 Task: Compare and review various electronic products on Amazon, focusing on features, prices, and customer reviews.
Action: Mouse moved to (259, 84)
Screenshot: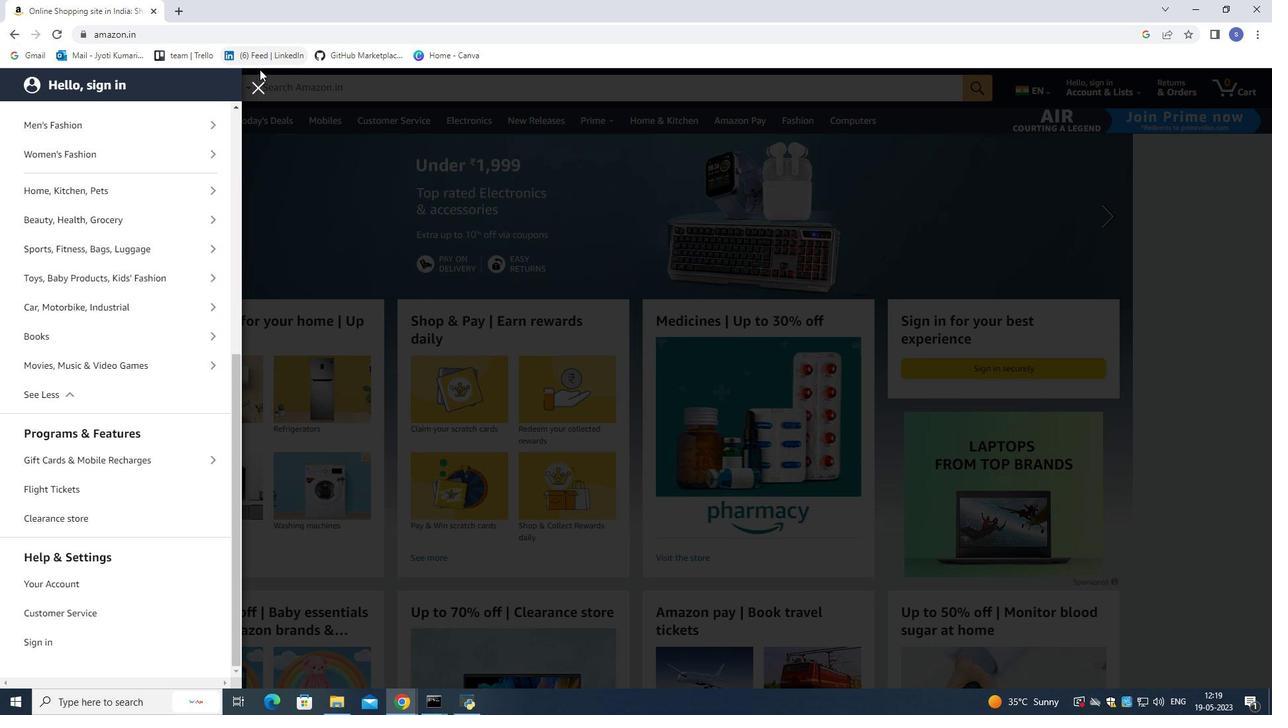 
Action: Mouse pressed left at (259, 84)
Screenshot: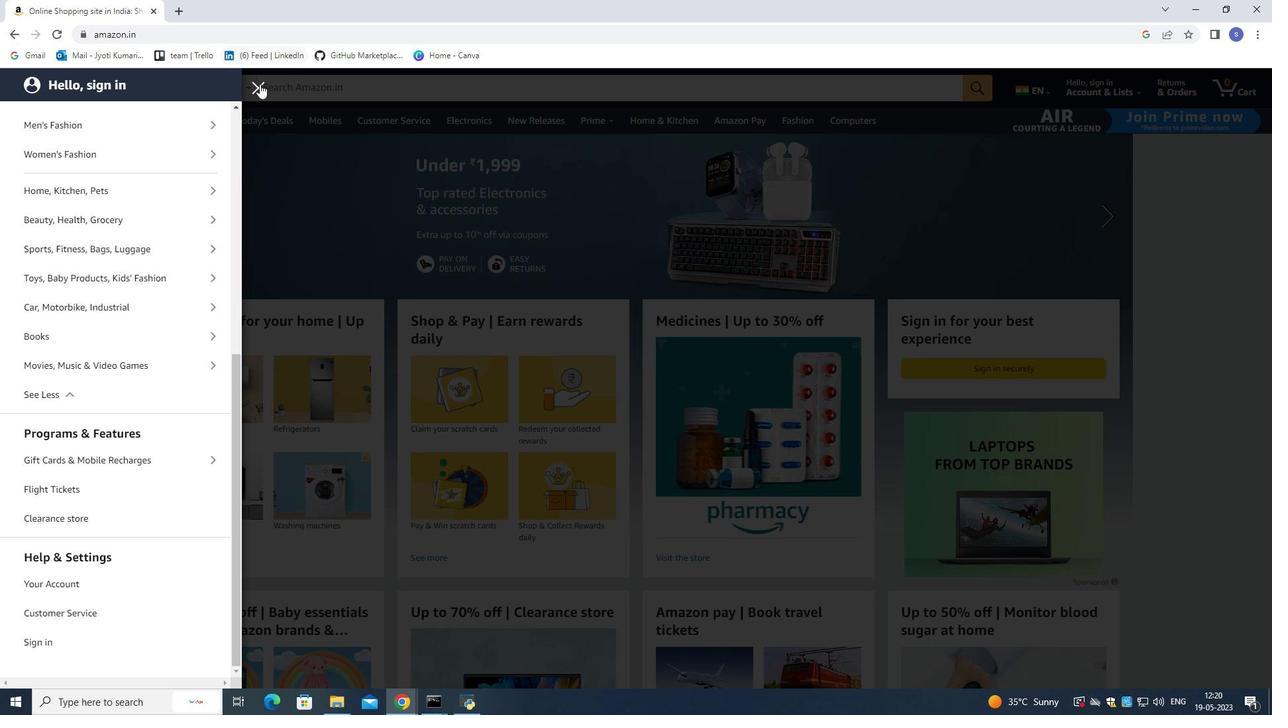 
Action: Mouse moved to (205, 141)
Screenshot: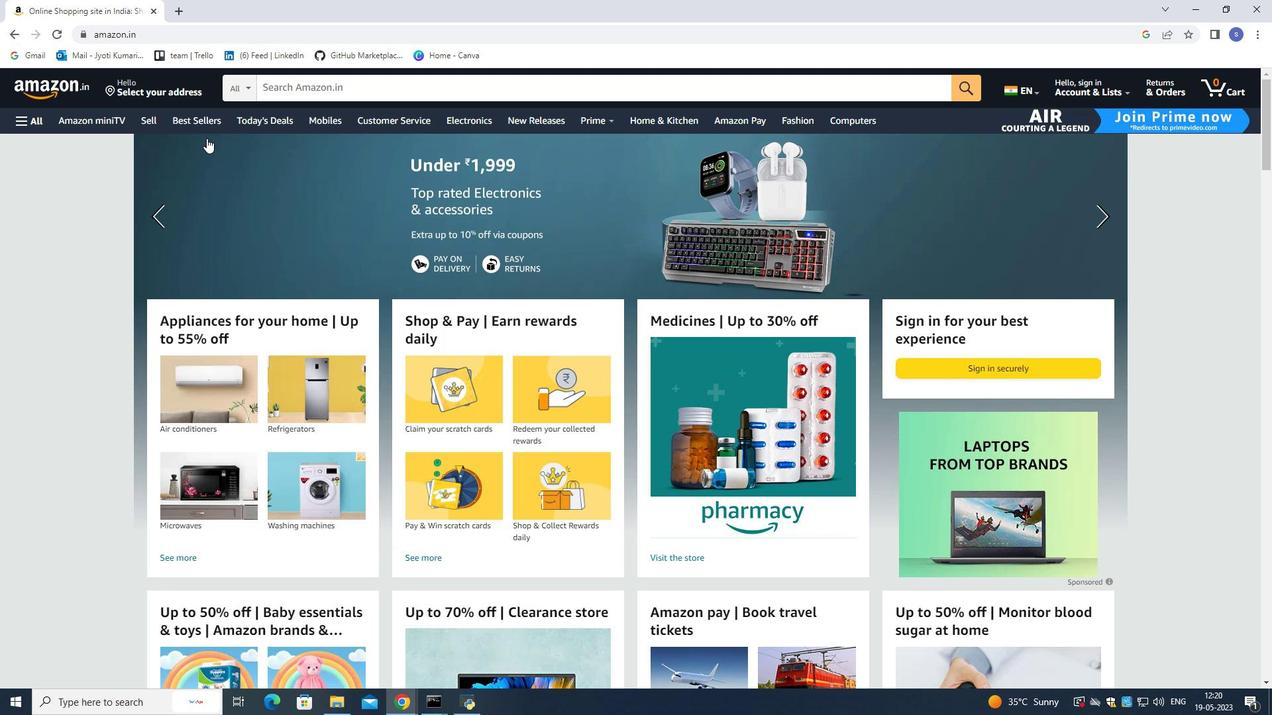 
Action: Mouse scrolled (205, 142) with delta (0, 0)
Screenshot: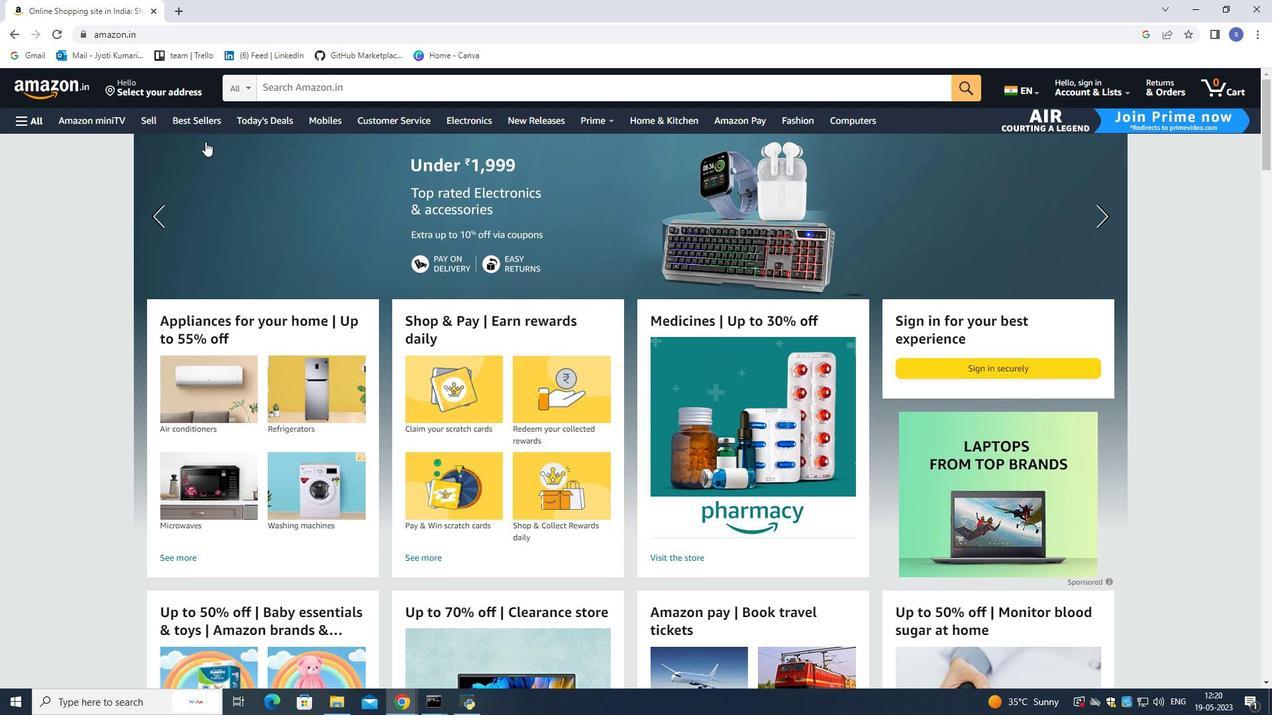 
Action: Mouse moved to (68, 59)
Screenshot: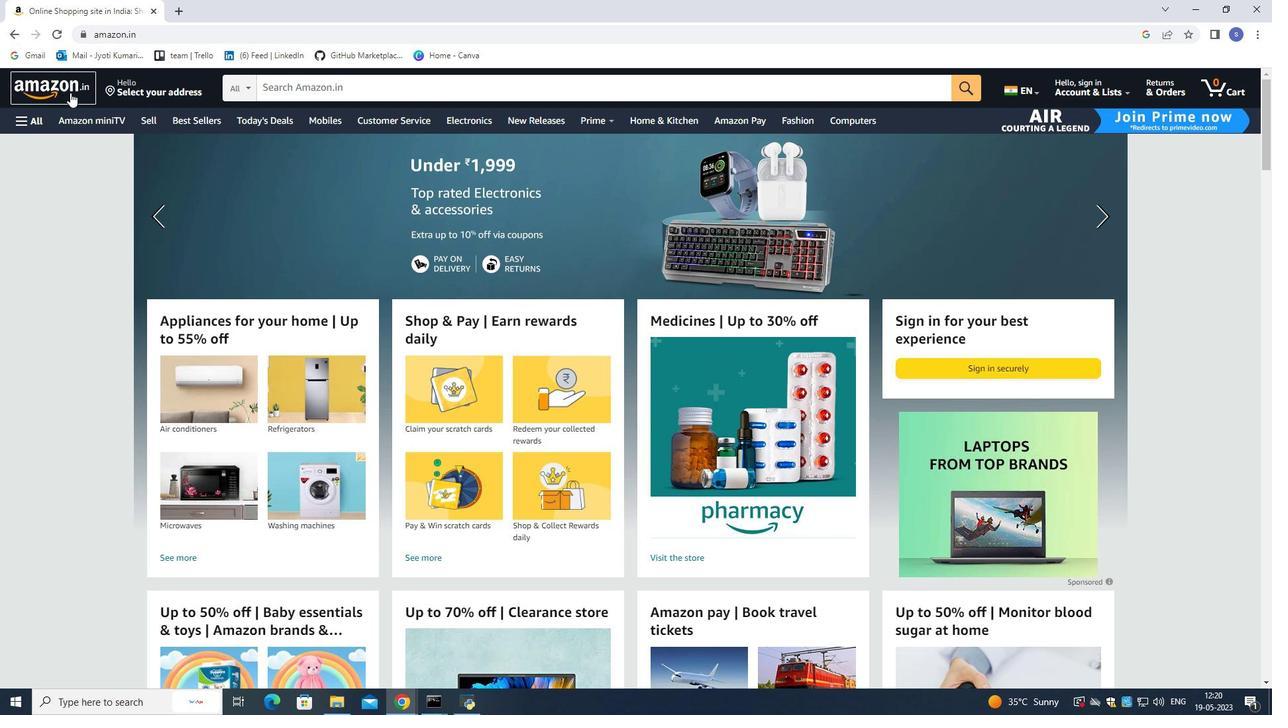 
Action: Mouse pressed left at (68, 59)
Screenshot: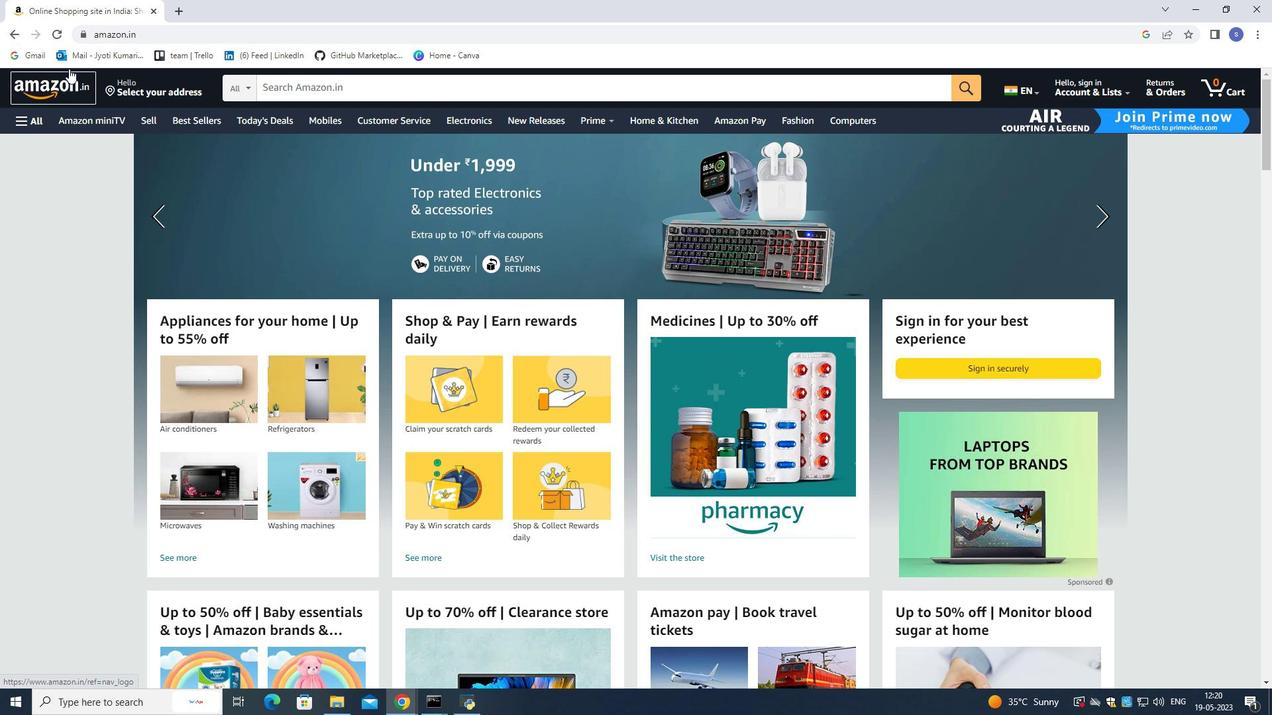 
Action: Mouse moved to (176, 8)
Screenshot: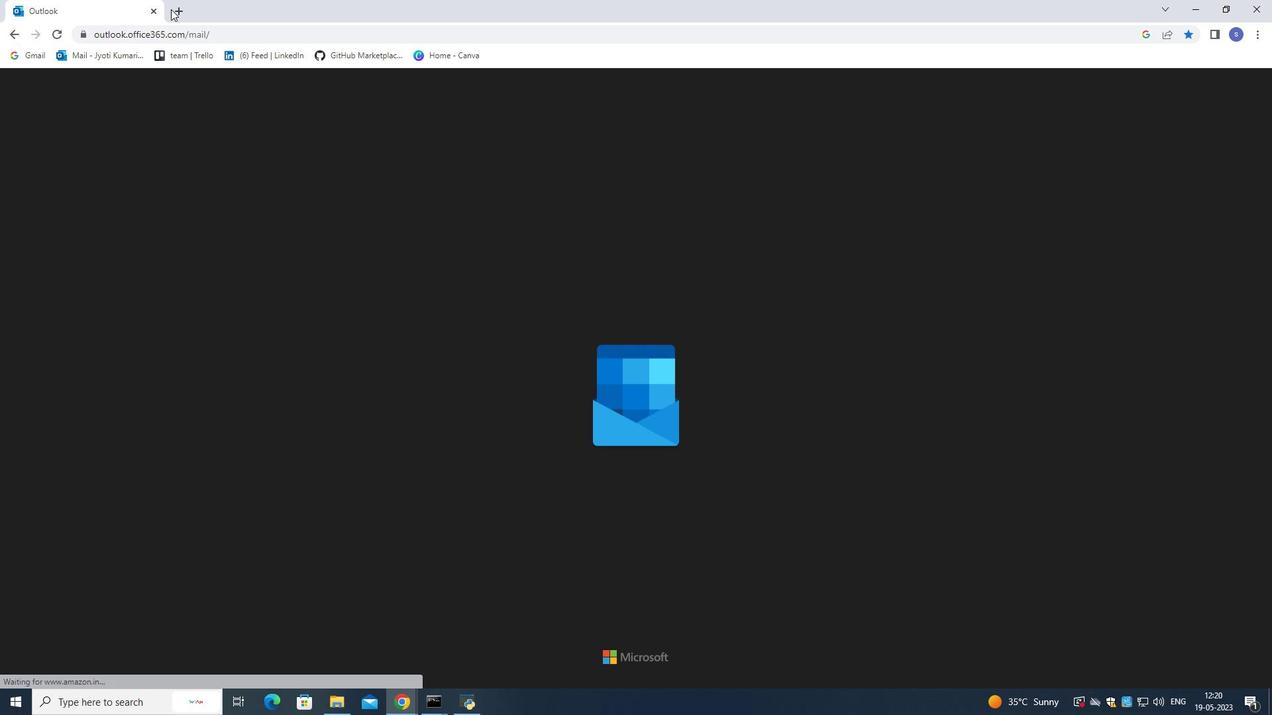
Action: Mouse pressed left at (176, 8)
Screenshot: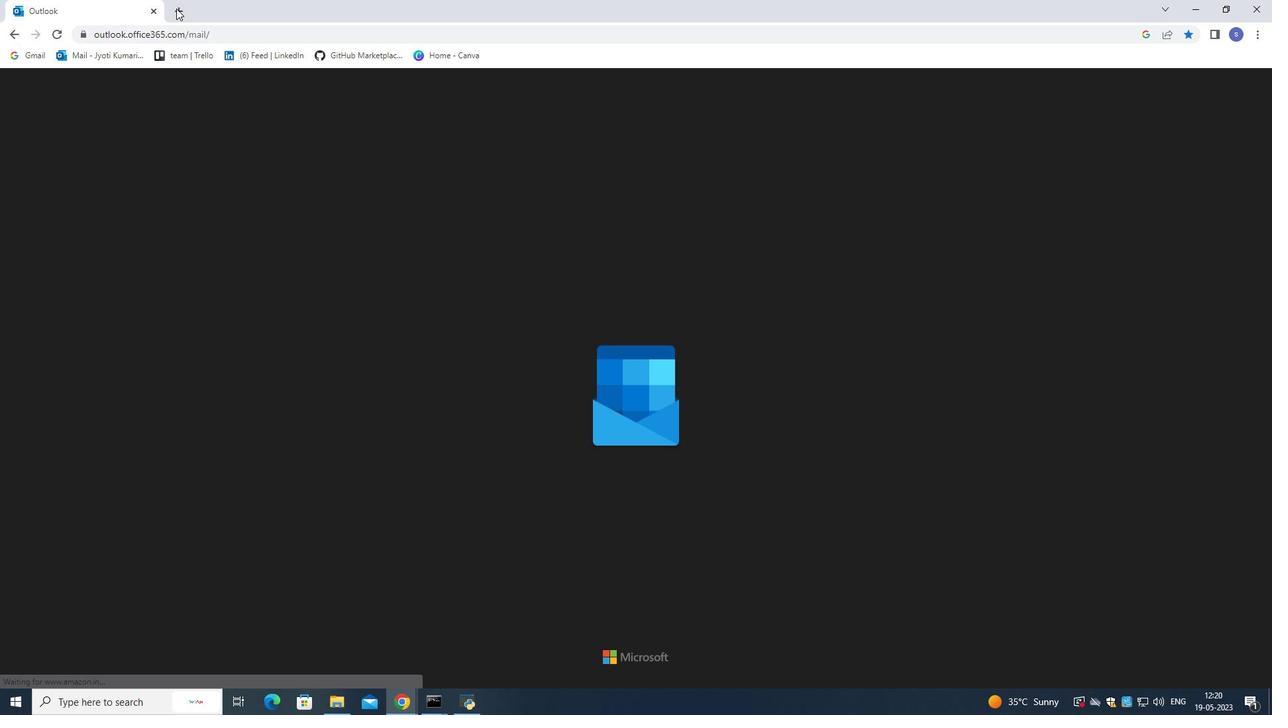 
Action: Mouse moved to (177, 16)
Screenshot: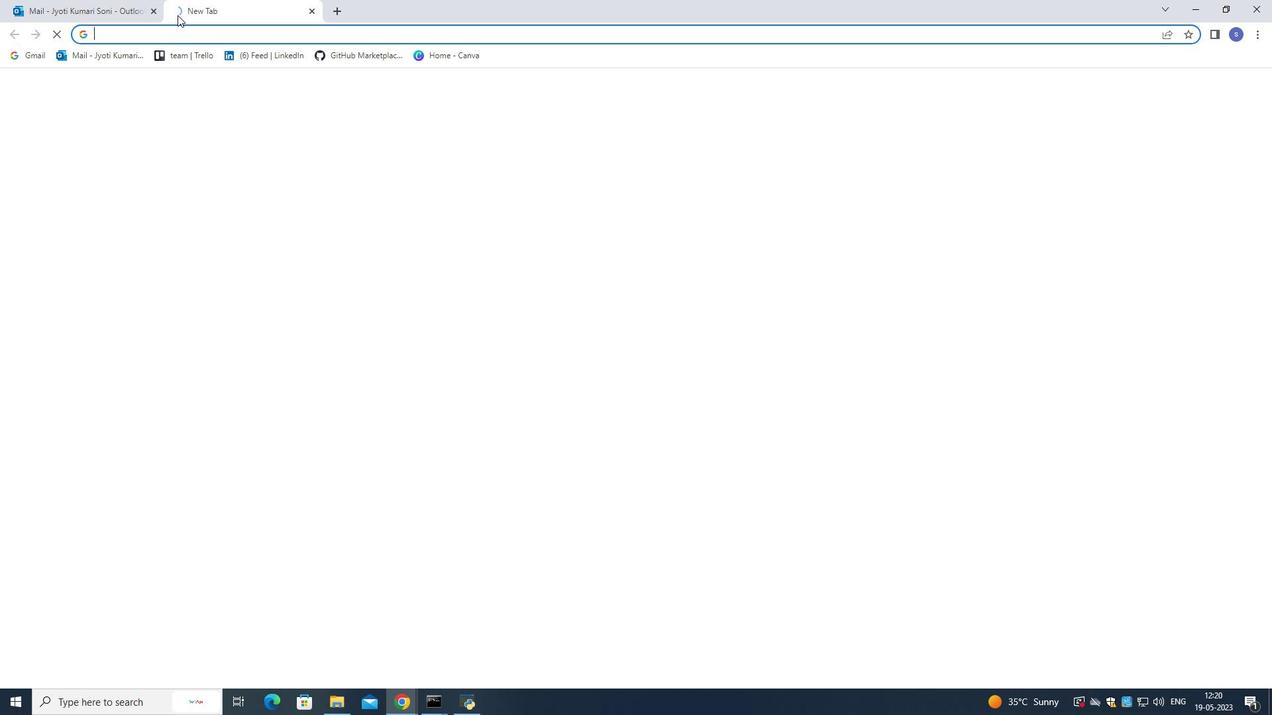 
Action: Key pressed amazon<Key.enter>
Screenshot: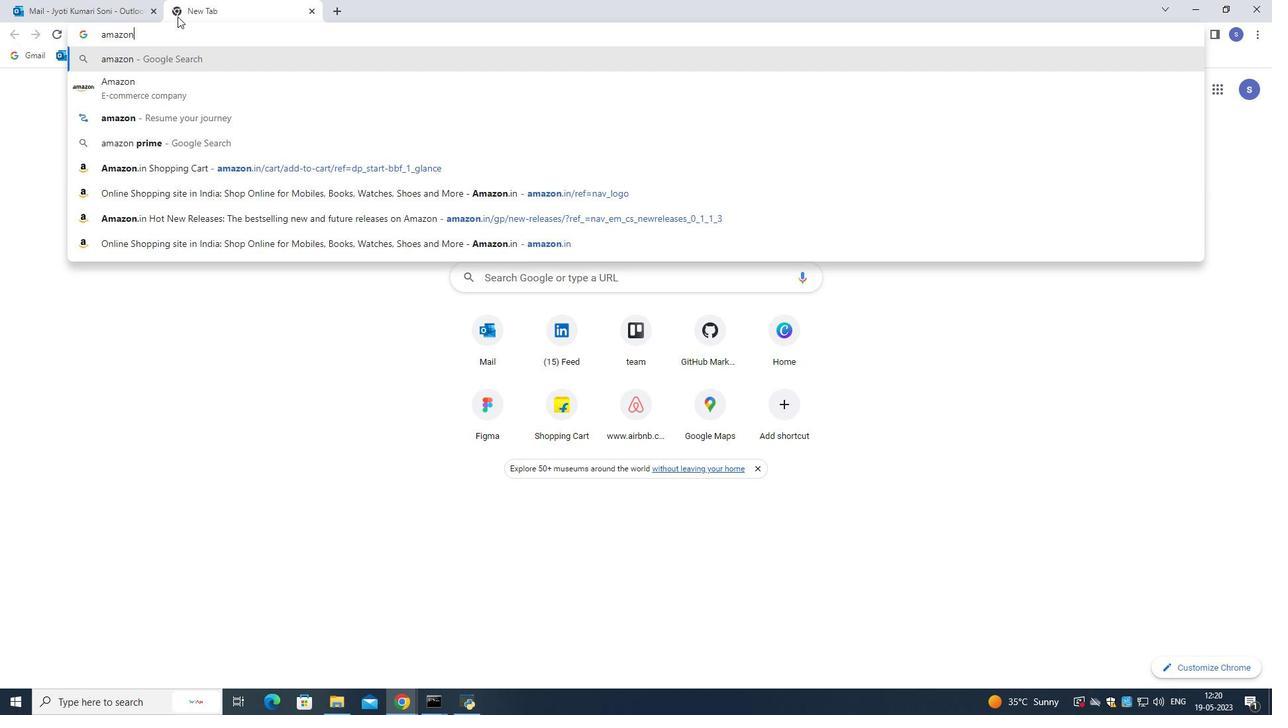 
Action: Mouse moved to (154, 7)
Screenshot: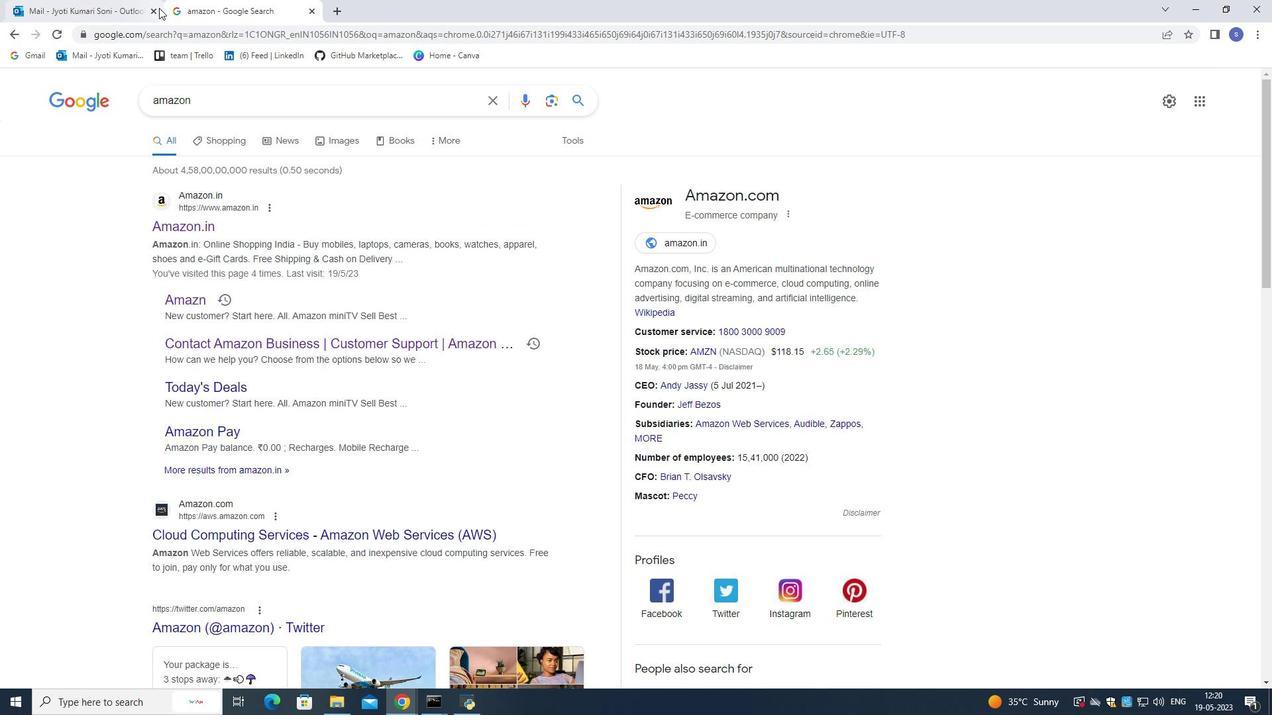 
Action: Mouse pressed left at (154, 7)
Screenshot: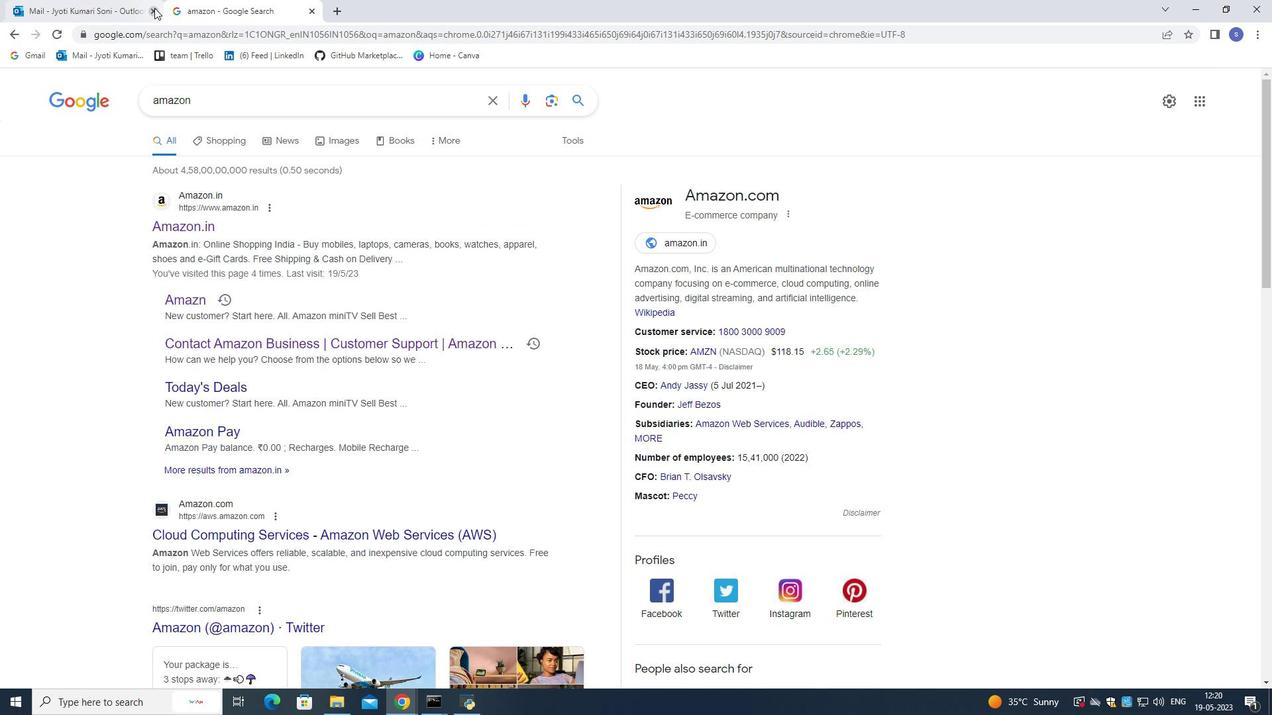 
Action: Mouse moved to (179, 224)
Screenshot: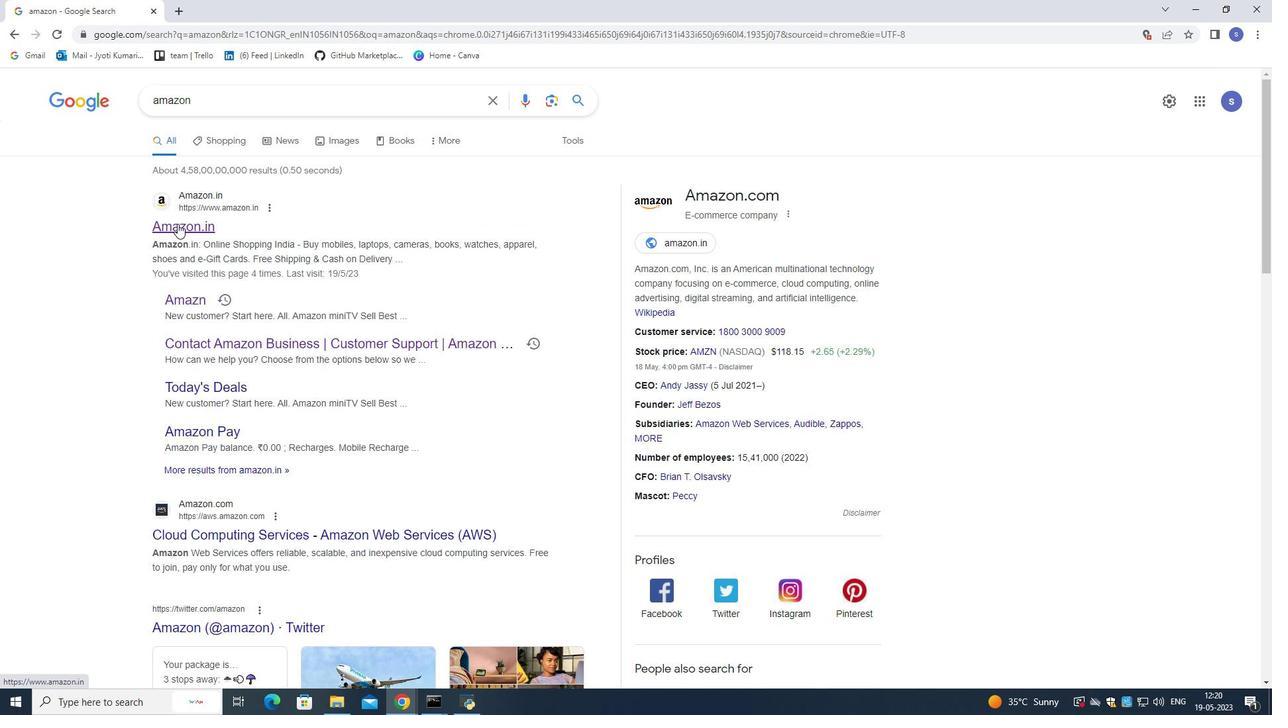 
Action: Mouse pressed left at (179, 224)
Screenshot: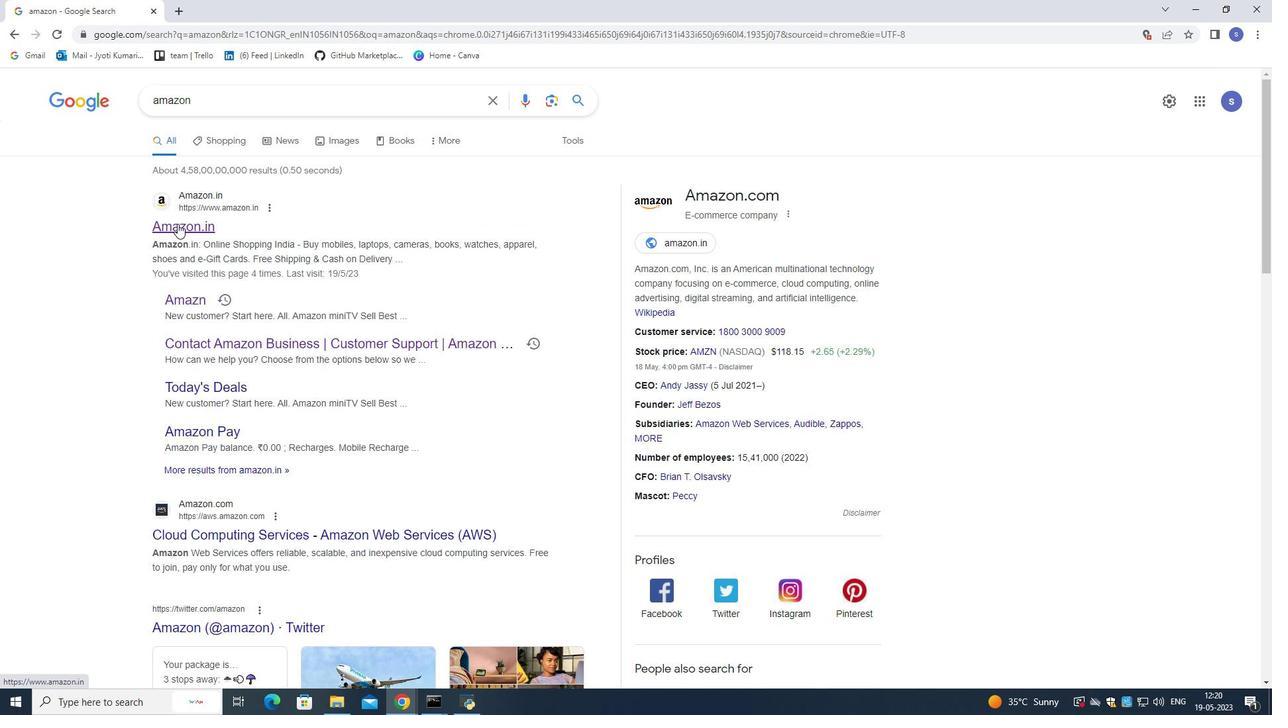 
Action: Mouse moved to (277, 332)
Screenshot: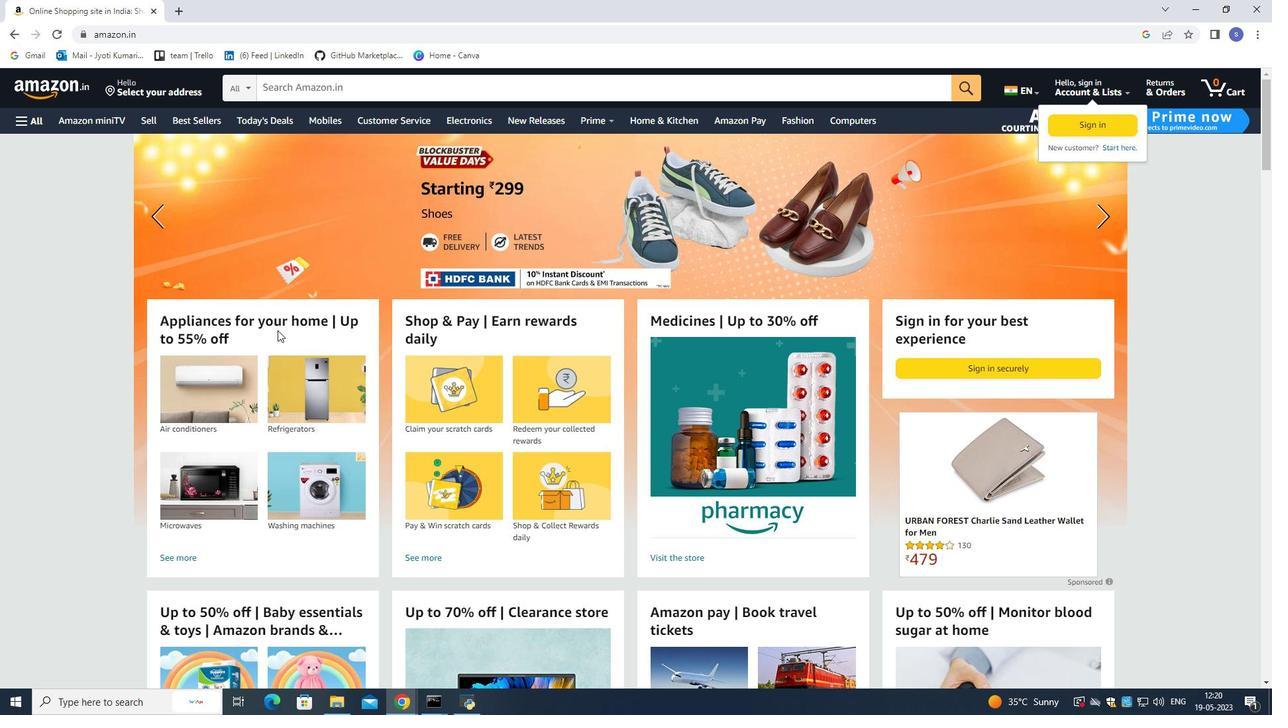 
Action: Mouse scrolled (277, 331) with delta (0, 0)
Screenshot: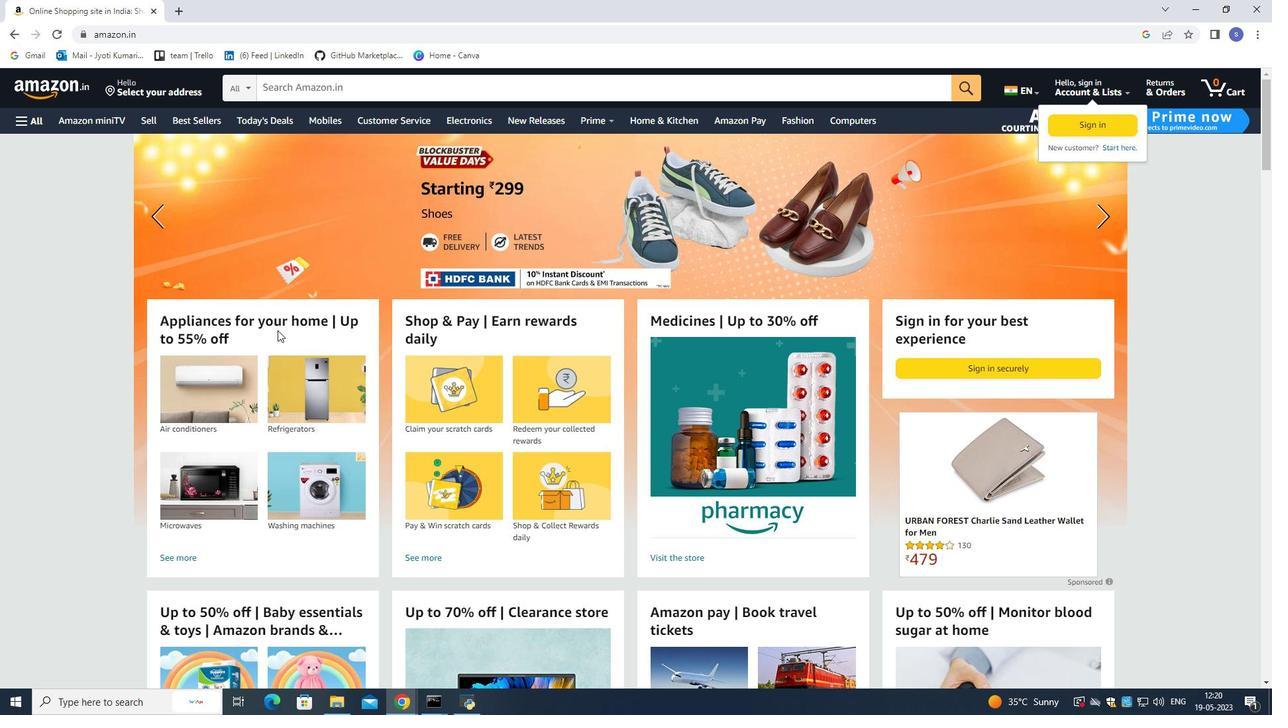 
Action: Mouse scrolled (277, 331) with delta (0, 0)
Screenshot: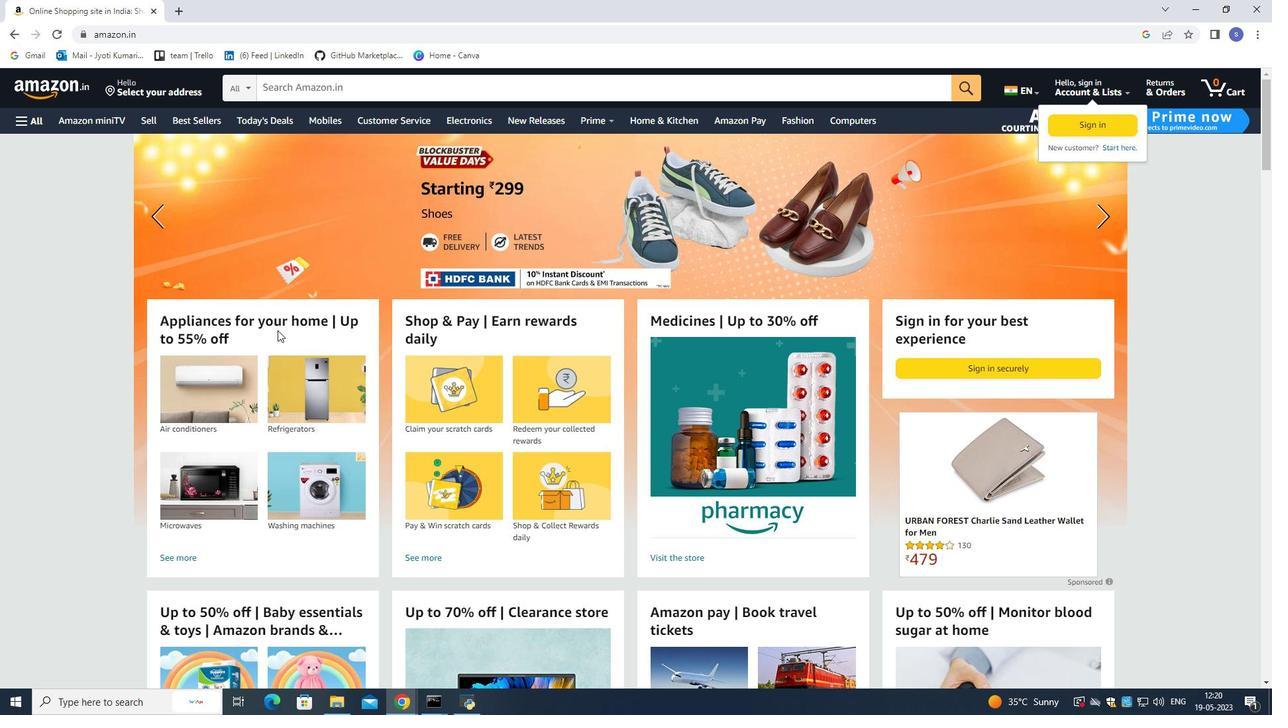 
Action: Mouse moved to (277, 332)
Screenshot: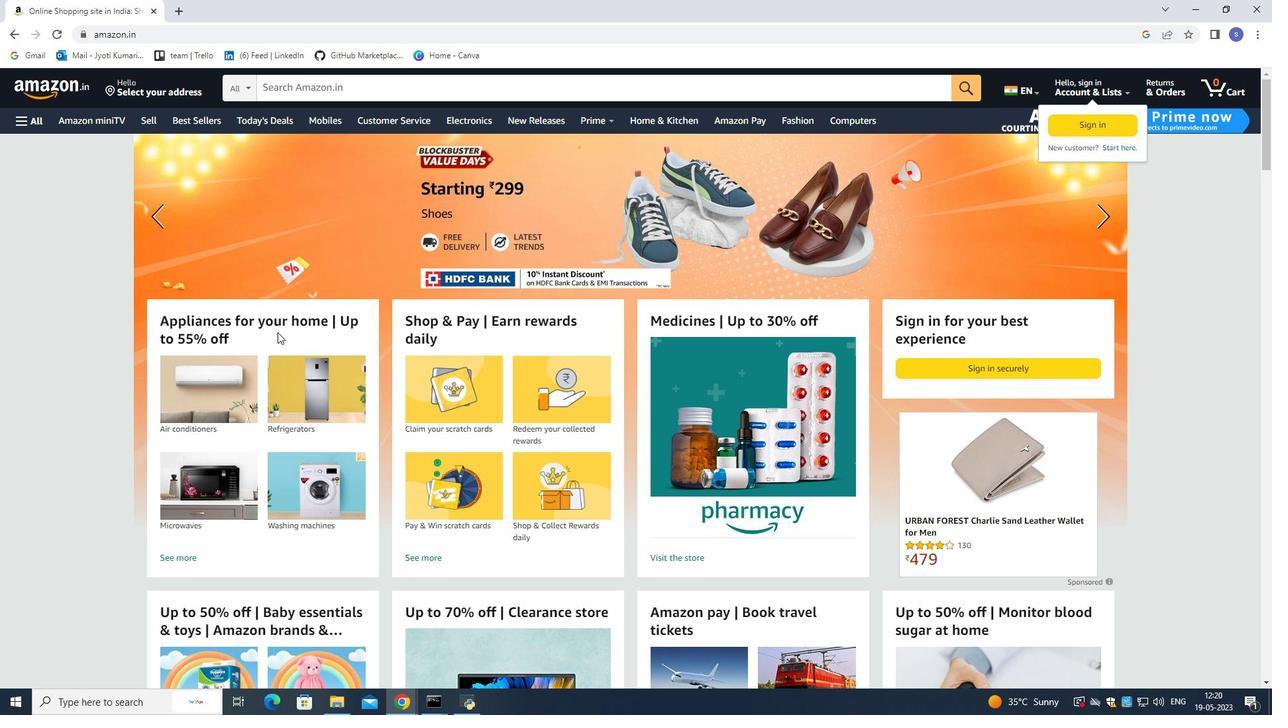 
Action: Mouse scrolled (277, 331) with delta (0, 0)
Screenshot: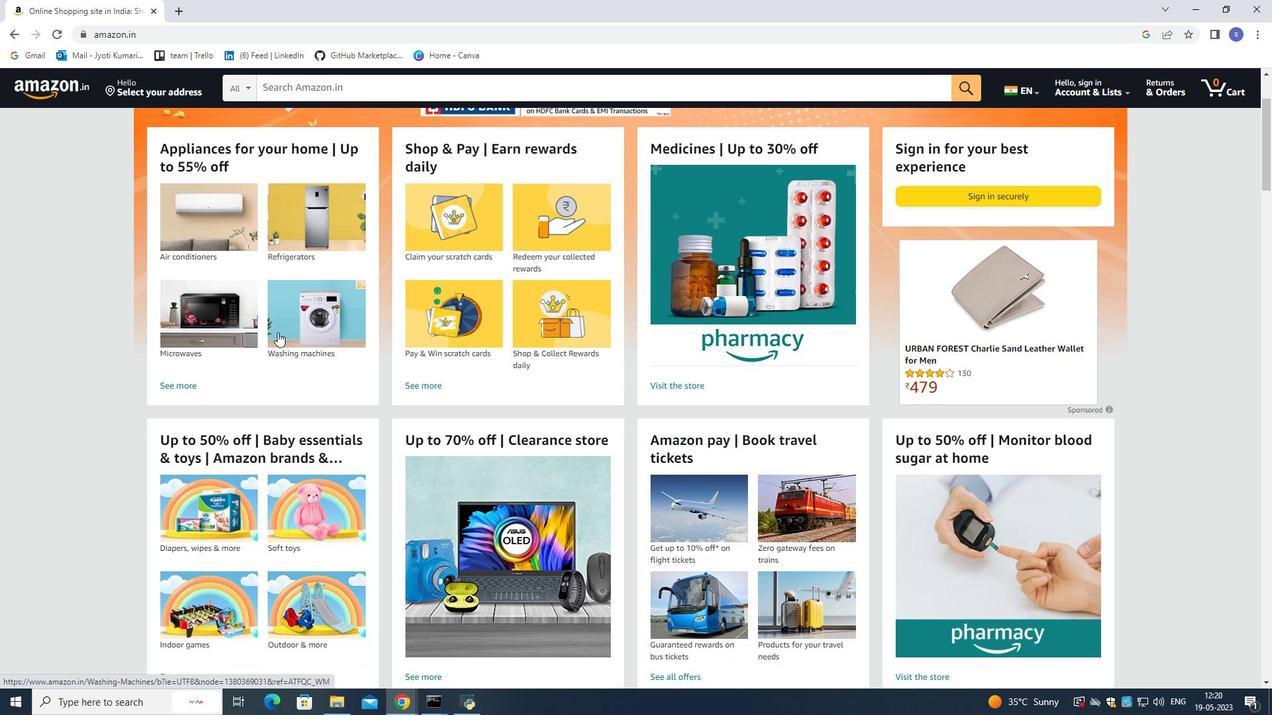 
Action: Mouse scrolled (277, 331) with delta (0, 0)
Screenshot: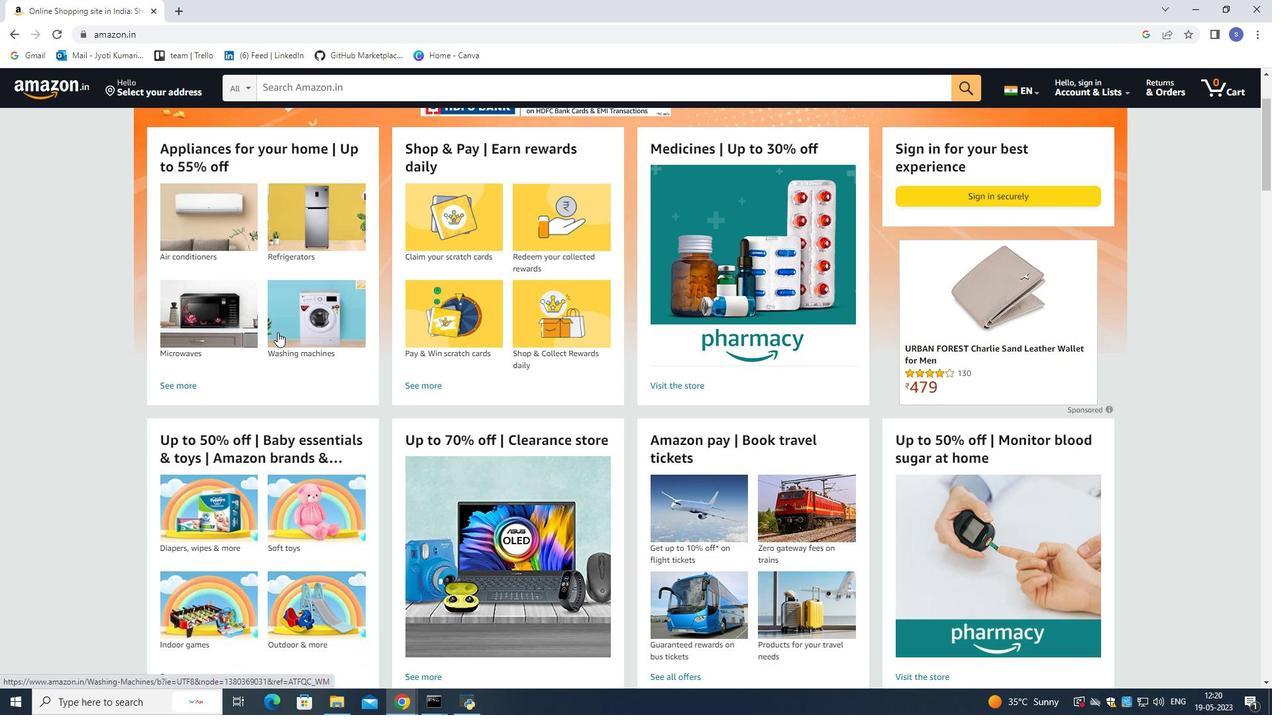 
Action: Mouse scrolled (277, 331) with delta (0, 0)
Screenshot: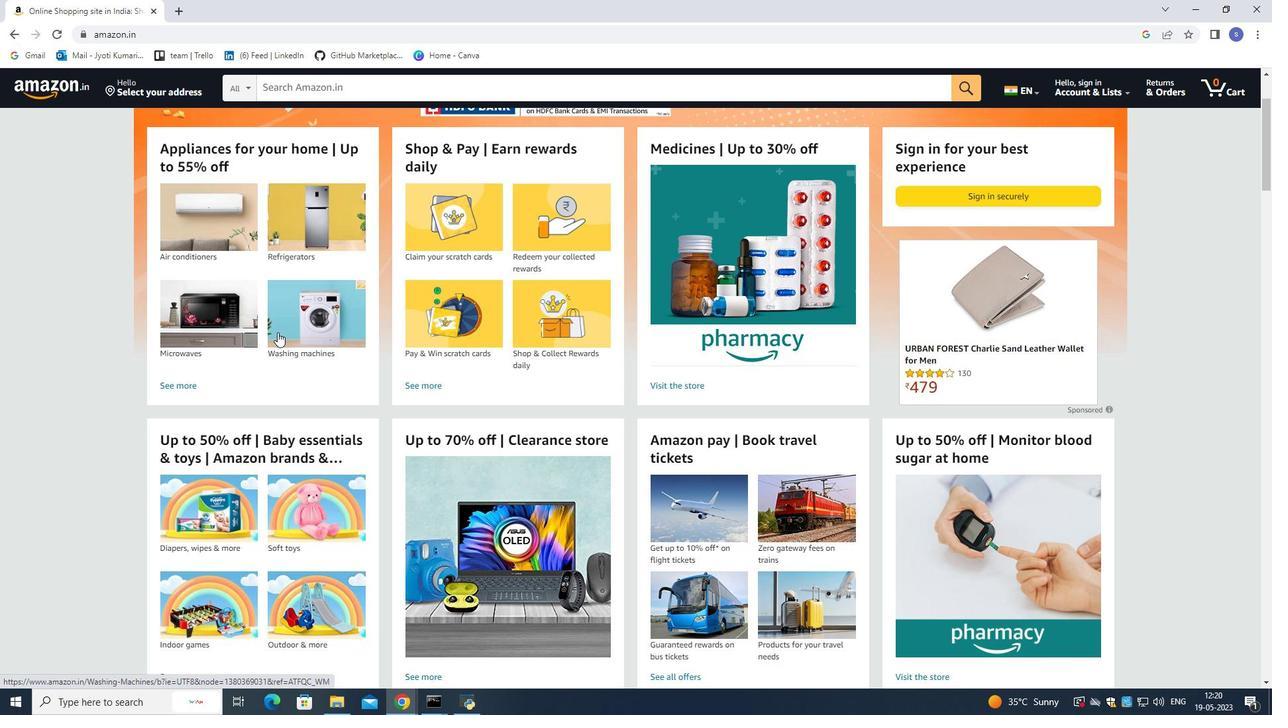 
Action: Mouse scrolled (277, 331) with delta (0, 0)
Screenshot: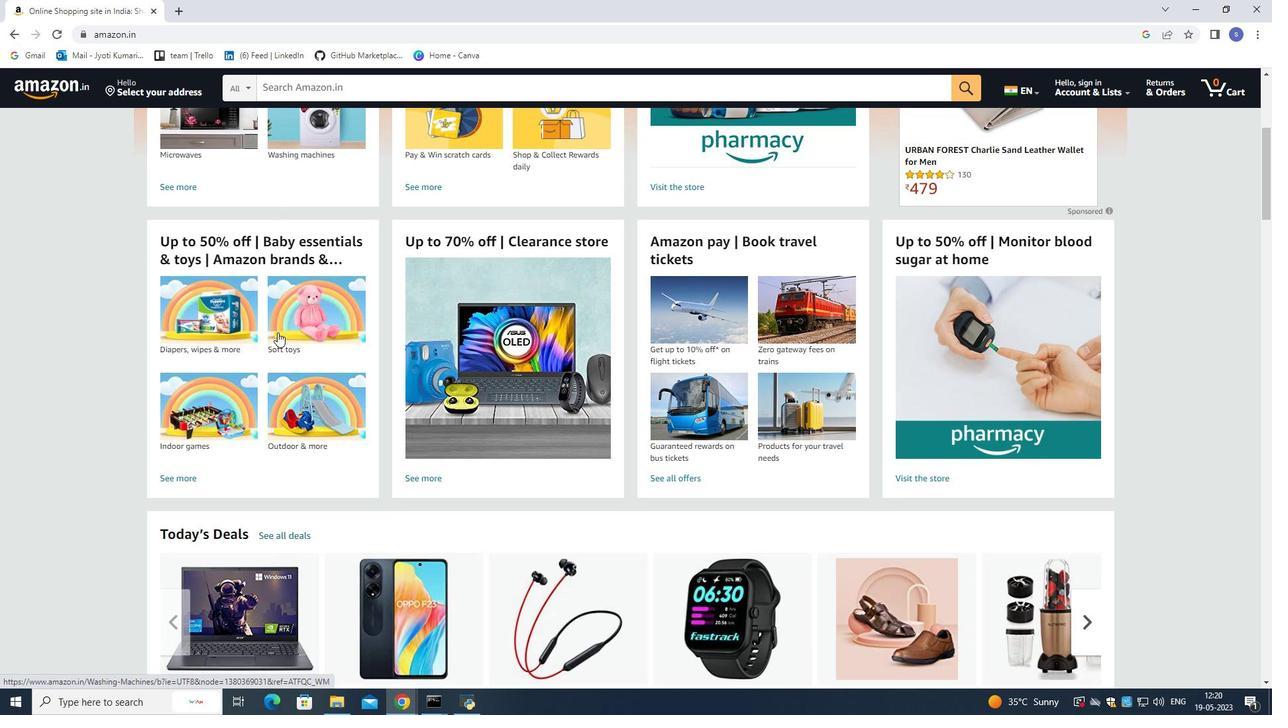 
Action: Mouse scrolled (277, 331) with delta (0, 0)
Screenshot: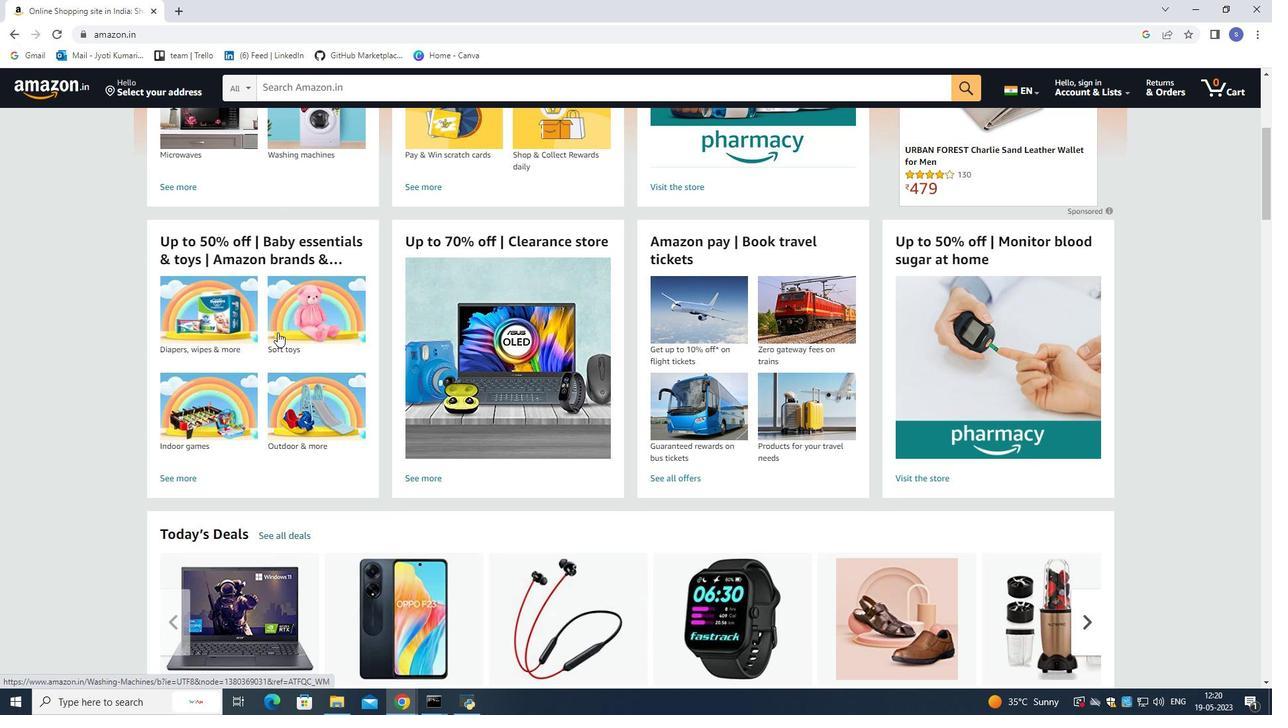 
Action: Mouse scrolled (277, 331) with delta (0, 0)
Screenshot: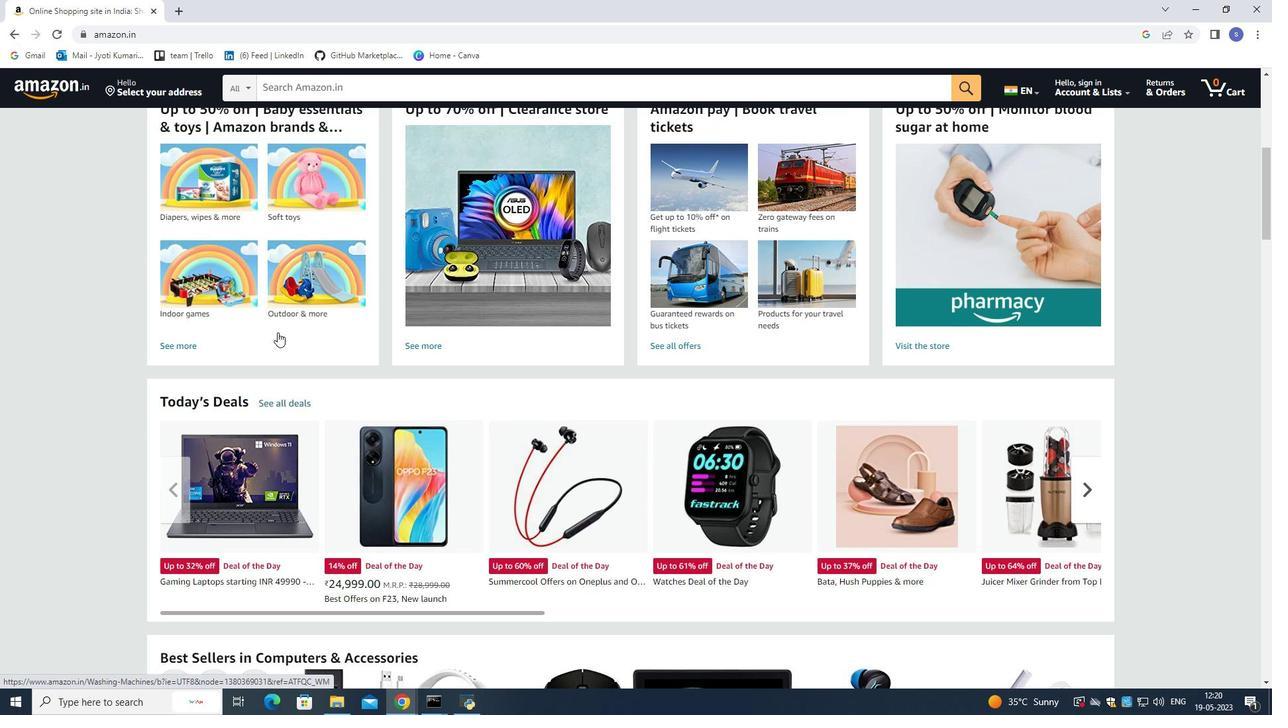 
Action: Mouse scrolled (277, 331) with delta (0, 0)
Screenshot: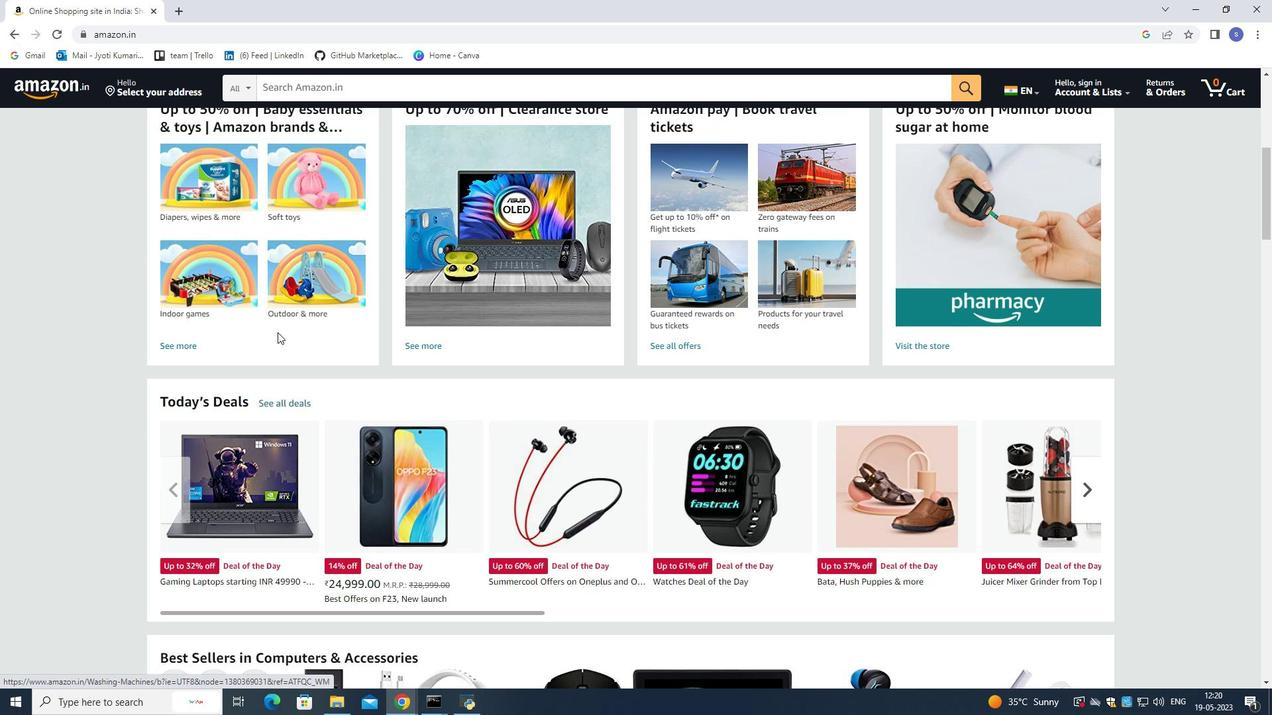 
Action: Mouse scrolled (277, 331) with delta (0, 0)
Screenshot: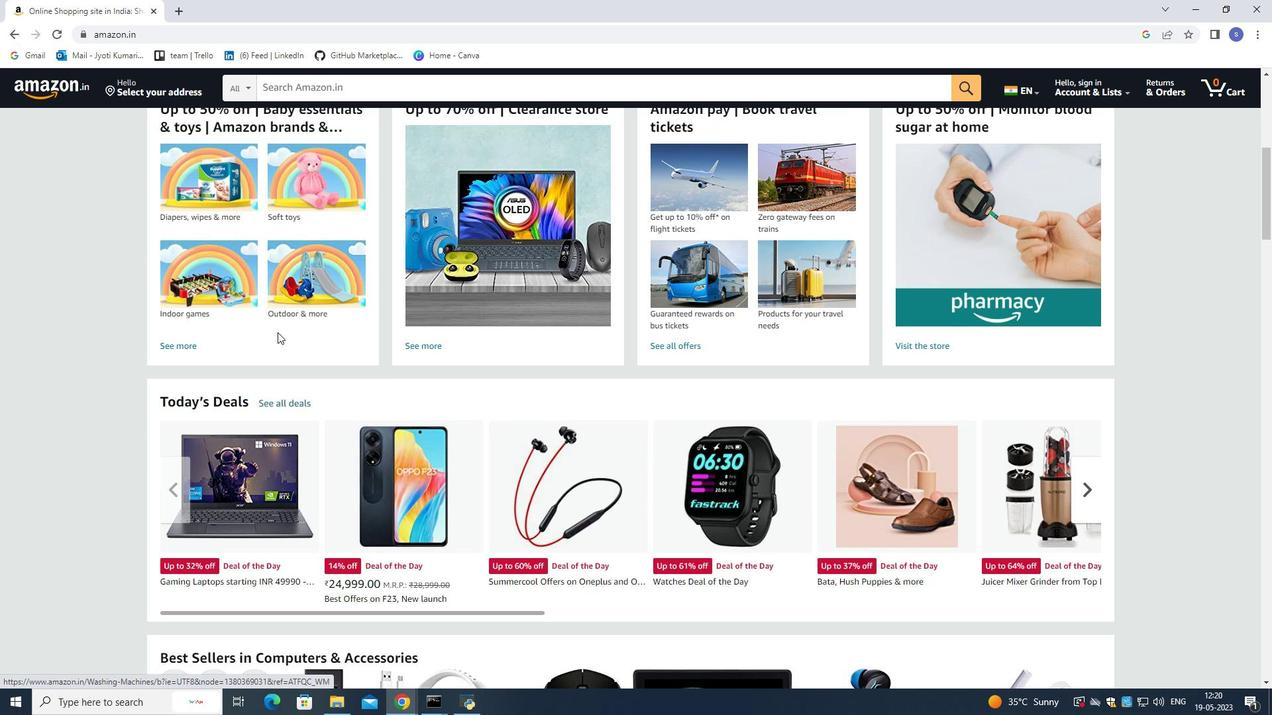 
Action: Mouse scrolled (277, 331) with delta (0, 0)
Screenshot: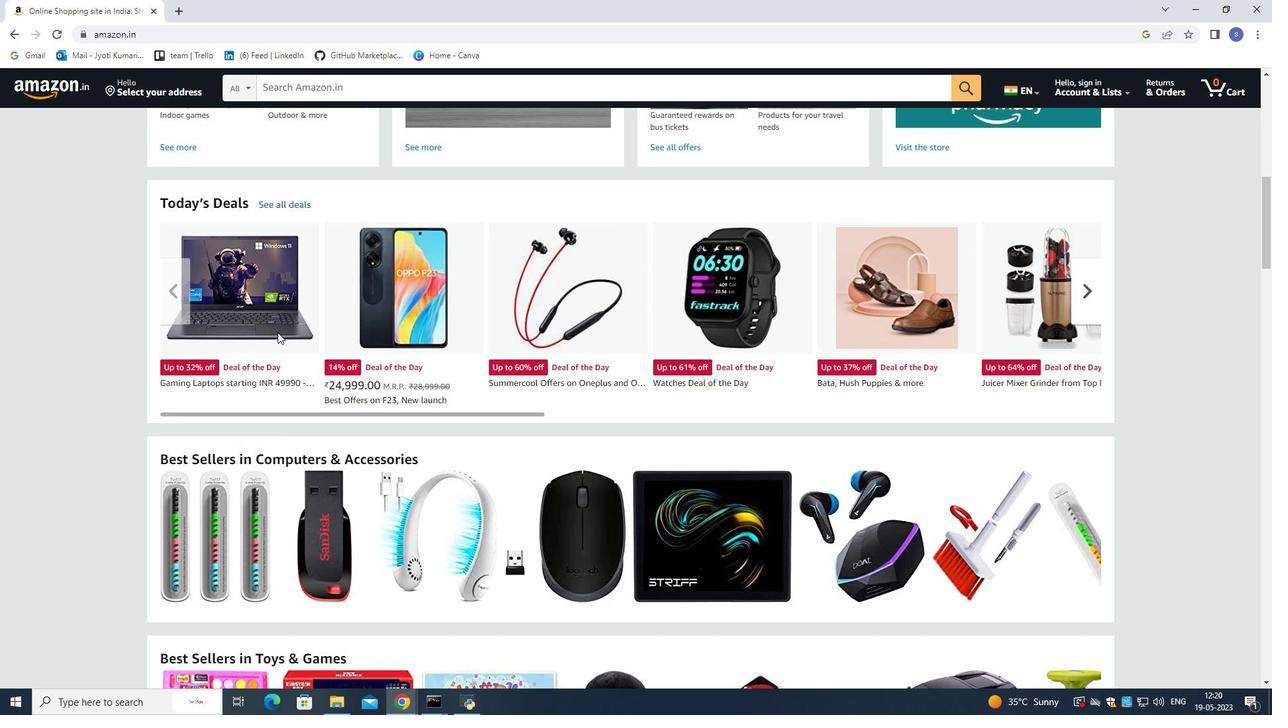 
Action: Mouse scrolled (277, 331) with delta (0, 0)
Screenshot: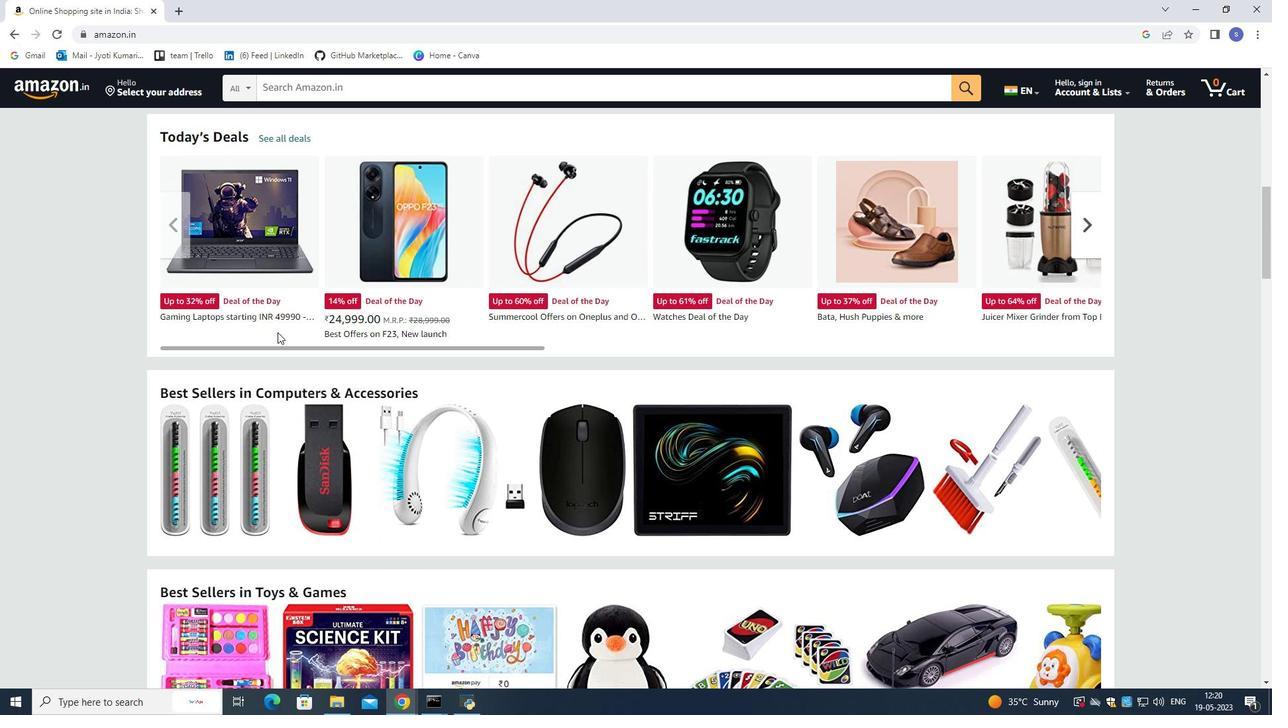 
Action: Mouse moved to (264, 339)
Screenshot: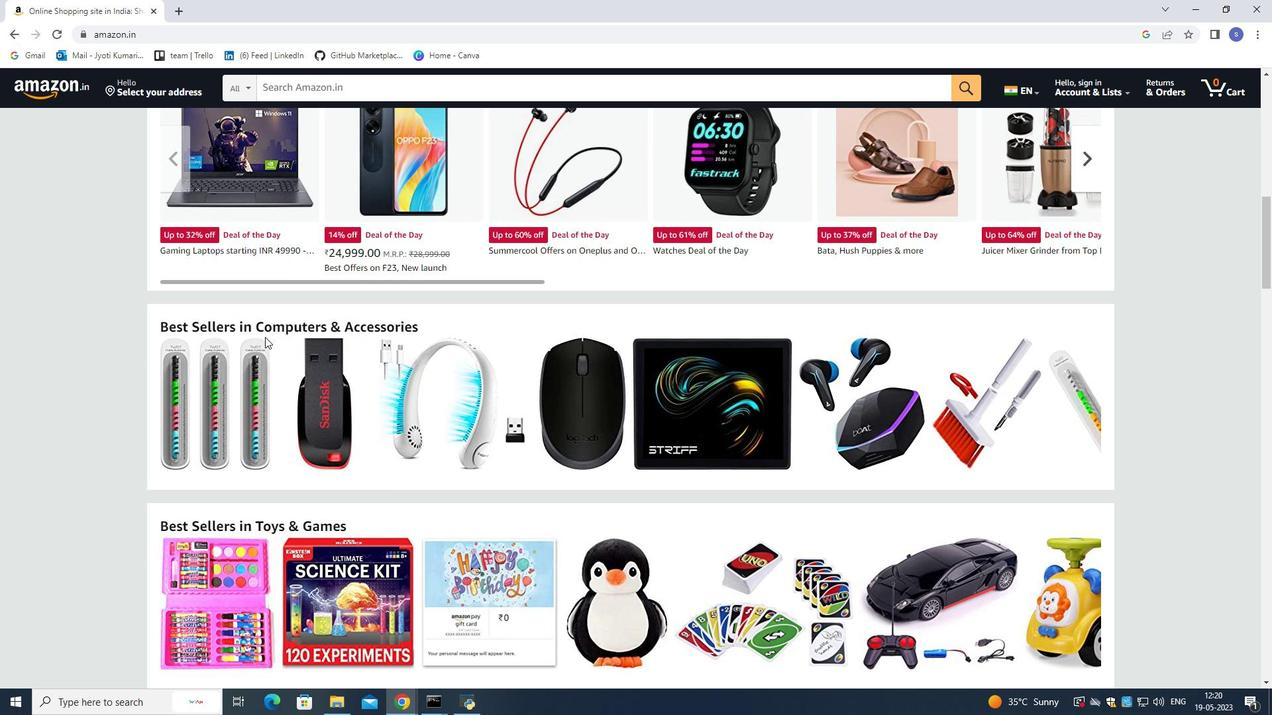 
Action: Mouse scrolled (264, 338) with delta (0, 0)
Screenshot: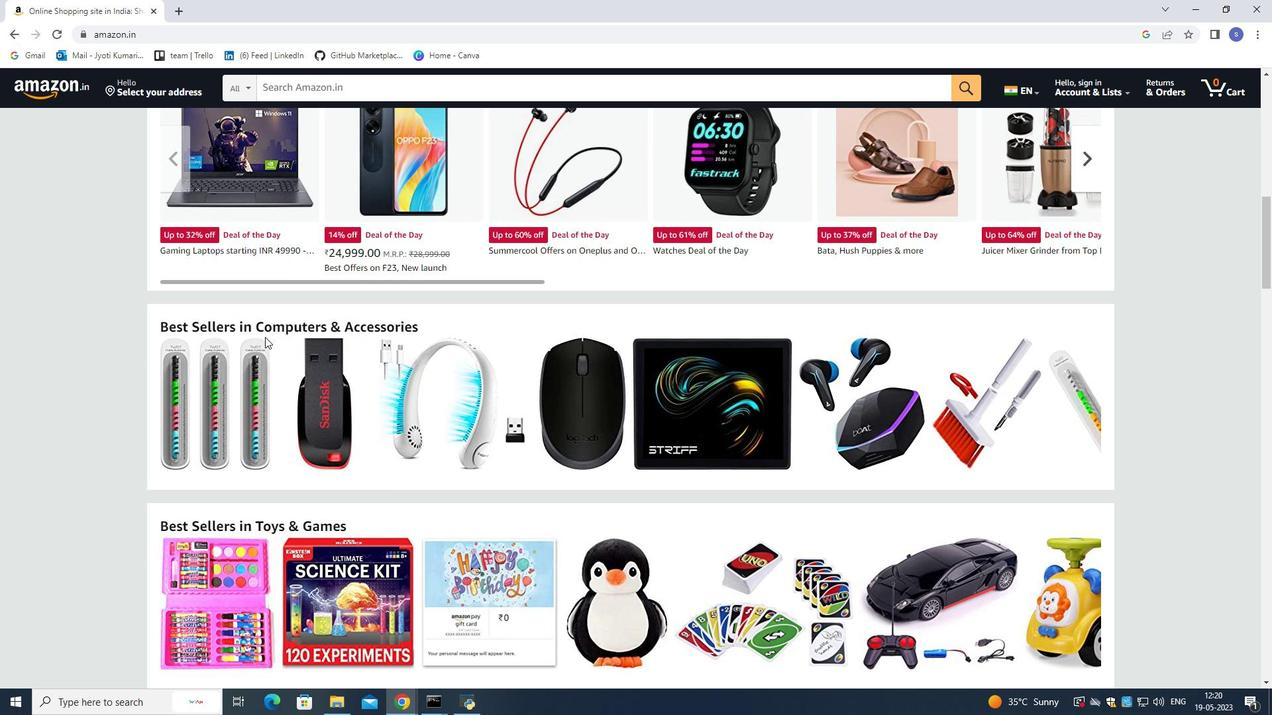 
Action: Mouse moved to (262, 341)
Screenshot: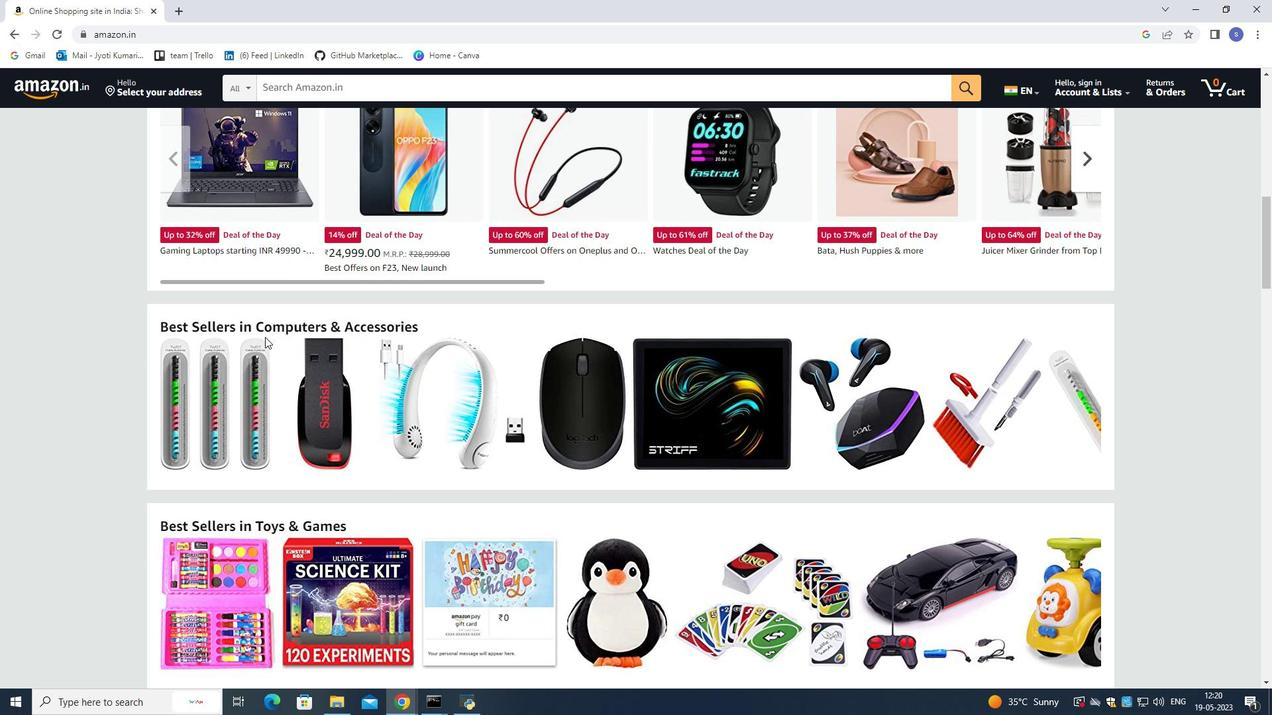 
Action: Mouse scrolled (262, 341) with delta (0, 0)
Screenshot: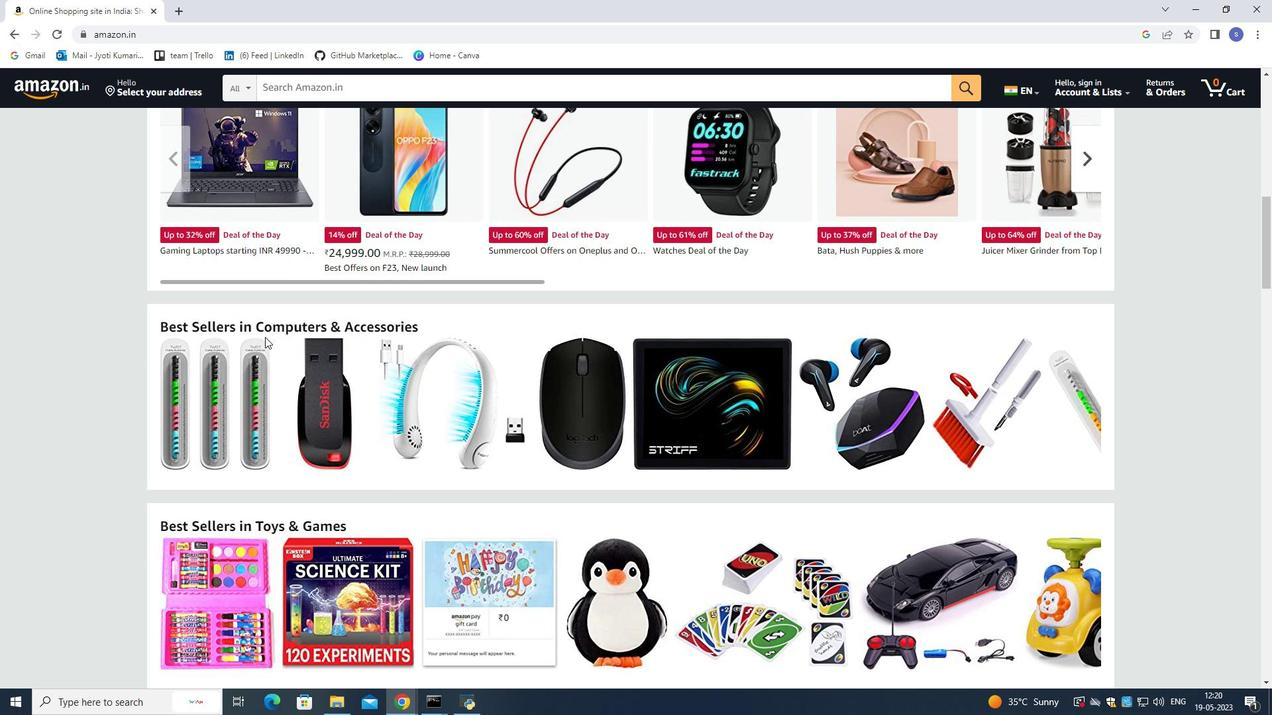 
Action: Mouse scrolled (262, 341) with delta (0, 0)
Screenshot: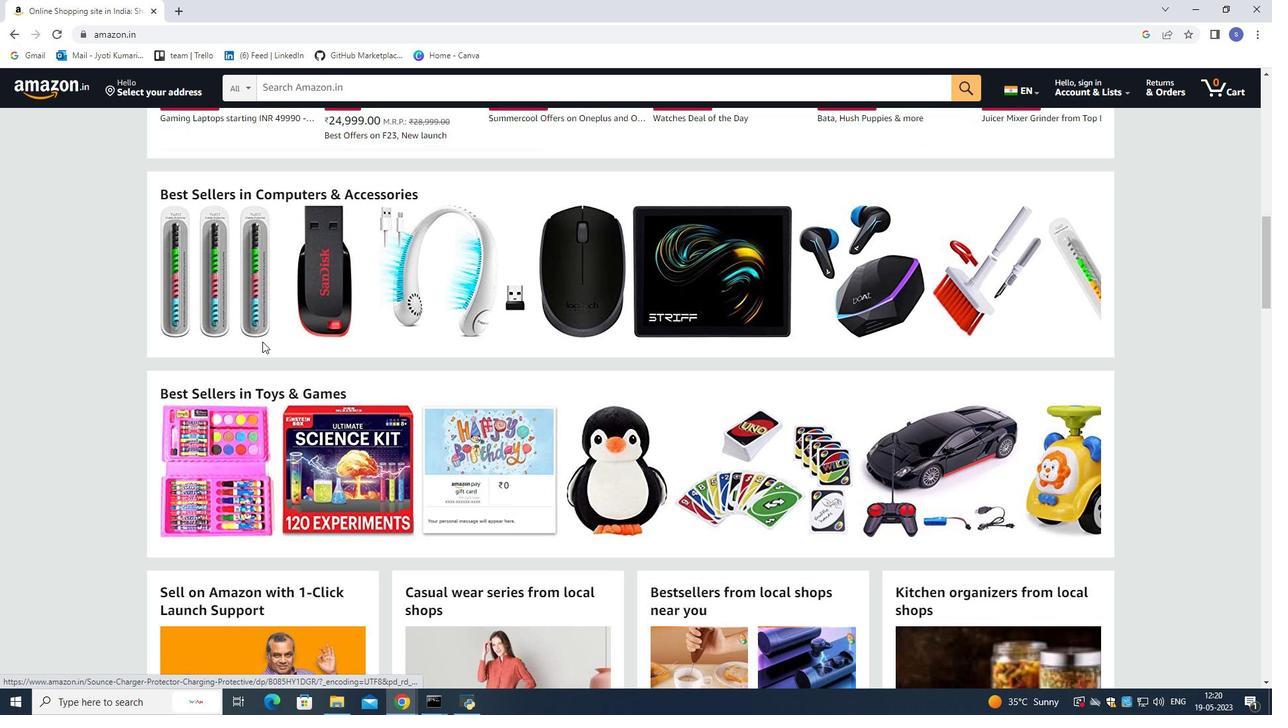 
Action: Mouse scrolled (262, 341) with delta (0, 0)
Screenshot: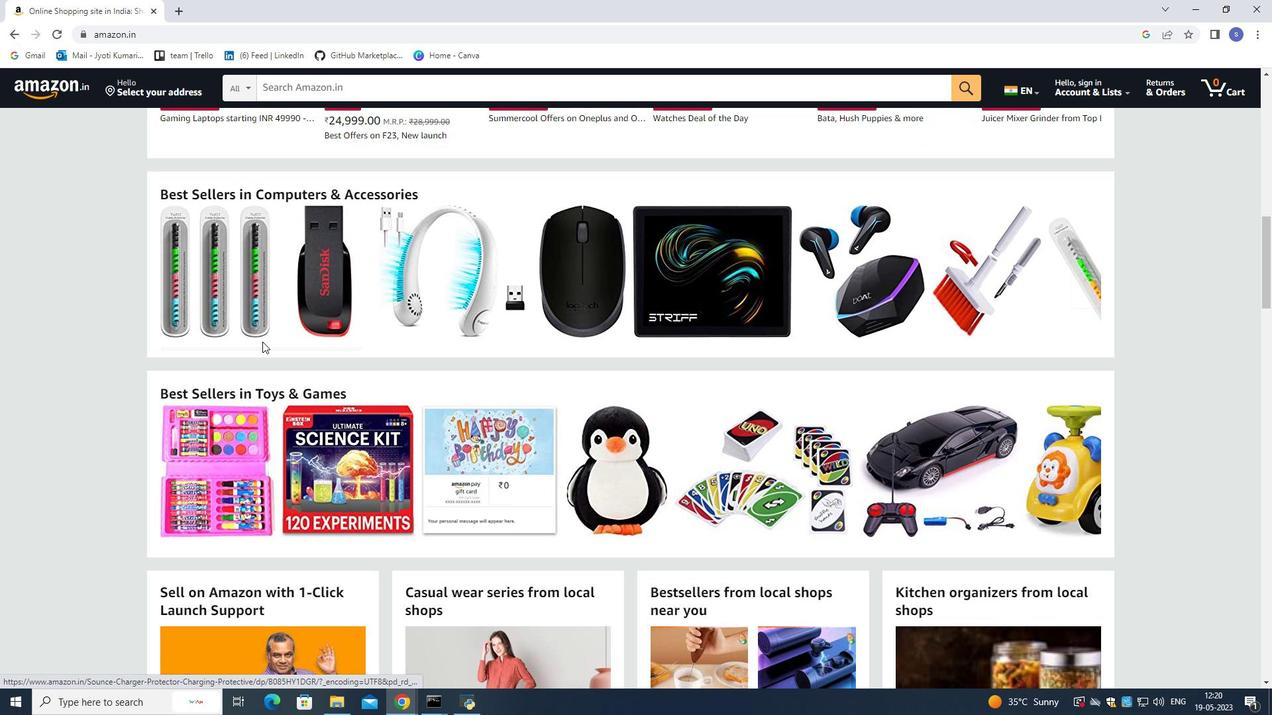 
Action: Mouse scrolled (262, 341) with delta (0, 0)
Screenshot: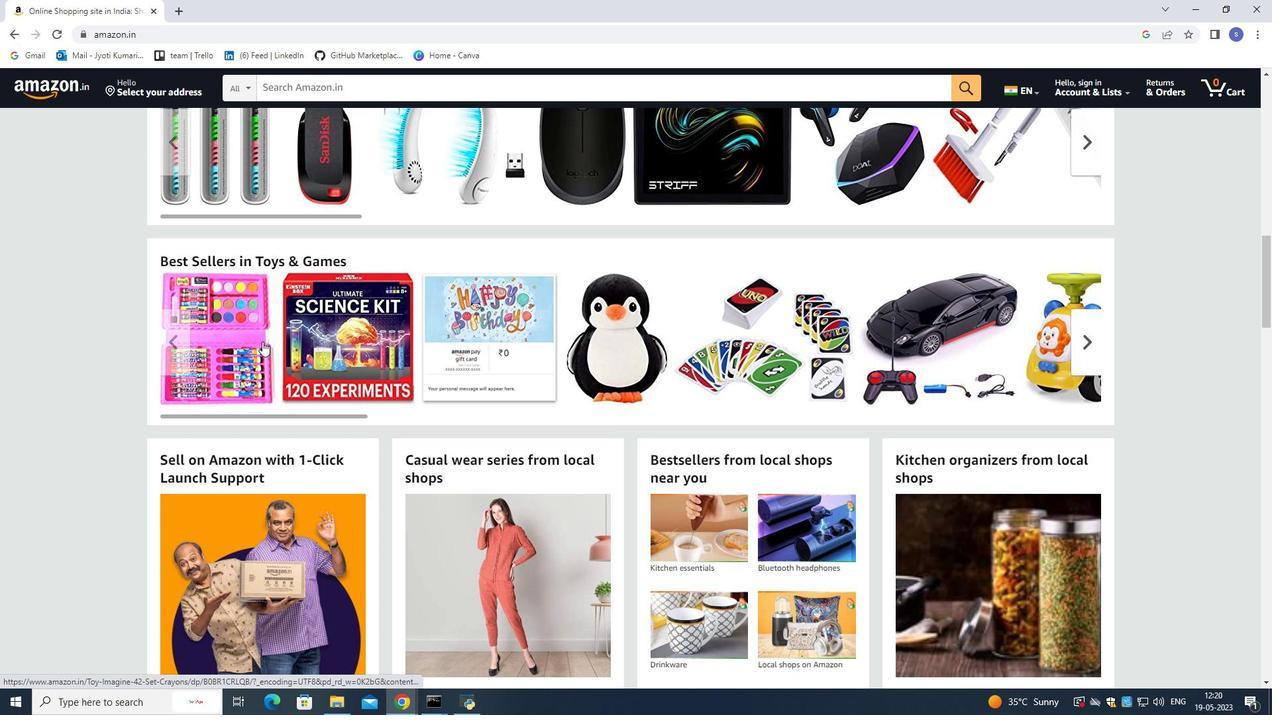 
Action: Mouse moved to (262, 343)
Screenshot: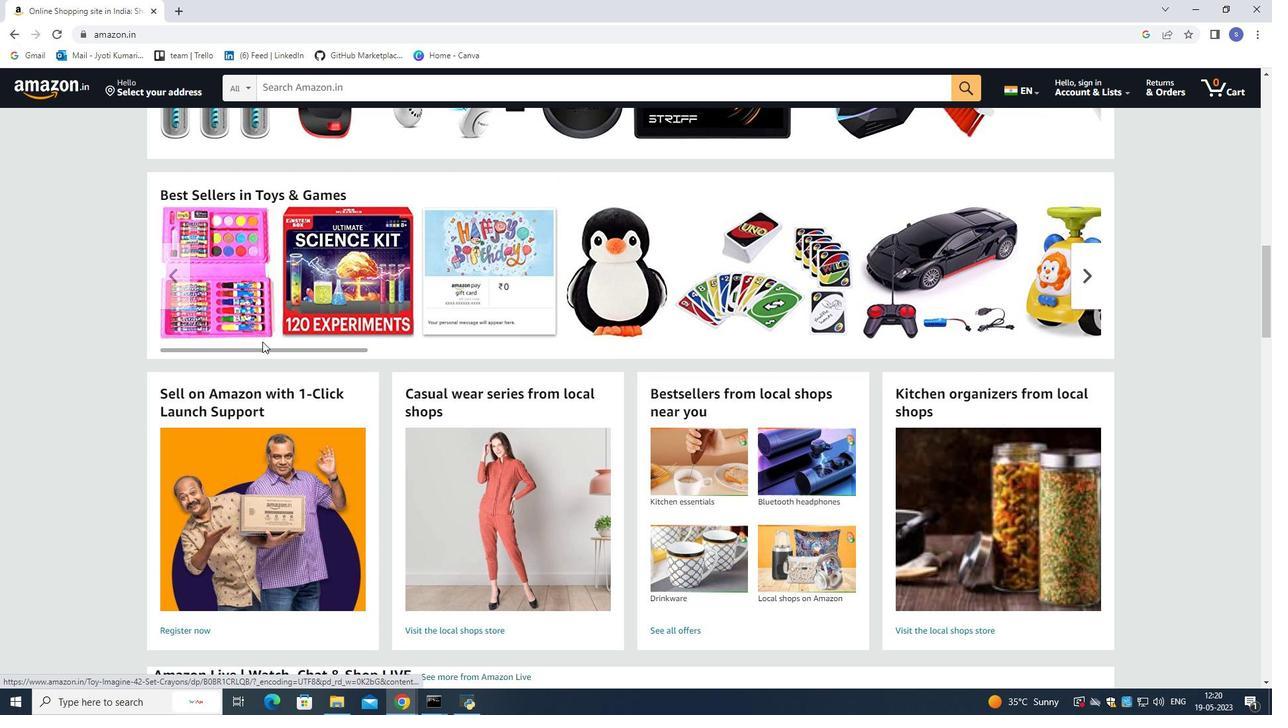 
Action: Mouse scrolled (262, 342) with delta (0, 0)
Screenshot: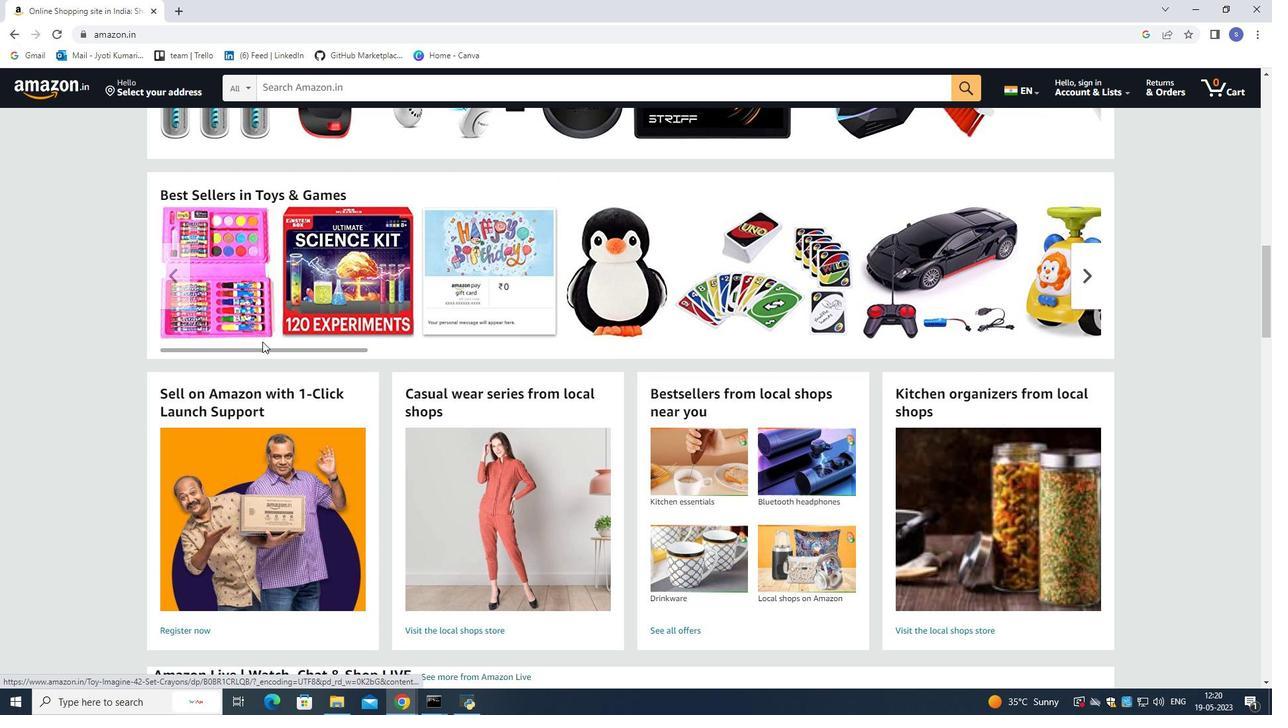 
Action: Mouse moved to (262, 345)
Screenshot: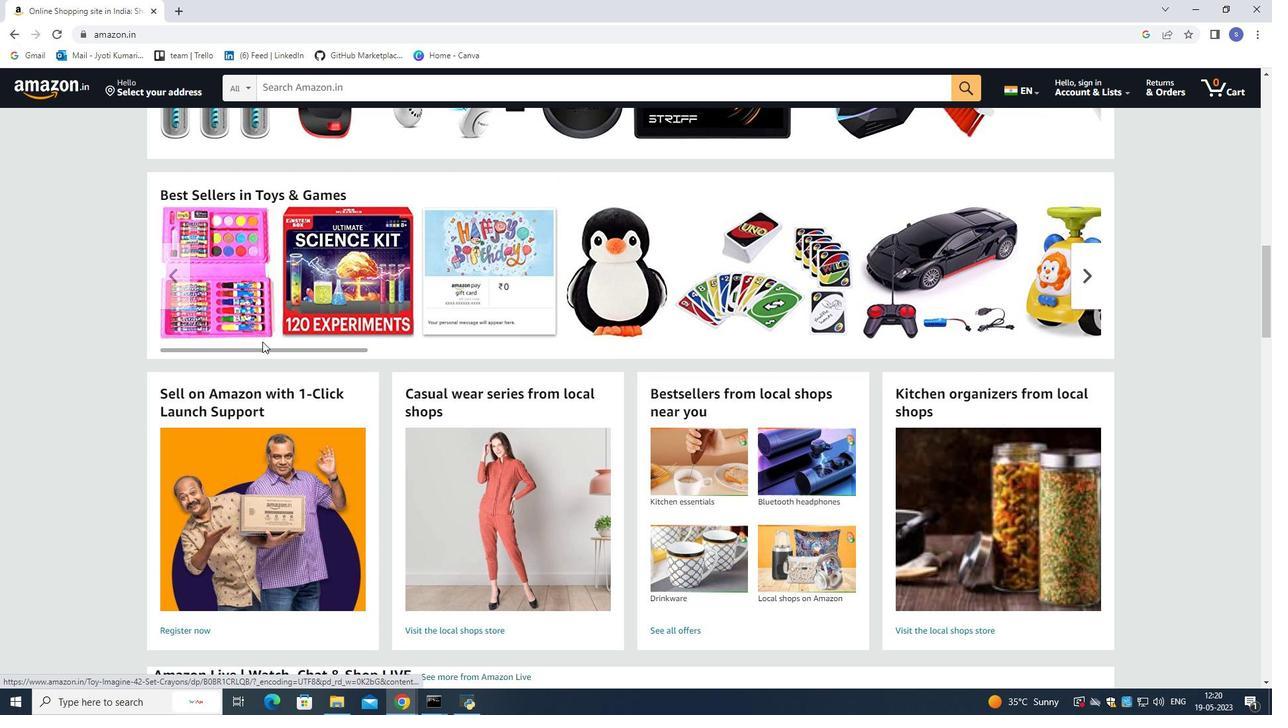 
Action: Mouse scrolled (262, 344) with delta (0, 0)
Screenshot: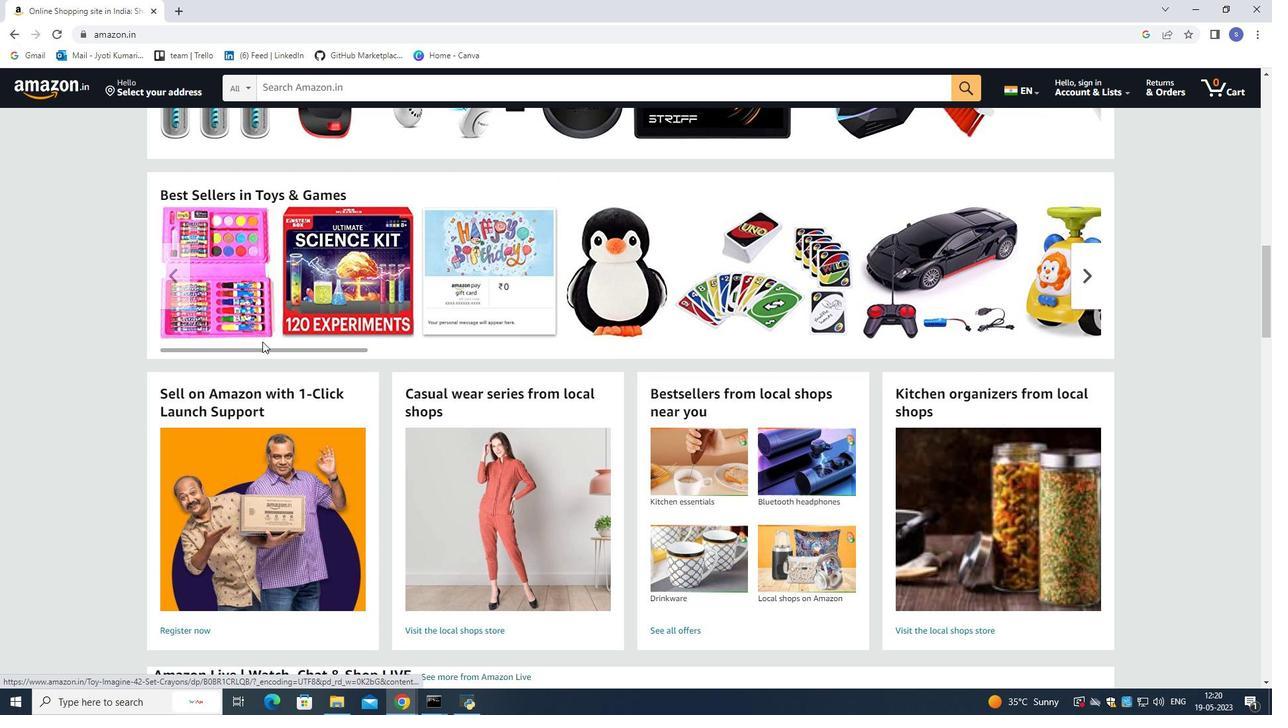 
Action: Mouse scrolled (262, 344) with delta (0, 0)
Screenshot: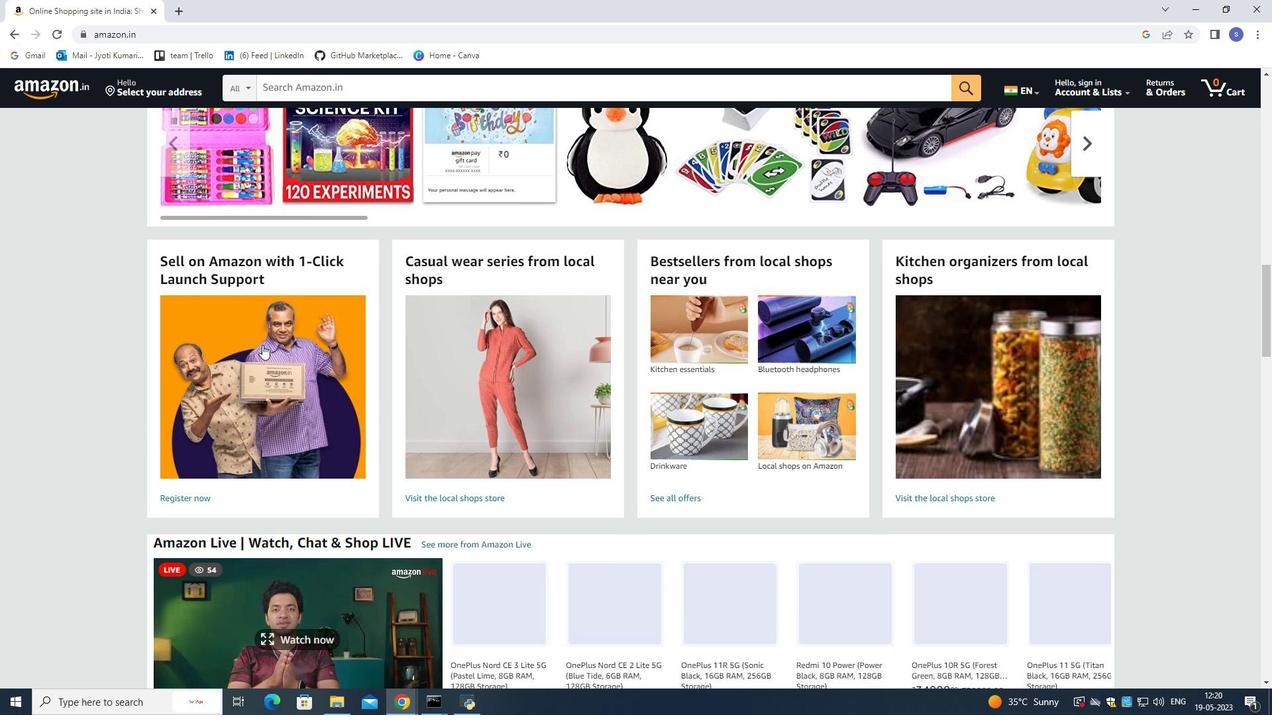 
Action: Mouse scrolled (262, 344) with delta (0, 0)
Screenshot: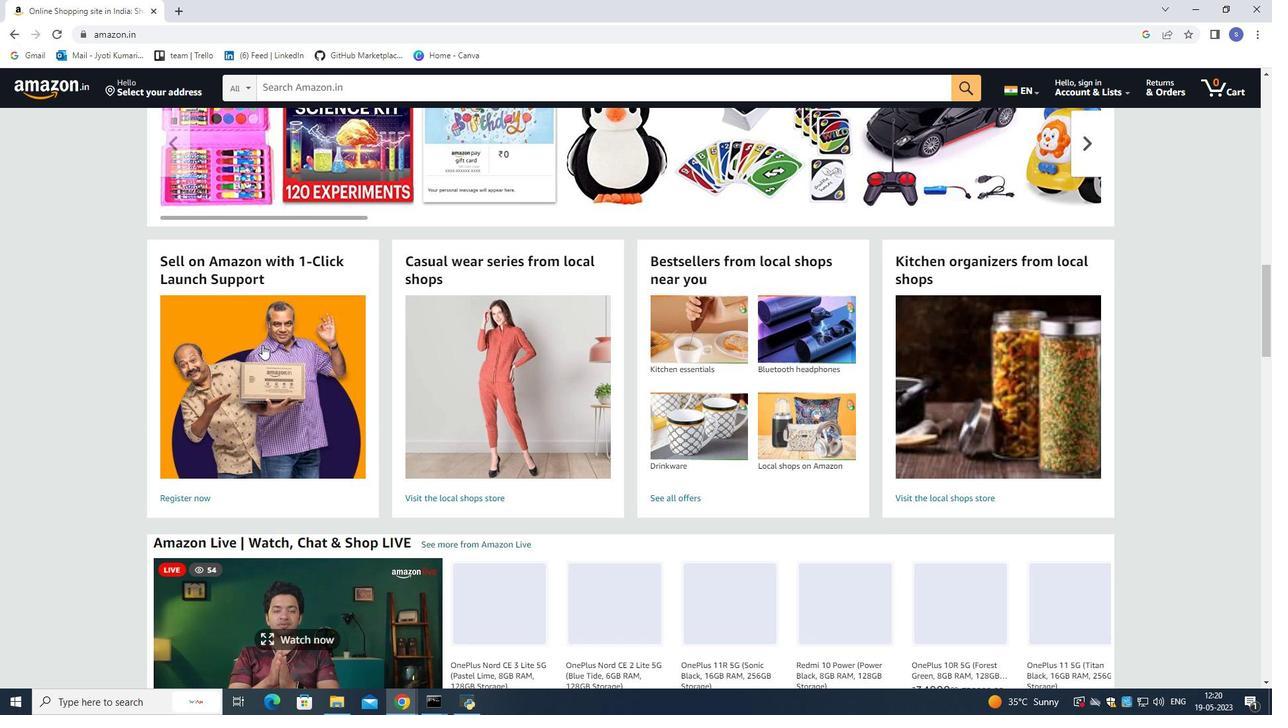 
Action: Mouse scrolled (262, 344) with delta (0, 0)
Screenshot: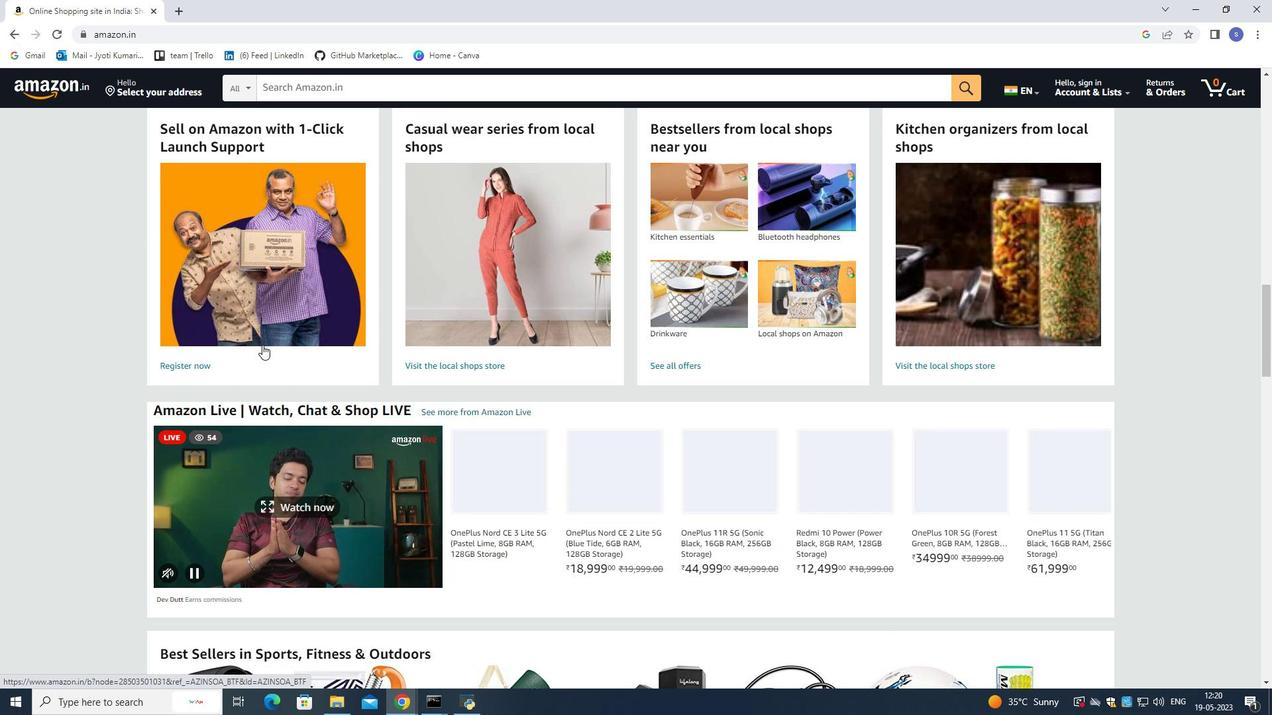 
Action: Mouse scrolled (262, 344) with delta (0, 0)
Screenshot: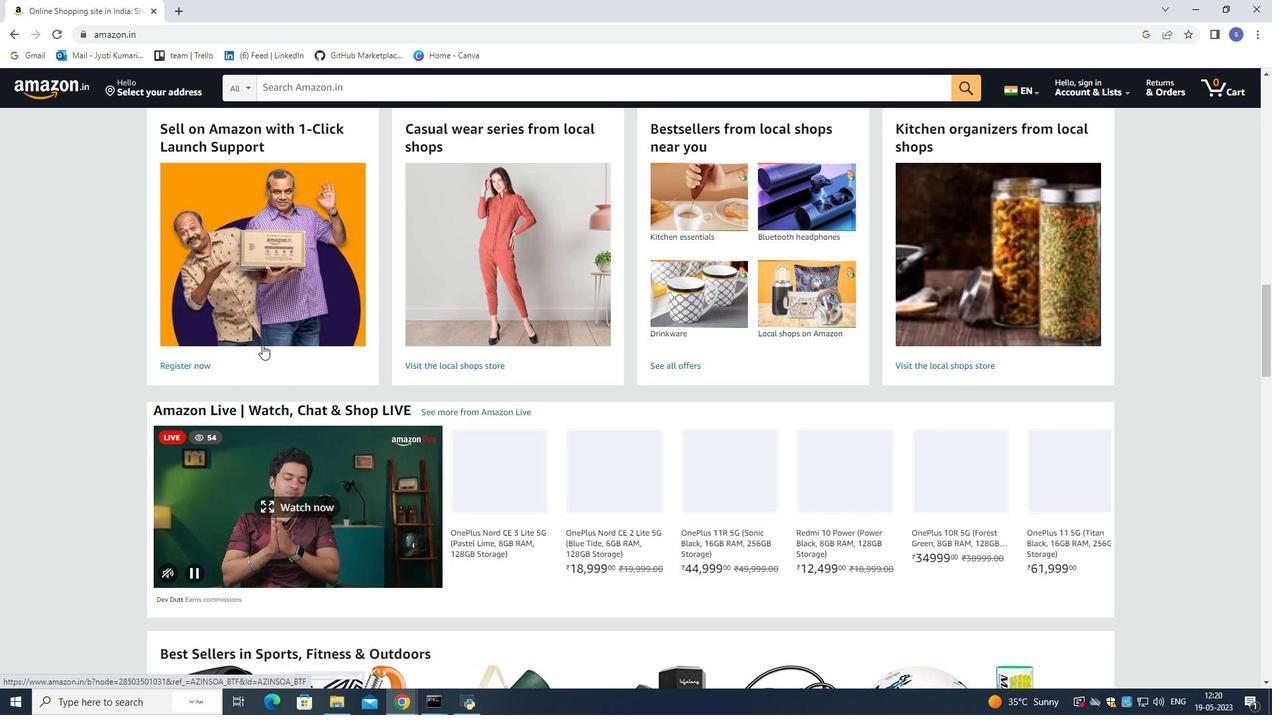 
Action: Mouse scrolled (262, 344) with delta (0, 0)
Screenshot: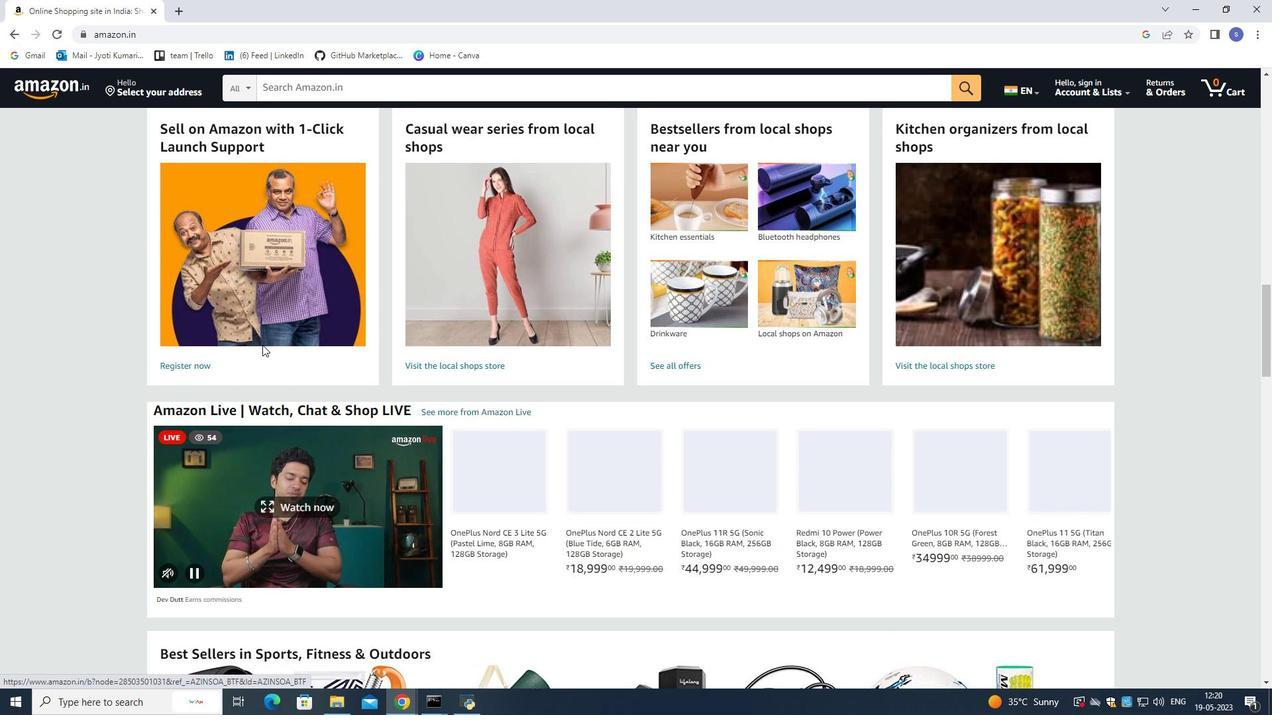 
Action: Mouse scrolled (262, 344) with delta (0, 0)
Screenshot: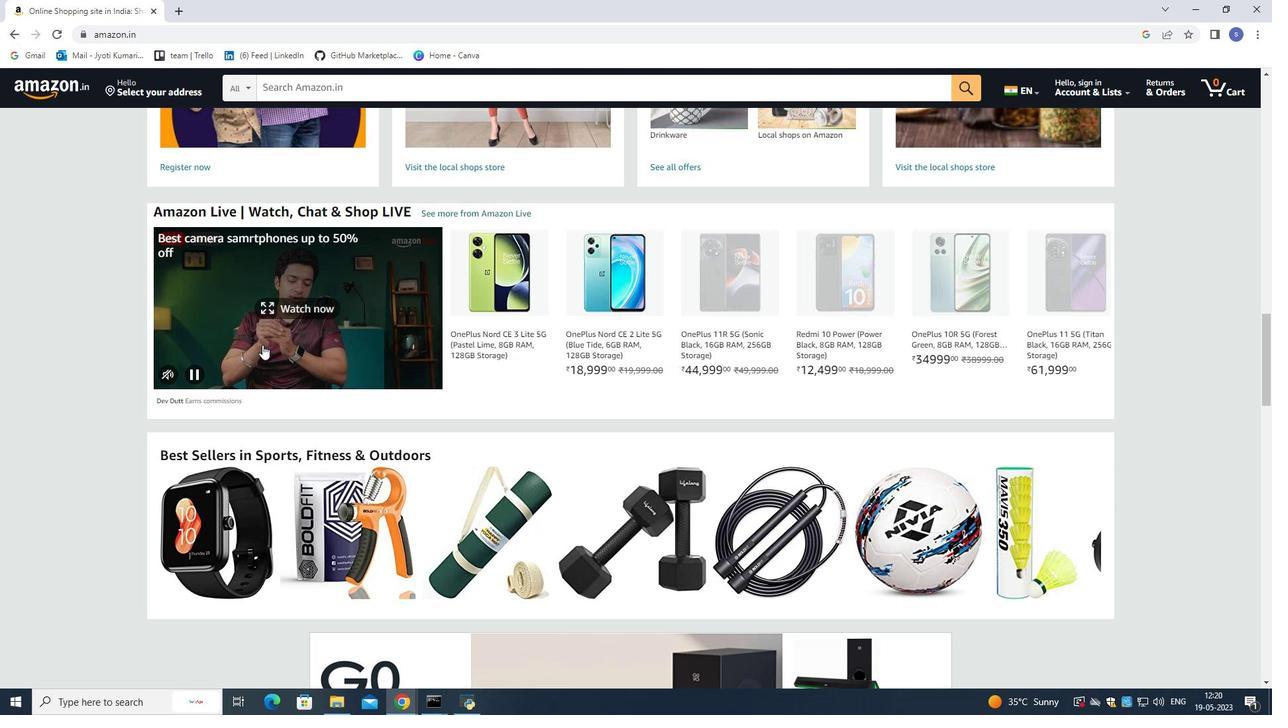 
Action: Mouse scrolled (262, 344) with delta (0, 0)
Screenshot: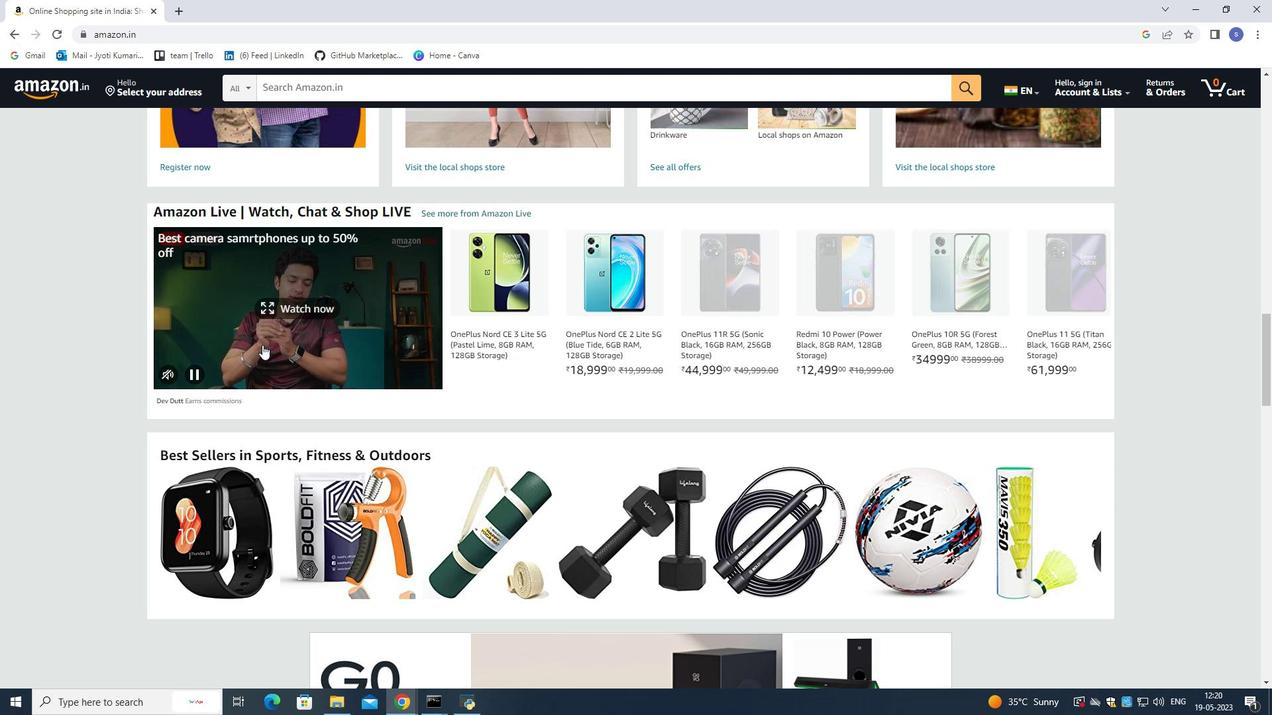 
Action: Mouse scrolled (262, 344) with delta (0, 0)
Screenshot: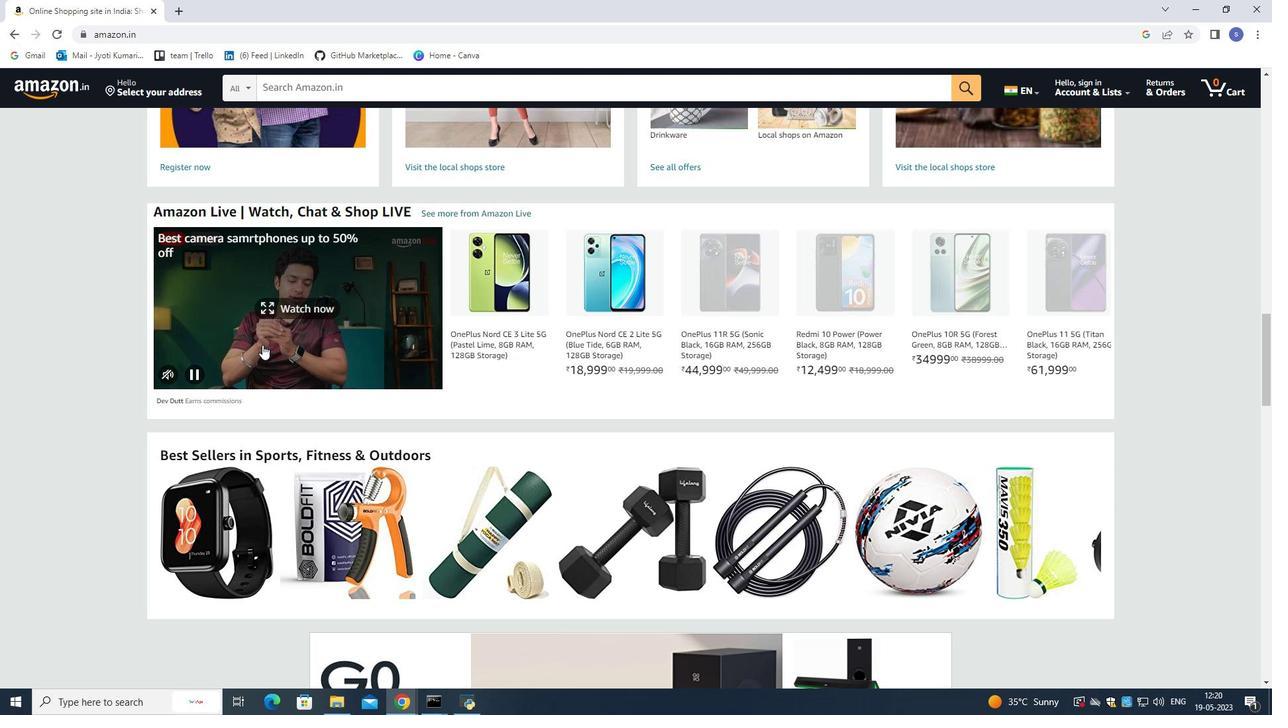 
Action: Mouse scrolled (262, 344) with delta (0, 0)
Screenshot: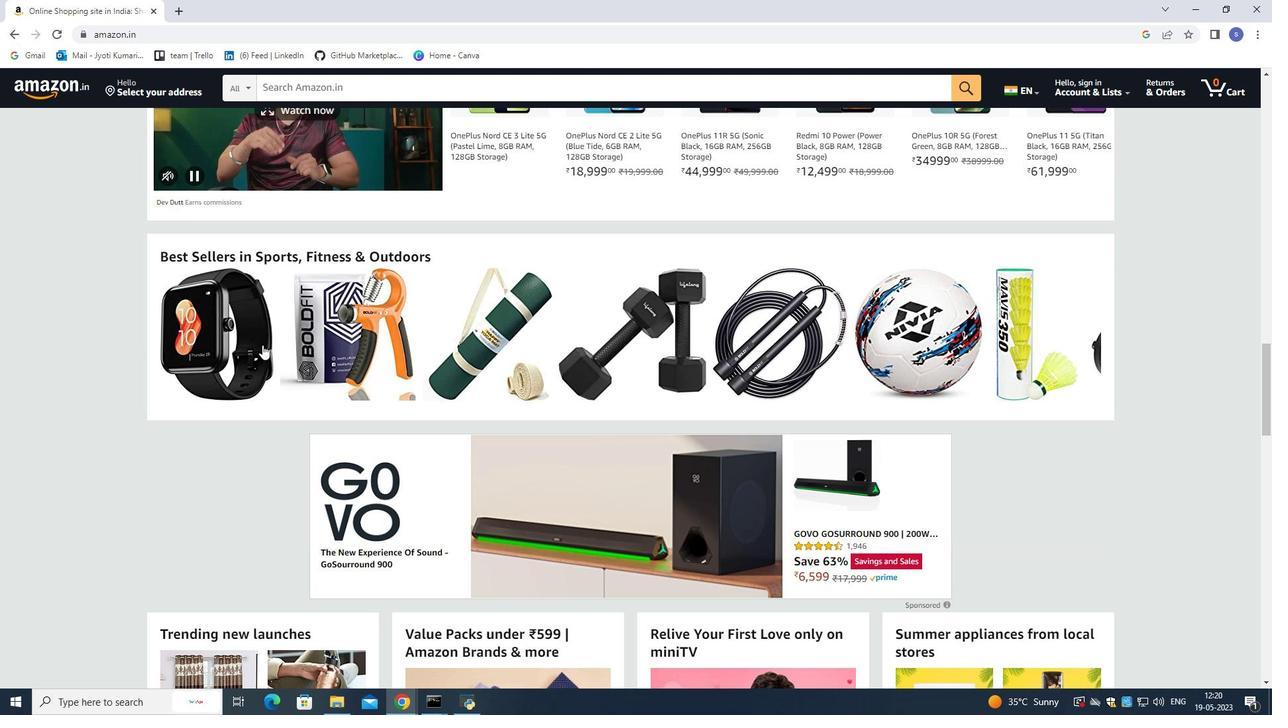 
Action: Mouse scrolled (262, 344) with delta (0, 0)
Screenshot: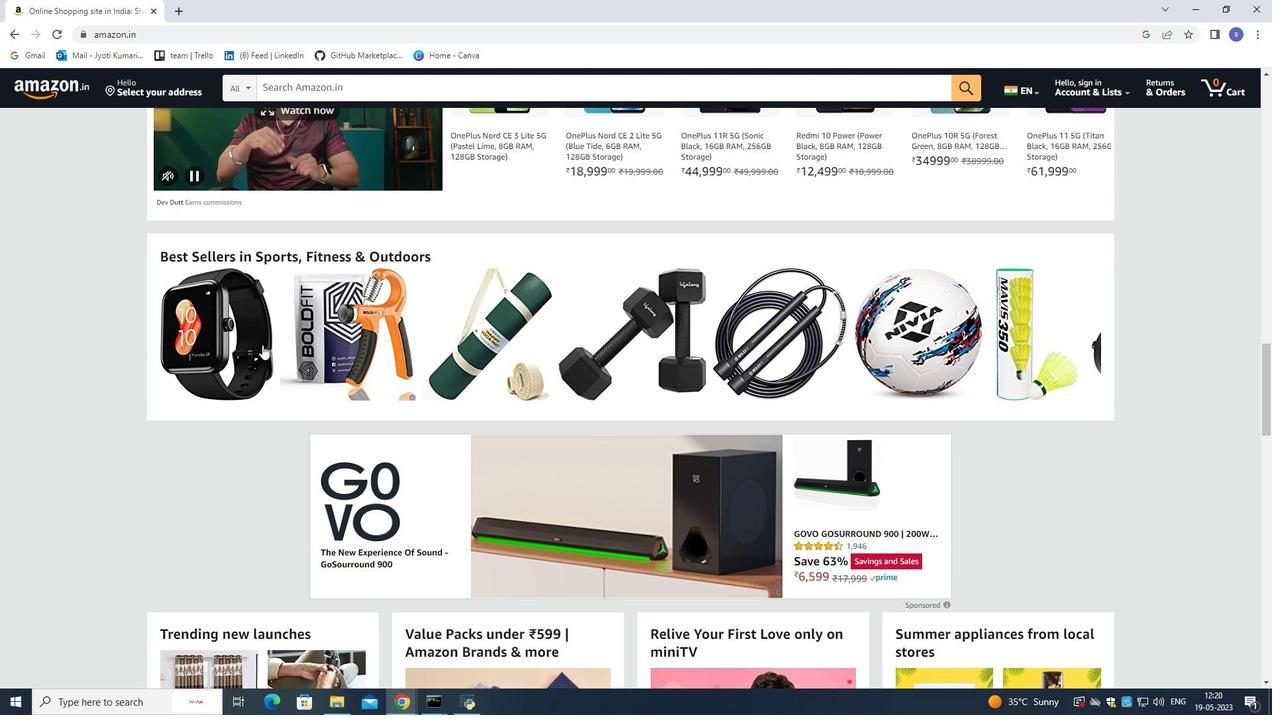 
Action: Mouse scrolled (262, 344) with delta (0, 0)
Screenshot: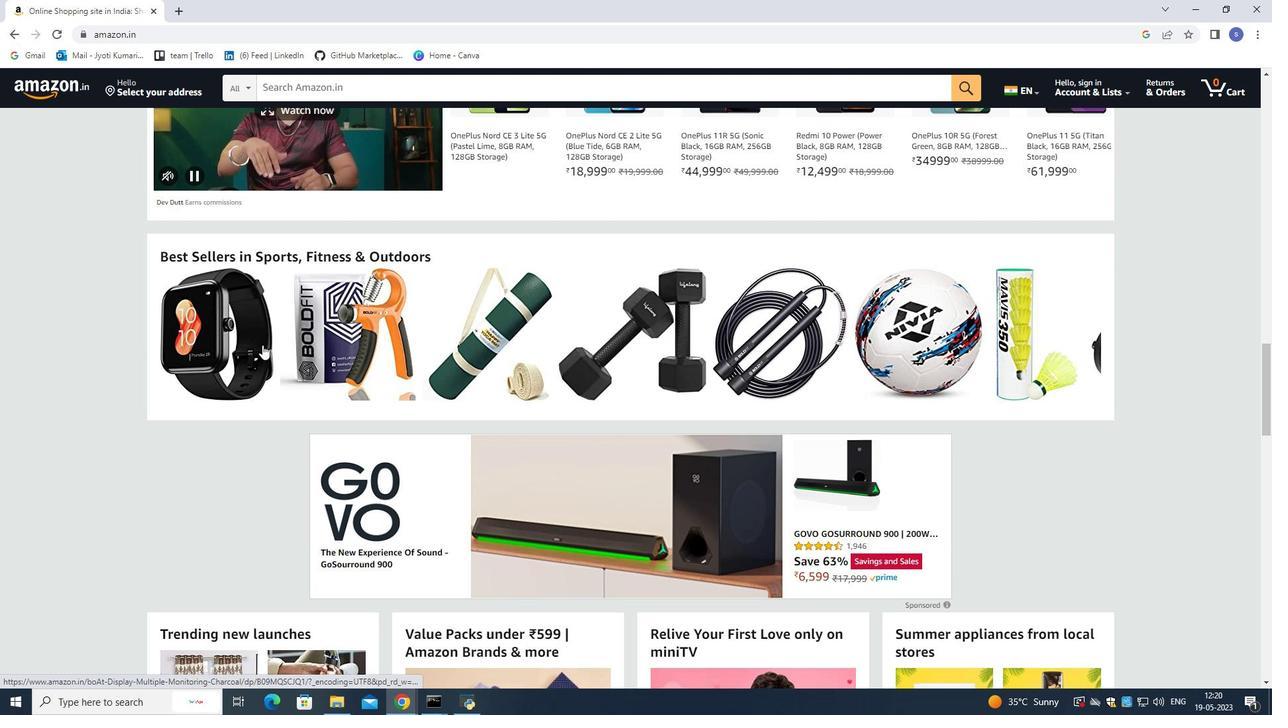
Action: Mouse scrolled (262, 344) with delta (0, 0)
Screenshot: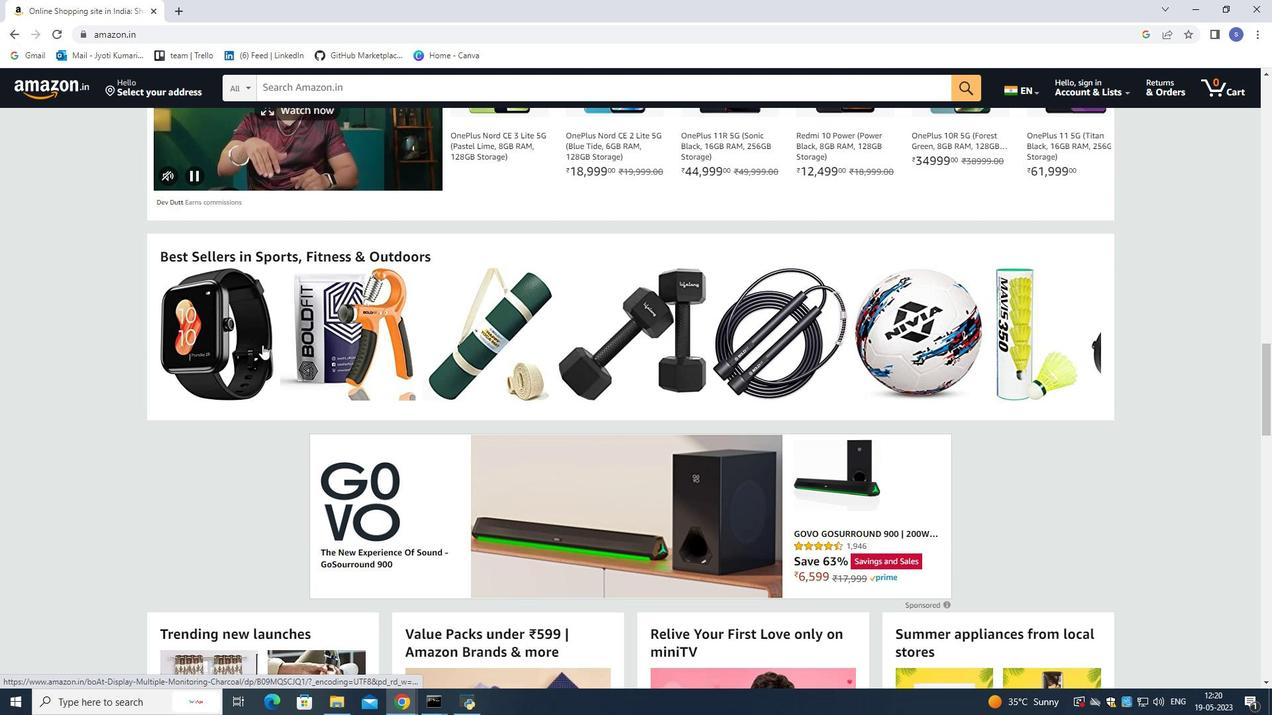
Action: Mouse scrolled (262, 344) with delta (0, 0)
Screenshot: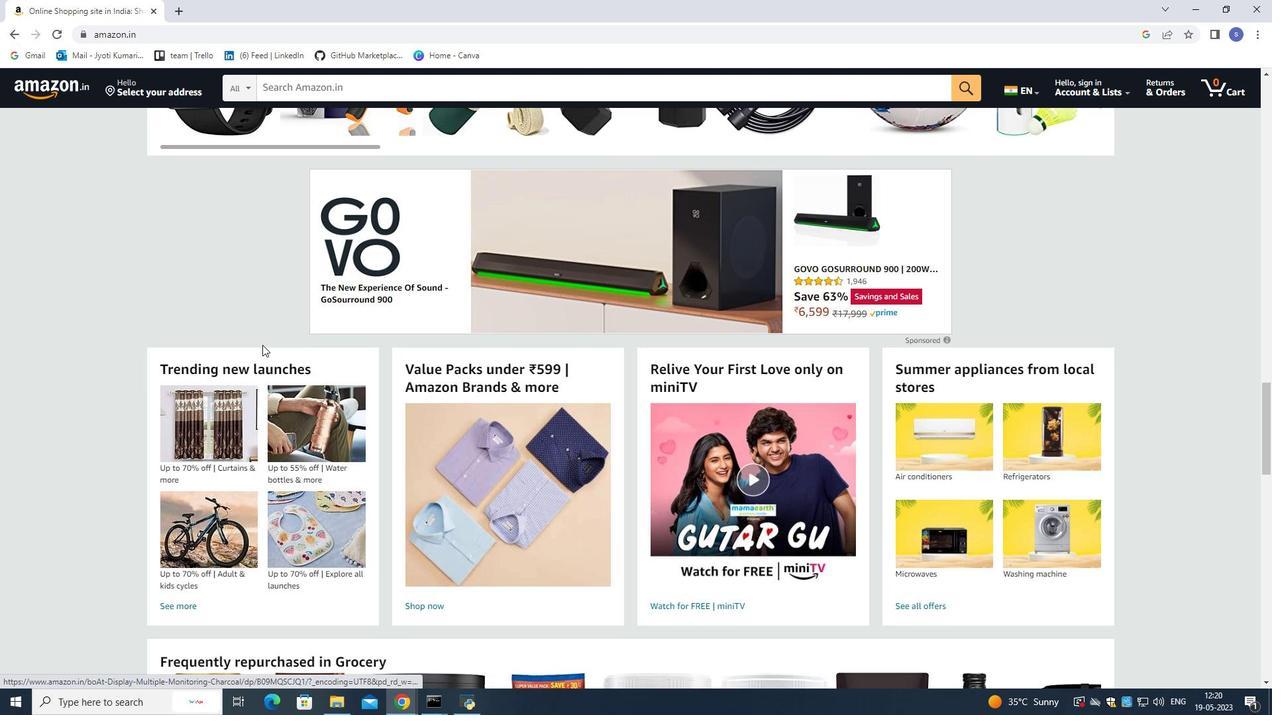 
Action: Mouse scrolled (262, 344) with delta (0, 0)
Screenshot: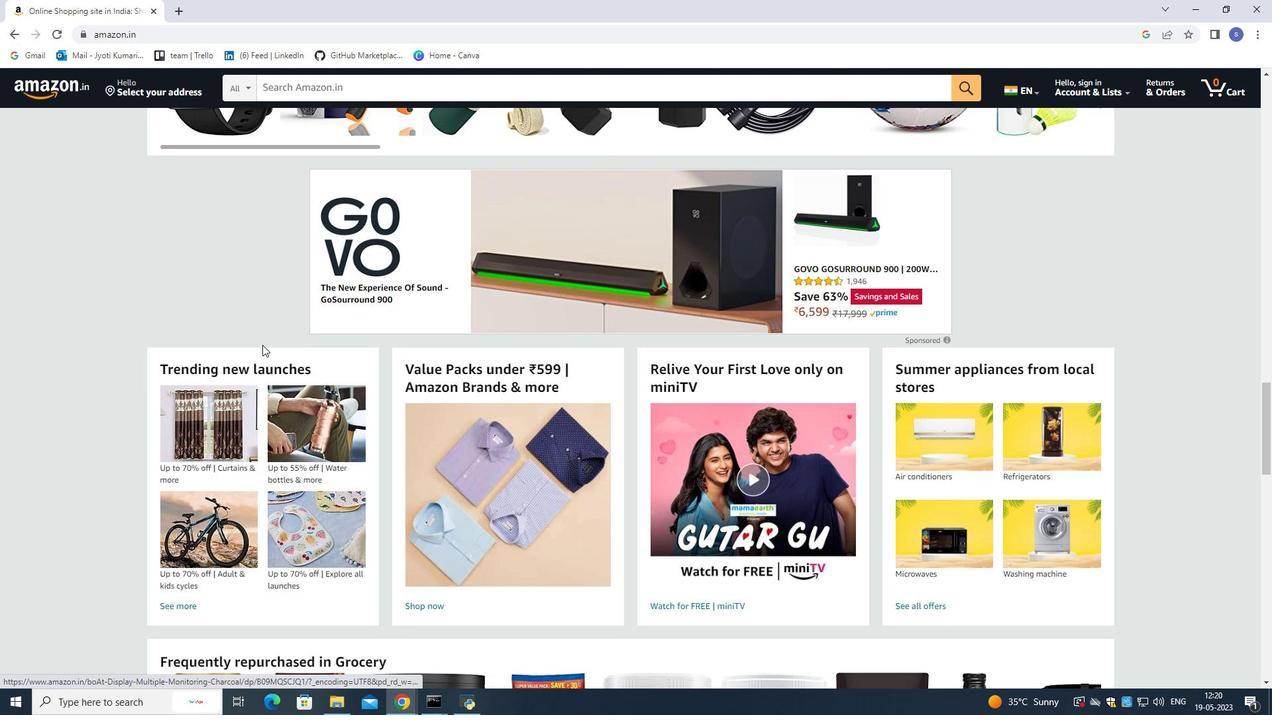 
Action: Mouse scrolled (262, 344) with delta (0, 0)
Screenshot: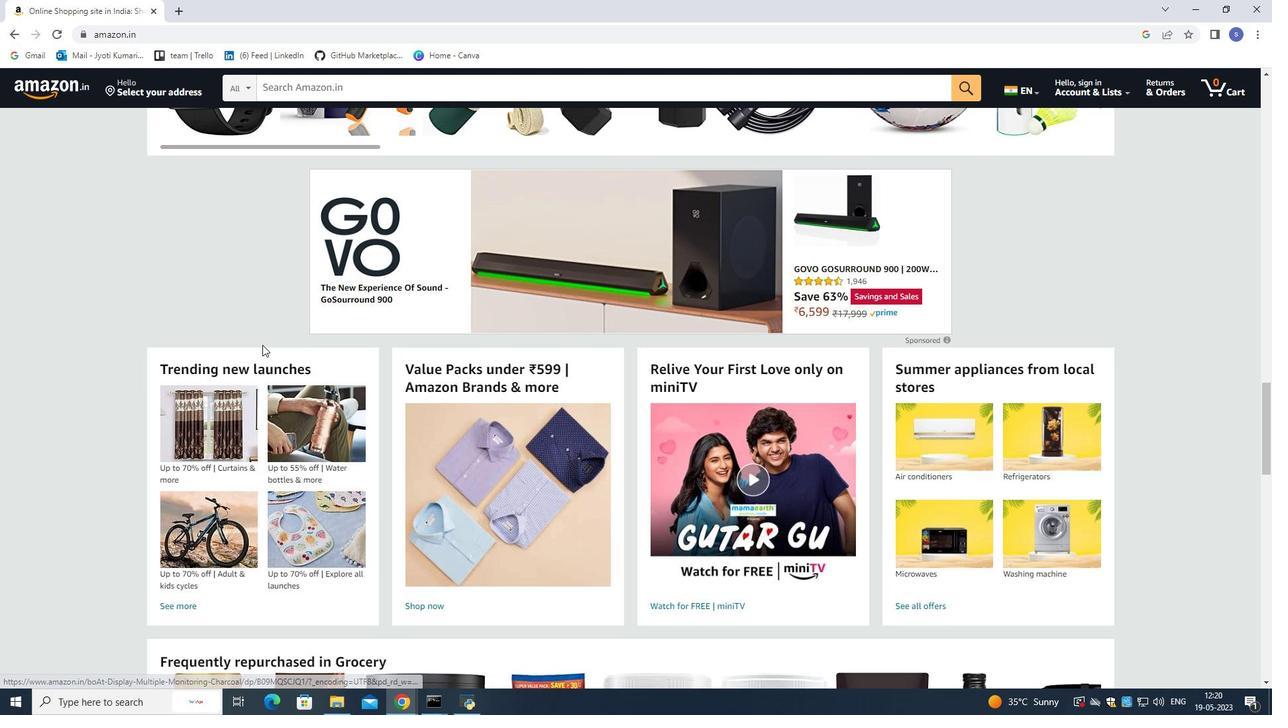
Action: Mouse scrolled (262, 344) with delta (0, 0)
Screenshot: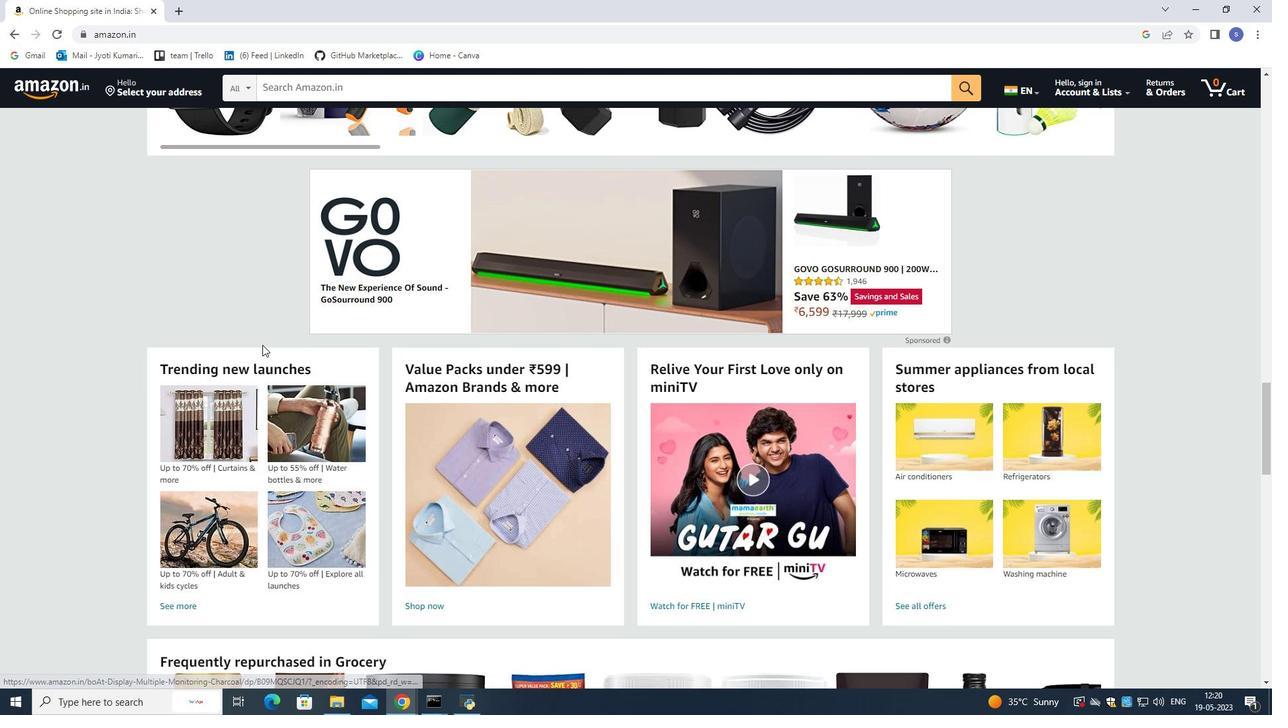 
Action: Mouse scrolled (262, 344) with delta (0, 0)
Screenshot: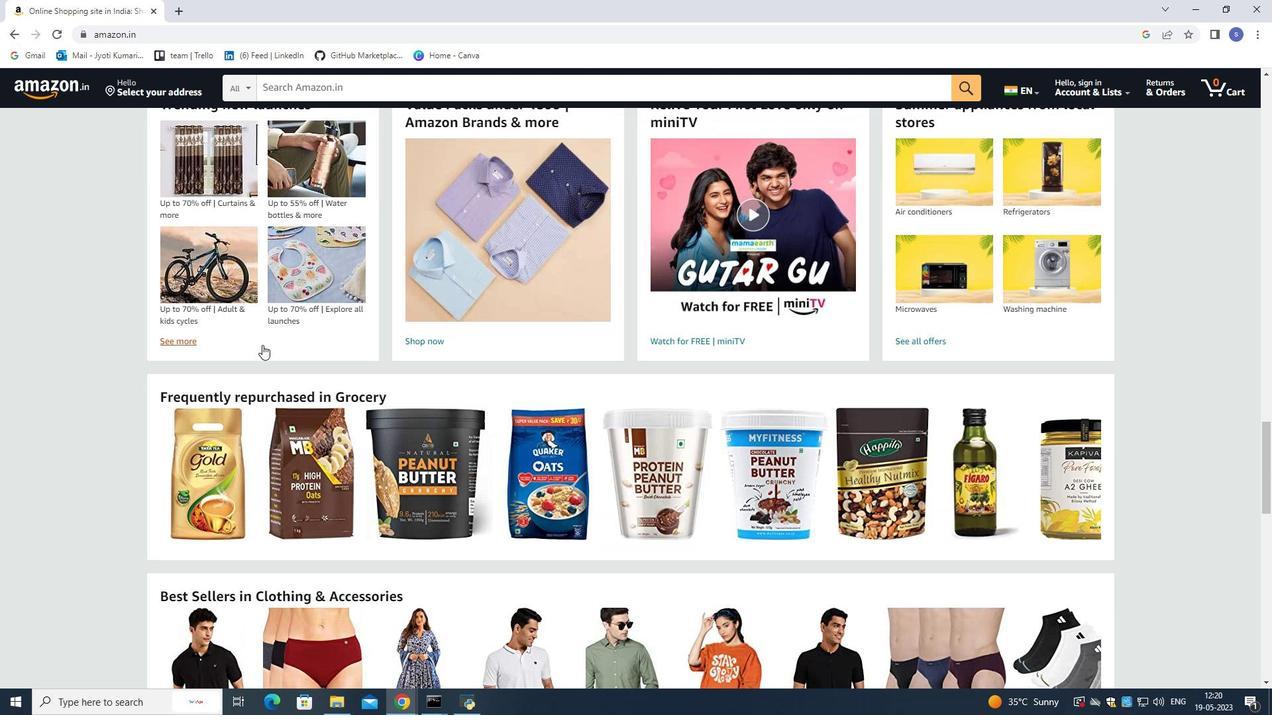 
Action: Mouse scrolled (262, 344) with delta (0, 0)
Screenshot: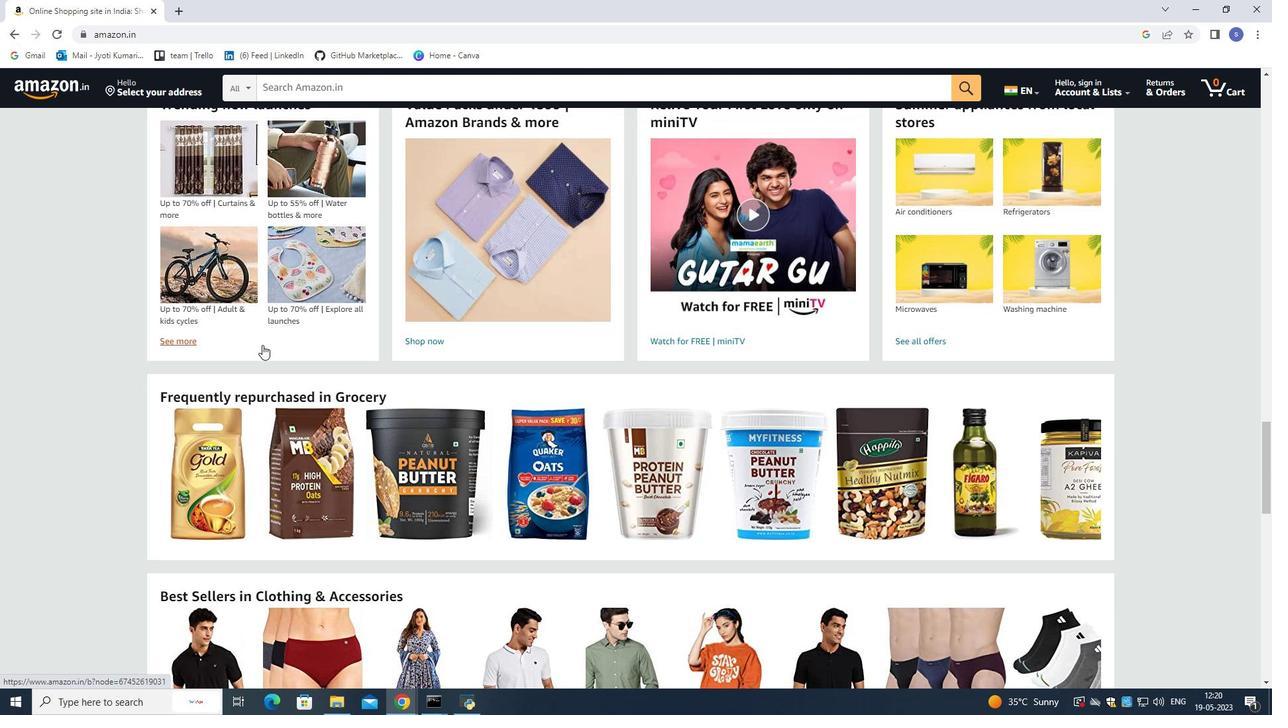 
Action: Mouse scrolled (262, 344) with delta (0, 0)
Screenshot: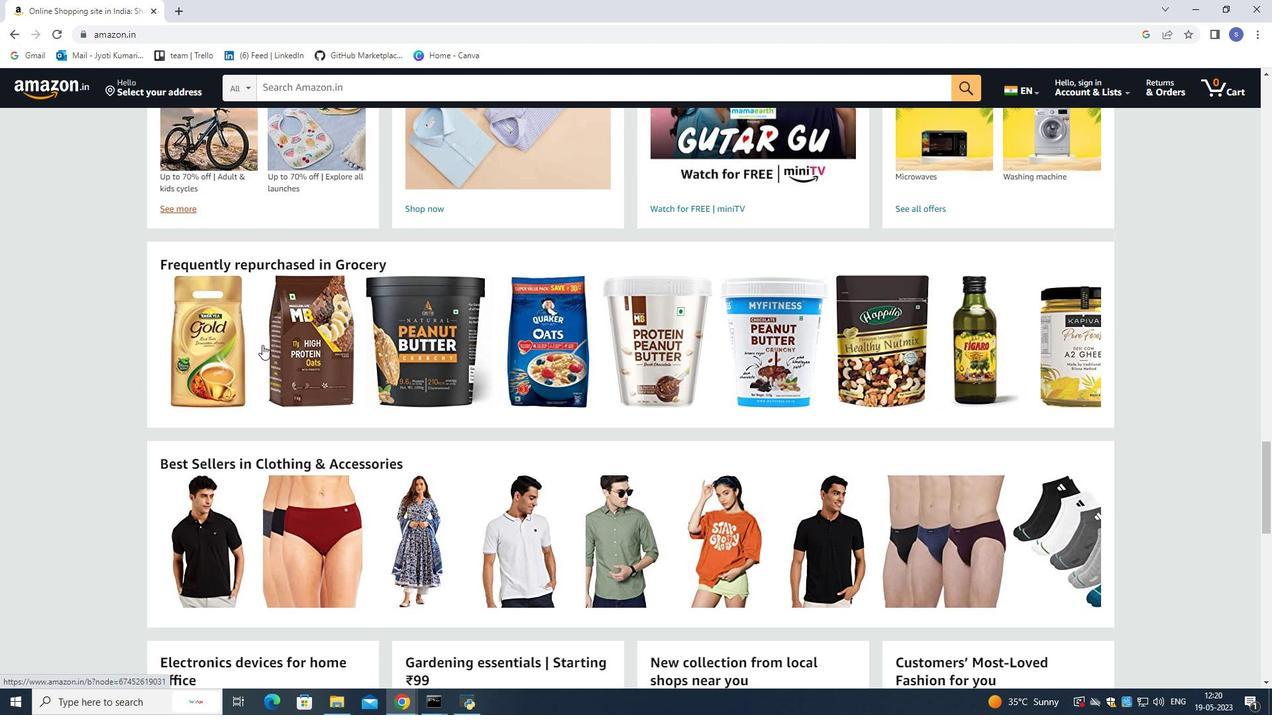 
Action: Mouse scrolled (262, 344) with delta (0, 0)
Screenshot: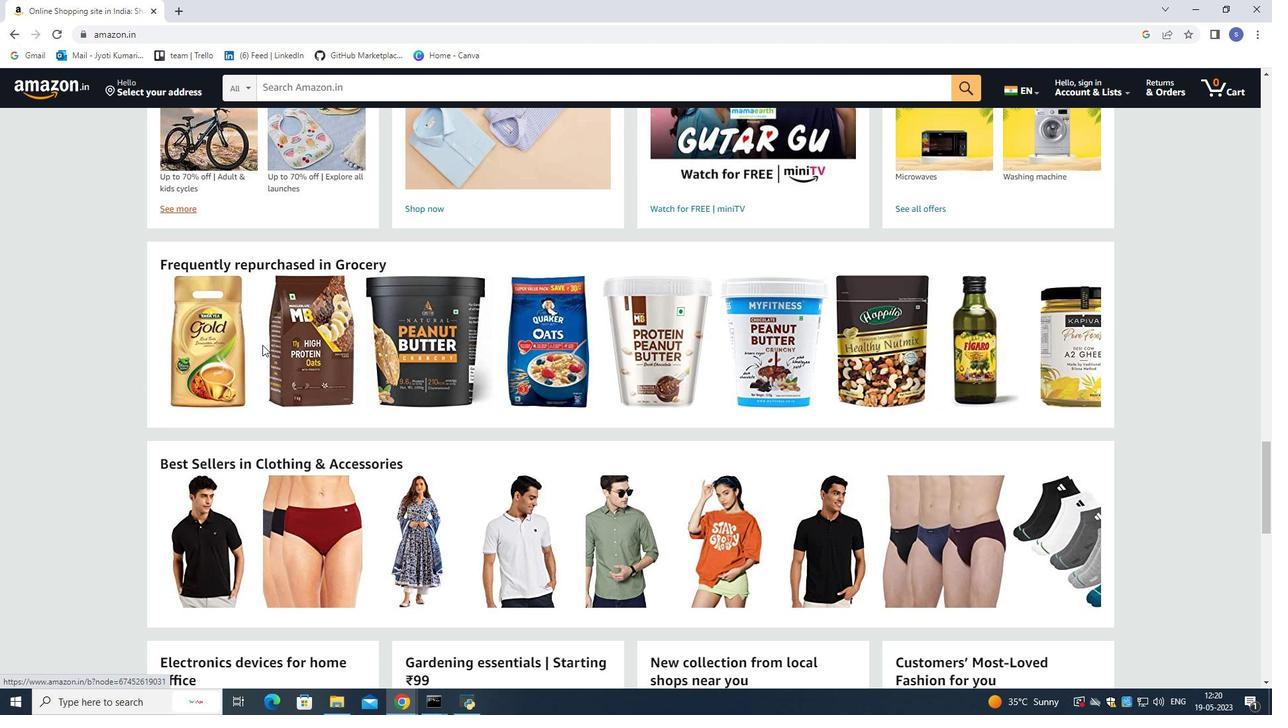 
Action: Mouse scrolled (262, 344) with delta (0, 0)
Screenshot: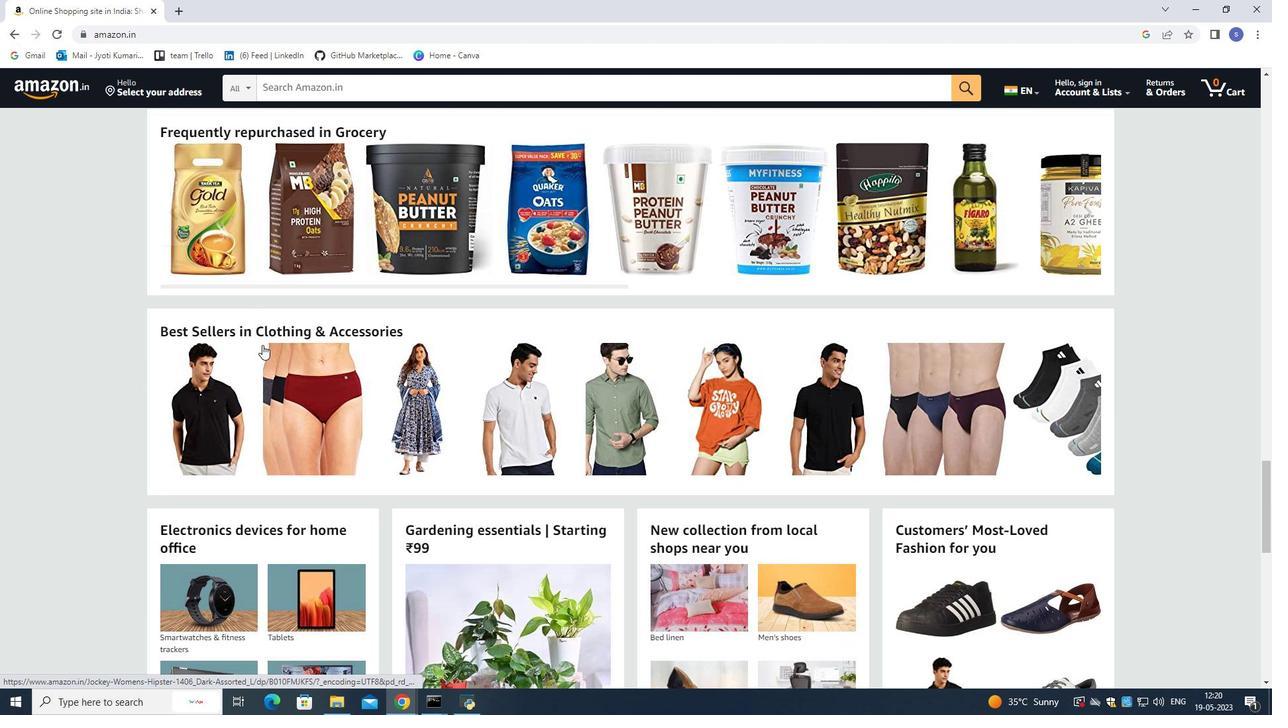 
Action: Mouse scrolled (262, 344) with delta (0, 0)
Screenshot: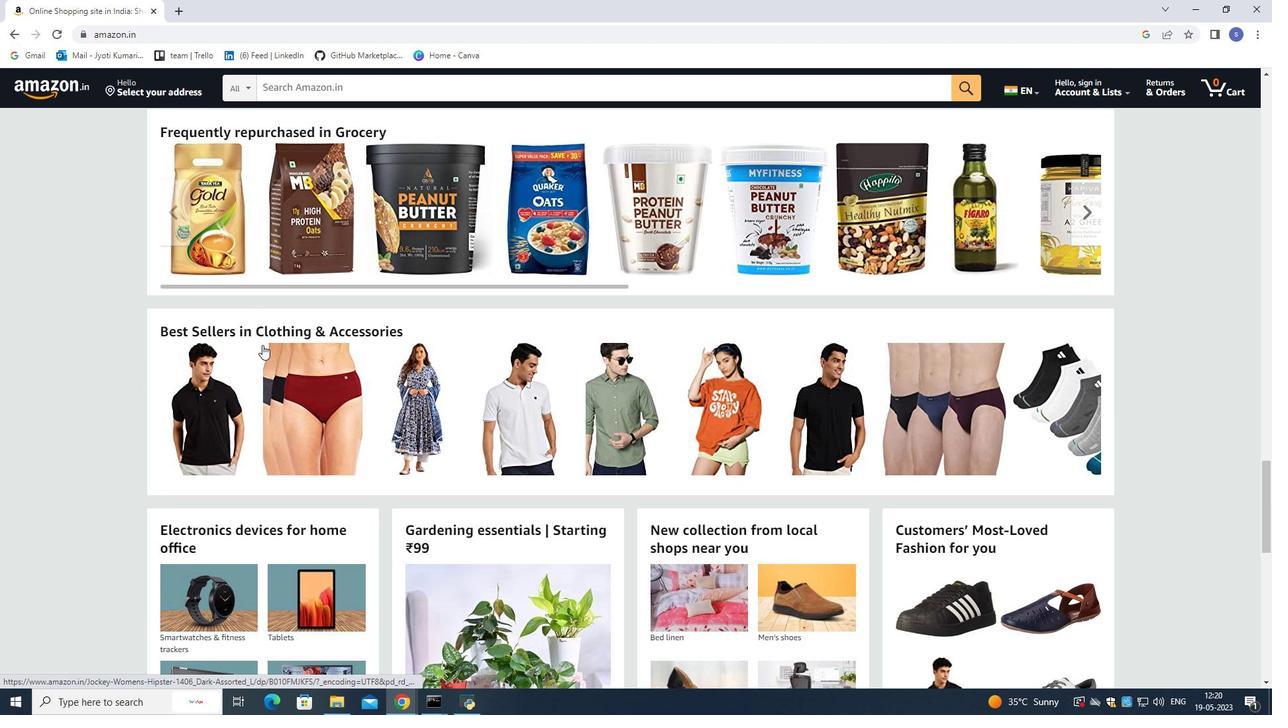 
Action: Mouse scrolled (262, 344) with delta (0, 0)
Screenshot: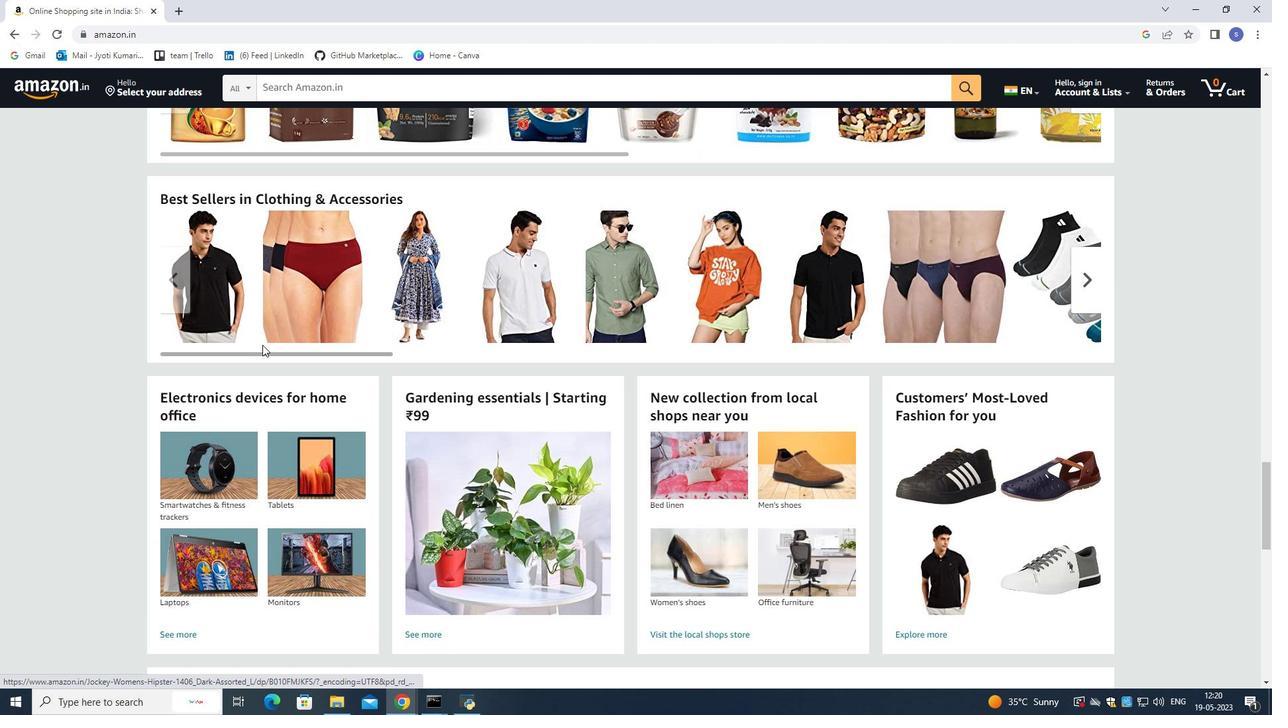 
Action: Mouse scrolled (262, 344) with delta (0, 0)
Screenshot: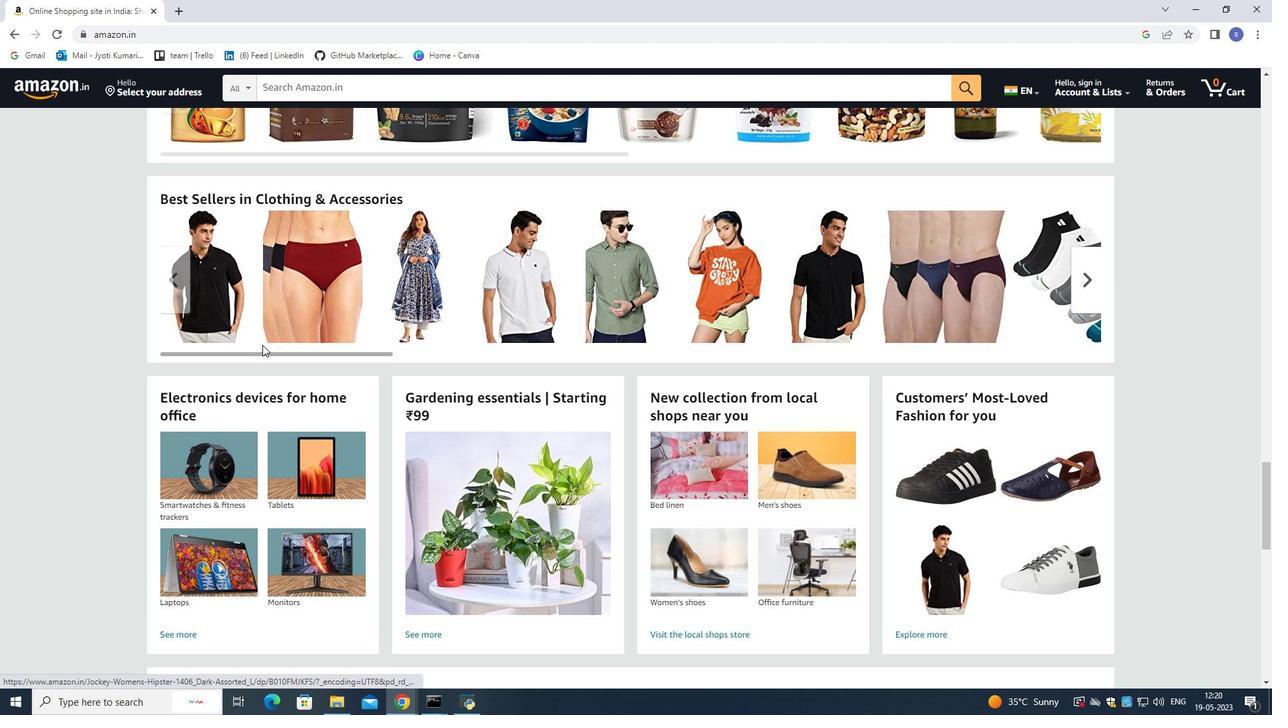 
Action: Mouse scrolled (262, 344) with delta (0, 0)
Screenshot: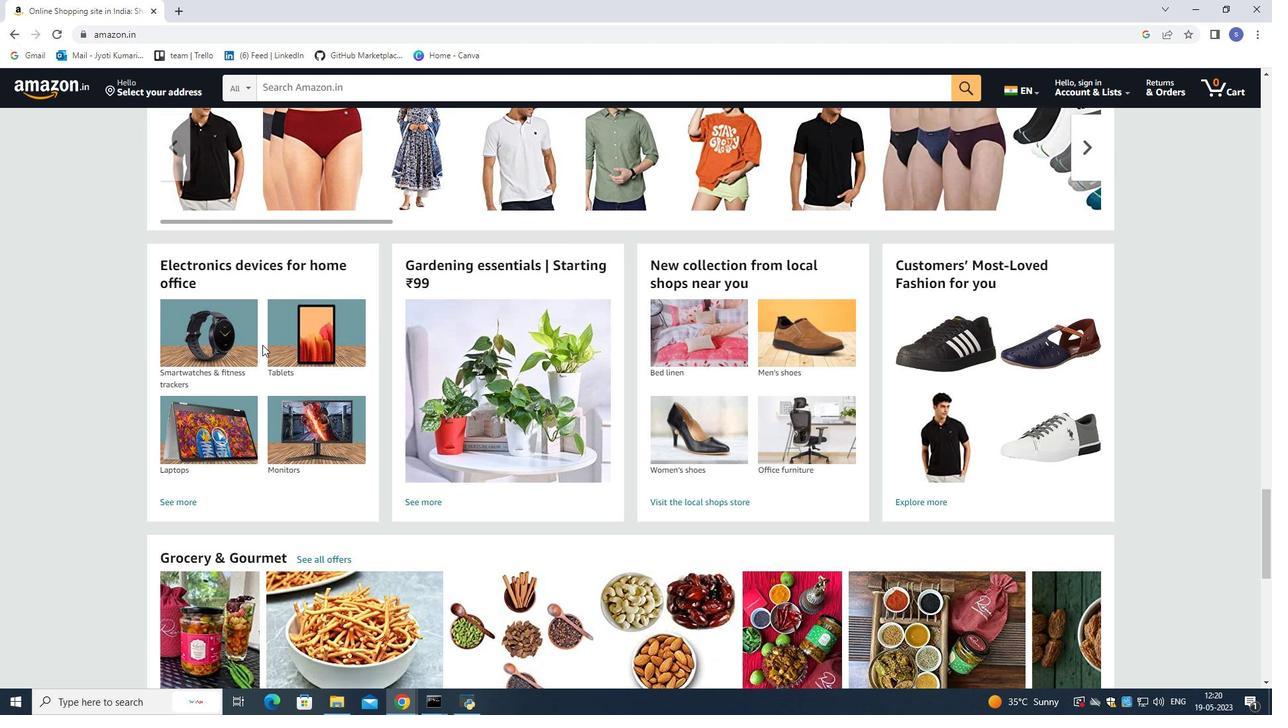 
Action: Mouse scrolled (262, 344) with delta (0, 0)
Screenshot: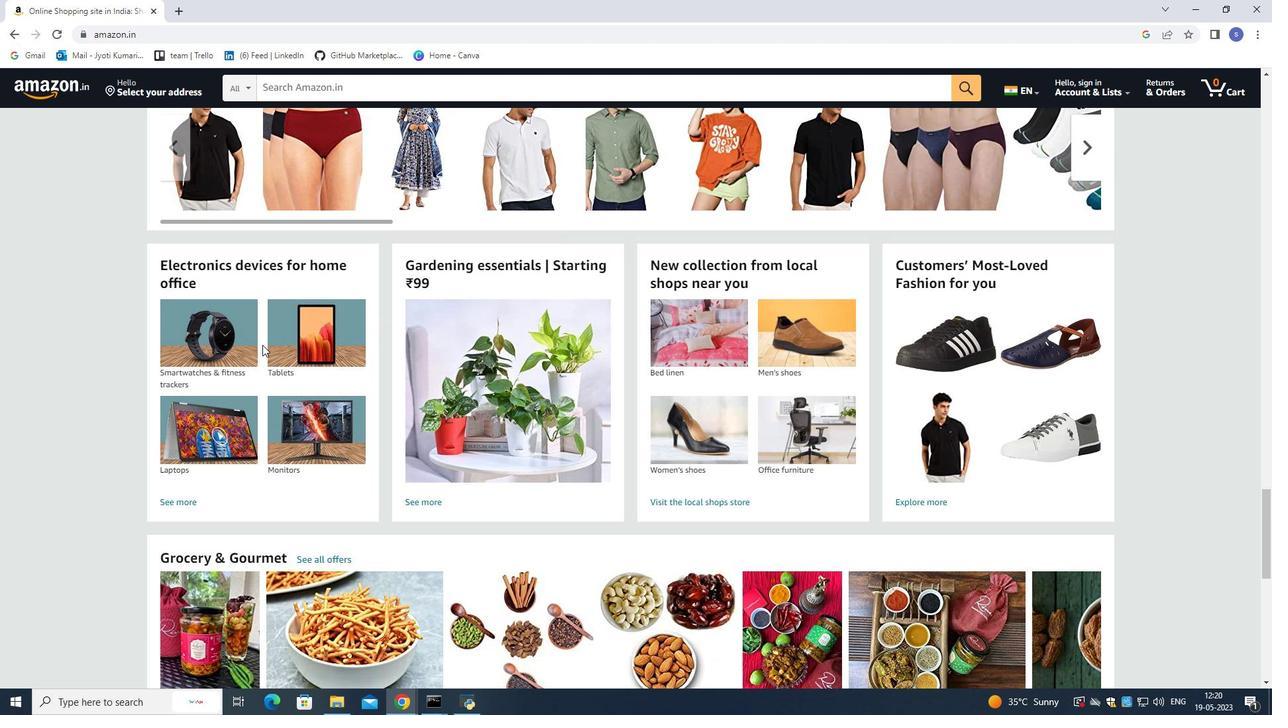 
Action: Mouse scrolled (262, 344) with delta (0, 0)
Screenshot: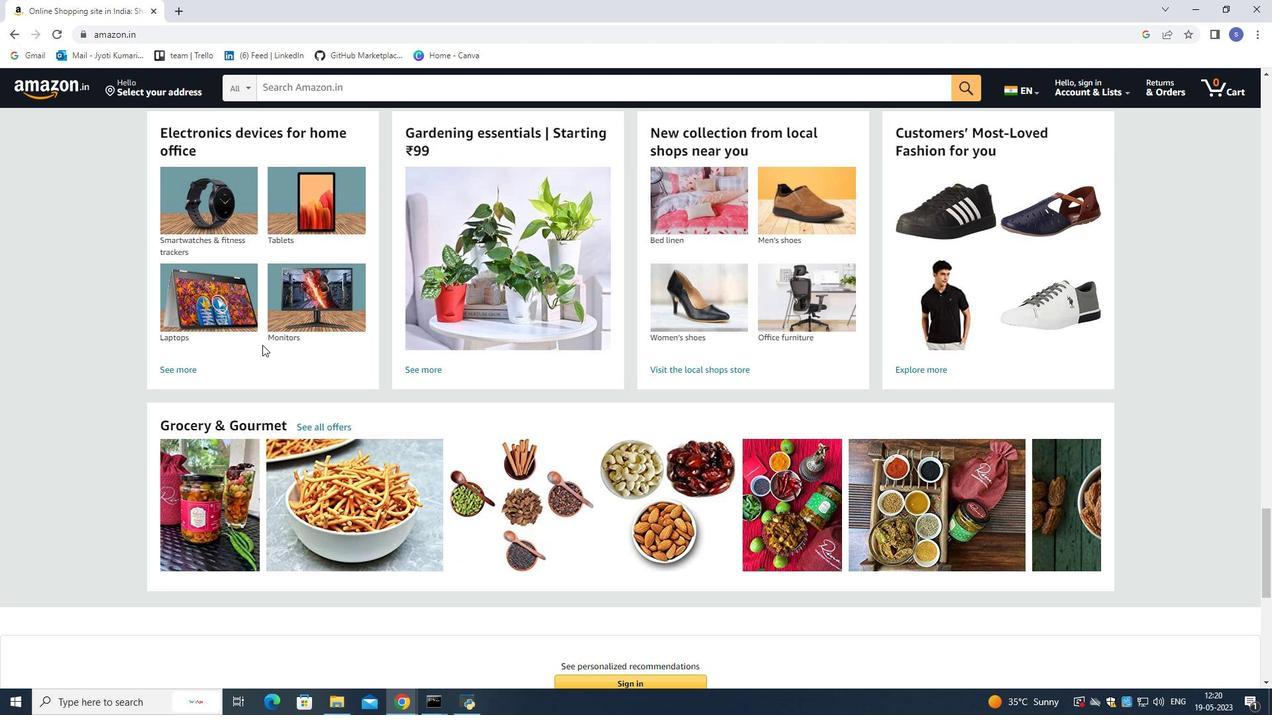 
Action: Mouse scrolled (262, 344) with delta (0, 0)
Screenshot: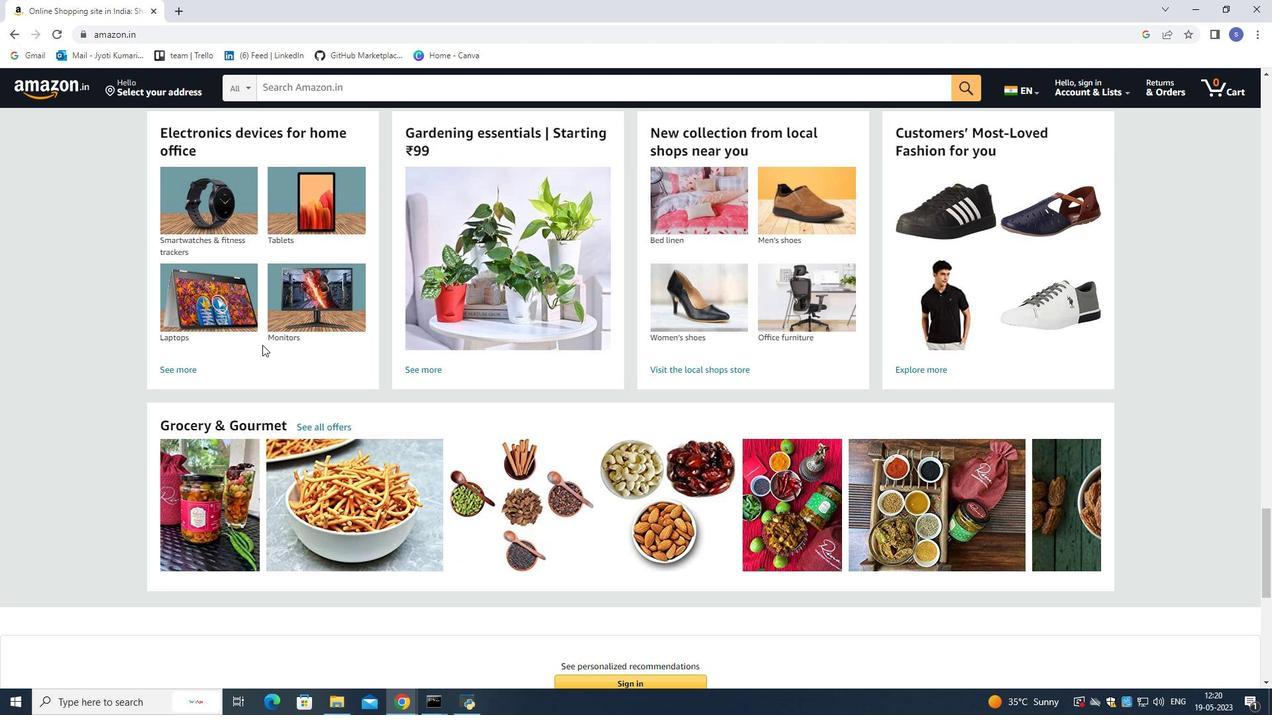 
Action: Mouse moved to (260, 347)
Screenshot: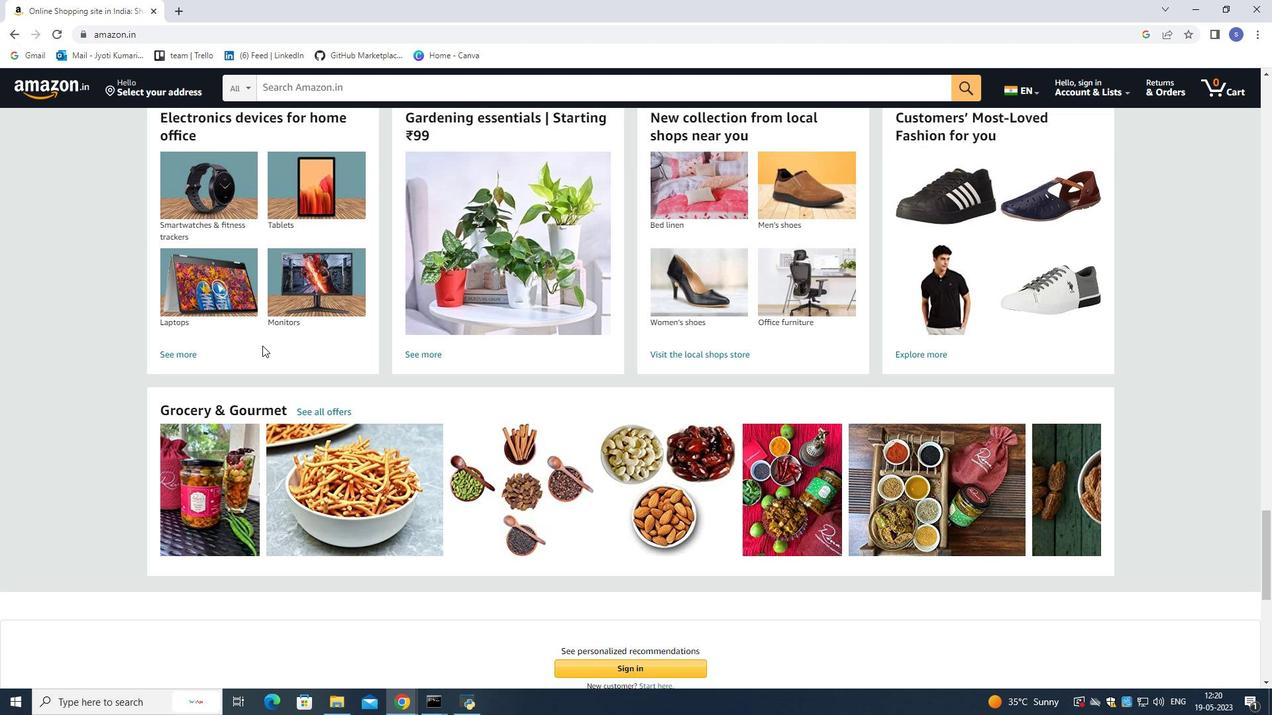 
Action: Mouse scrolled (260, 346) with delta (0, 0)
Screenshot: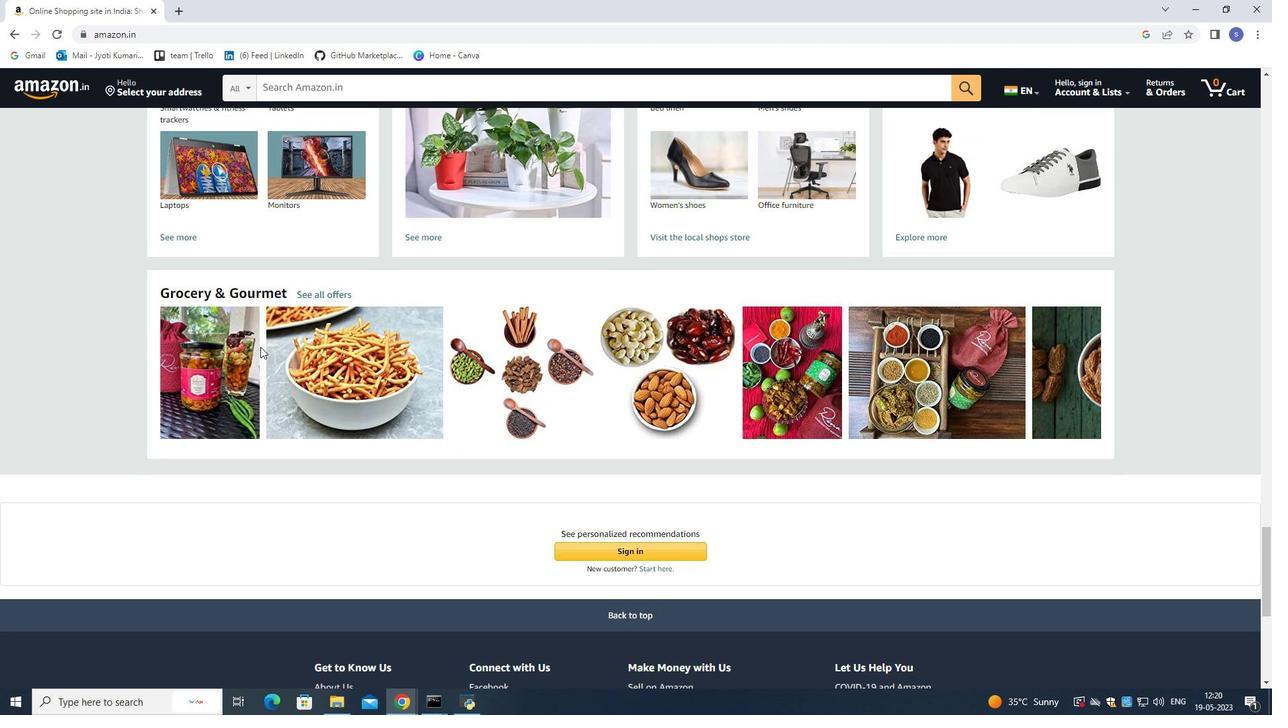 
Action: Mouse scrolled (260, 346) with delta (0, 0)
Screenshot: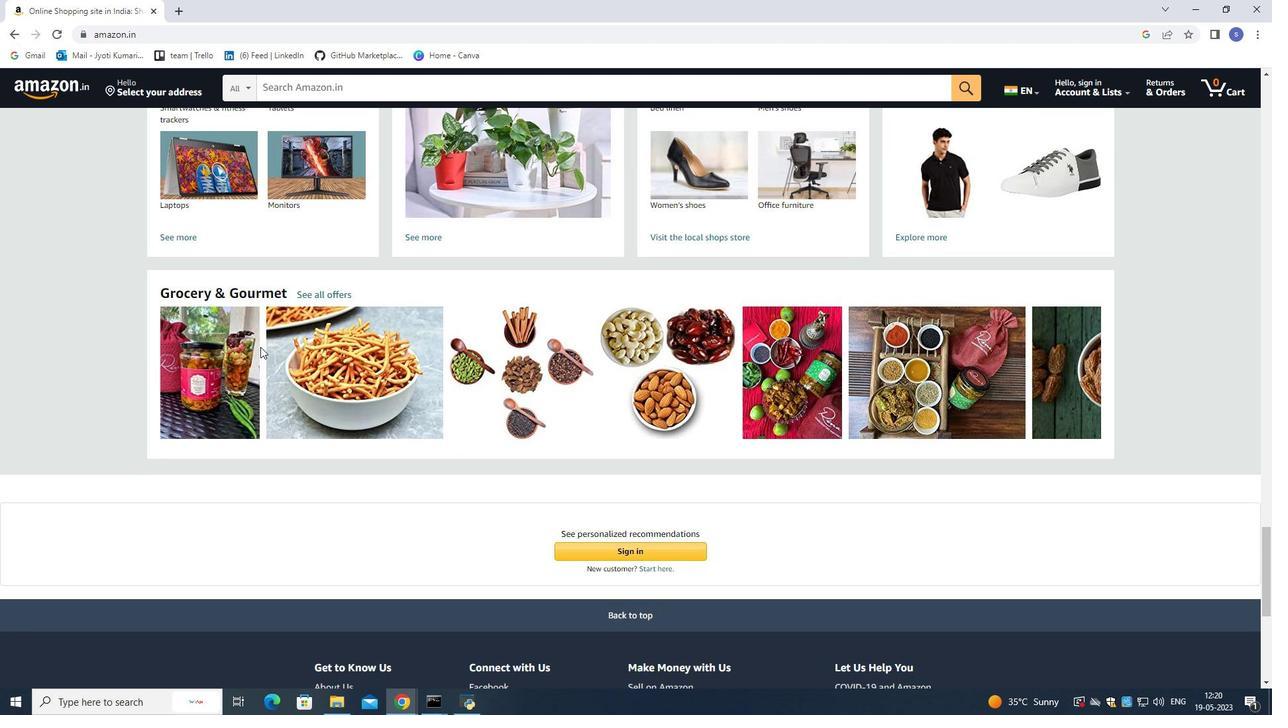 
Action: Mouse moved to (259, 347)
Screenshot: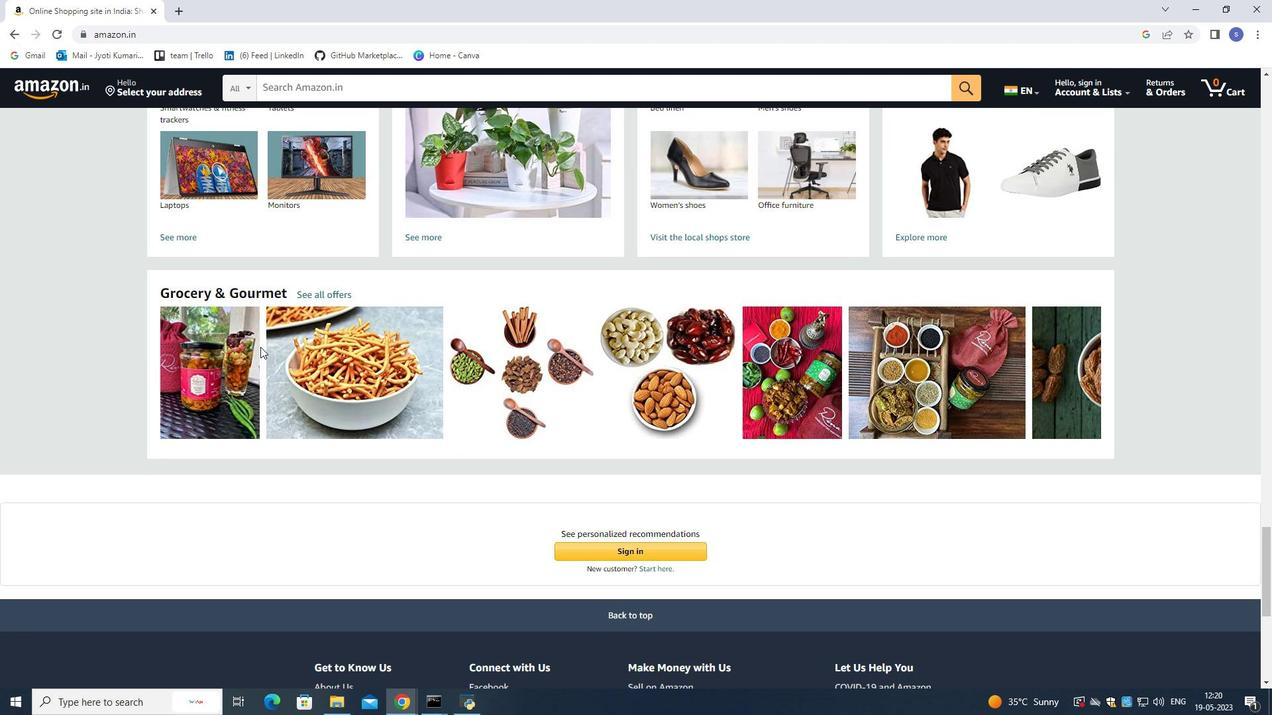 
Action: Mouse scrolled (259, 348) with delta (0, 0)
Screenshot: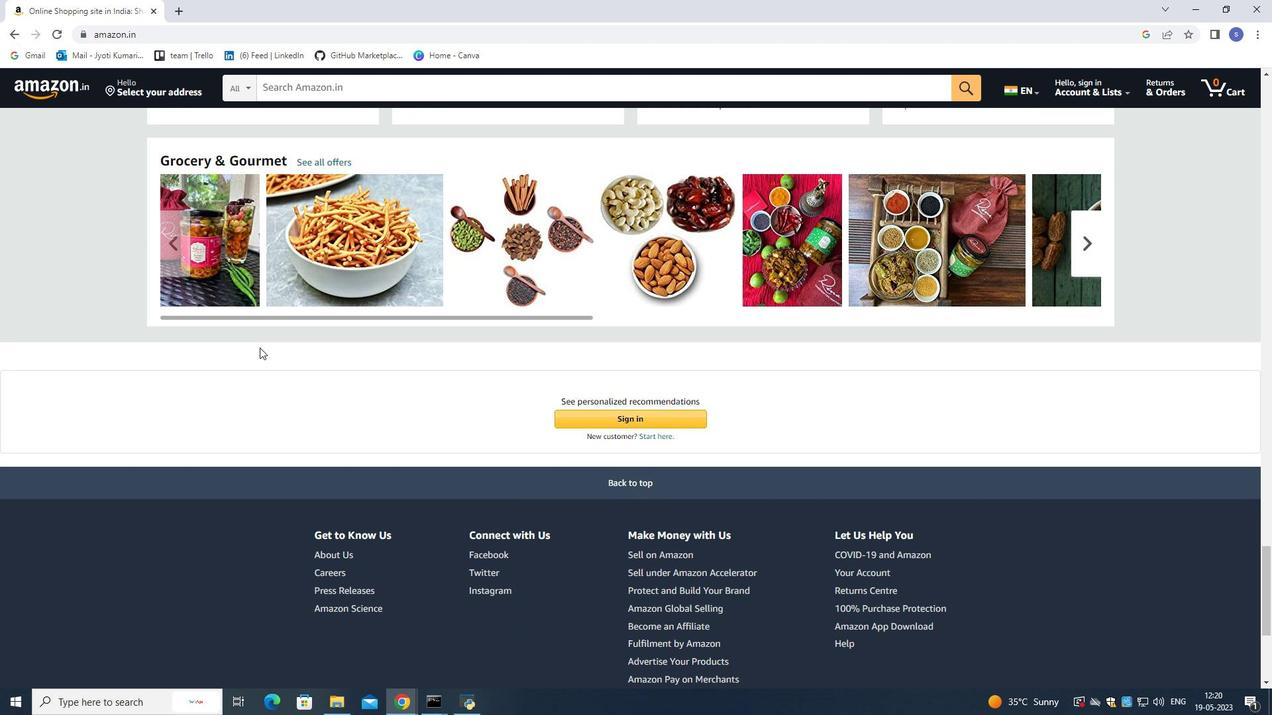 
Action: Mouse scrolled (259, 348) with delta (0, 0)
Screenshot: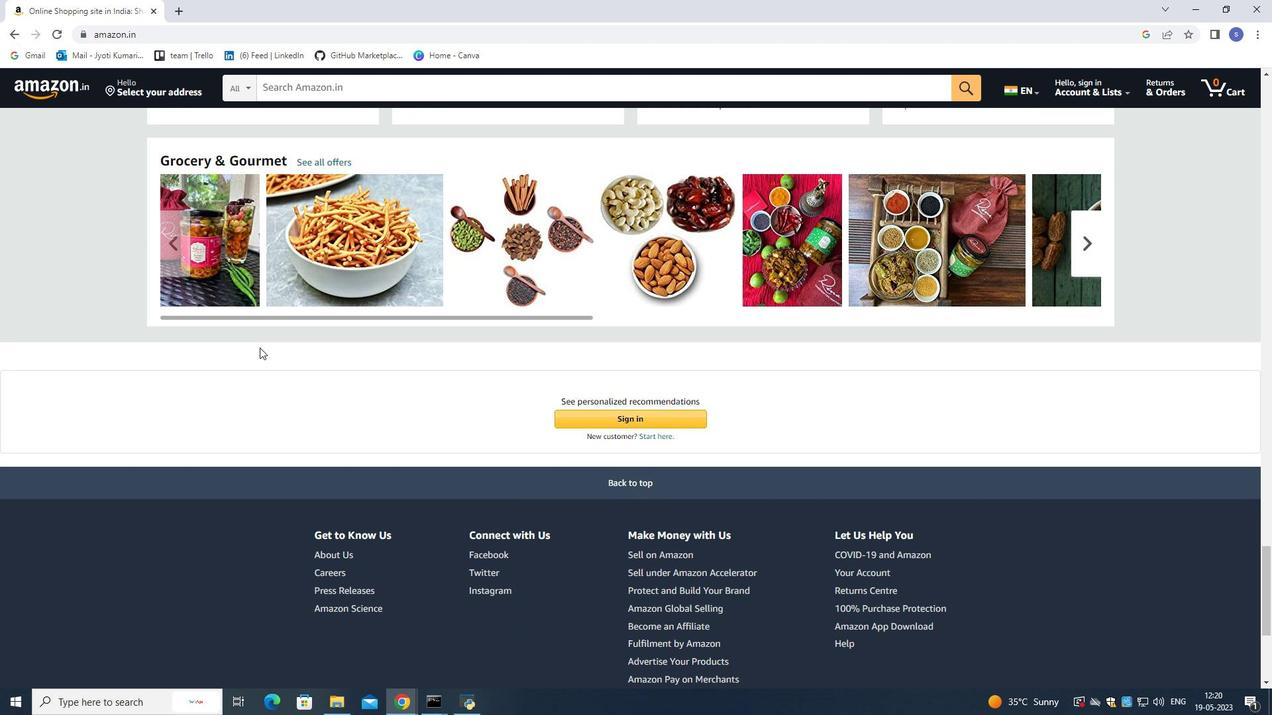 
Action: Mouse scrolled (259, 348) with delta (0, 0)
Screenshot: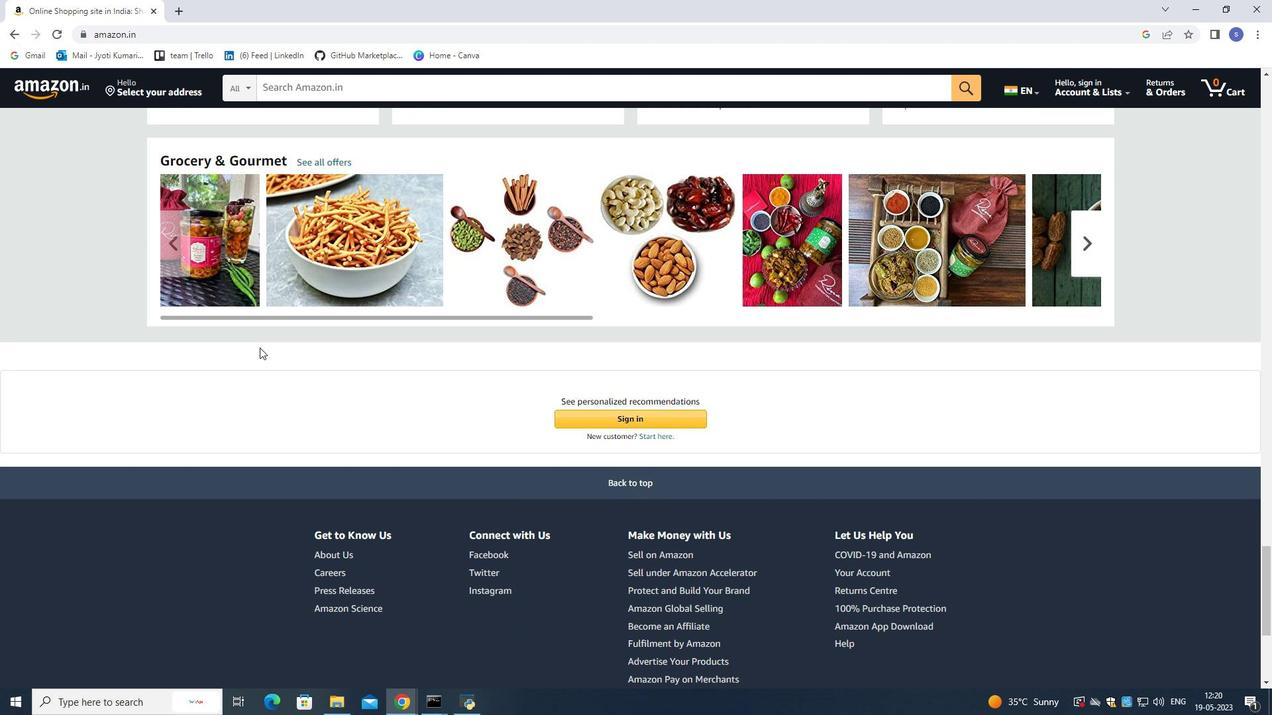
Action: Mouse scrolled (259, 348) with delta (0, 0)
Screenshot: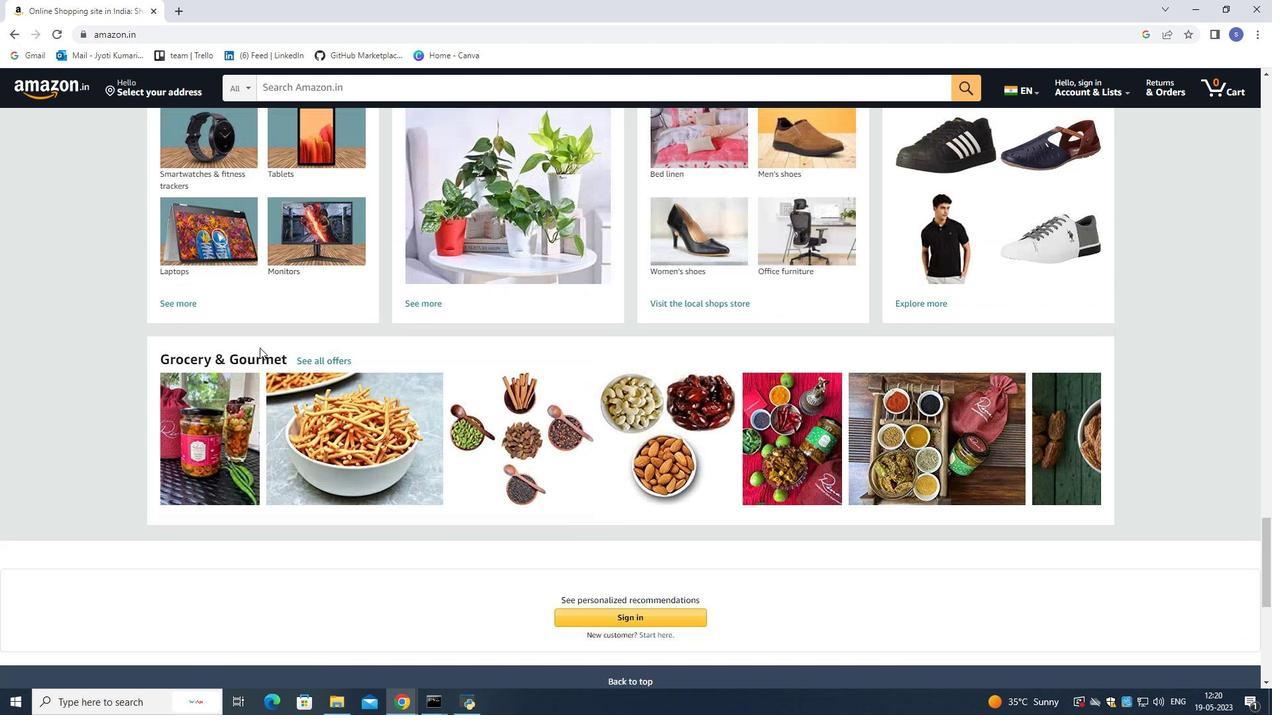 
Action: Mouse scrolled (259, 348) with delta (0, 0)
Screenshot: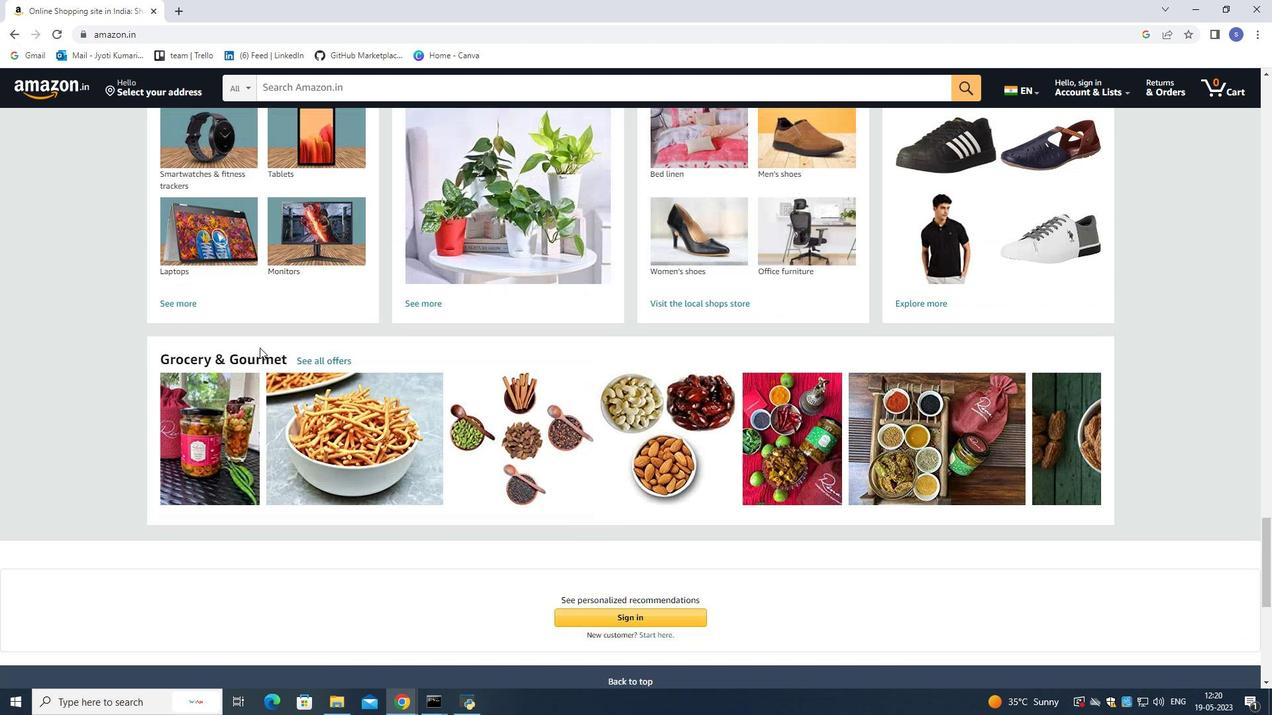 
Action: Mouse scrolled (259, 348) with delta (0, 0)
Screenshot: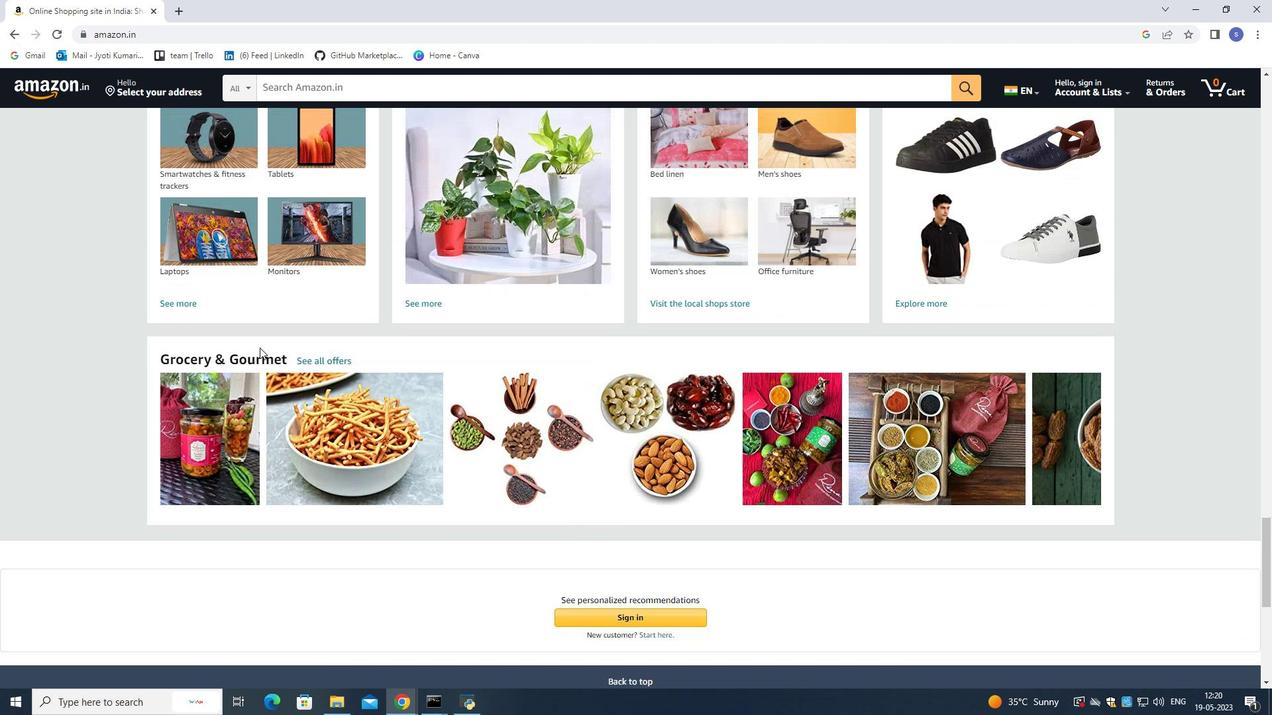 
Action: Mouse scrolled (259, 348) with delta (0, 0)
Screenshot: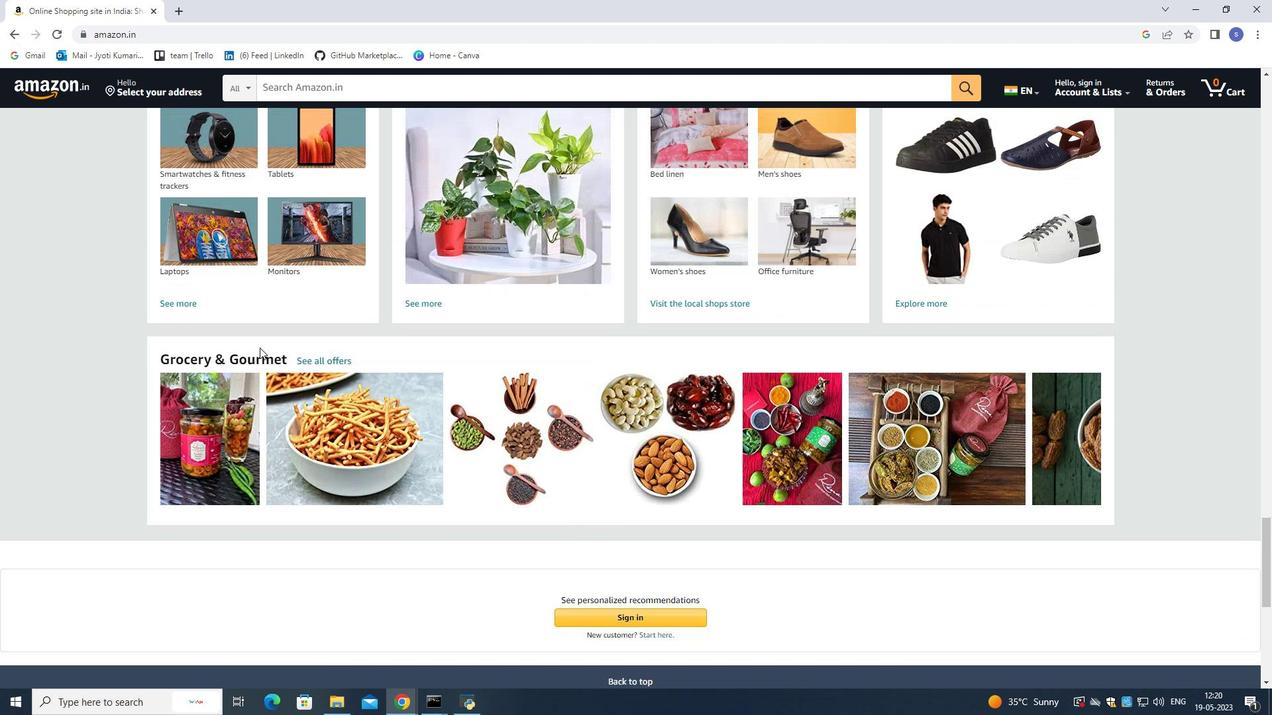 
Action: Mouse moved to (255, 345)
Screenshot: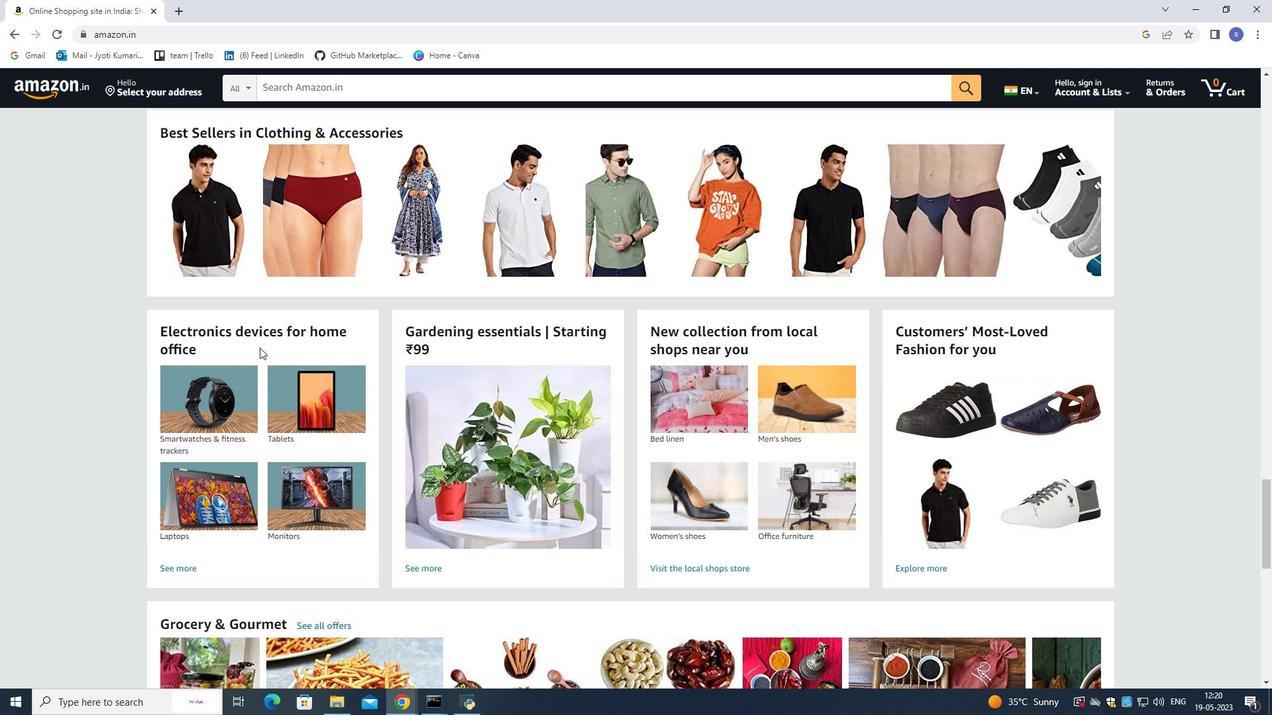 
Action: Mouse scrolled (255, 346) with delta (0, 0)
Screenshot: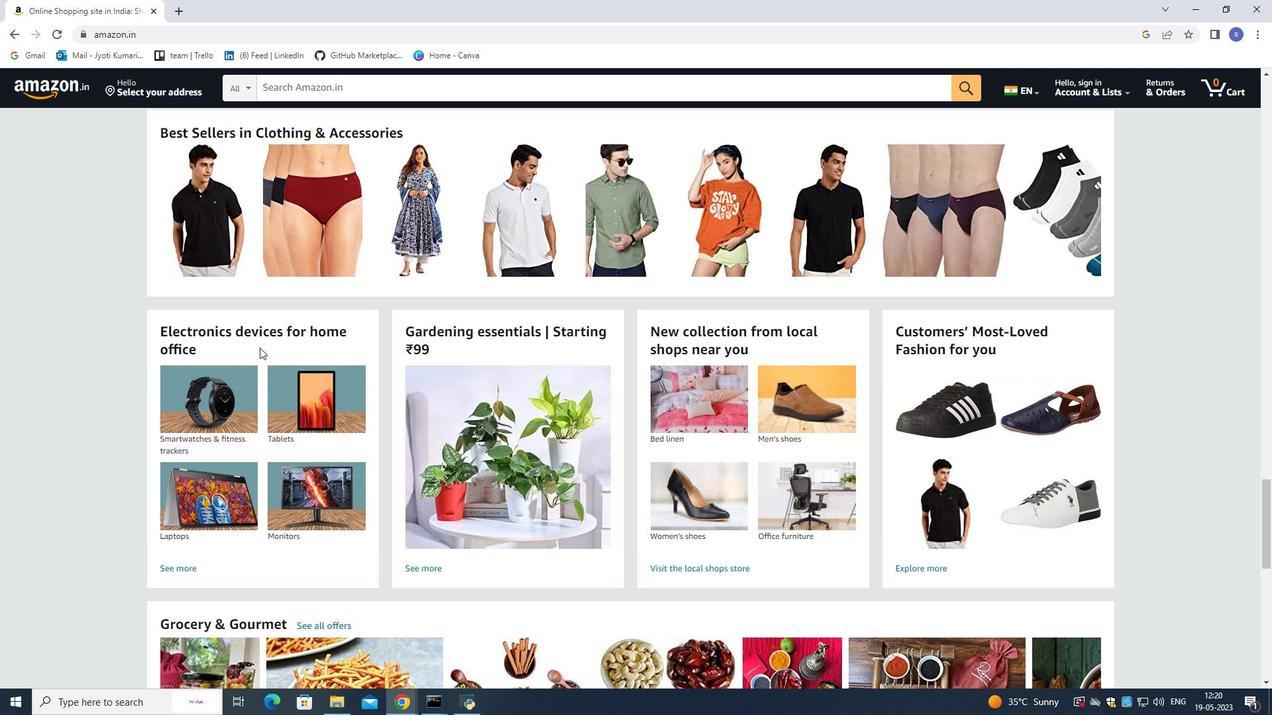 
Action: Mouse moved to (239, 324)
Screenshot: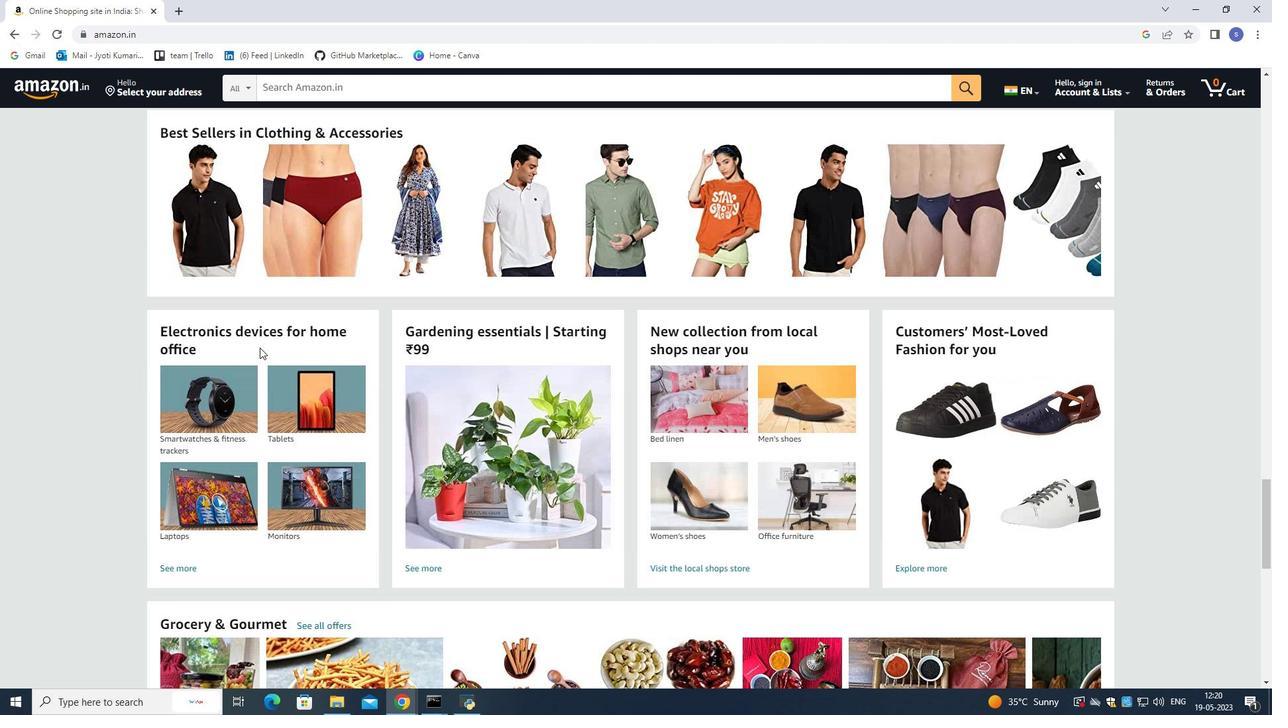 
Action: Mouse scrolled (239, 325) with delta (0, 0)
Screenshot: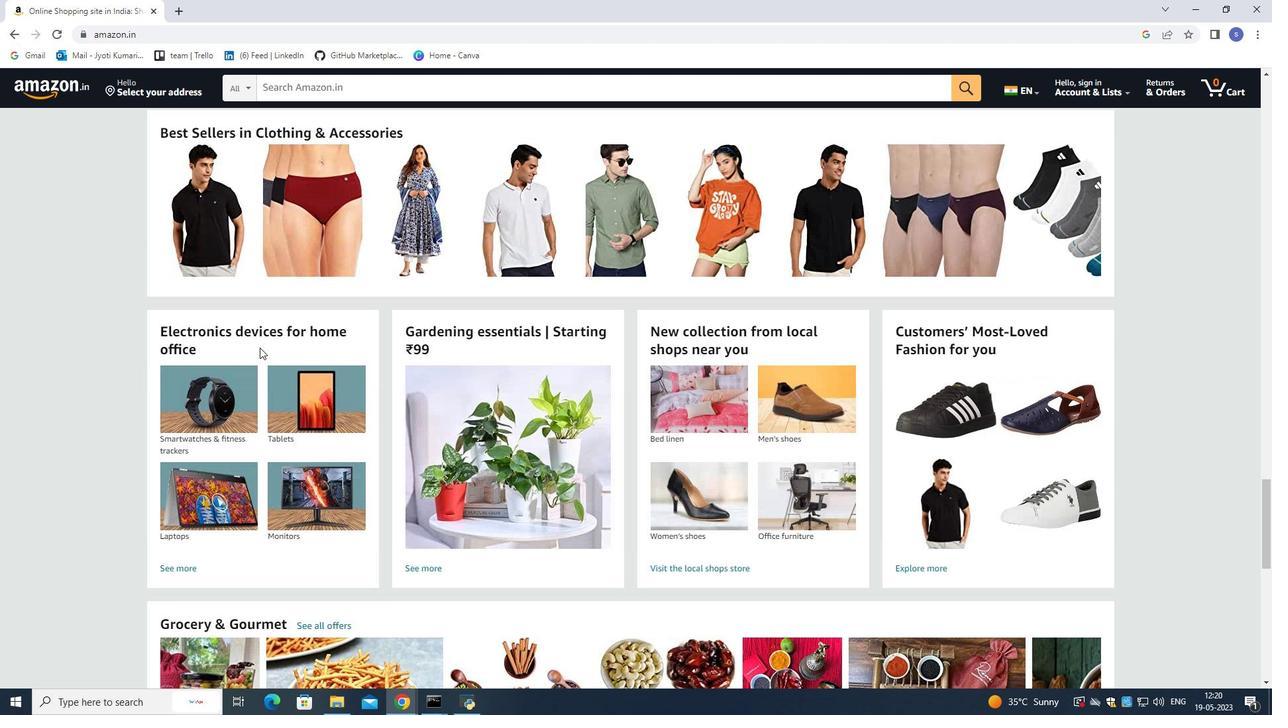 
Action: Mouse moved to (140, 225)
Screenshot: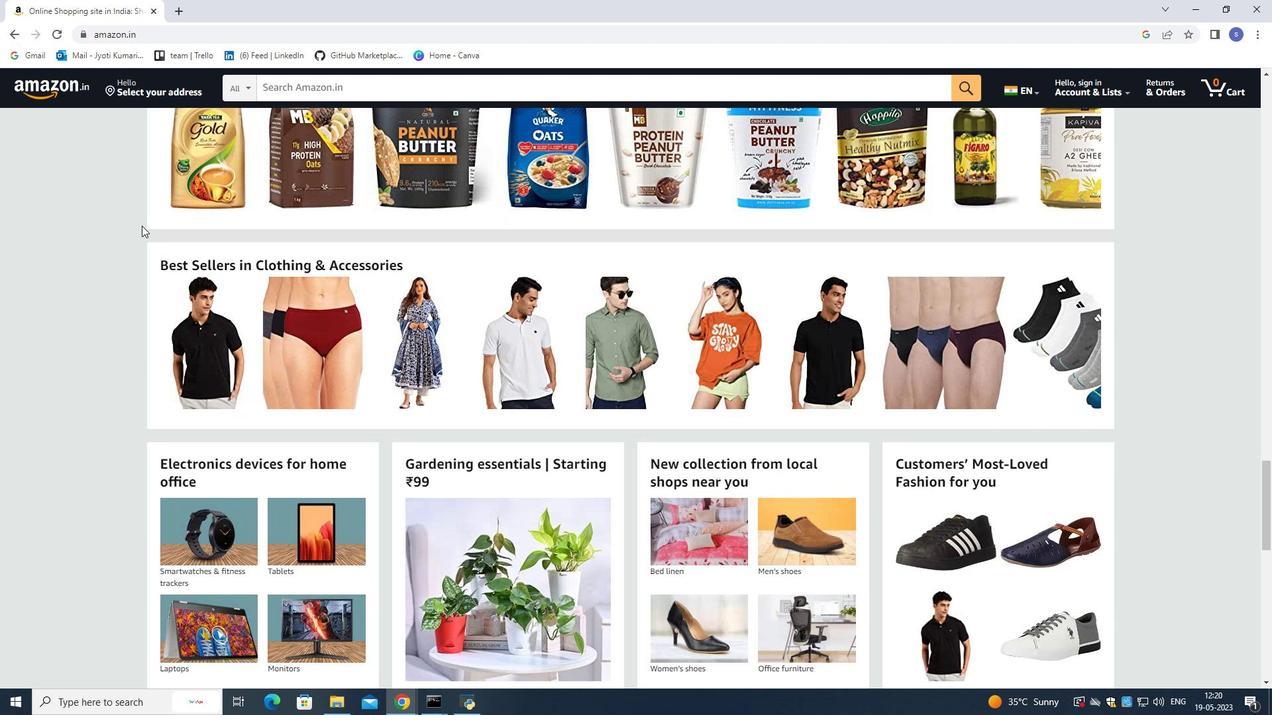 
Action: Mouse scrolled (140, 226) with delta (0, 0)
Screenshot: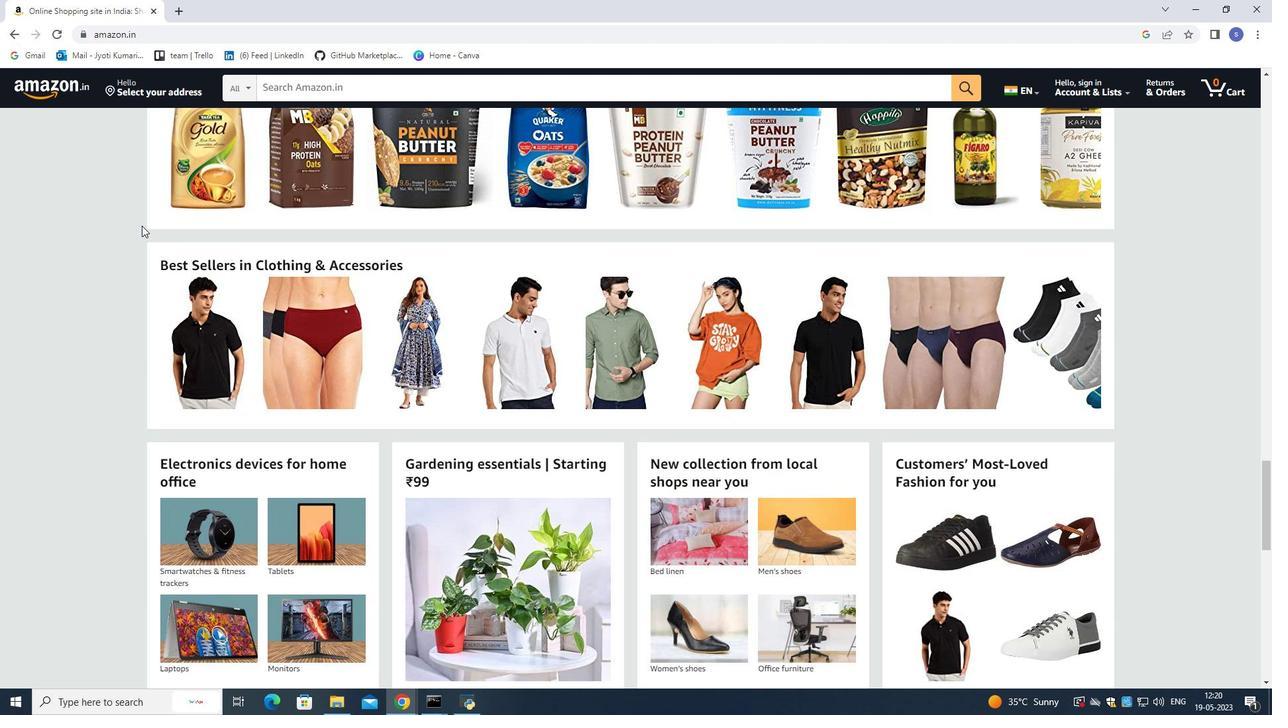
Action: Mouse scrolled (140, 226) with delta (0, 0)
Screenshot: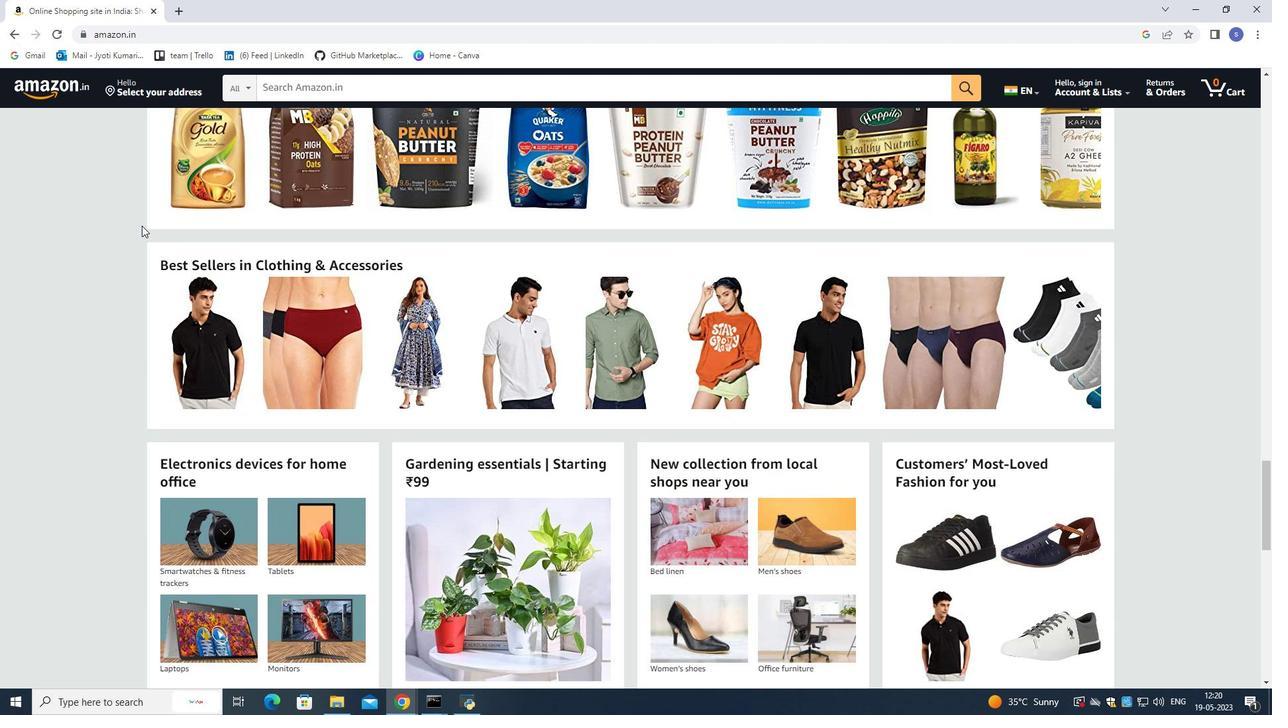 
Action: Mouse scrolled (140, 226) with delta (0, 0)
Screenshot: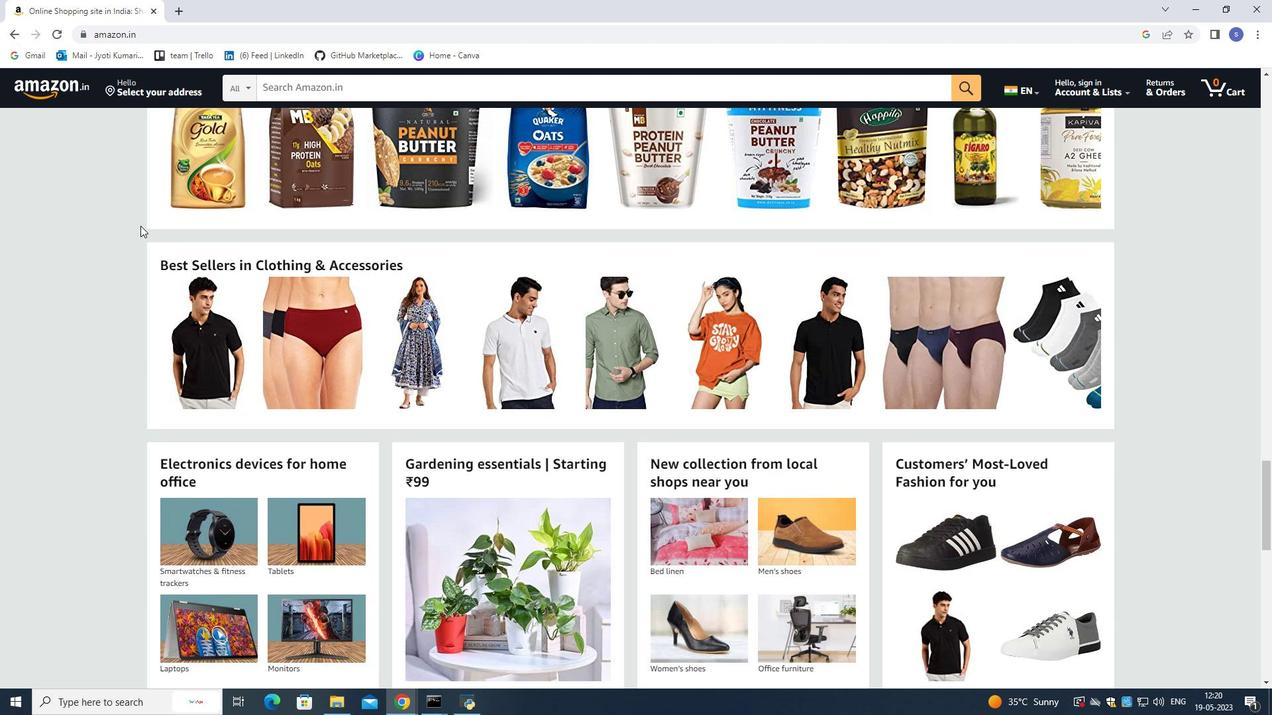 
Action: Mouse scrolled (140, 226) with delta (0, 0)
Screenshot: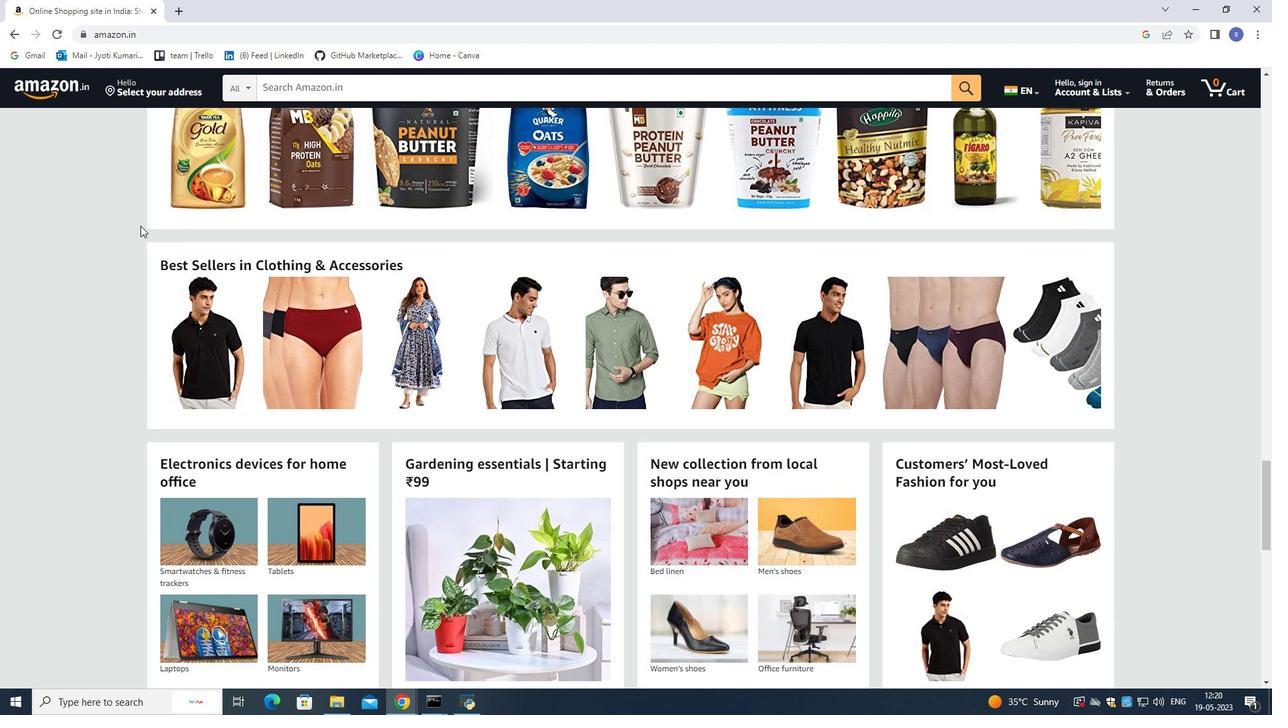 
Action: Mouse moved to (140, 225)
Screenshot: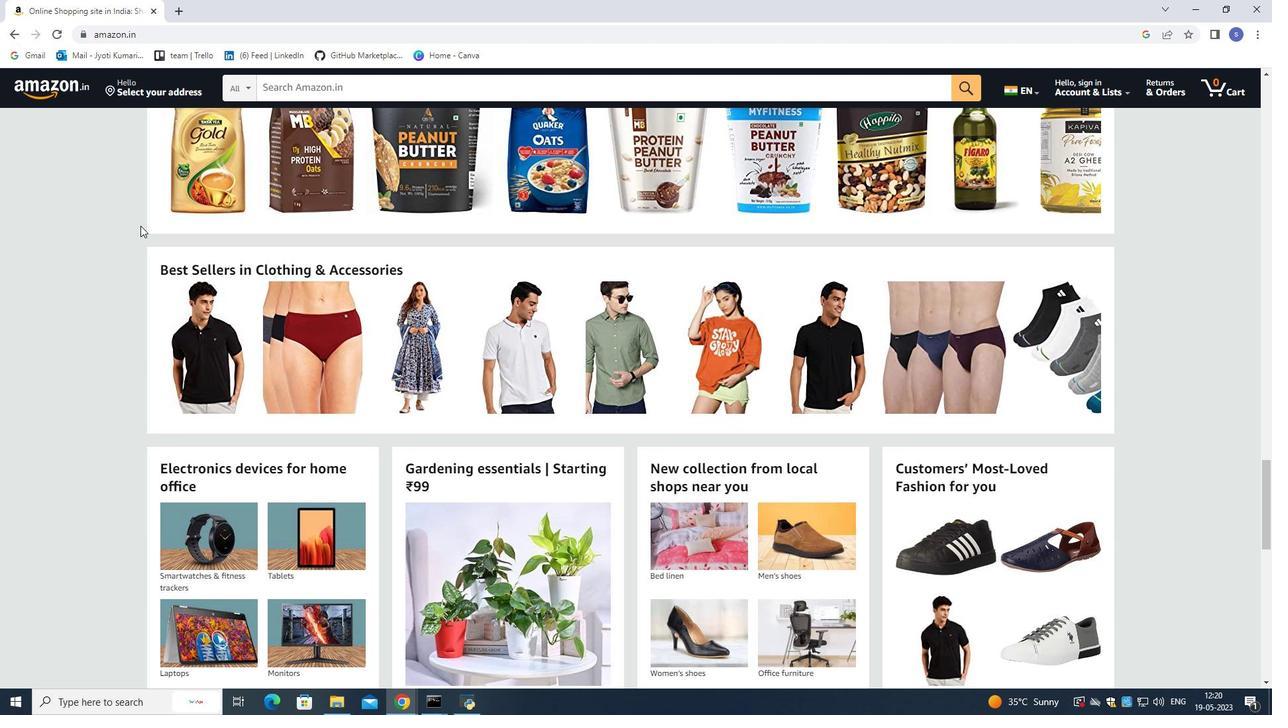
Action: Mouse scrolled (140, 226) with delta (0, 0)
Screenshot: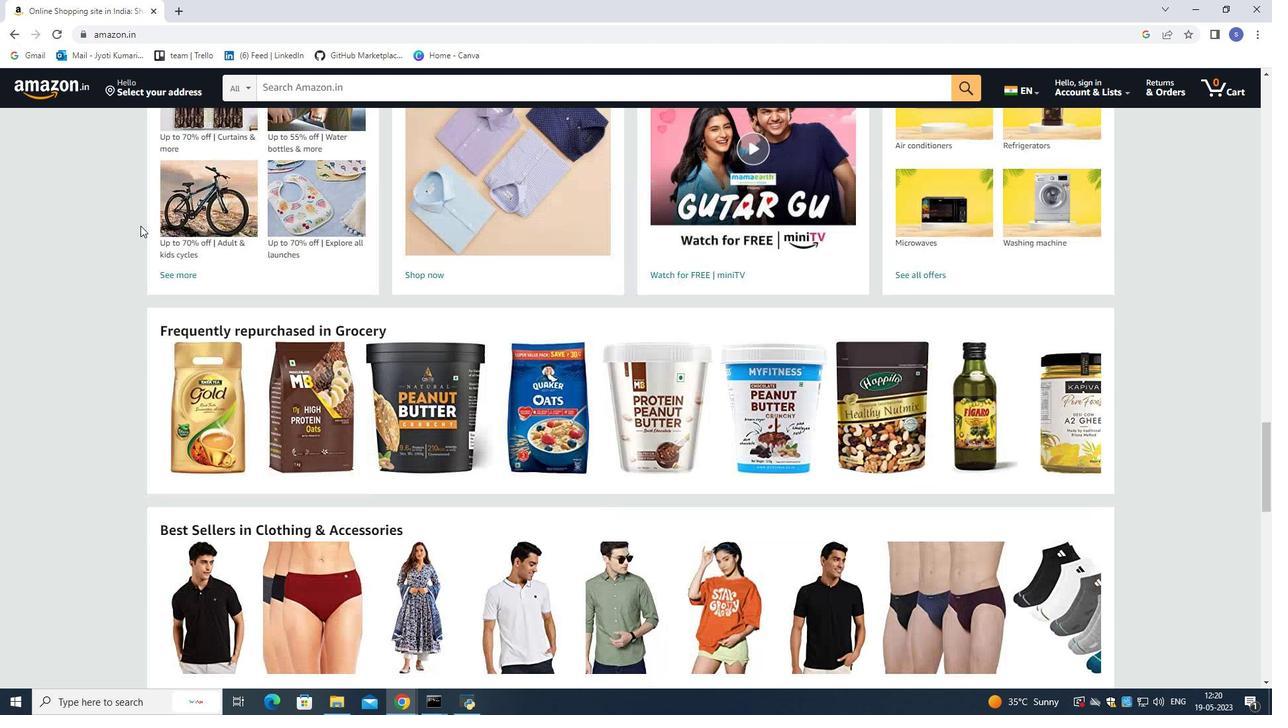 
Action: Mouse scrolled (140, 226) with delta (0, 0)
Screenshot: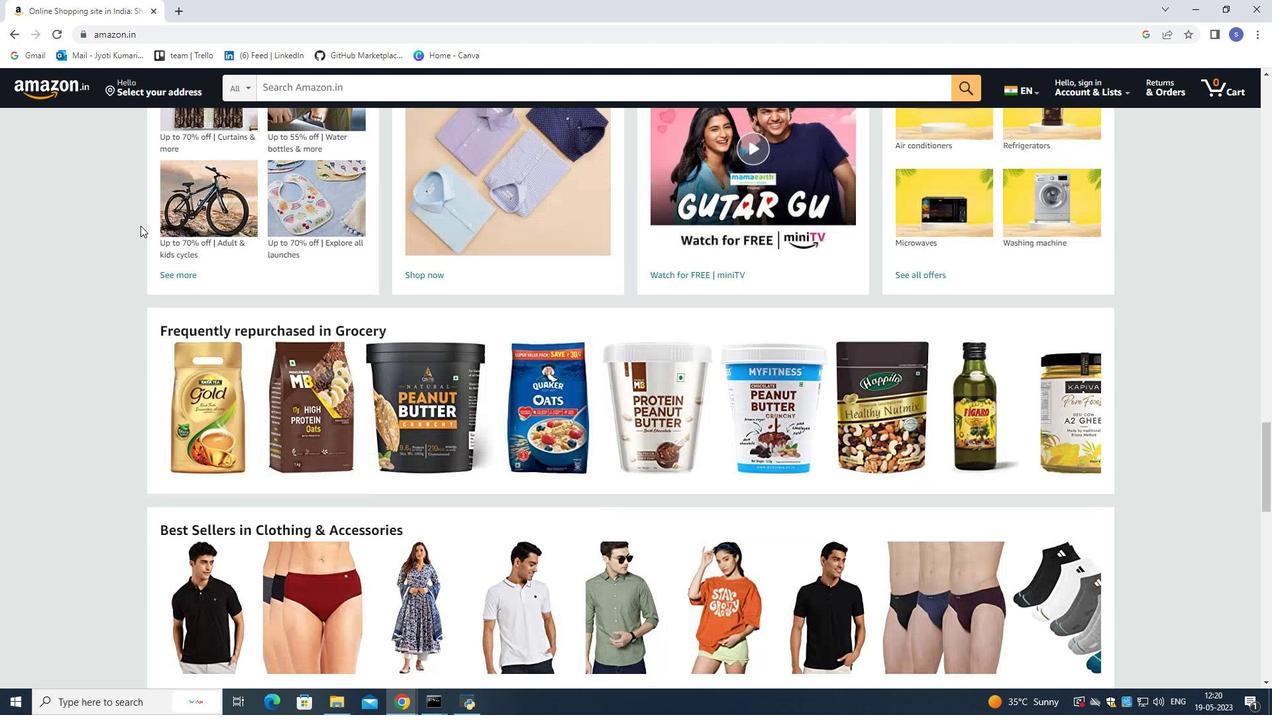 
Action: Mouse scrolled (140, 226) with delta (0, 0)
Screenshot: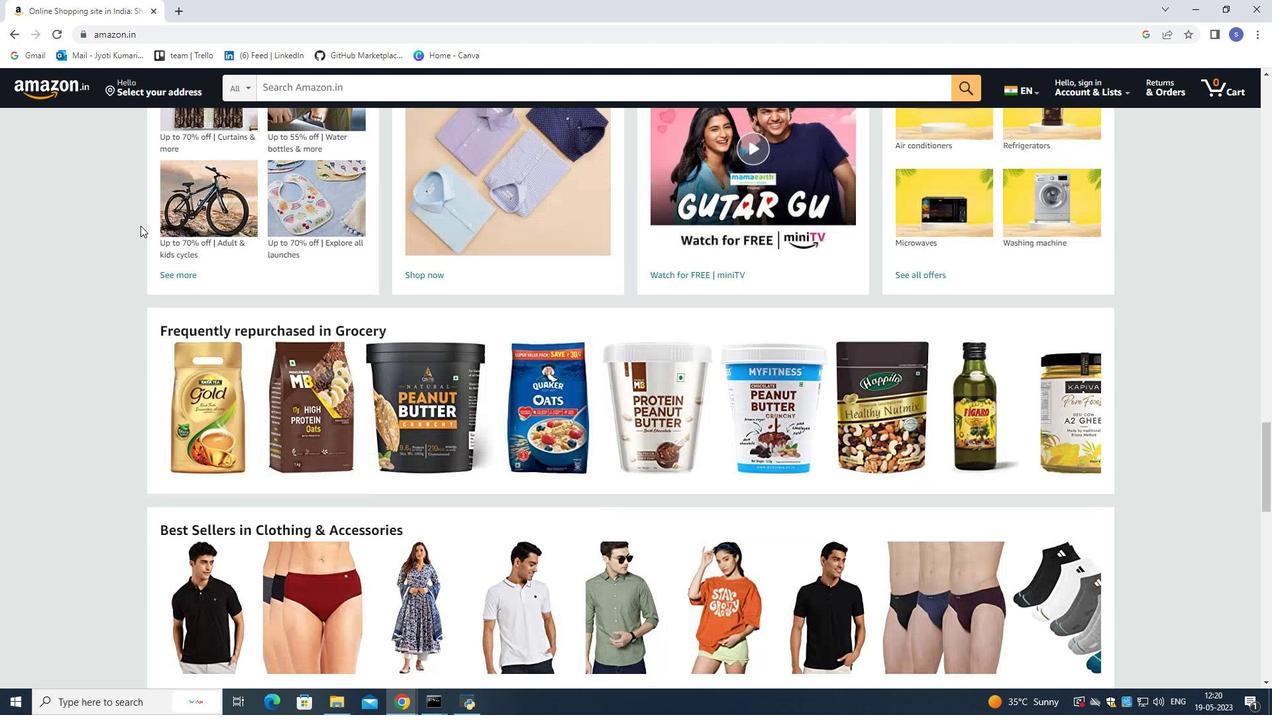 
Action: Mouse scrolled (140, 226) with delta (0, 0)
Screenshot: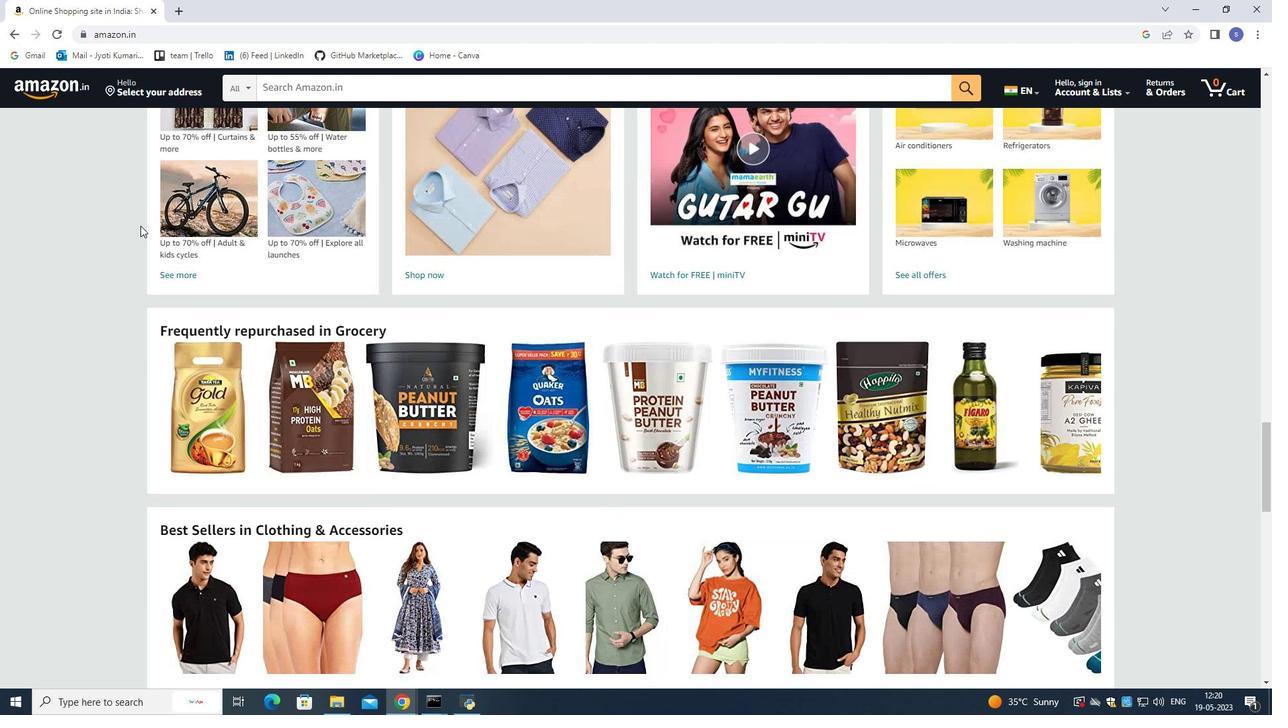 
Action: Mouse scrolled (140, 226) with delta (0, 0)
Screenshot: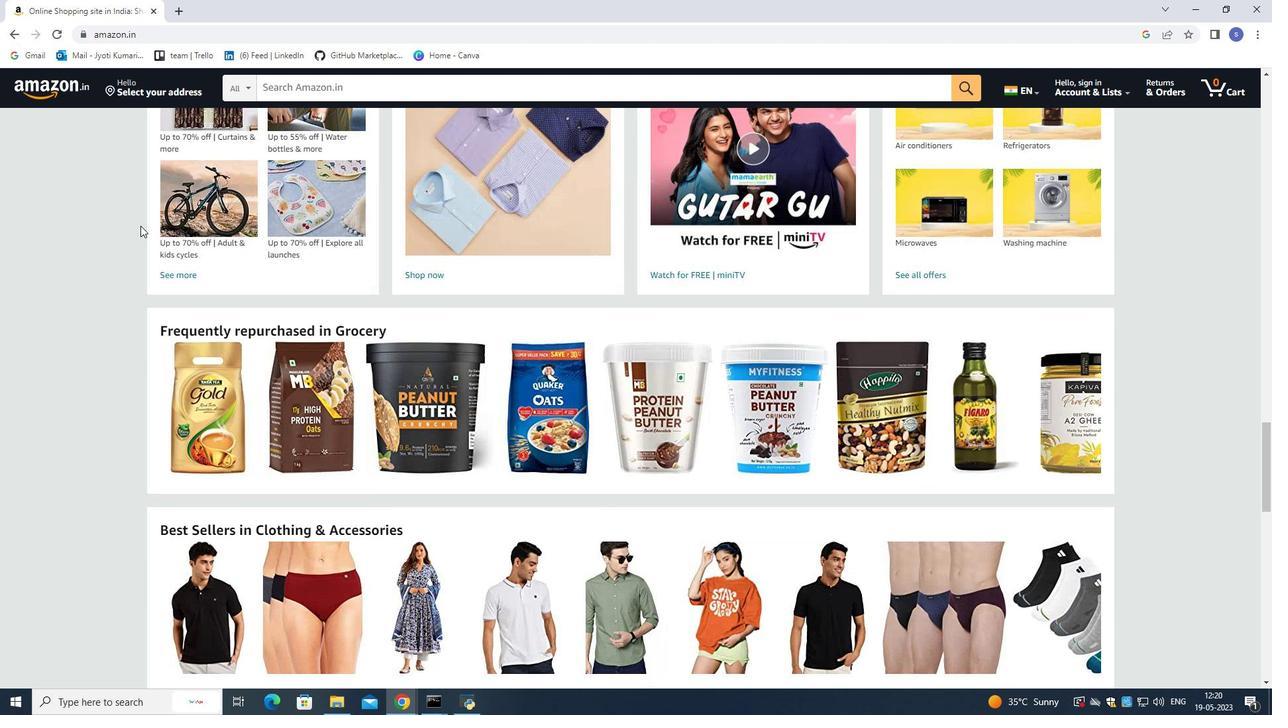 
Action: Mouse scrolled (140, 226) with delta (0, 0)
Screenshot: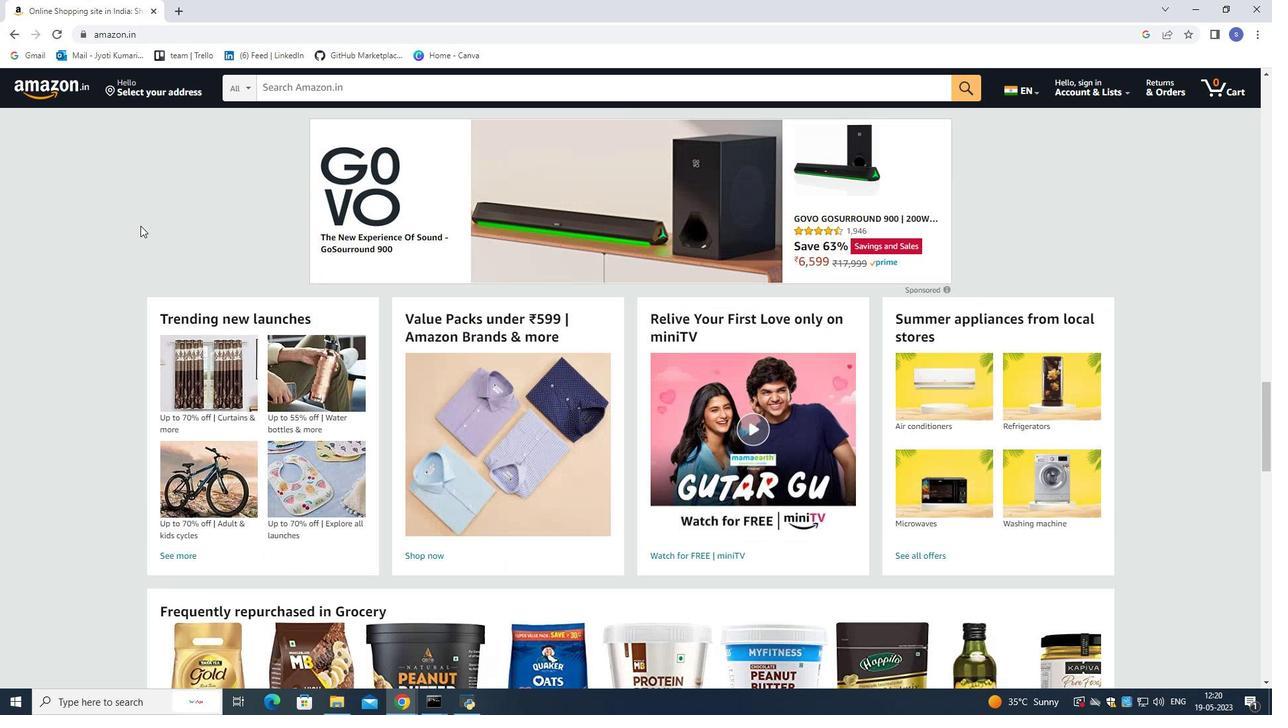 
Action: Mouse scrolled (140, 226) with delta (0, 0)
Screenshot: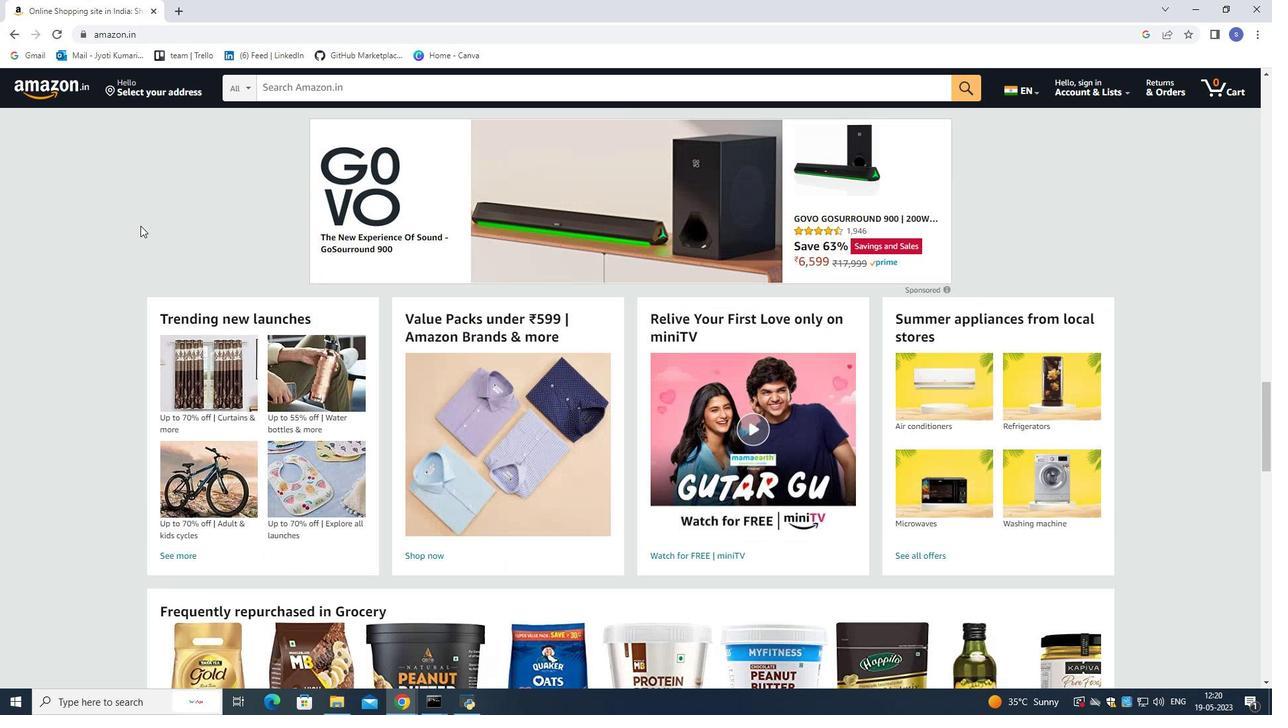 
Action: Mouse scrolled (140, 226) with delta (0, 0)
Screenshot: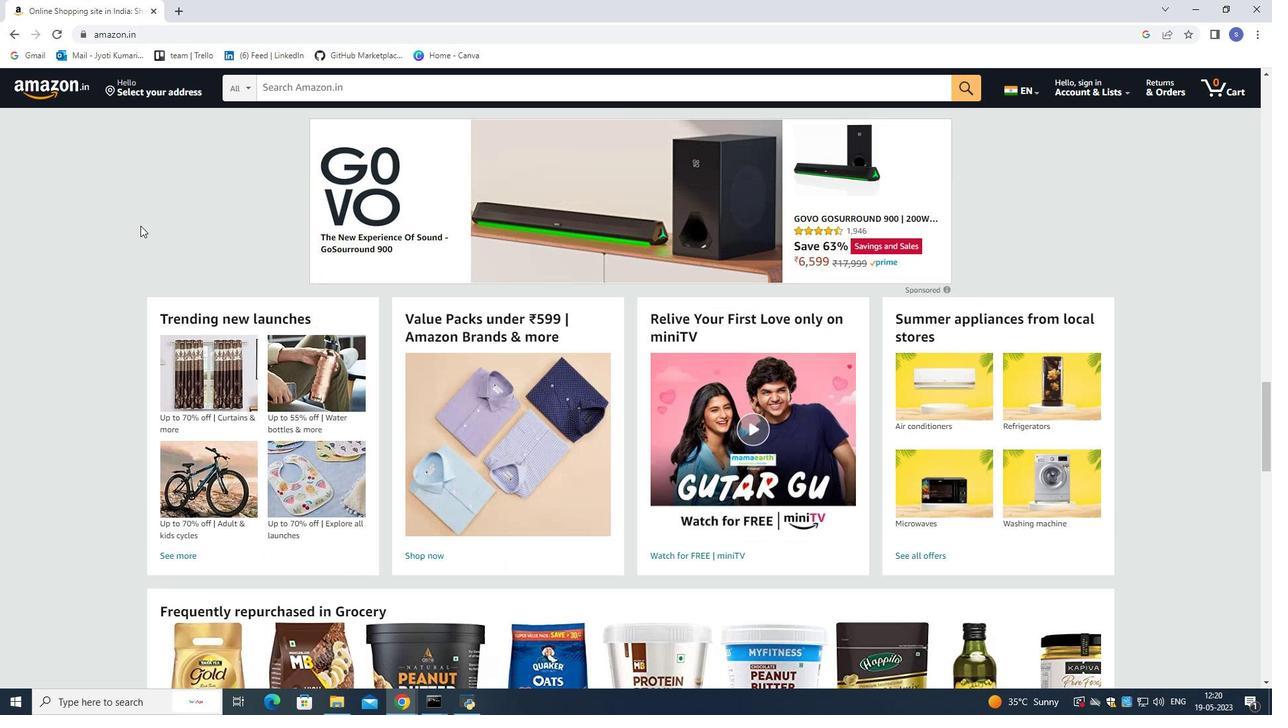 
Action: Mouse scrolled (140, 226) with delta (0, 0)
Screenshot: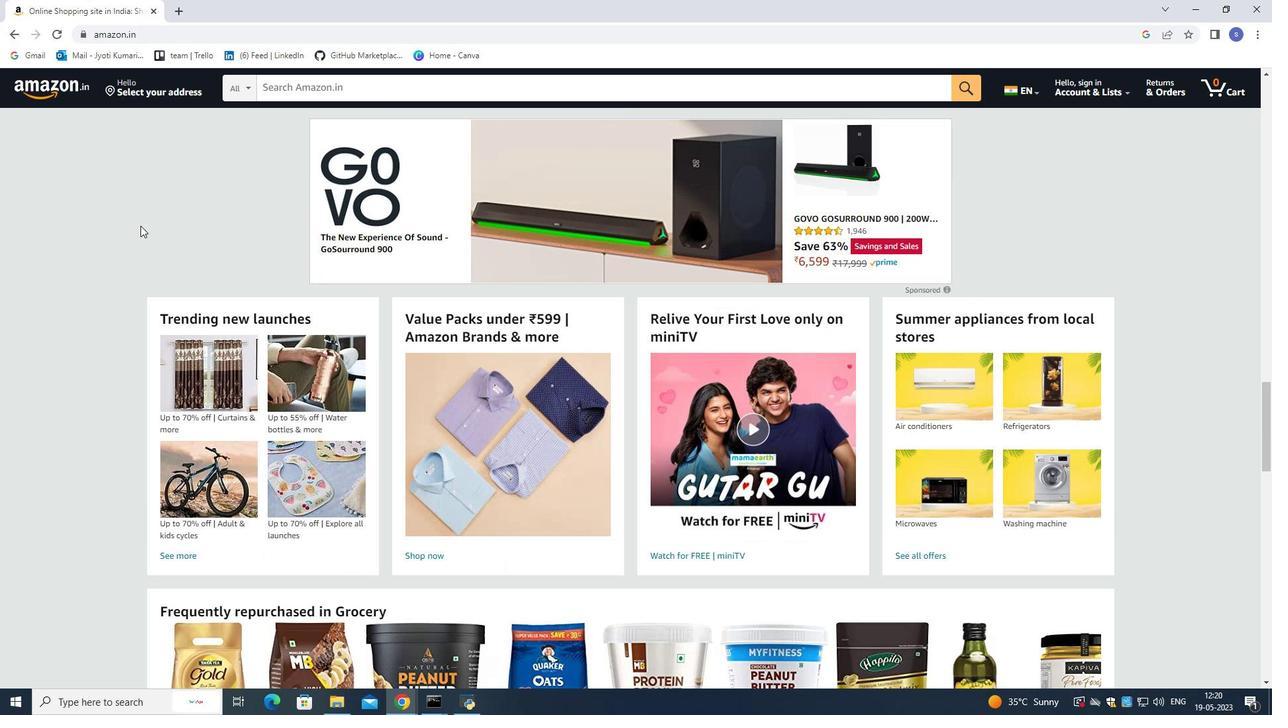
Action: Mouse scrolled (140, 226) with delta (0, 0)
Screenshot: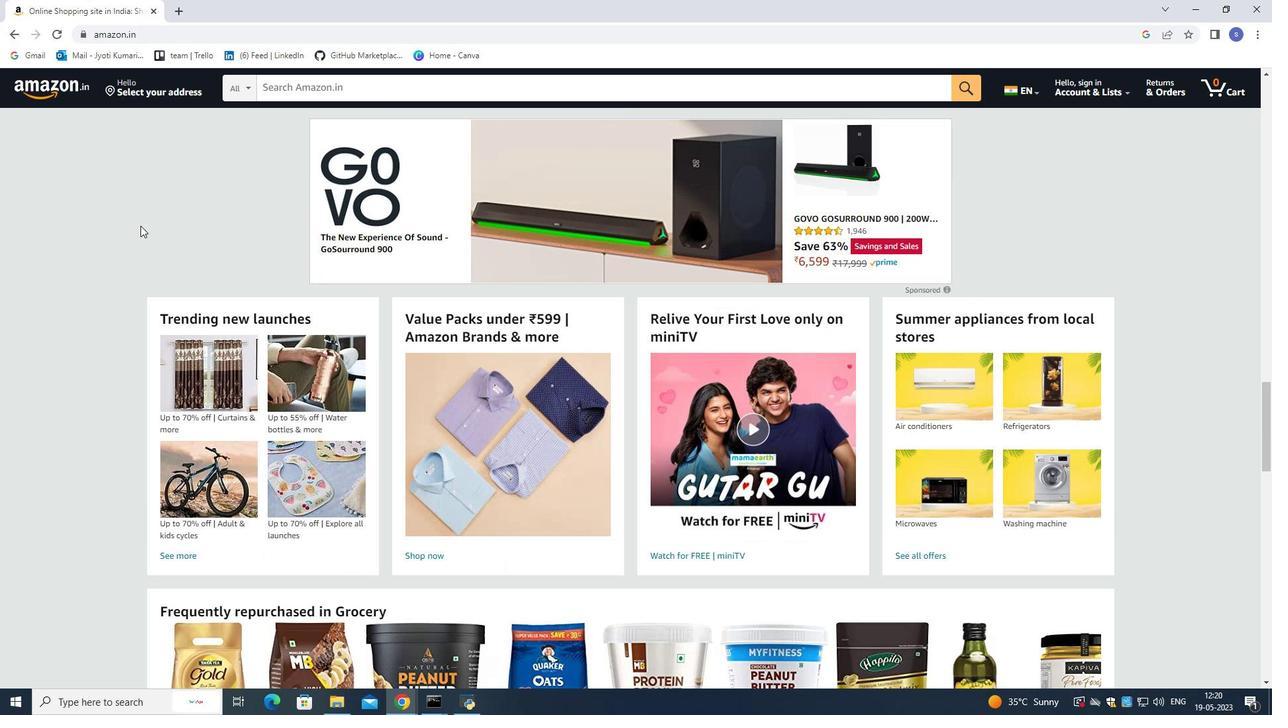 
Action: Mouse scrolled (140, 226) with delta (0, 0)
Screenshot: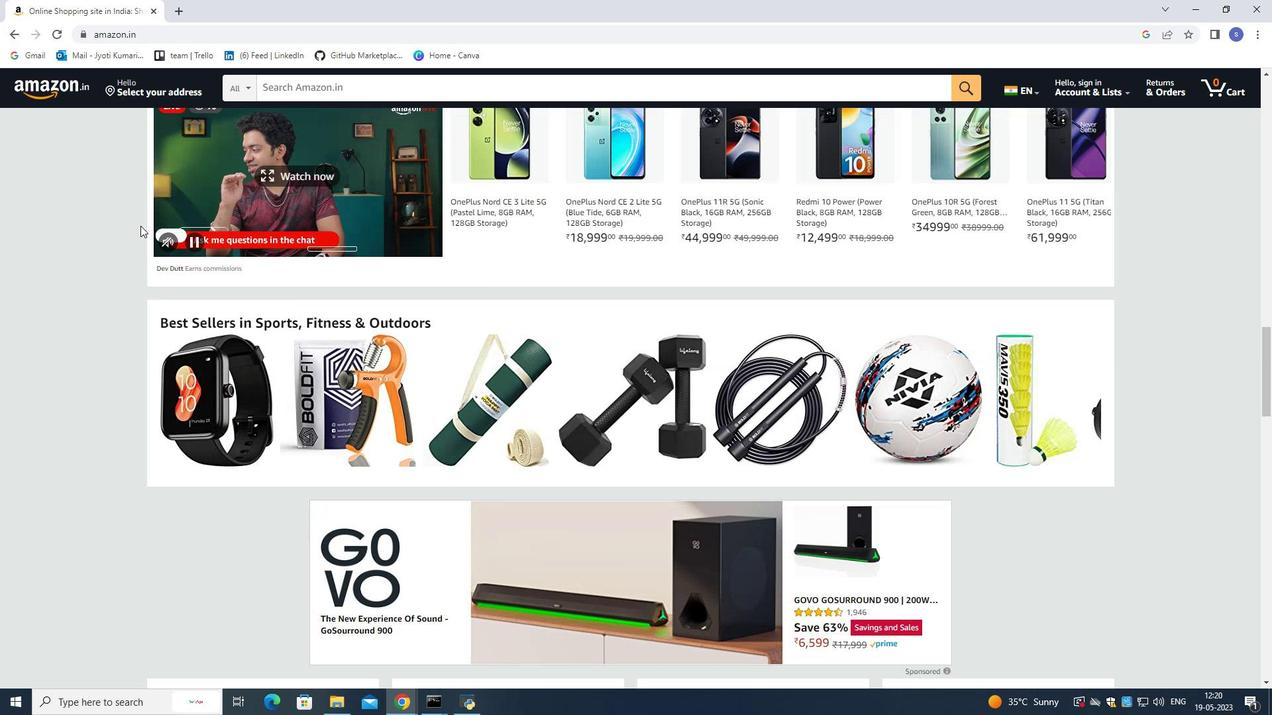 
Action: Mouse scrolled (140, 226) with delta (0, 0)
Screenshot: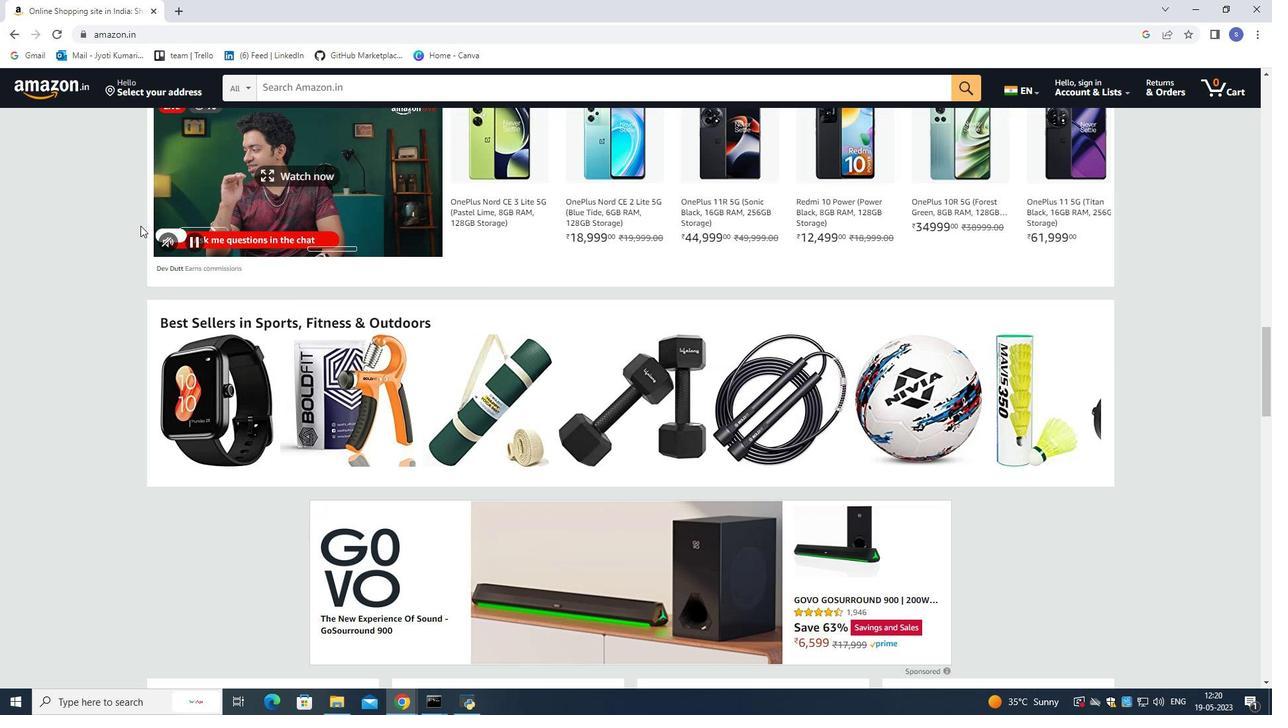 
Action: Mouse scrolled (140, 226) with delta (0, 0)
Screenshot: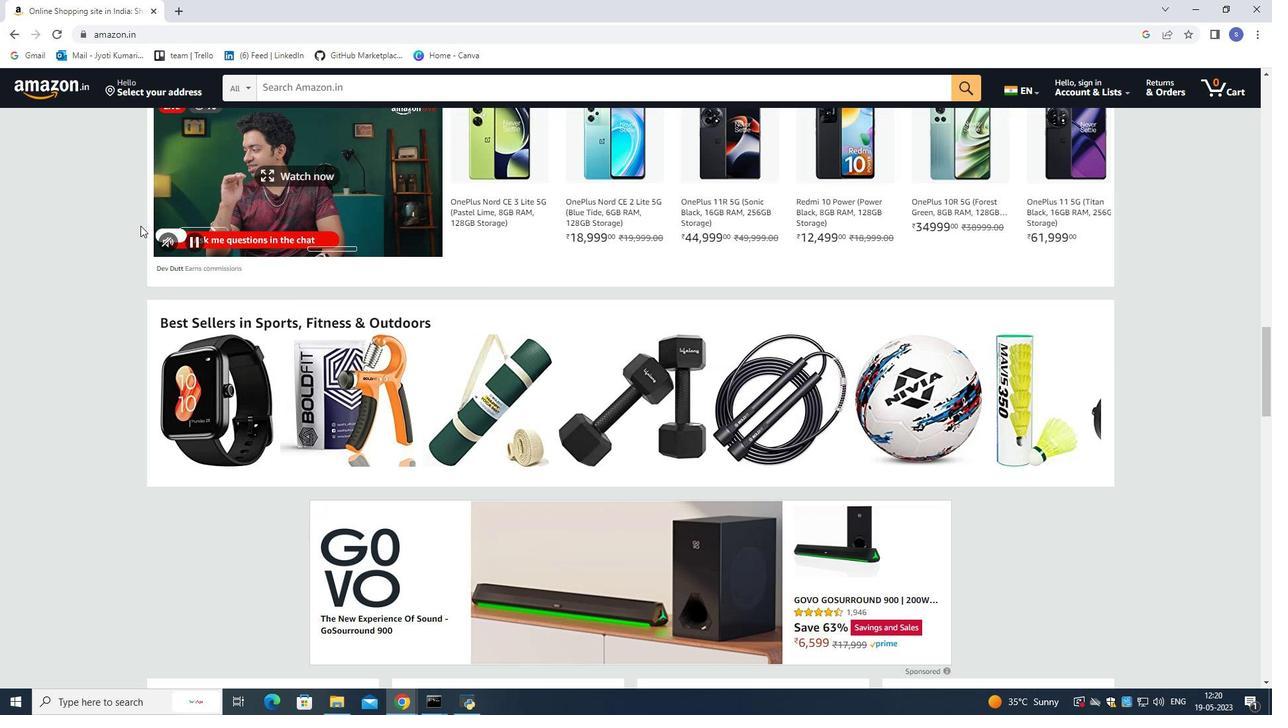 
Action: Mouse scrolled (140, 226) with delta (0, 0)
Screenshot: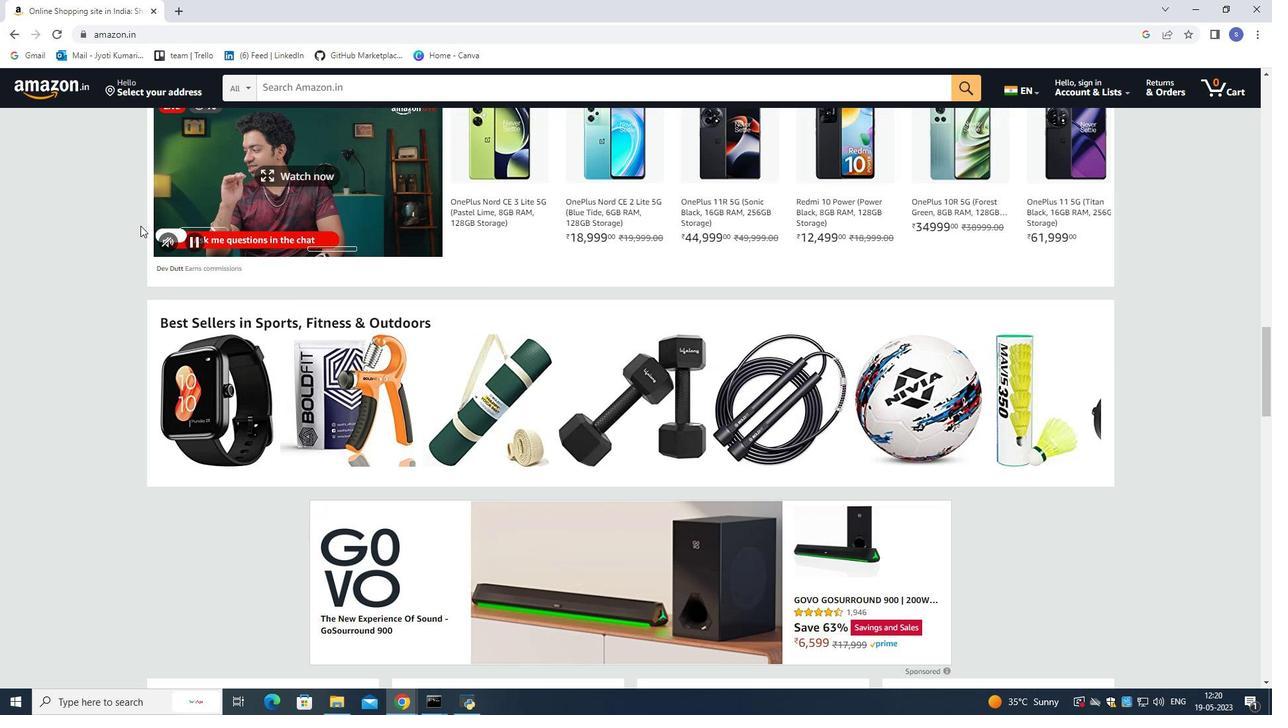 
Action: Mouse scrolled (140, 226) with delta (0, 0)
Screenshot: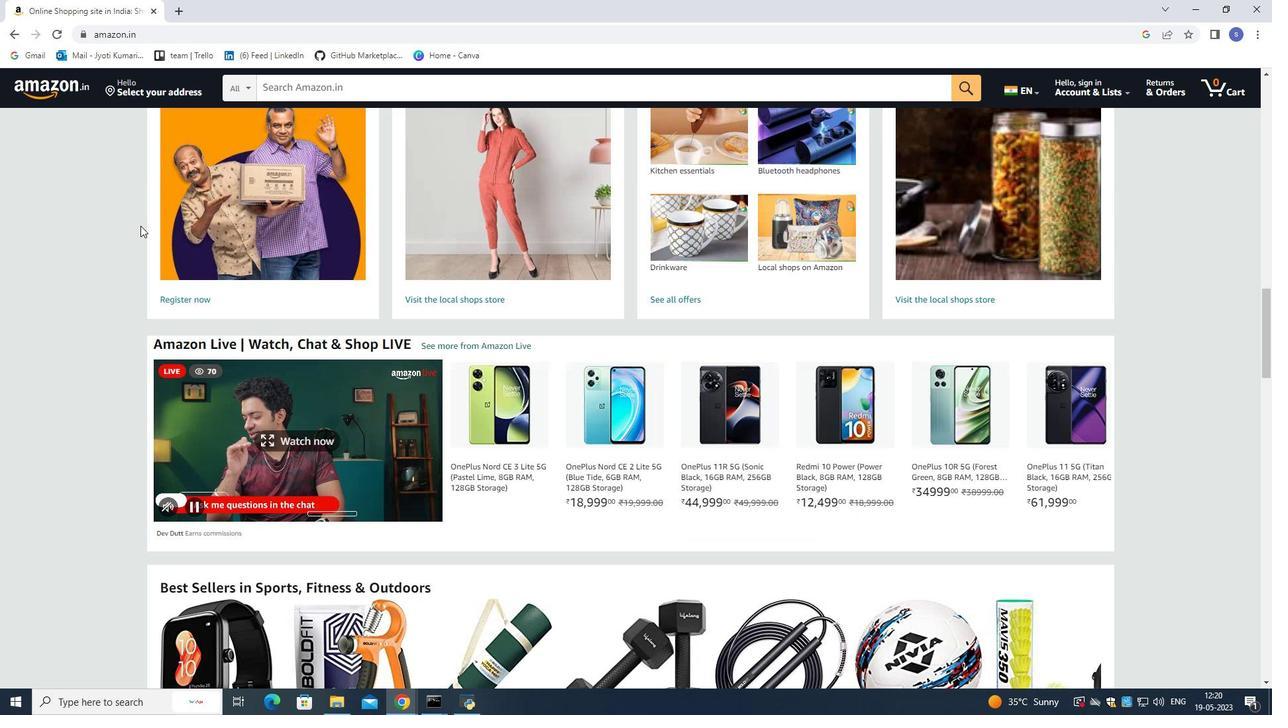 
Action: Mouse scrolled (140, 226) with delta (0, 0)
Screenshot: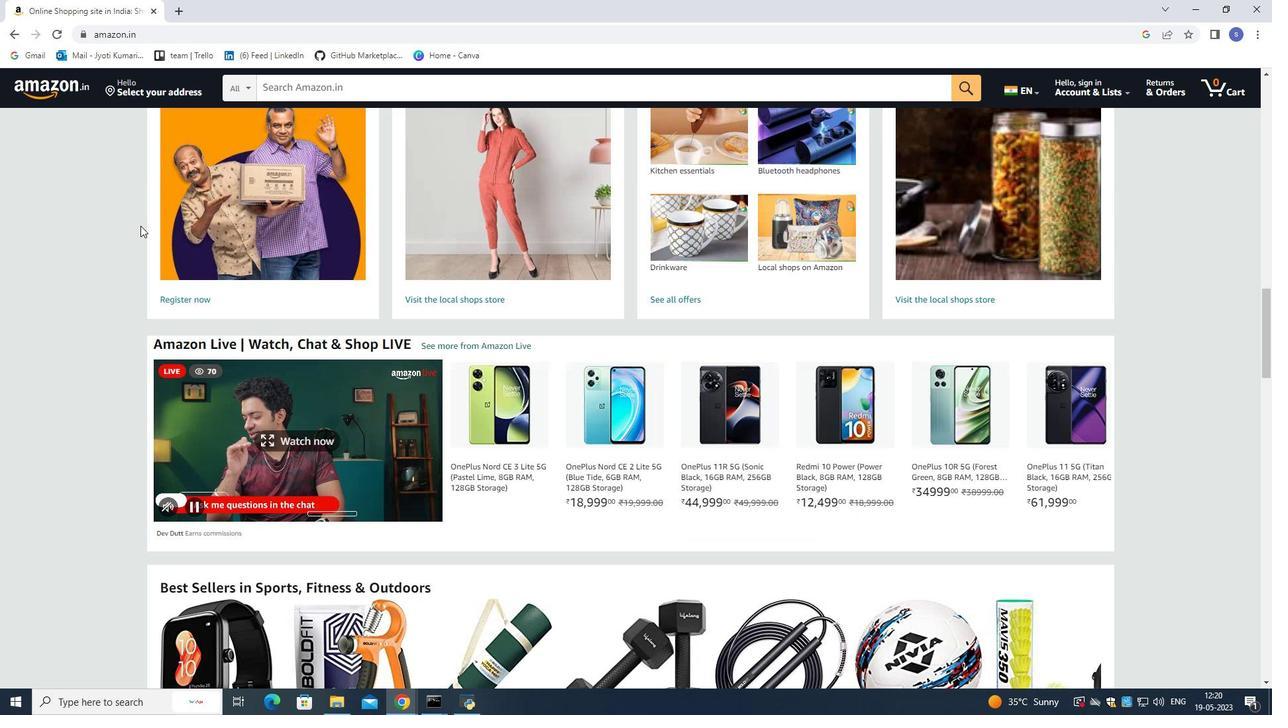 
Action: Mouse scrolled (140, 226) with delta (0, 0)
Screenshot: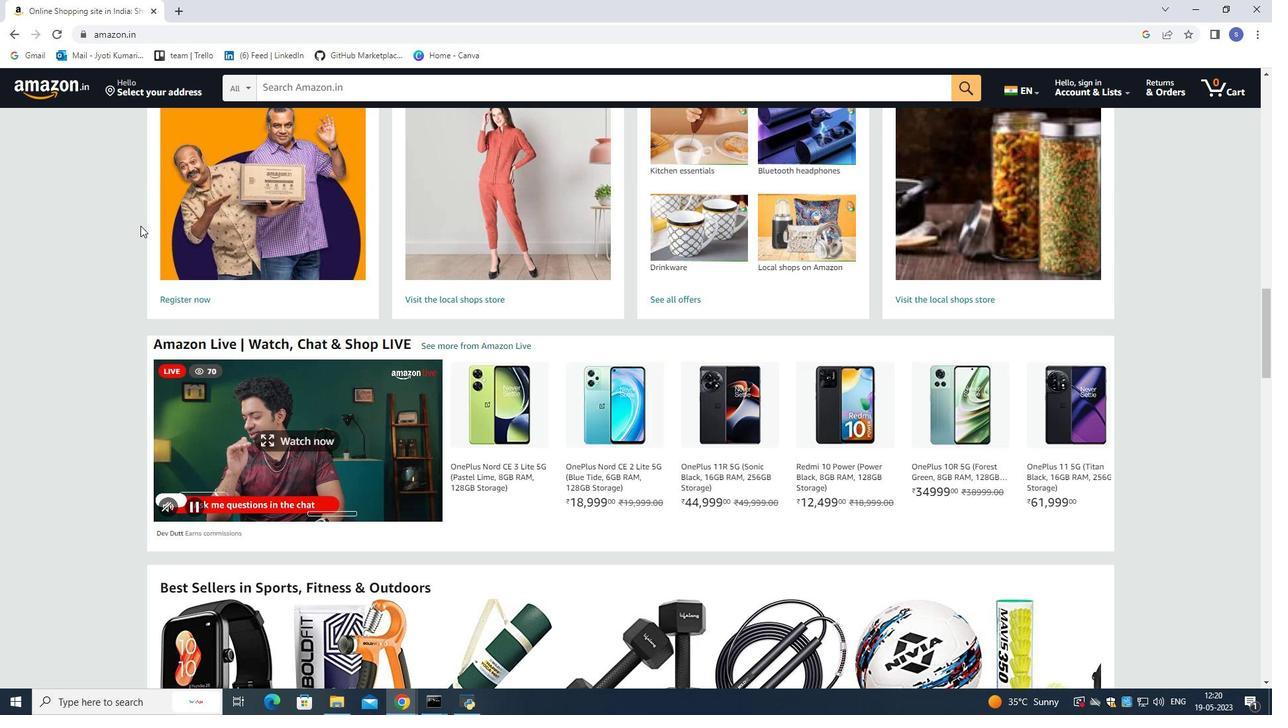 
Action: Mouse scrolled (140, 226) with delta (0, 0)
Screenshot: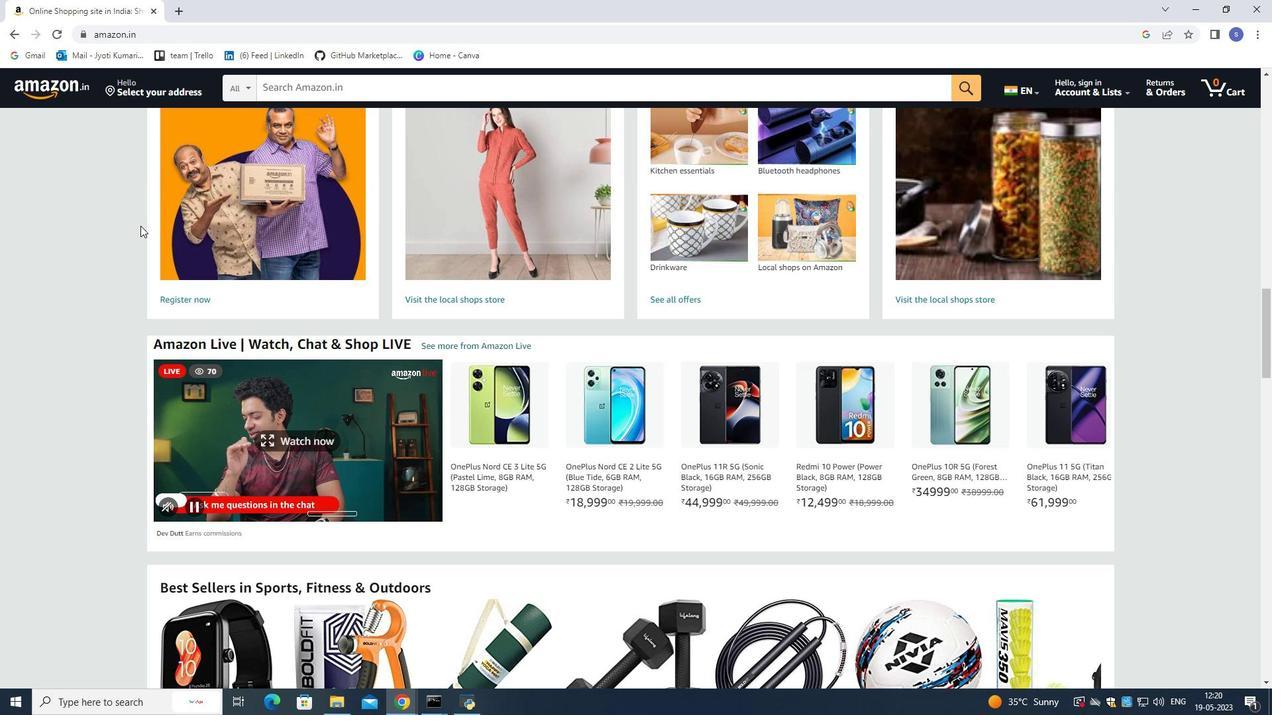 
Action: Mouse moved to (146, 231)
Screenshot: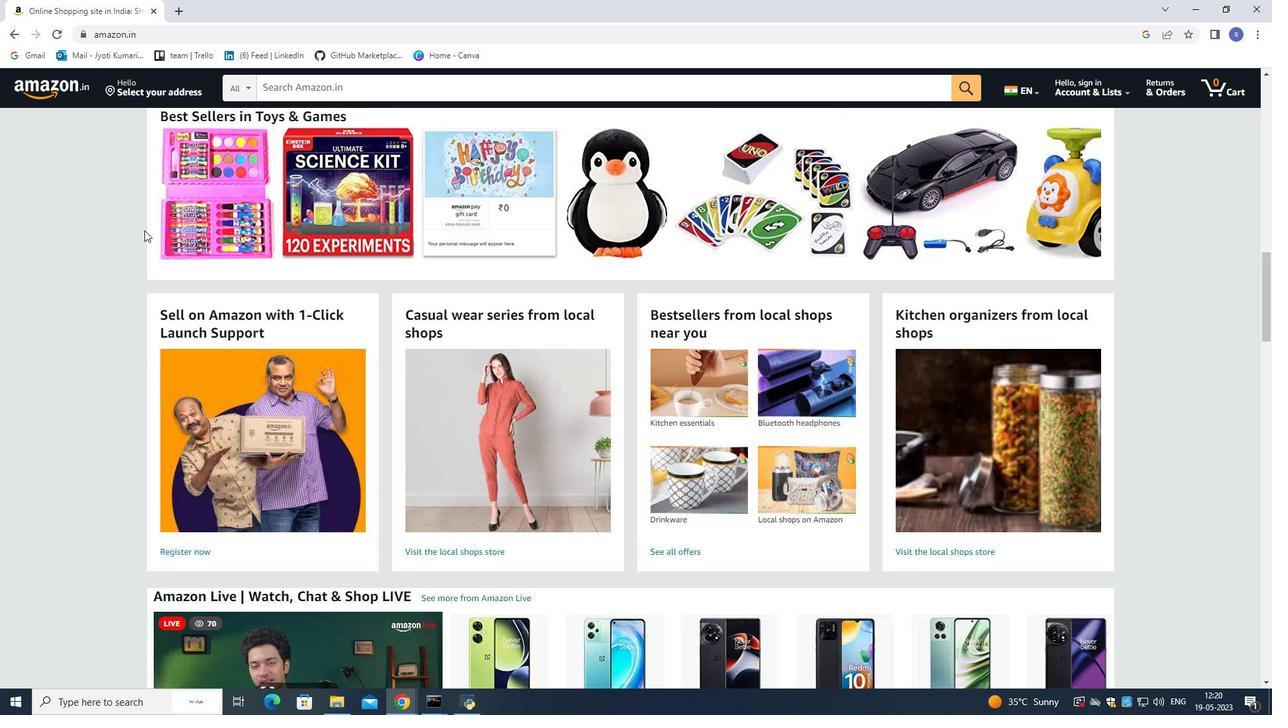
Action: Mouse scrolled (146, 231) with delta (0, 0)
Screenshot: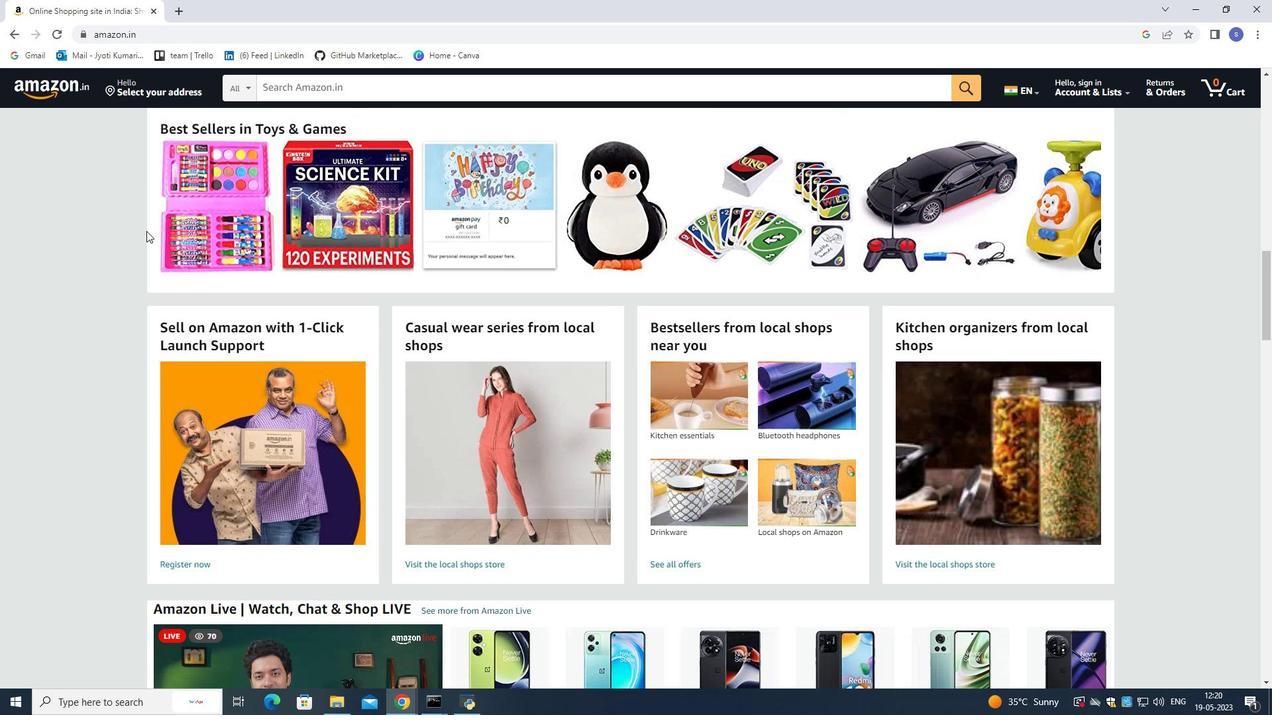 
Action: Mouse scrolled (146, 231) with delta (0, 0)
Screenshot: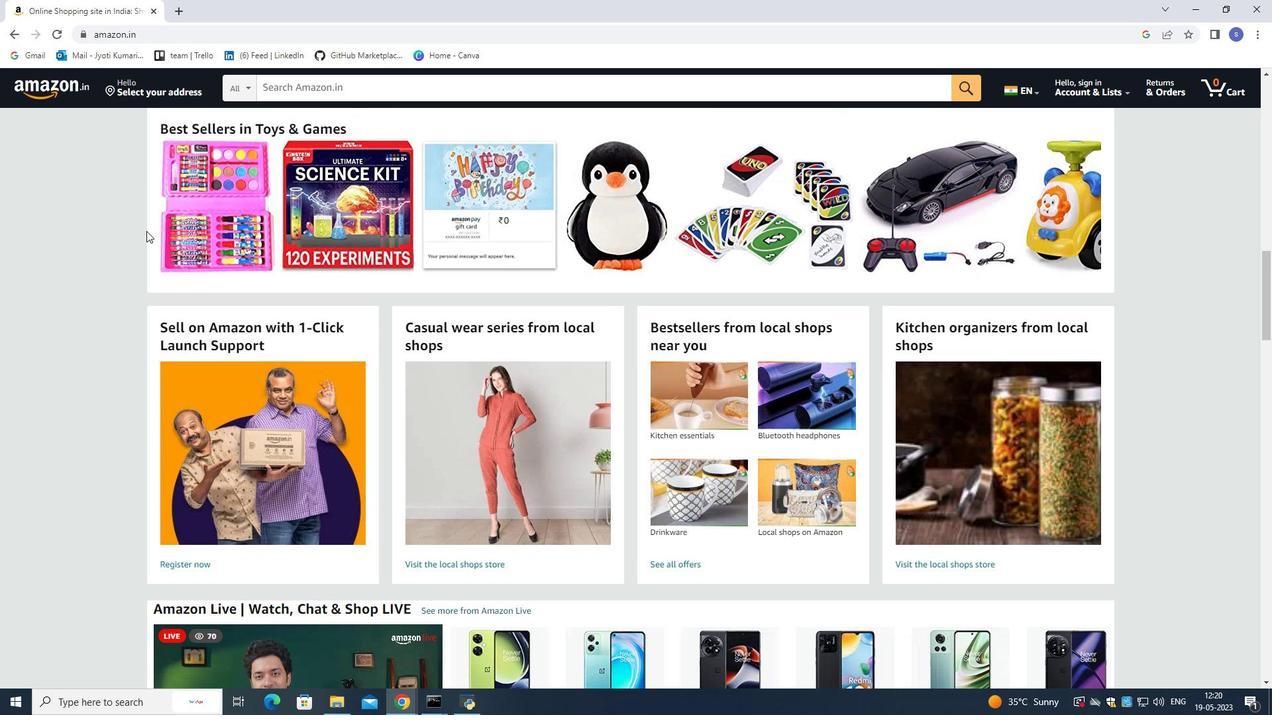 
Action: Mouse scrolled (146, 231) with delta (0, 0)
Screenshot: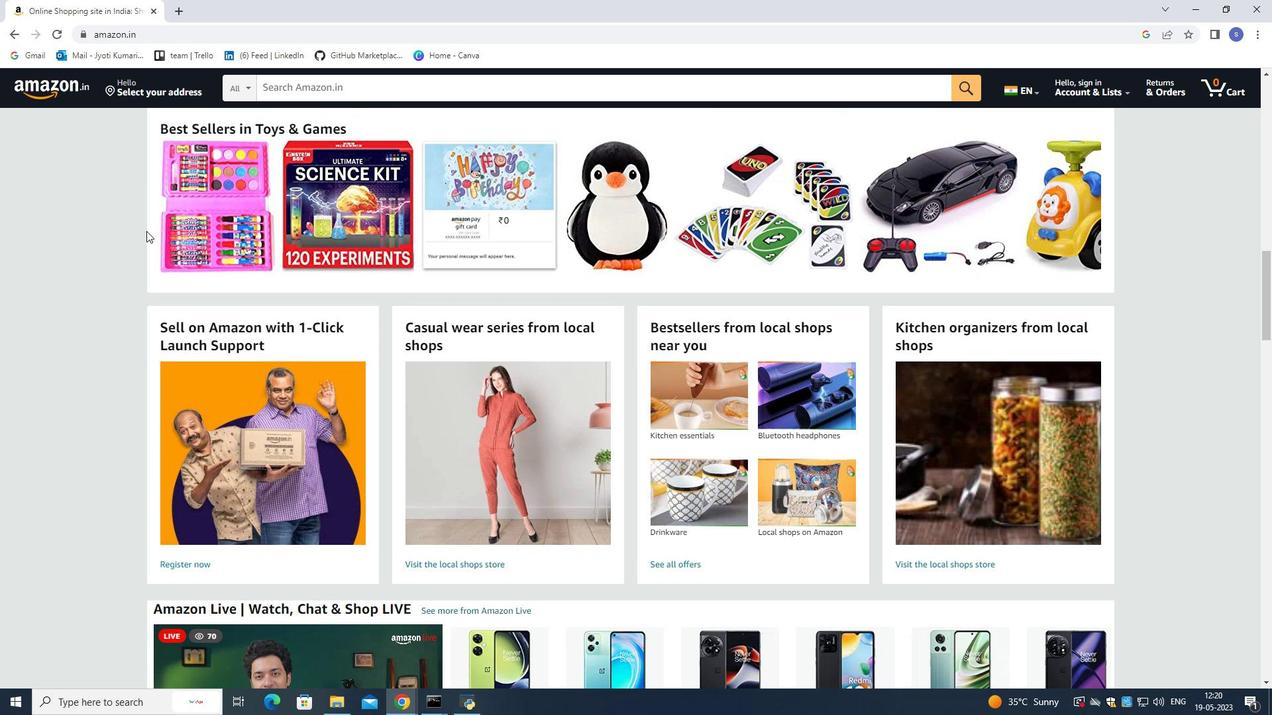 
Action: Mouse scrolled (146, 231) with delta (0, 0)
Screenshot: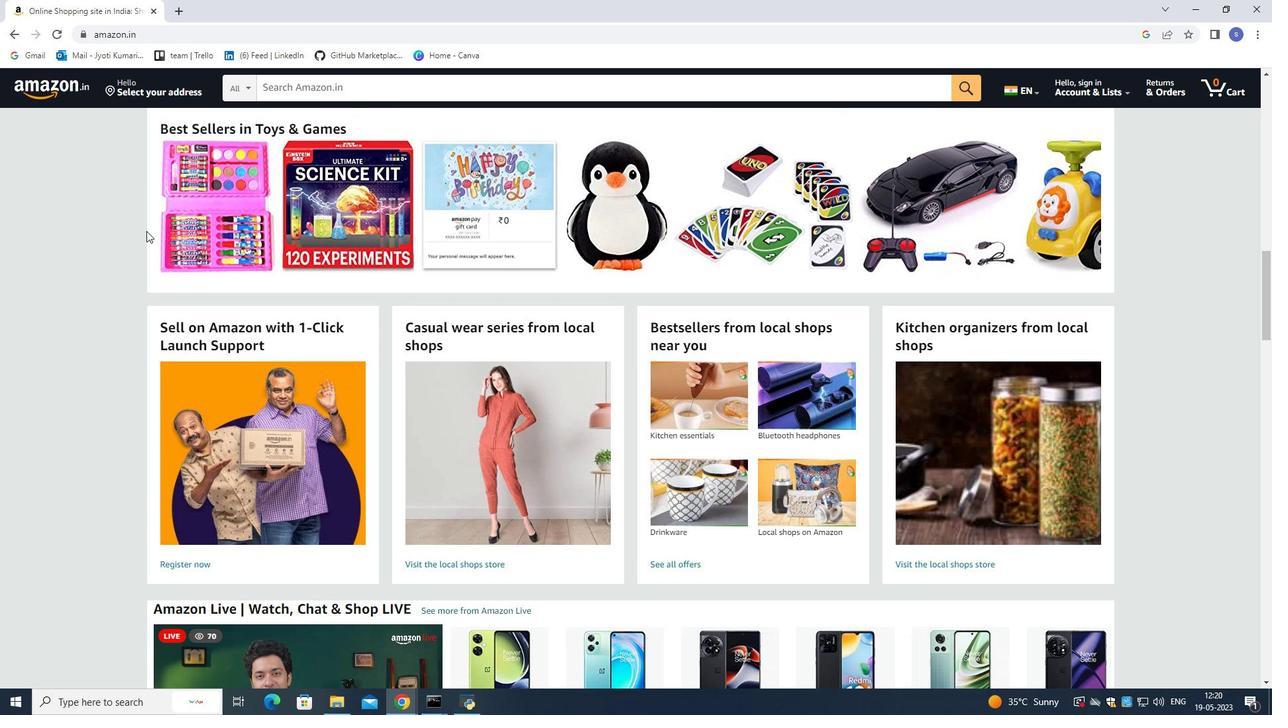
Action: Mouse moved to (146, 231)
Screenshot: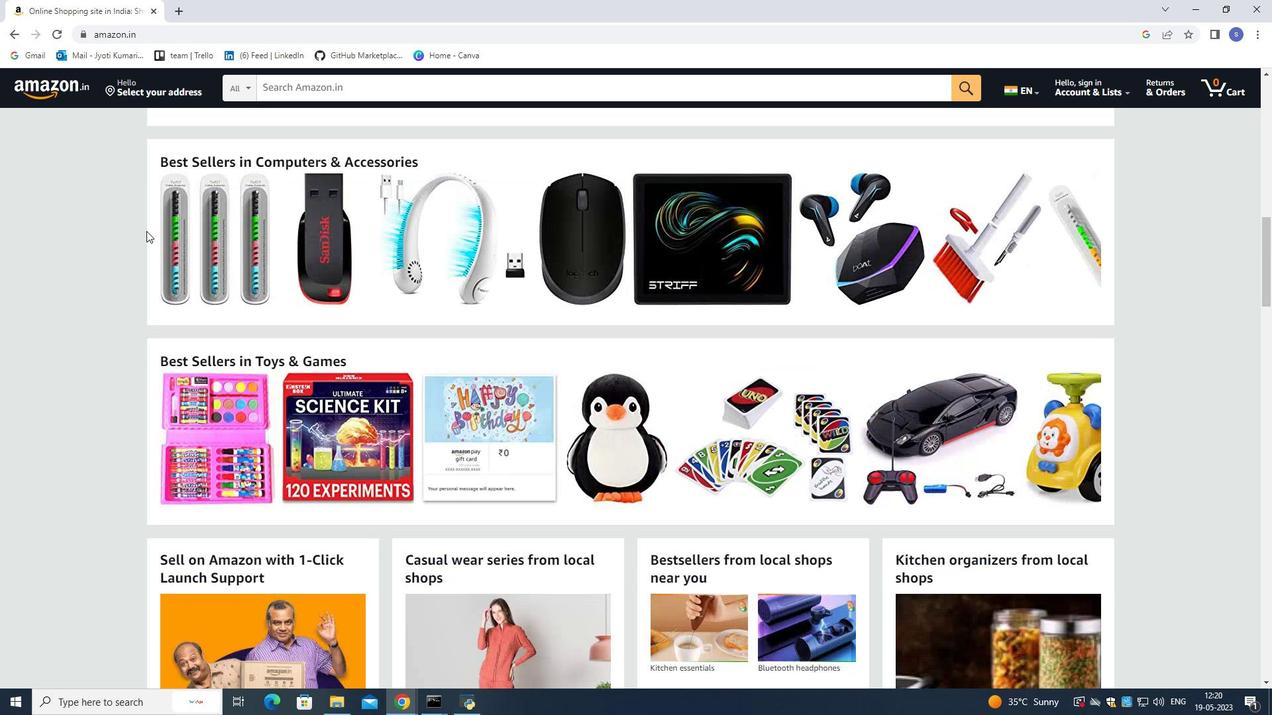 
Action: Mouse scrolled (146, 232) with delta (0, 0)
Screenshot: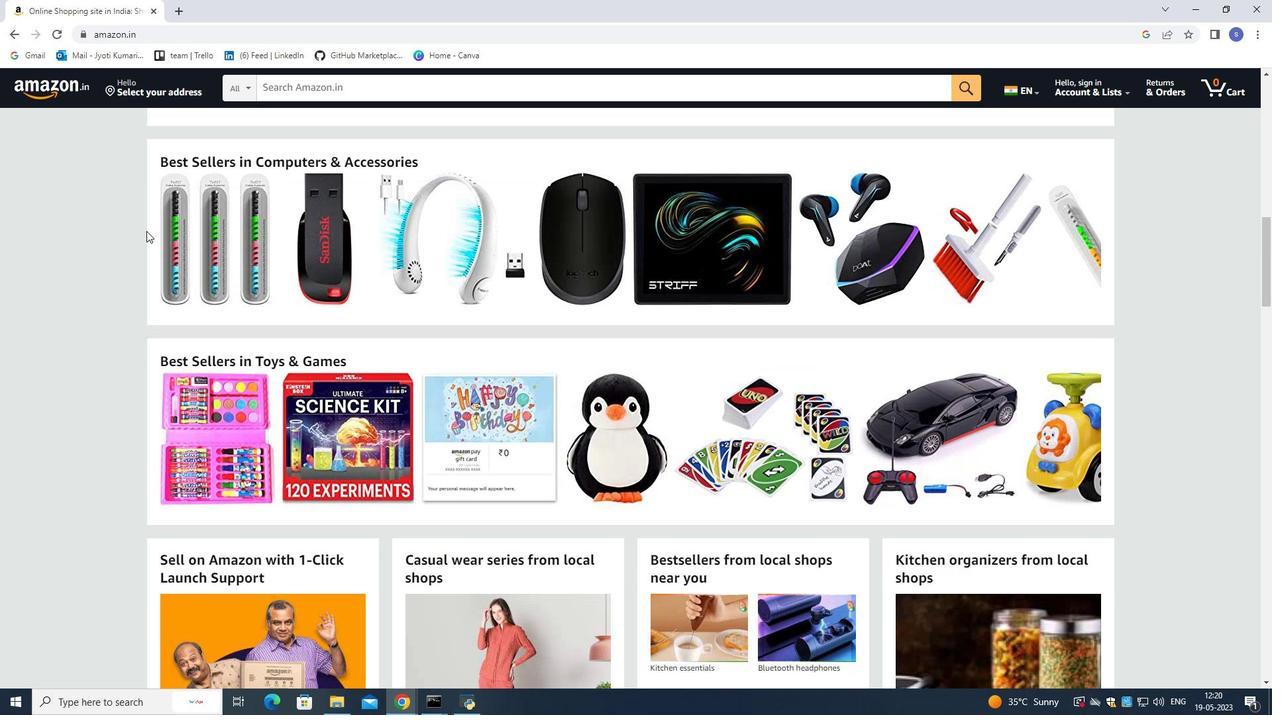 
Action: Mouse scrolled (146, 232) with delta (0, 0)
Screenshot: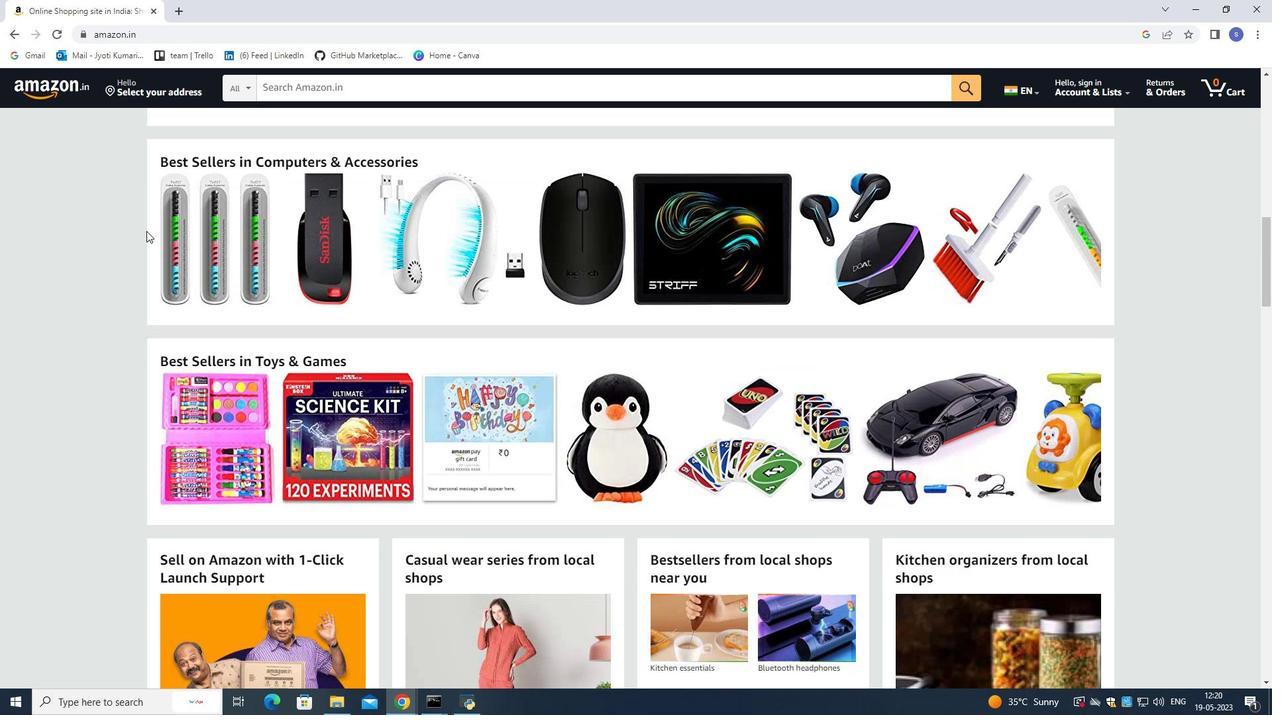 
Action: Mouse scrolled (146, 232) with delta (0, 0)
Screenshot: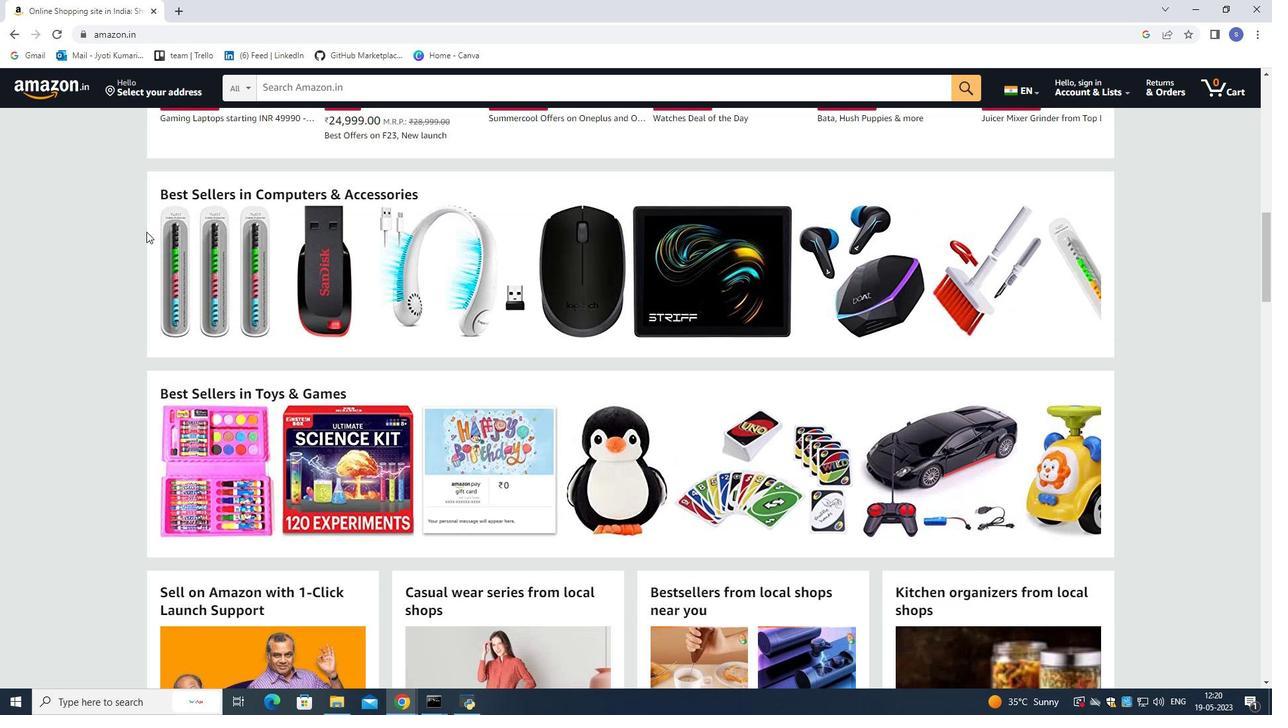 
Action: Mouse scrolled (146, 232) with delta (0, 0)
Screenshot: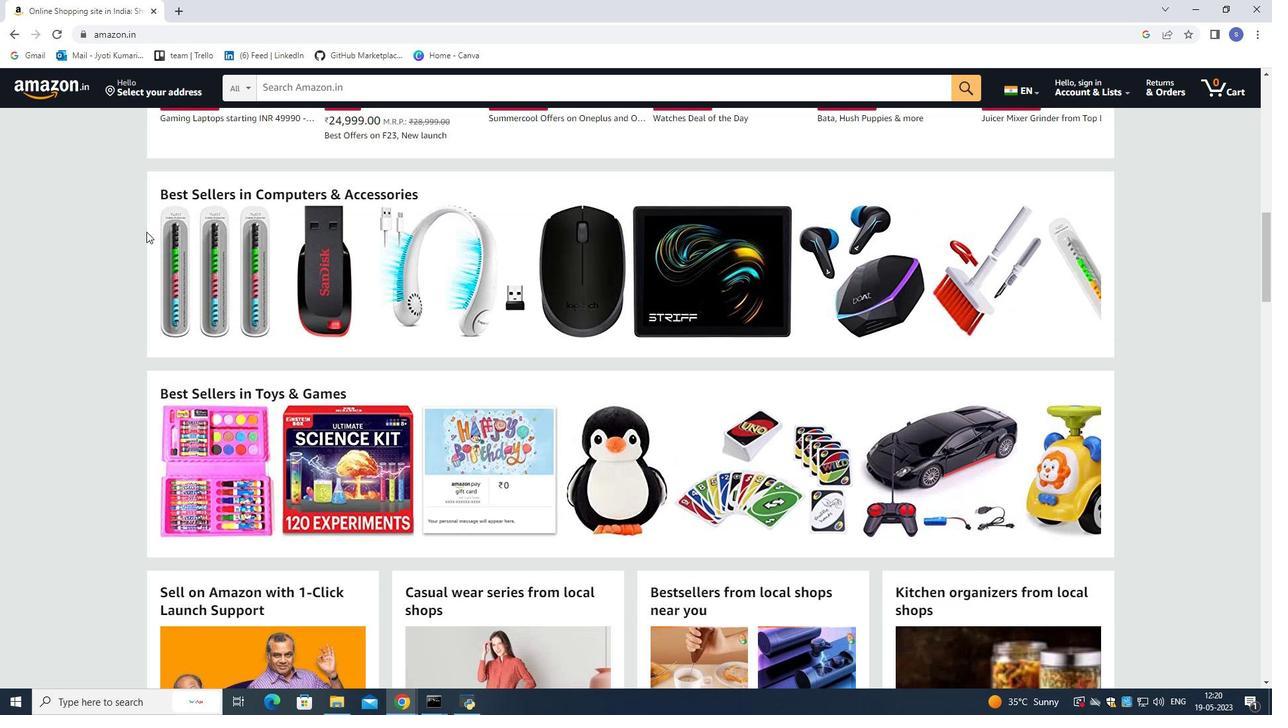 
Action: Mouse scrolled (146, 232) with delta (0, 0)
Screenshot: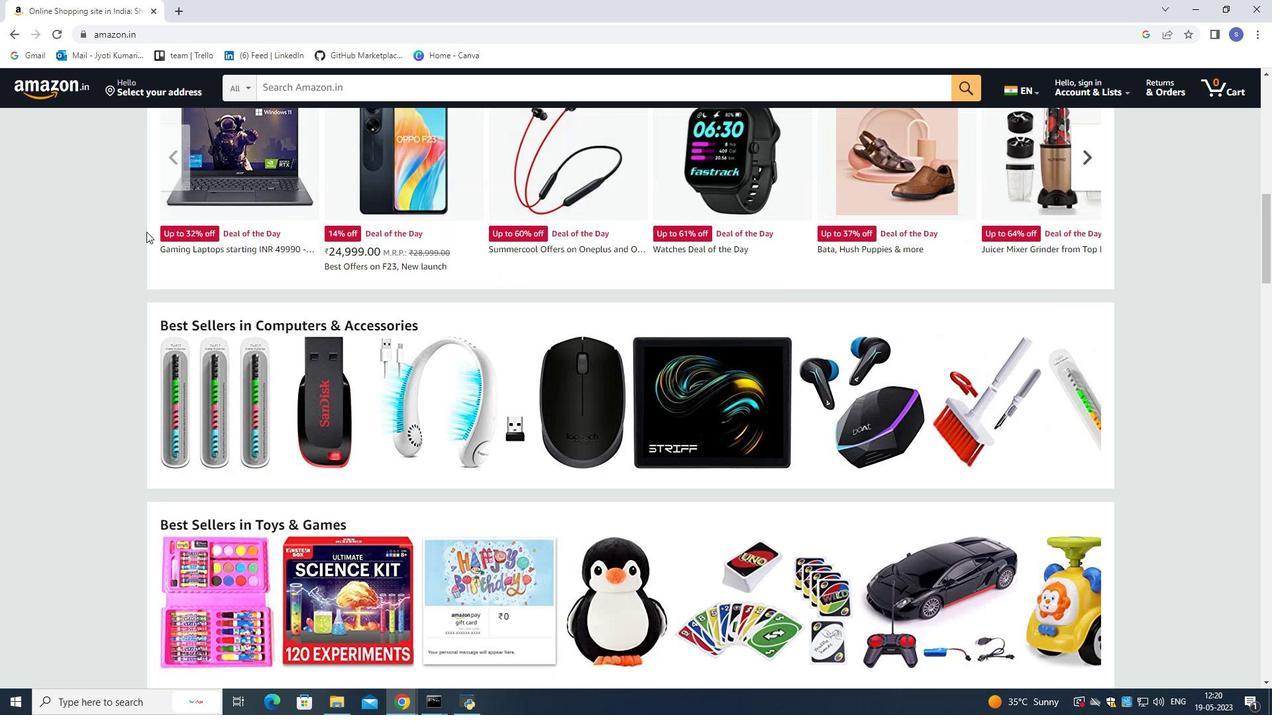
Action: Mouse scrolled (146, 232) with delta (0, 0)
Screenshot: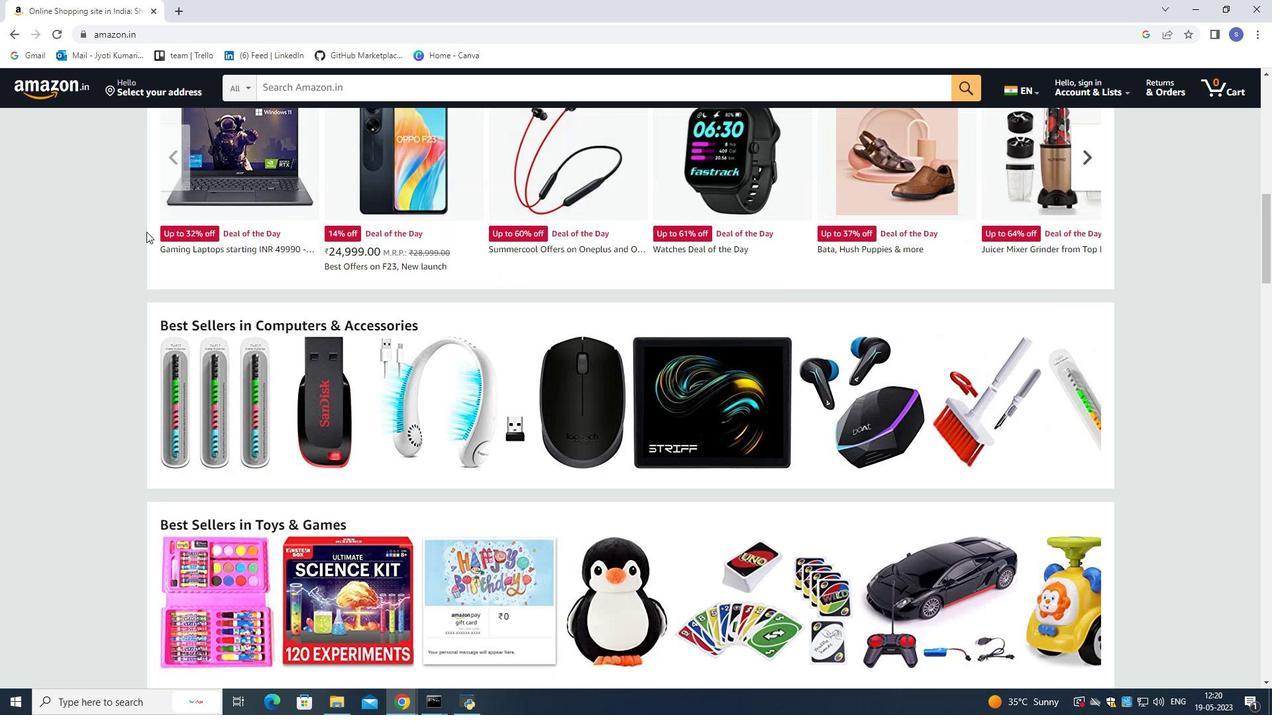 
Action: Mouse scrolled (146, 232) with delta (0, 0)
Screenshot: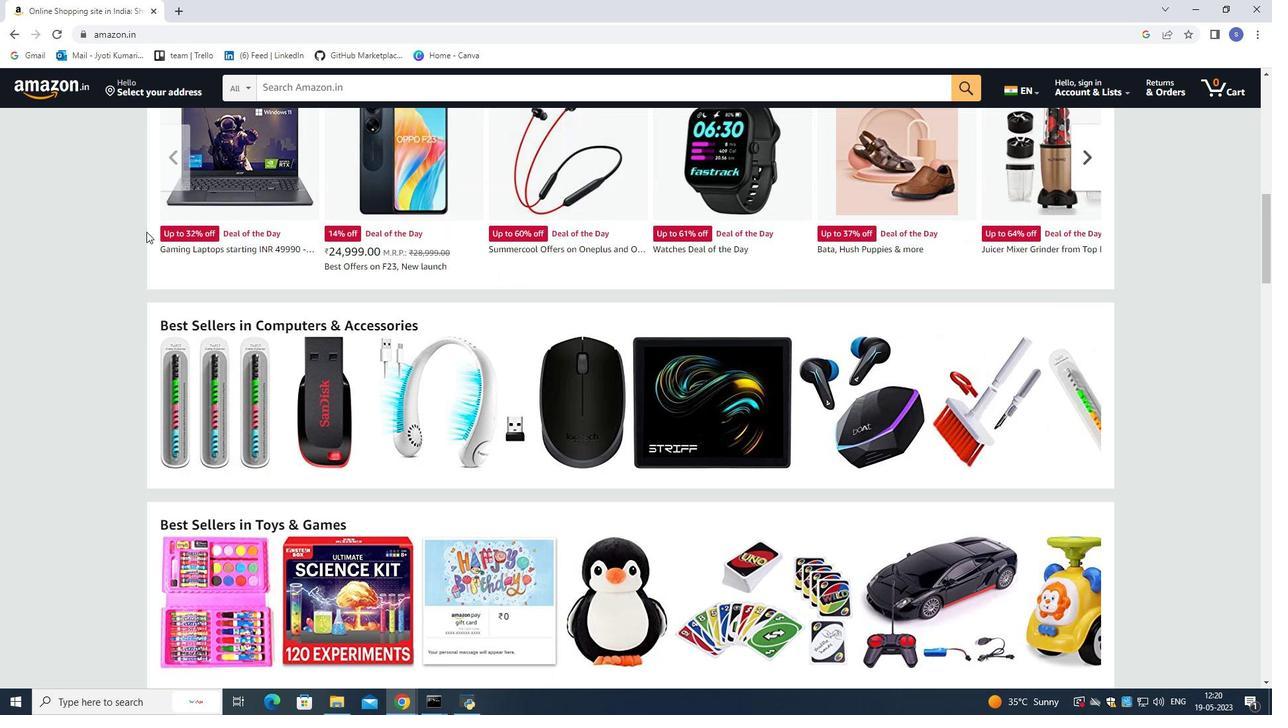 
Action: Mouse scrolled (146, 232) with delta (0, 0)
Screenshot: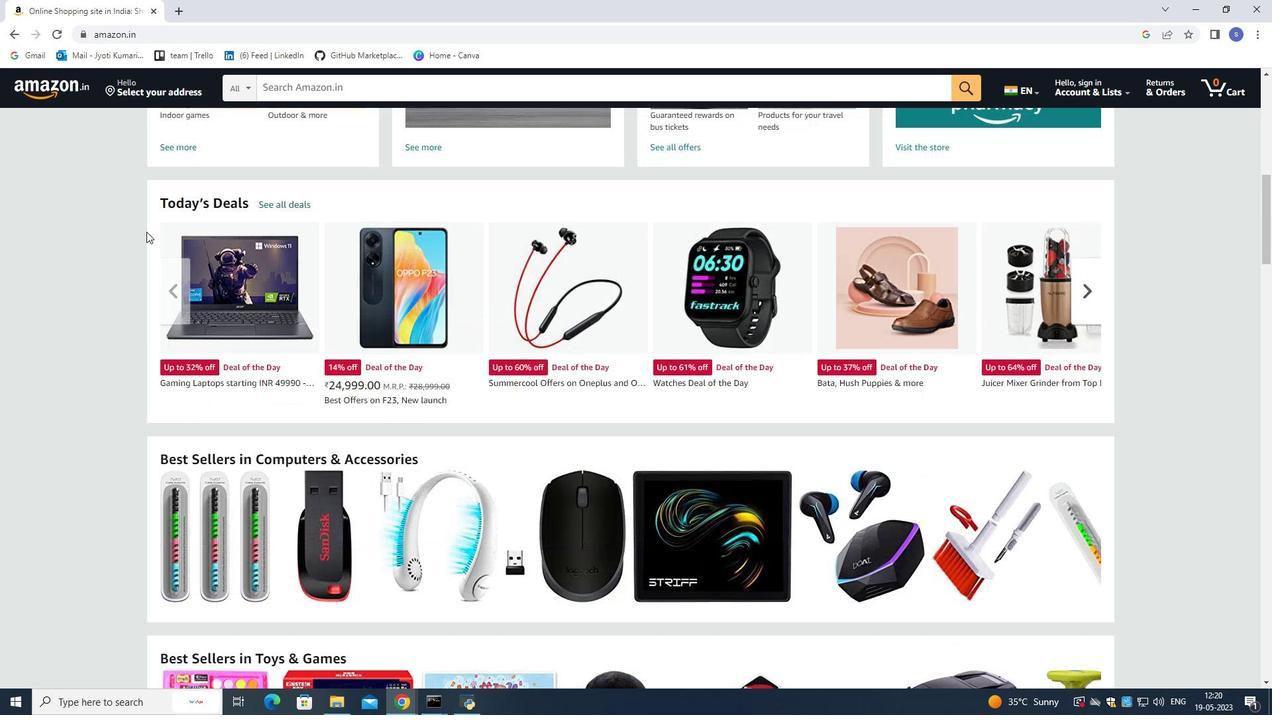 
Action: Mouse scrolled (146, 232) with delta (0, 0)
Screenshot: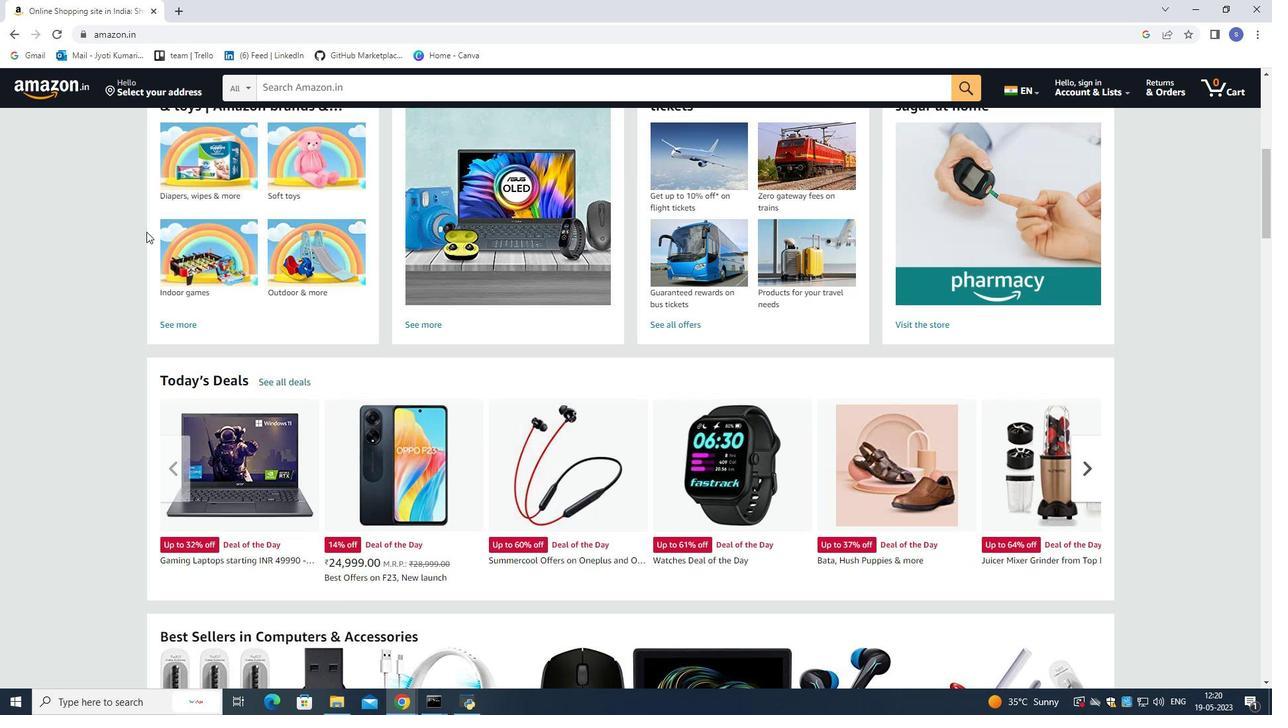 
Action: Mouse scrolled (146, 232) with delta (0, 0)
Screenshot: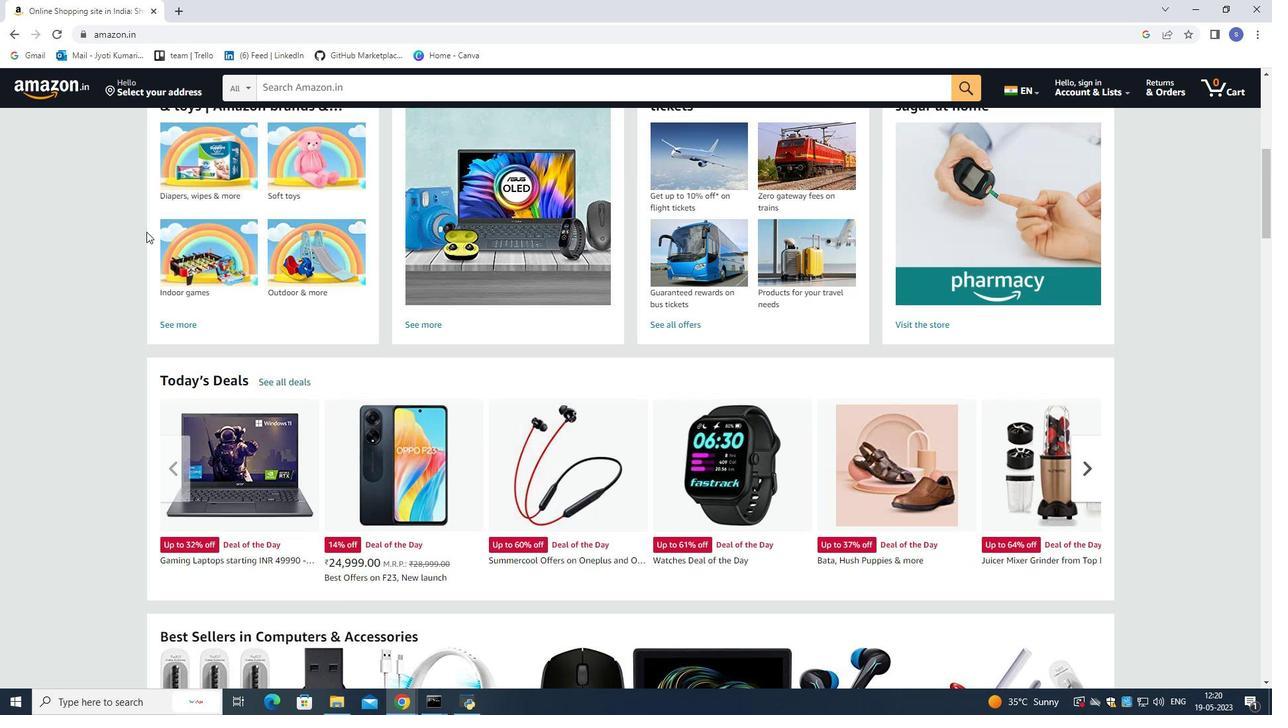 
Action: Mouse scrolled (146, 232) with delta (0, 0)
Screenshot: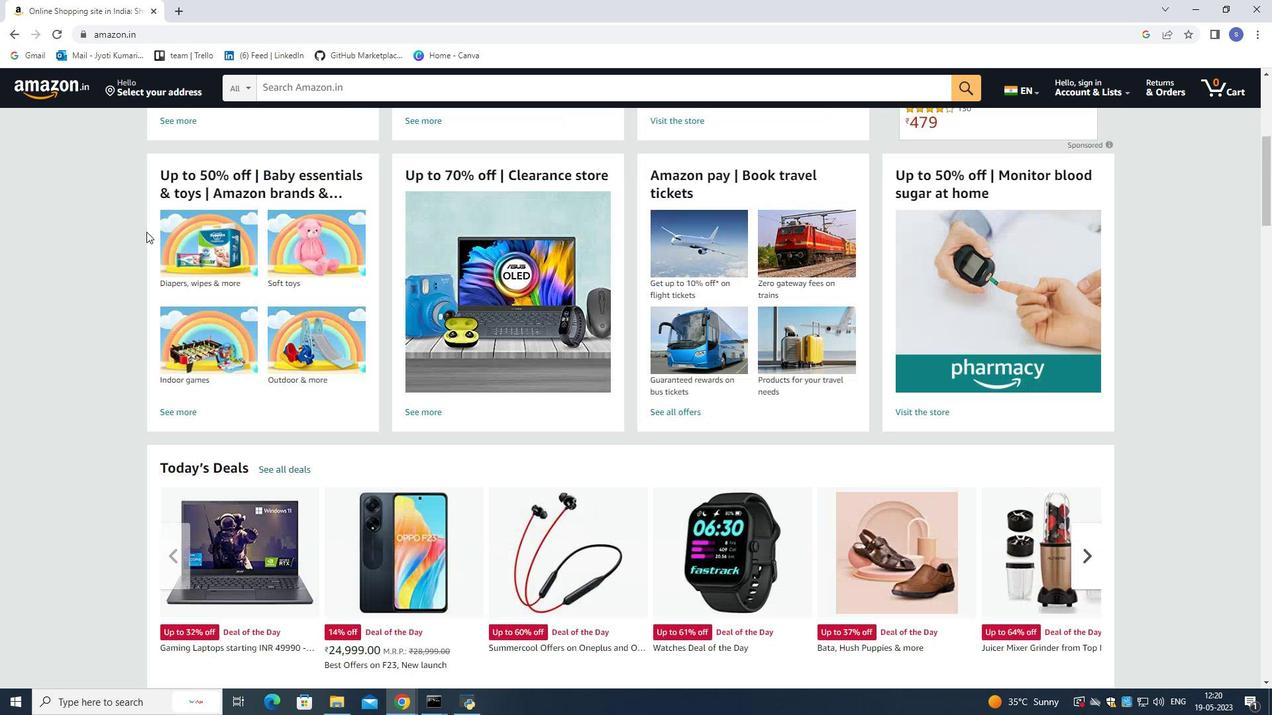 
Action: Mouse scrolled (146, 232) with delta (0, 0)
Screenshot: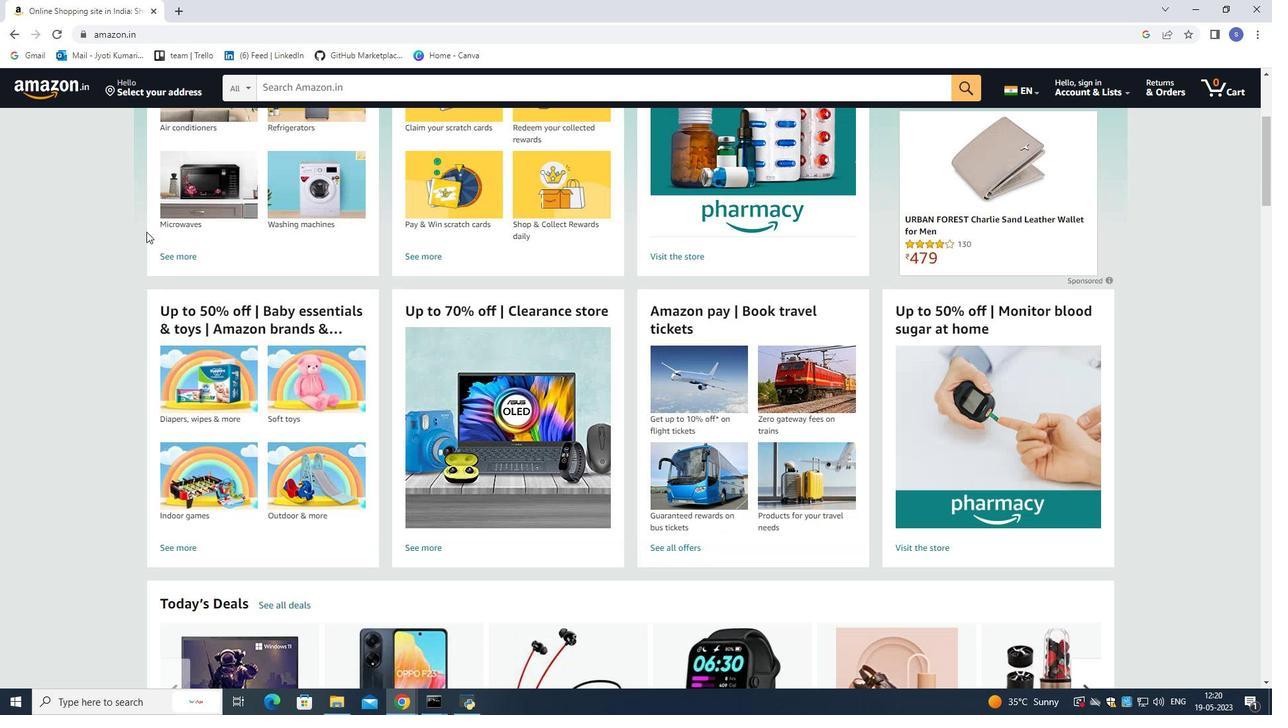 
Action: Mouse scrolled (146, 232) with delta (0, 0)
Screenshot: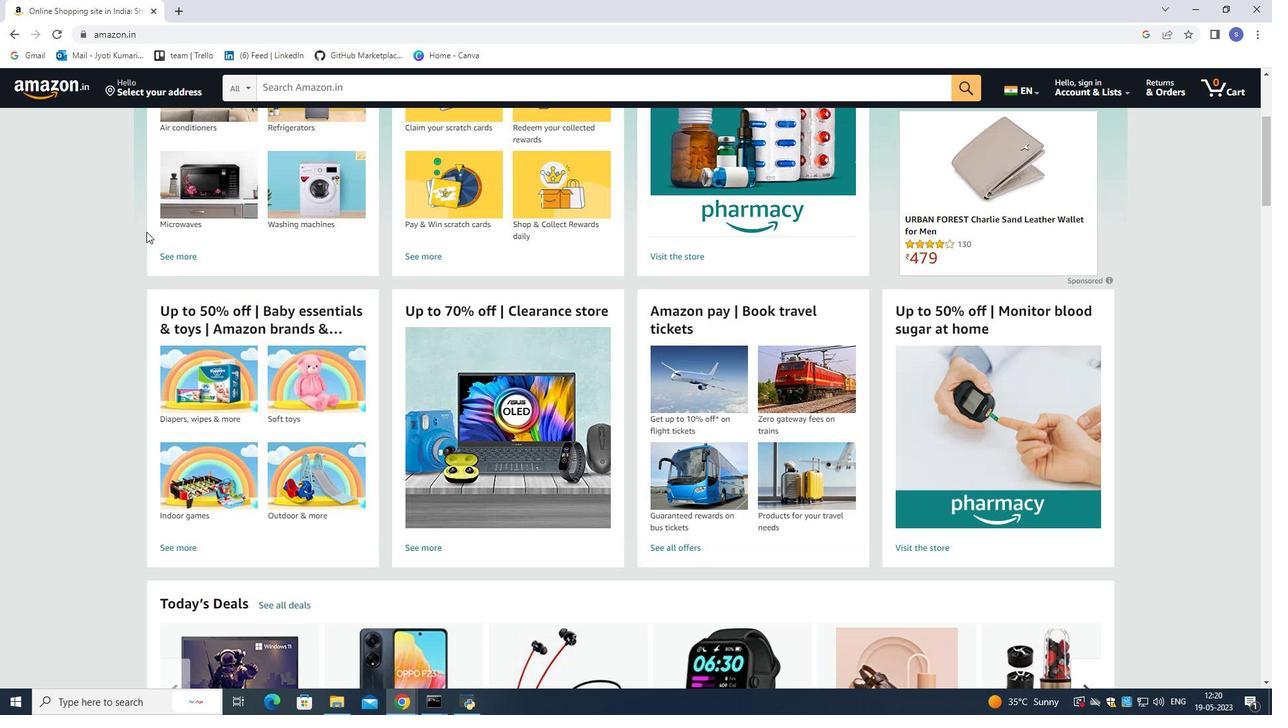 
Action: Mouse scrolled (146, 232) with delta (0, 0)
Screenshot: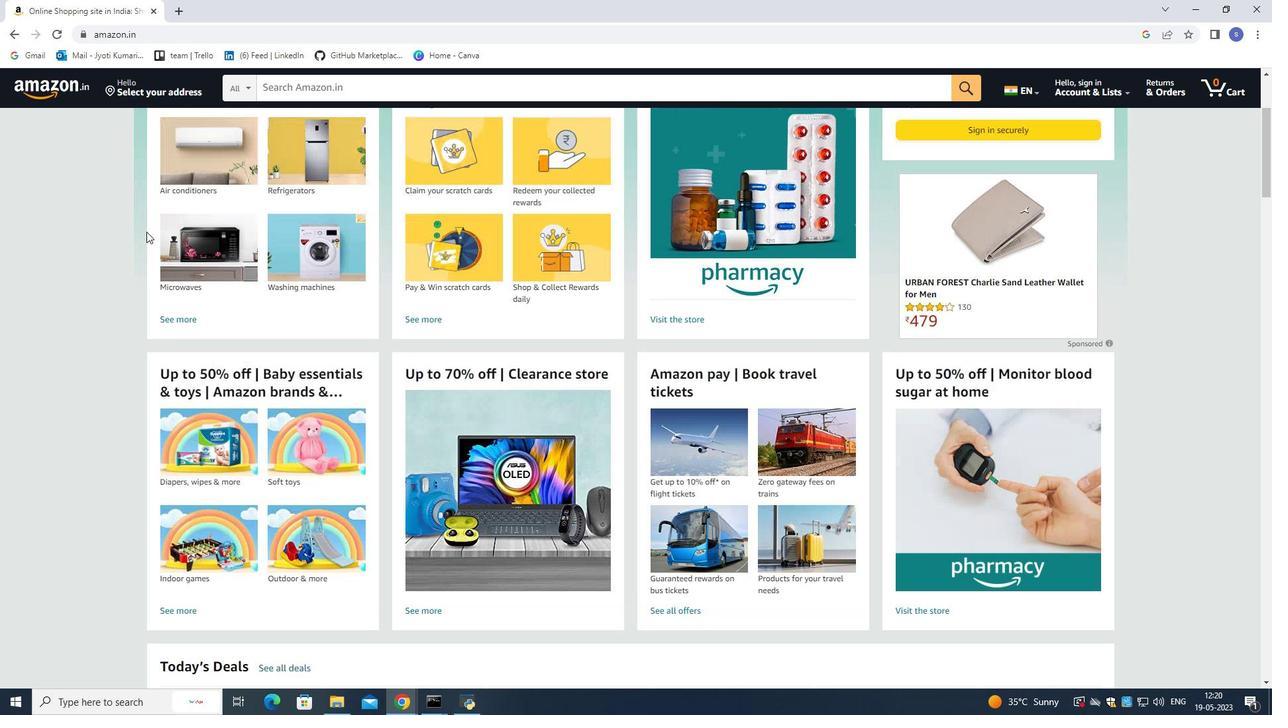 
Action: Mouse scrolled (146, 232) with delta (0, 0)
Screenshot: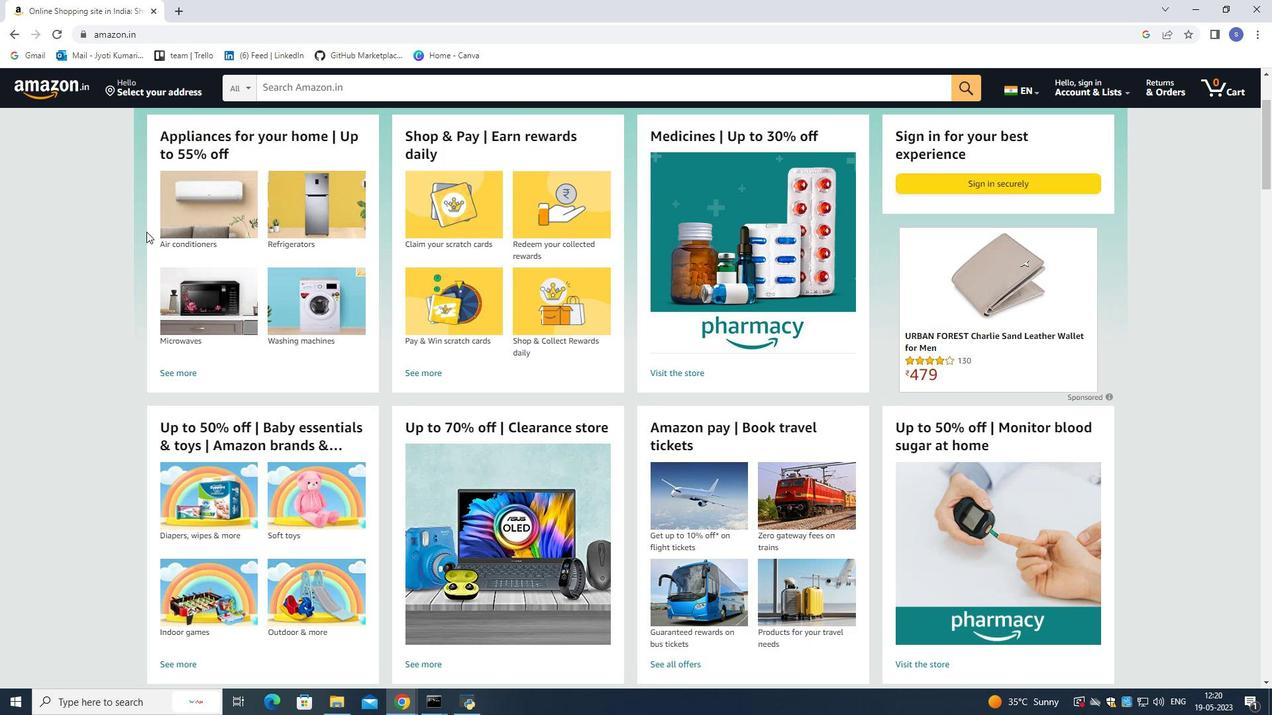 
Action: Mouse scrolled (146, 232) with delta (0, 0)
Screenshot: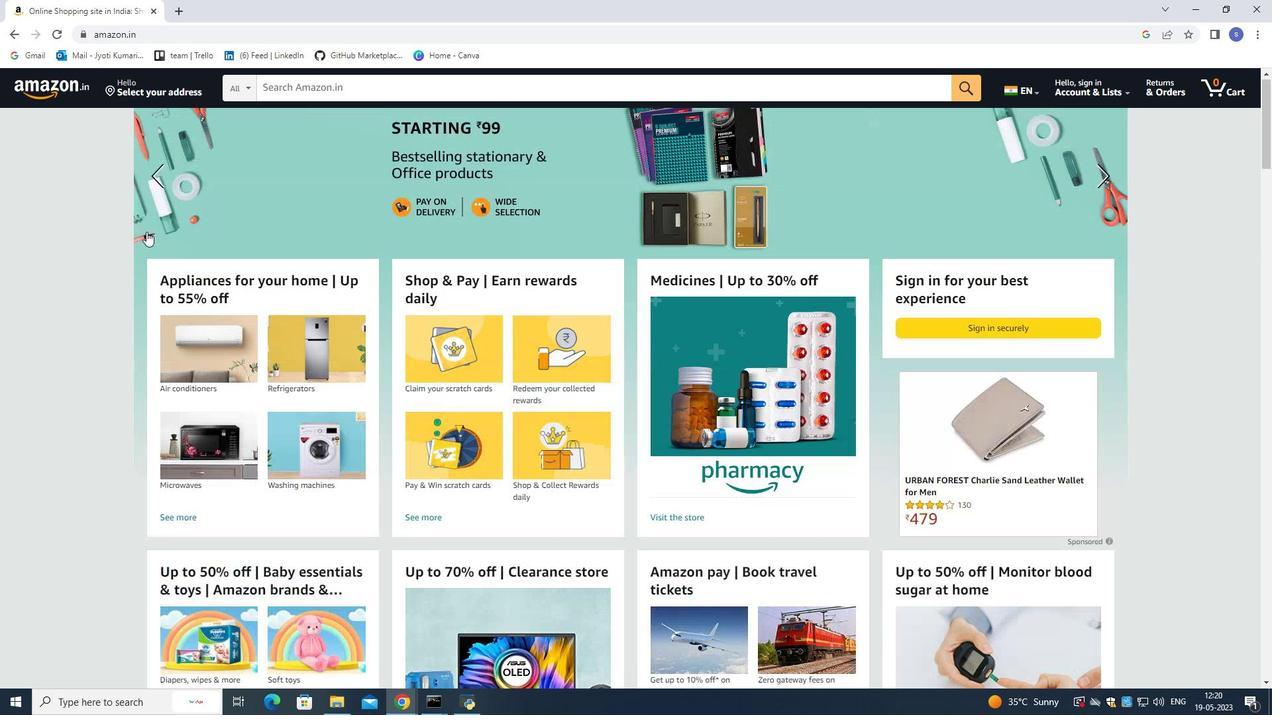 
Action: Mouse scrolled (146, 232) with delta (0, 0)
Screenshot: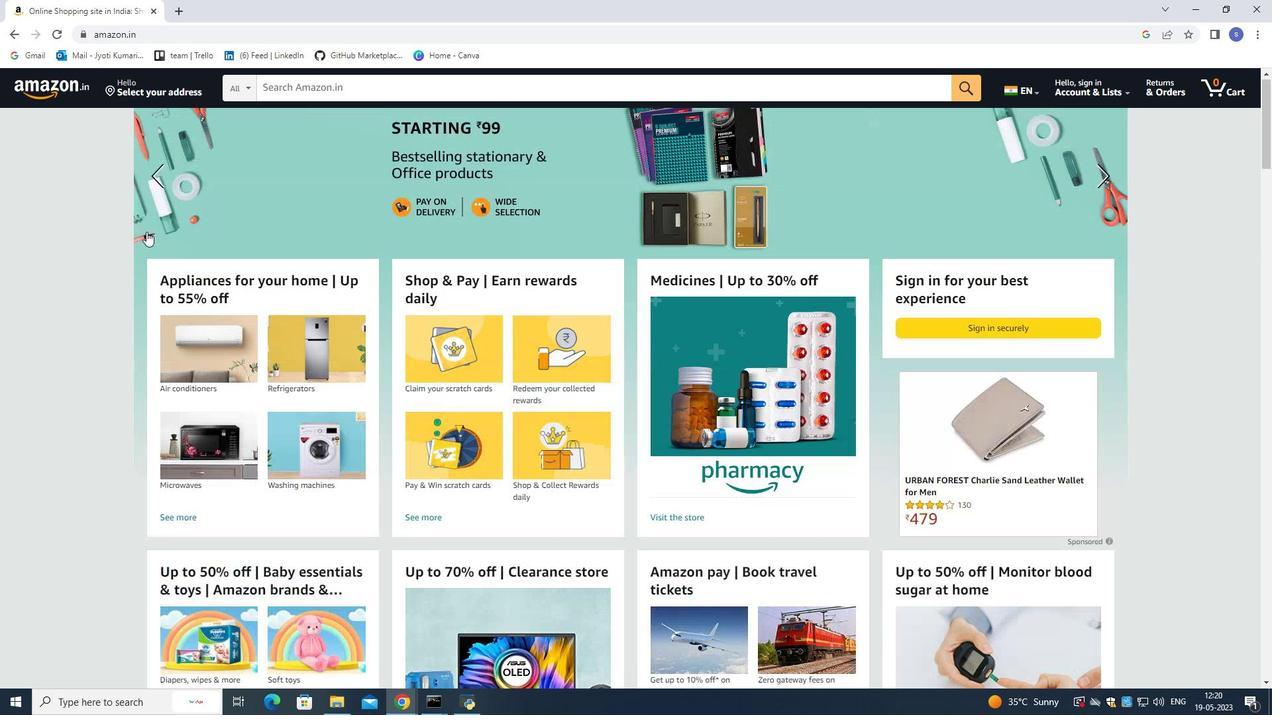 
Action: Mouse moved to (145, 233)
Screenshot: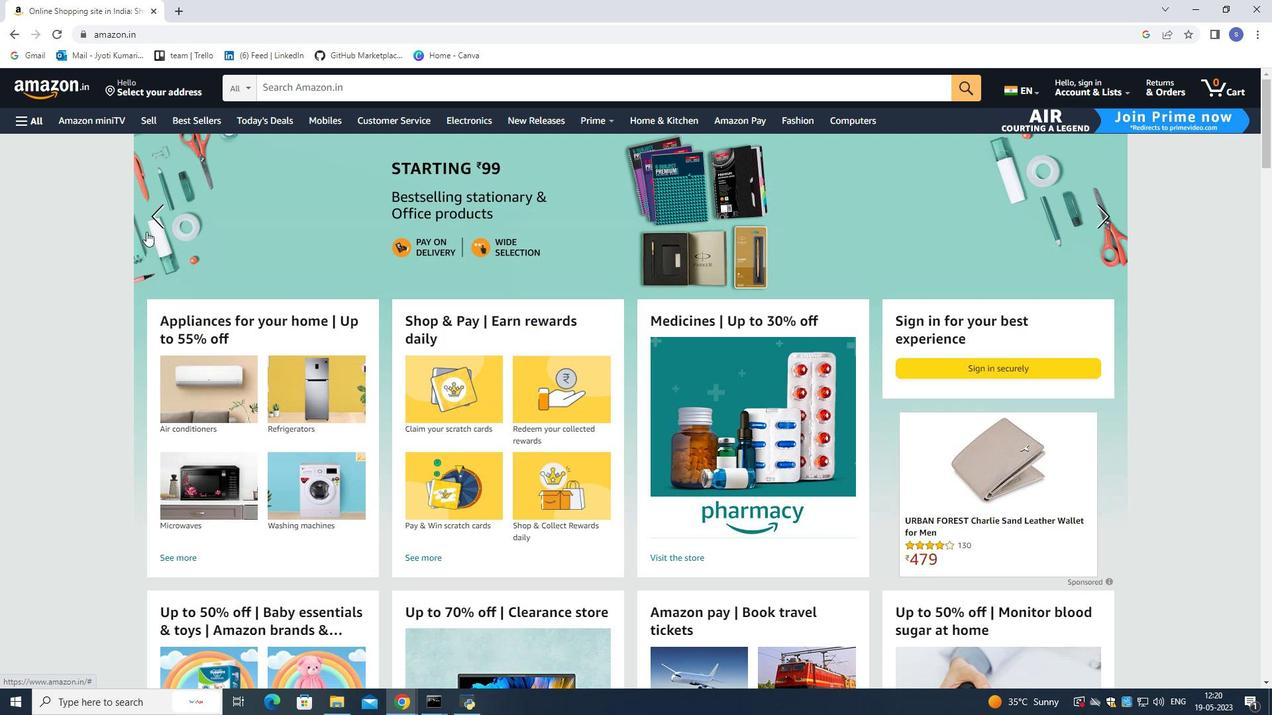 
Action: Mouse scrolled (145, 234) with delta (0, 0)
Screenshot: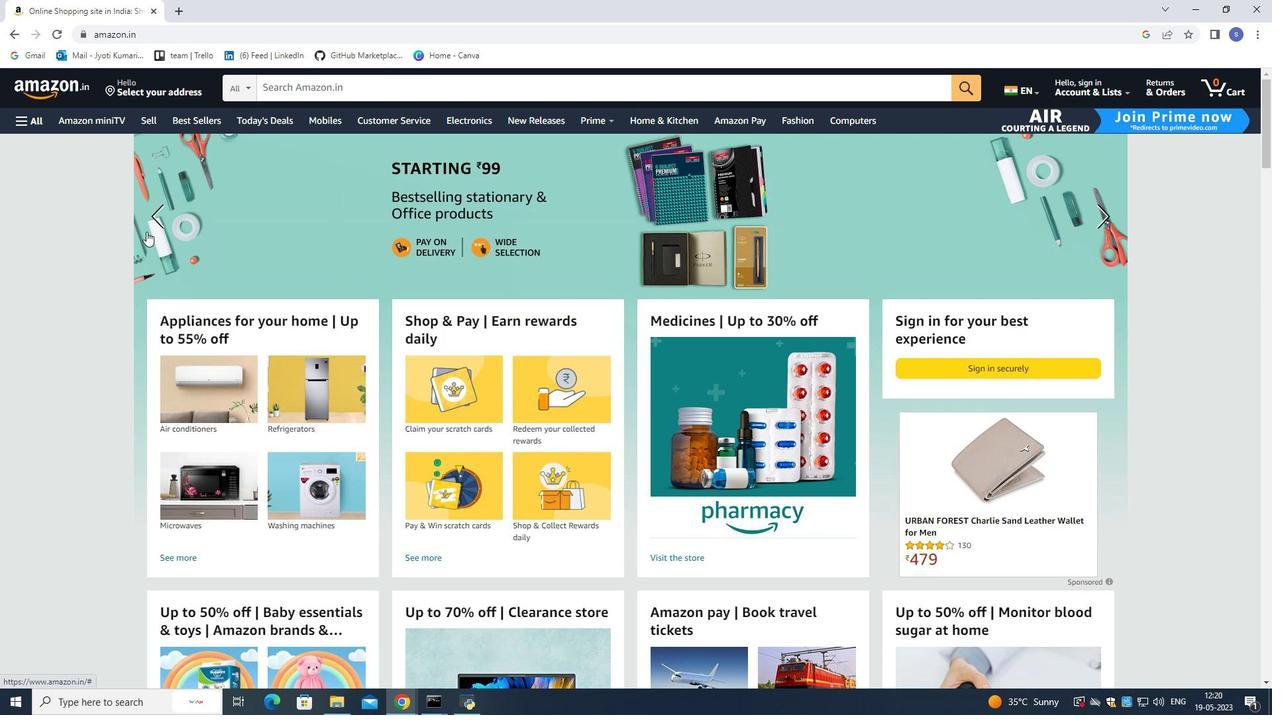 
Action: Mouse scrolled (145, 234) with delta (0, 0)
Screenshot: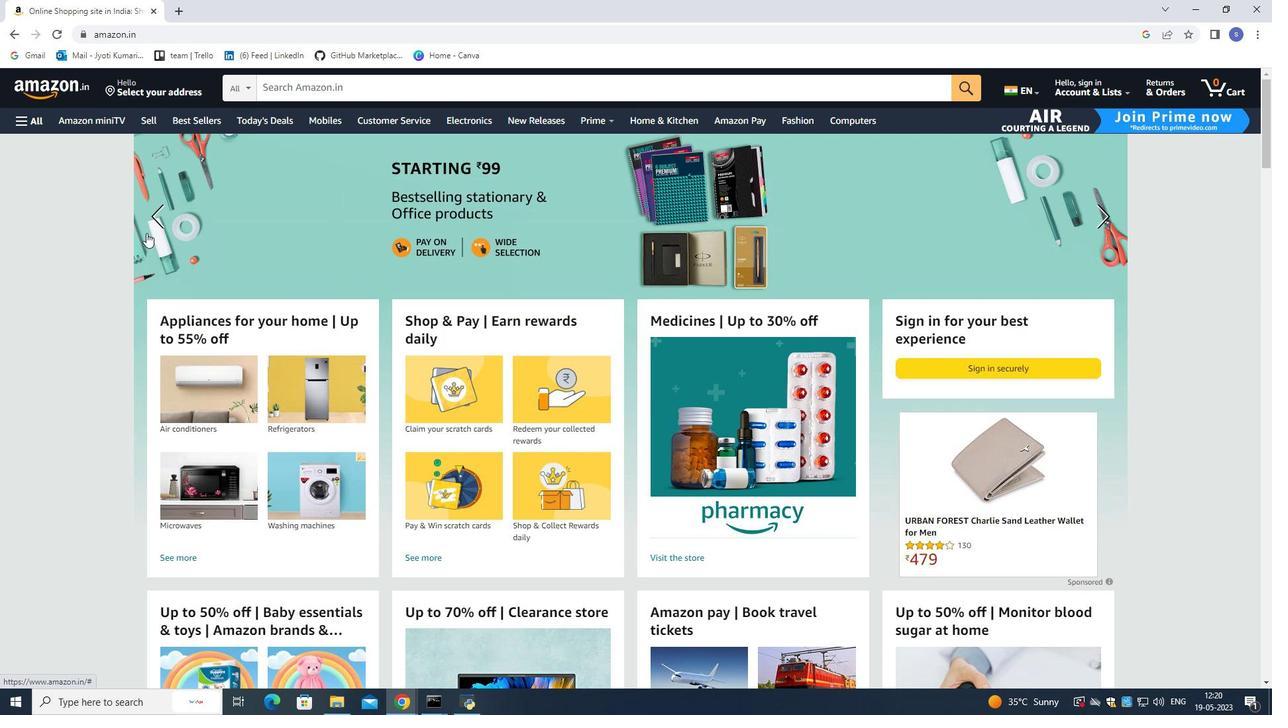 
Action: Mouse scrolled (145, 234) with delta (0, 0)
Screenshot: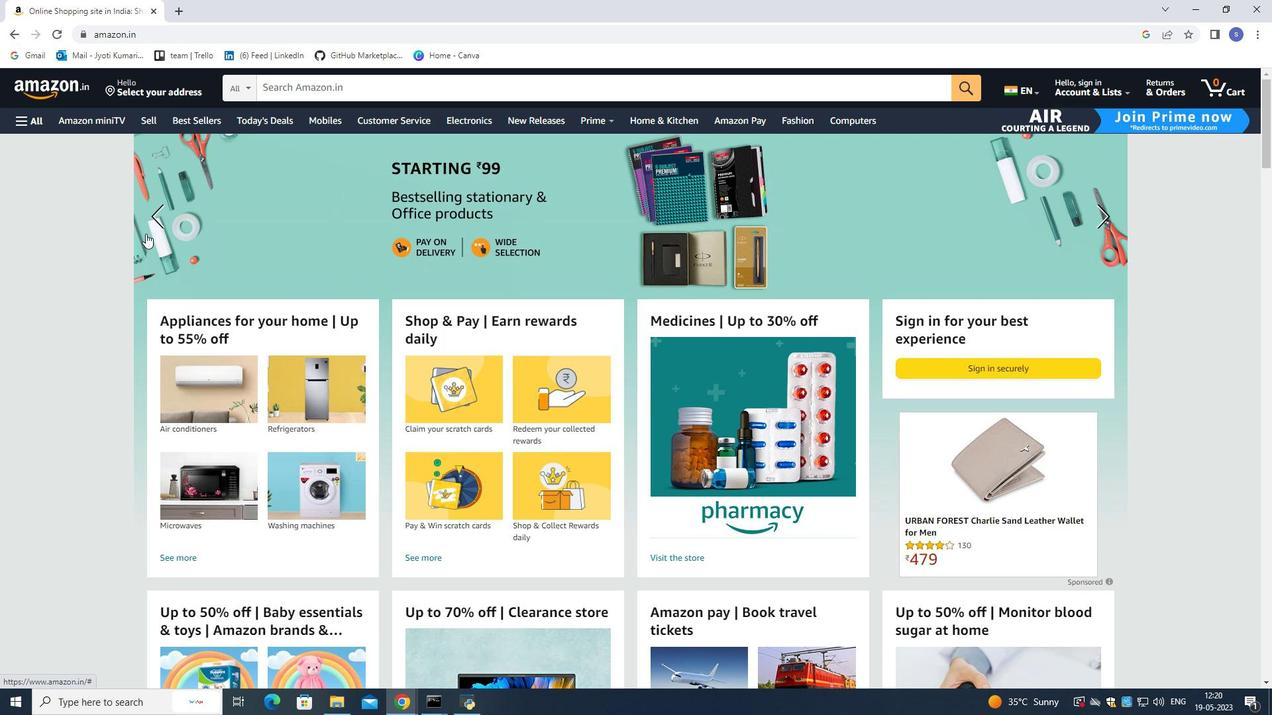 
Action: Mouse moved to (35, 120)
Screenshot: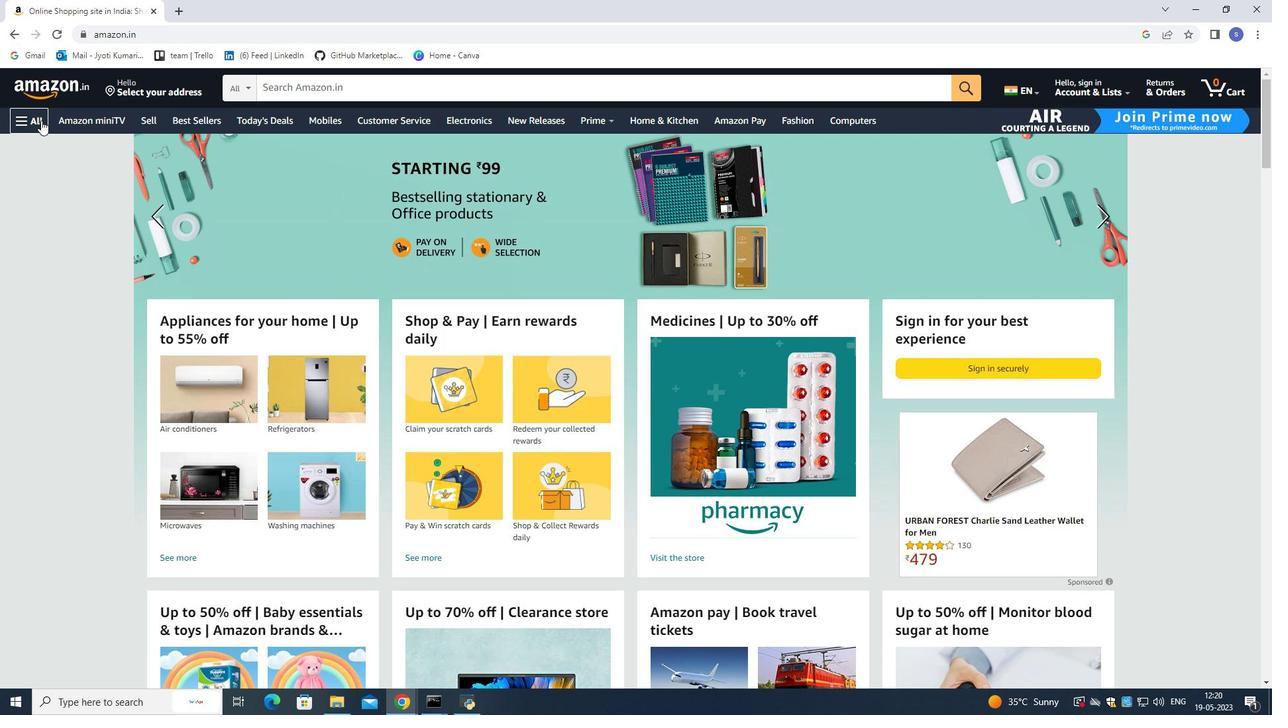
Action: Mouse pressed left at (35, 120)
Screenshot: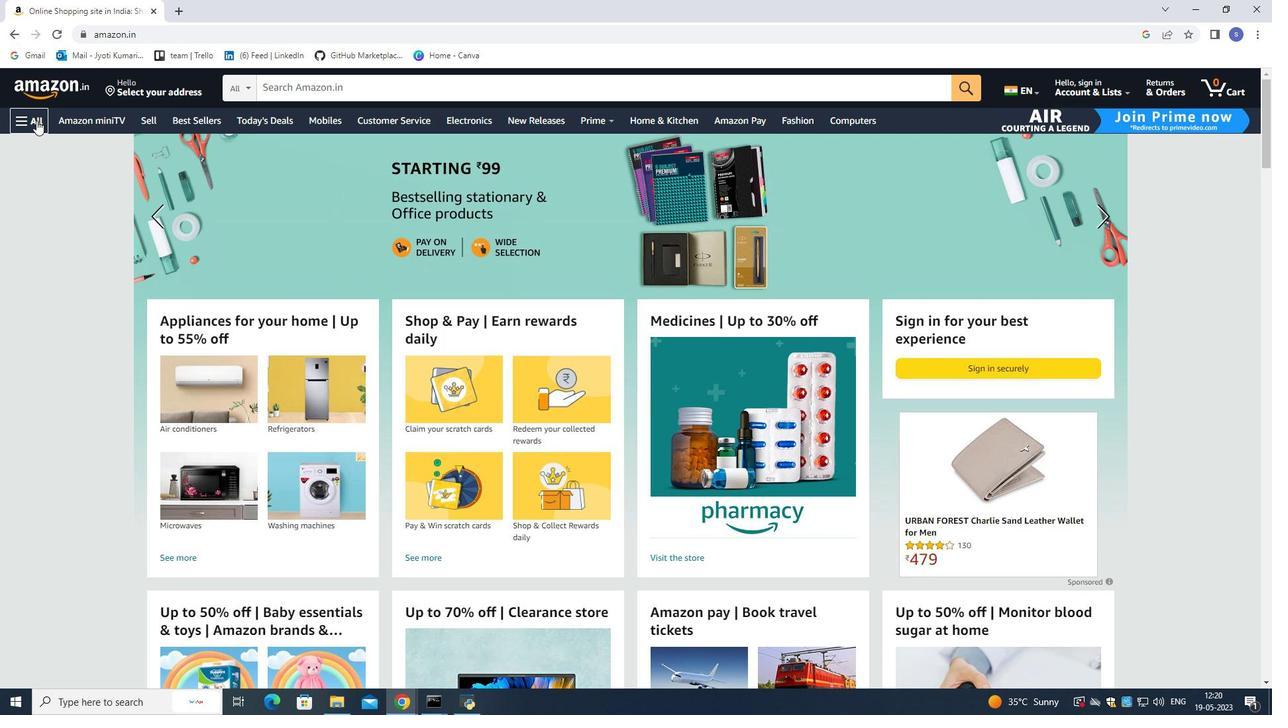 
Action: Mouse moved to (74, 577)
Screenshot: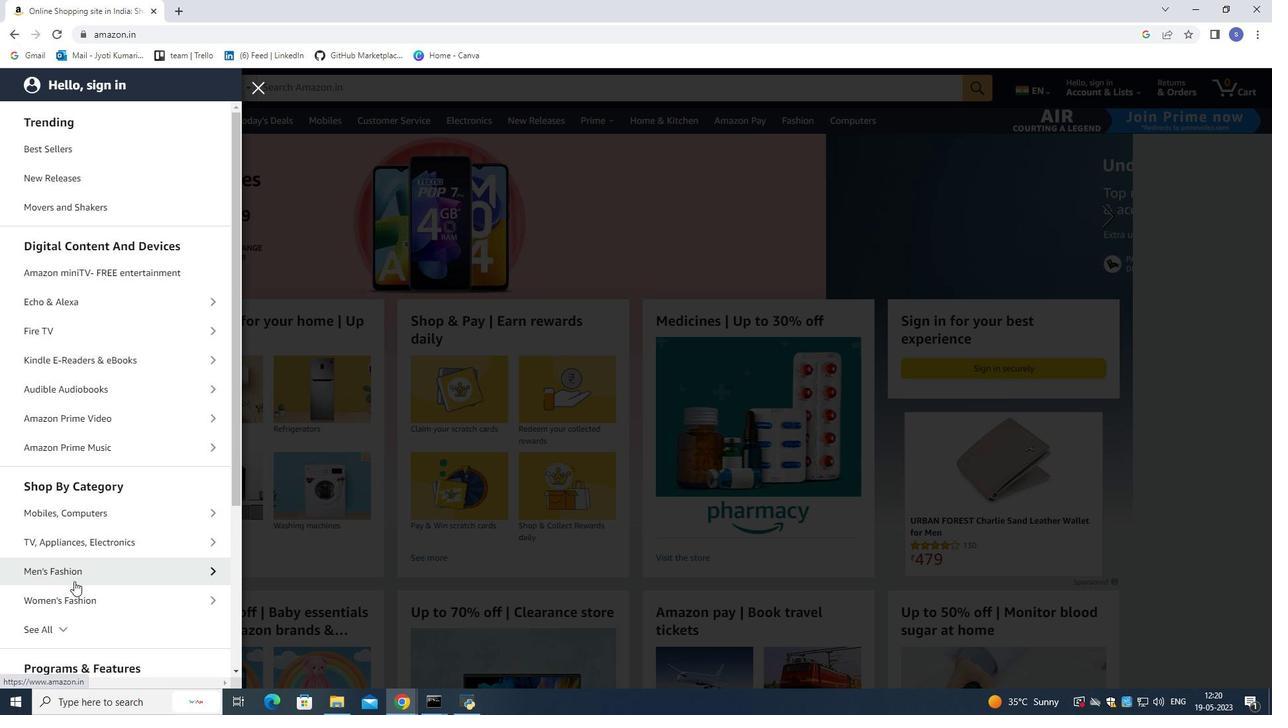 
Action: Mouse scrolled (74, 577) with delta (0, 0)
Screenshot: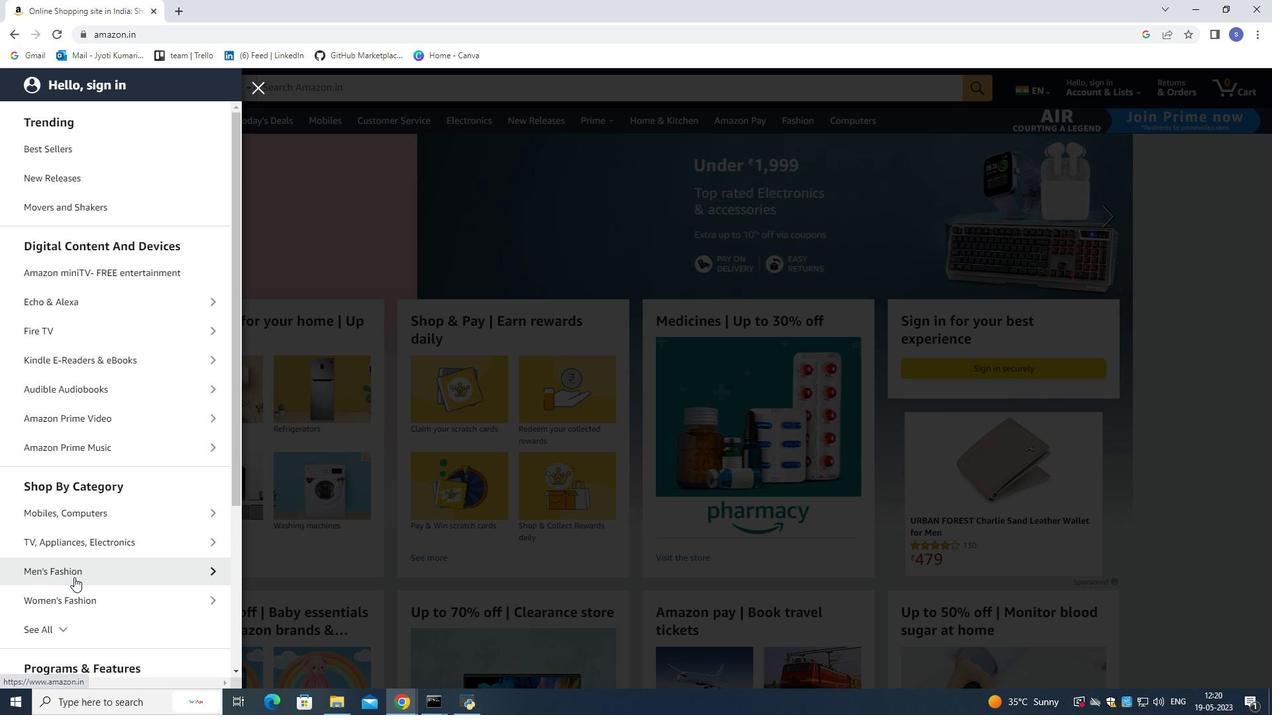 
Action: Mouse scrolled (74, 577) with delta (0, 0)
Screenshot: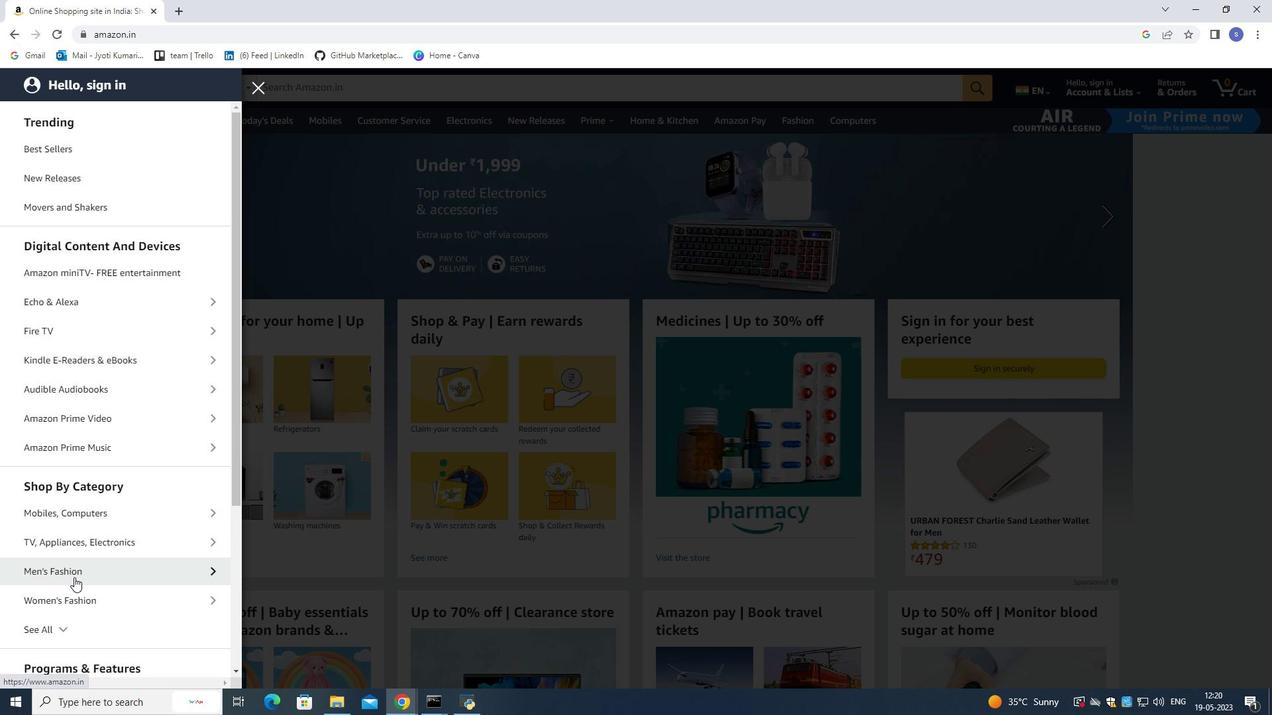 
Action: Mouse scrolled (74, 577) with delta (0, 0)
Screenshot: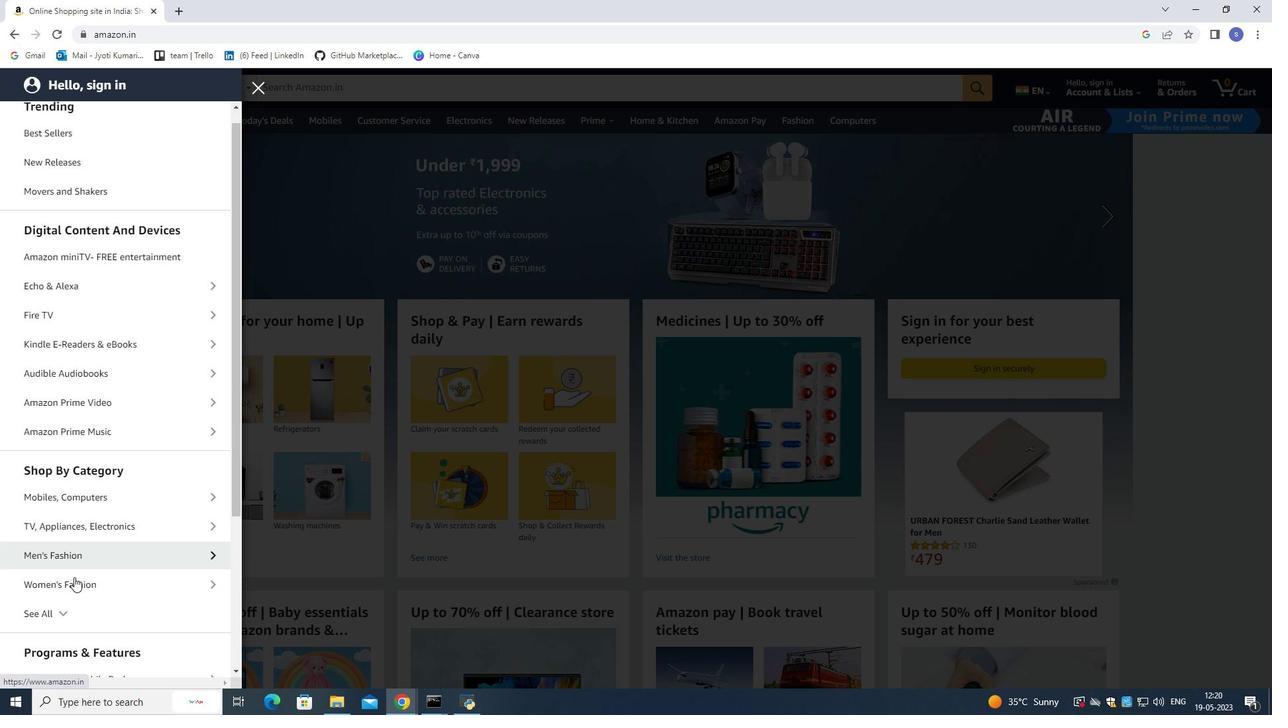 
Action: Mouse scrolled (74, 577) with delta (0, 0)
Screenshot: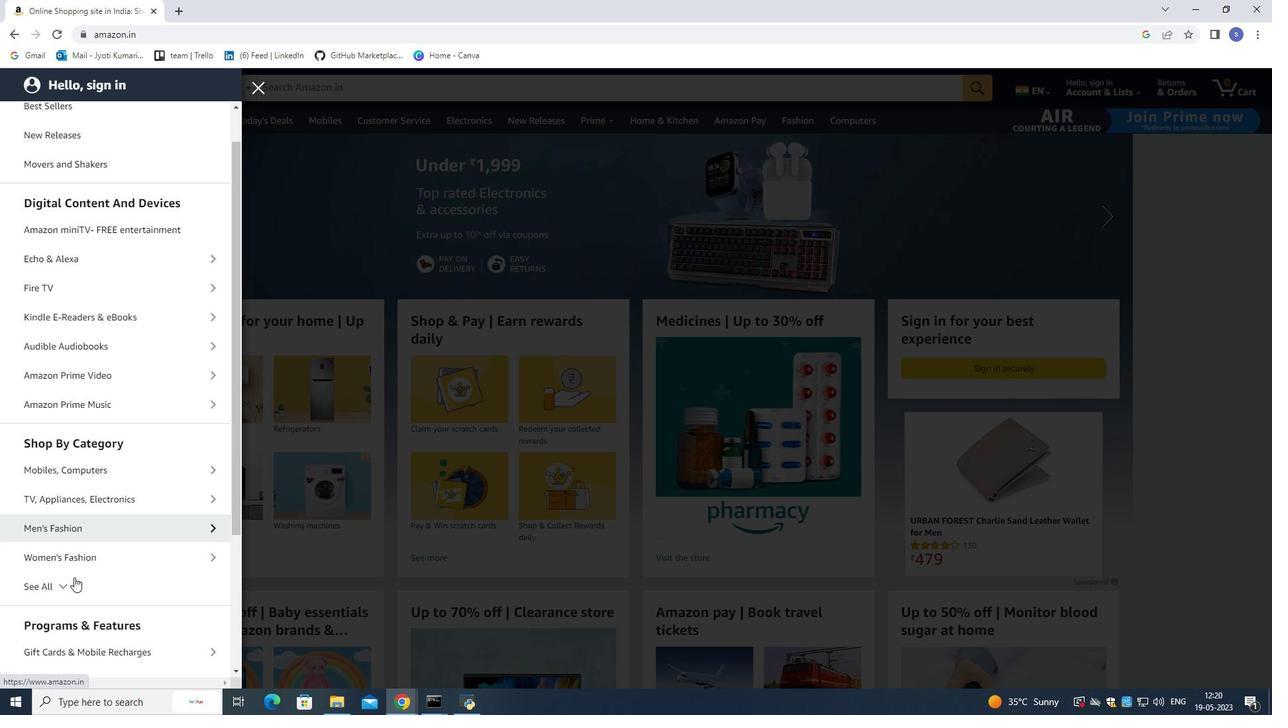 
Action: Mouse moved to (74, 390)
Screenshot: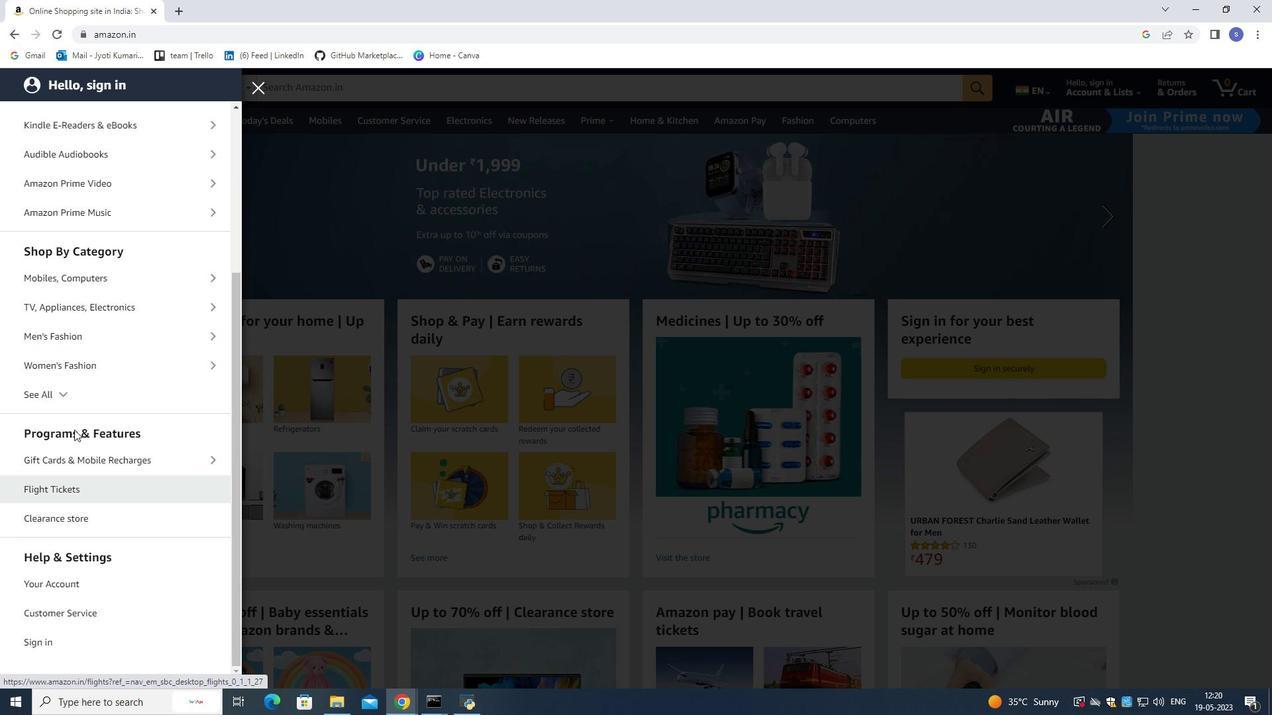 
Action: Mouse pressed left at (74, 390)
Screenshot: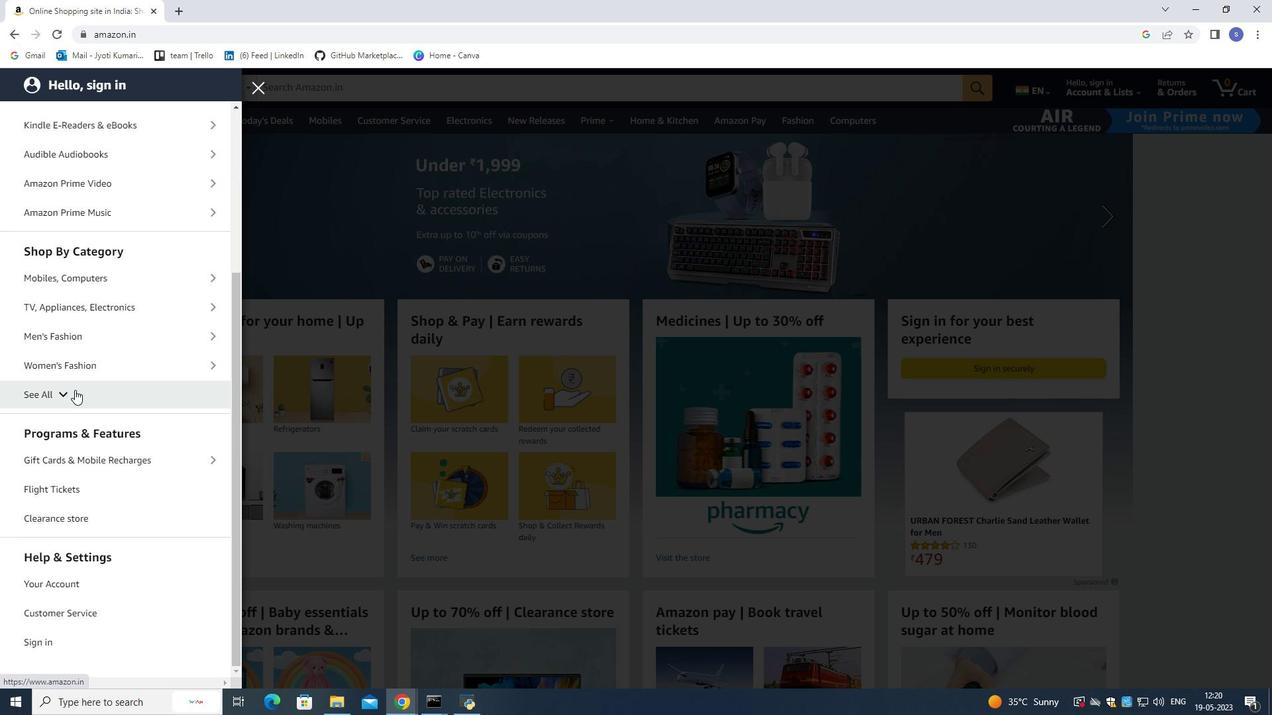 
Action: Mouse scrolled (74, 389) with delta (0, 0)
Screenshot: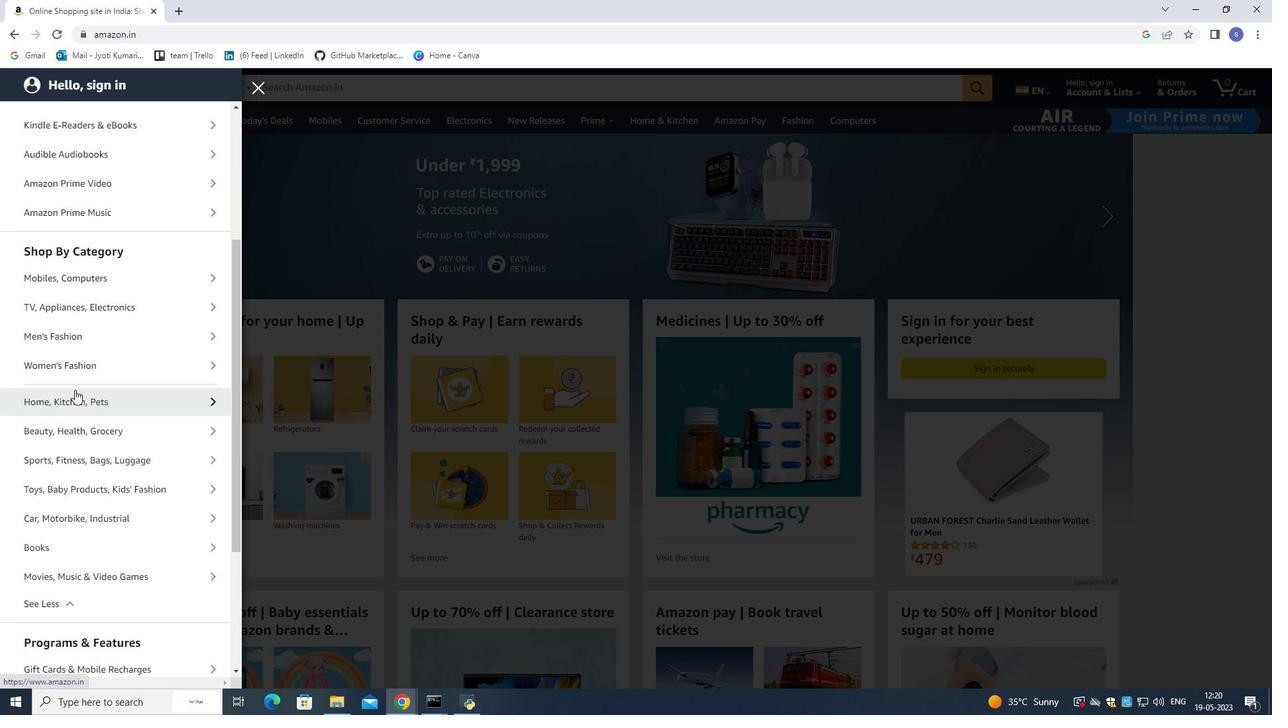 
Action: Mouse scrolled (74, 389) with delta (0, 0)
Screenshot: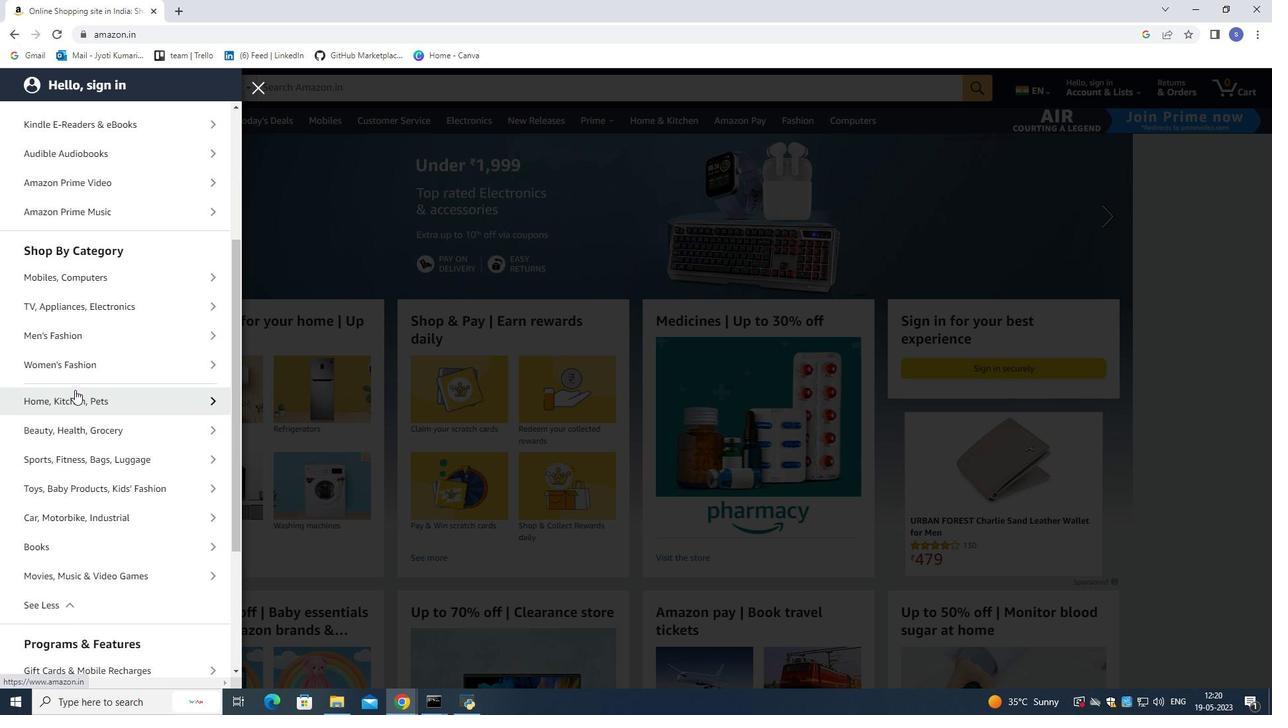 
Action: Mouse scrolled (74, 389) with delta (0, 0)
Screenshot: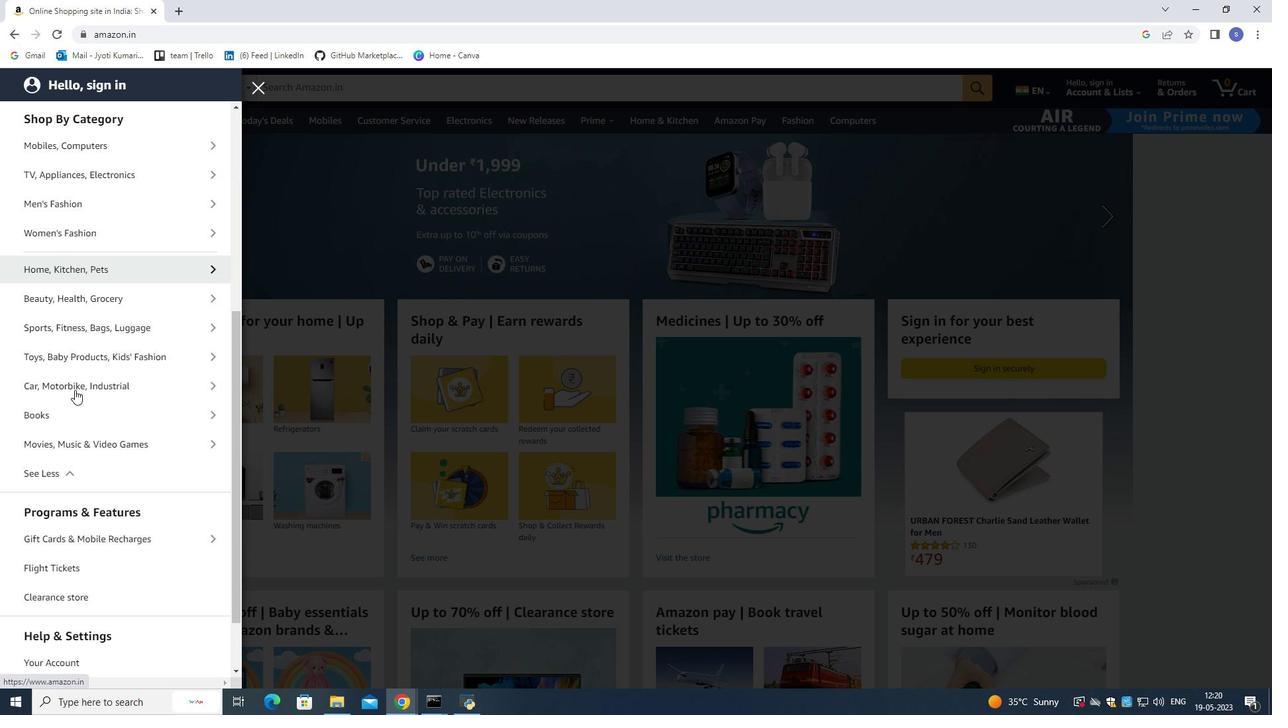 
Action: Mouse scrolled (74, 389) with delta (0, 0)
Screenshot: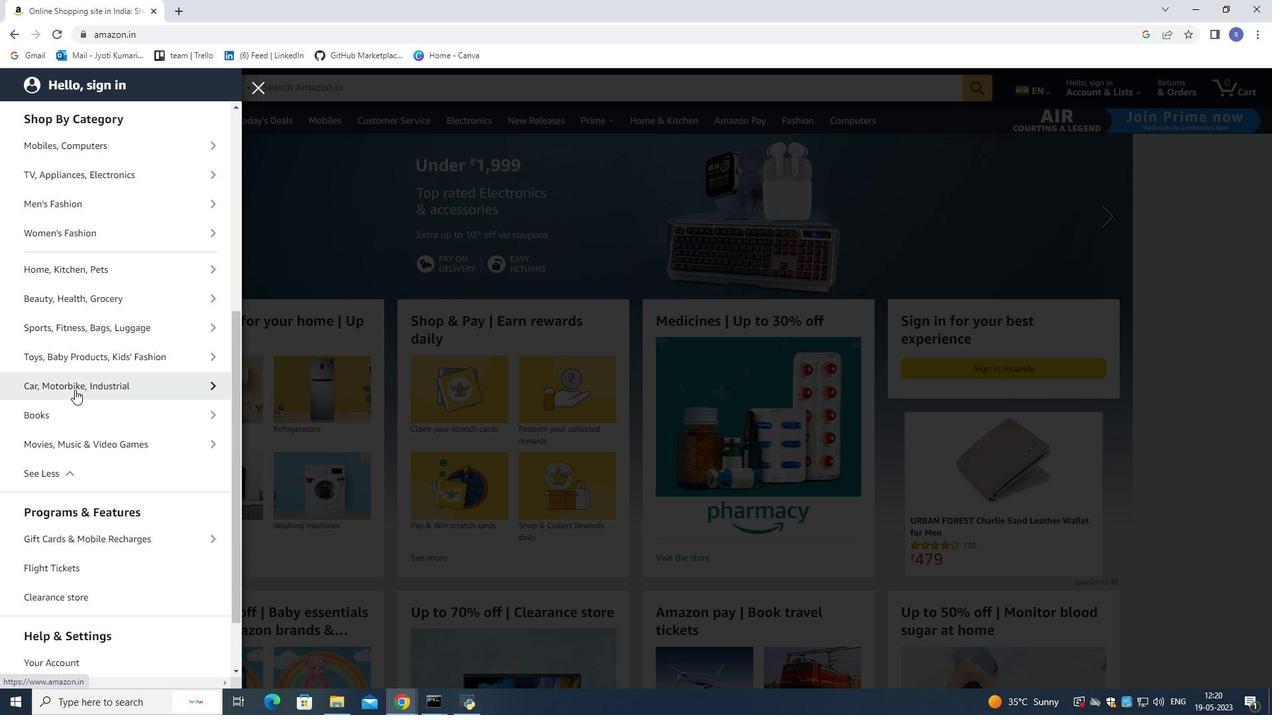 
Action: Mouse moved to (109, 375)
Screenshot: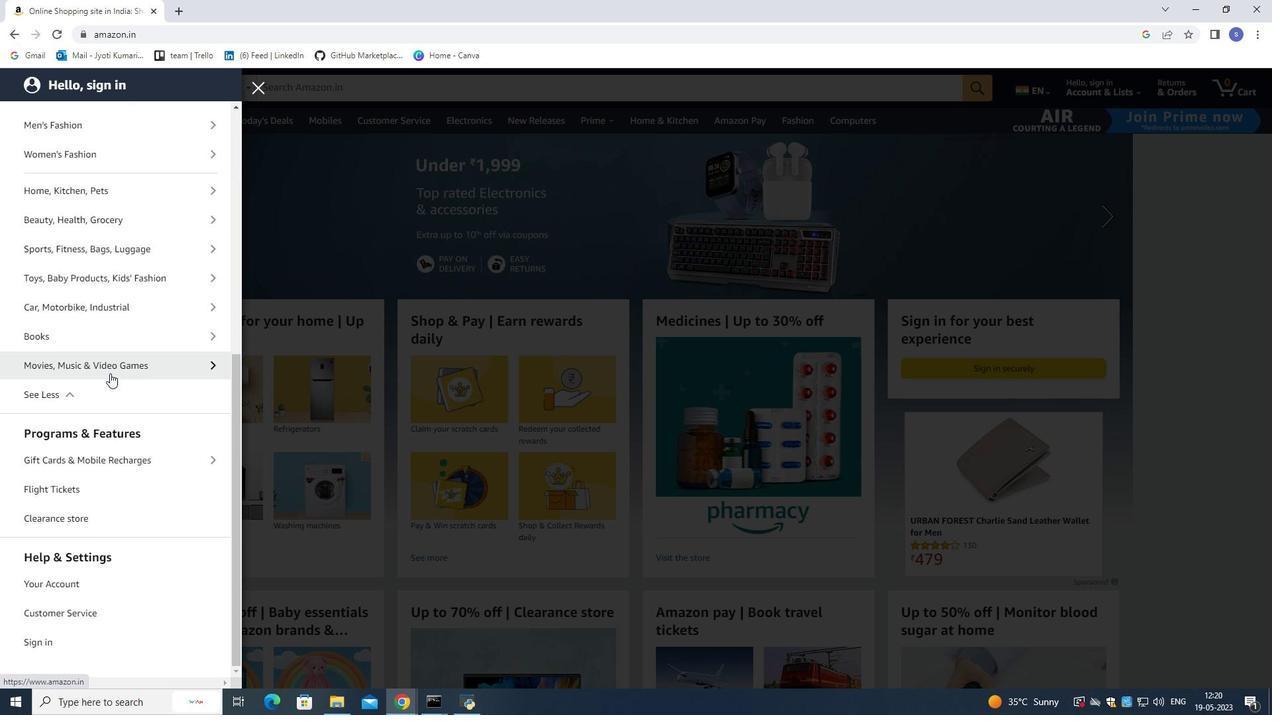 
Action: Mouse scrolled (109, 374) with delta (0, 0)
Screenshot: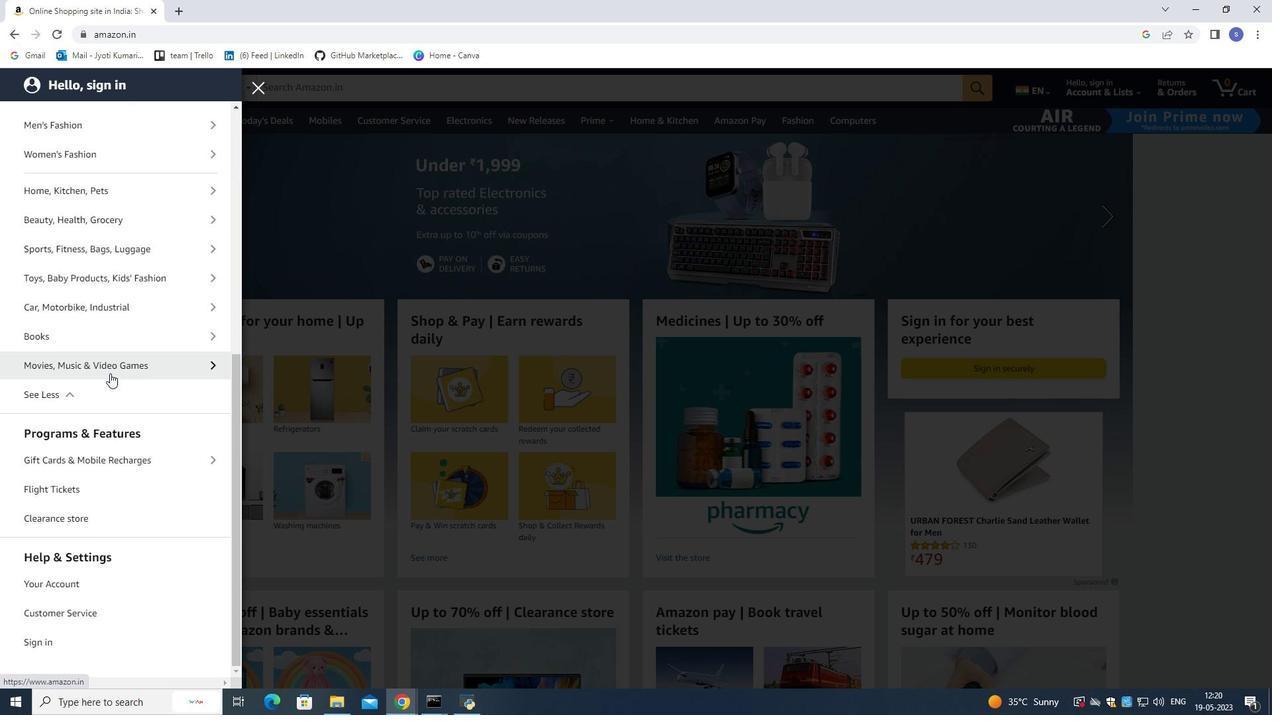 
Action: Mouse moved to (109, 381)
Screenshot: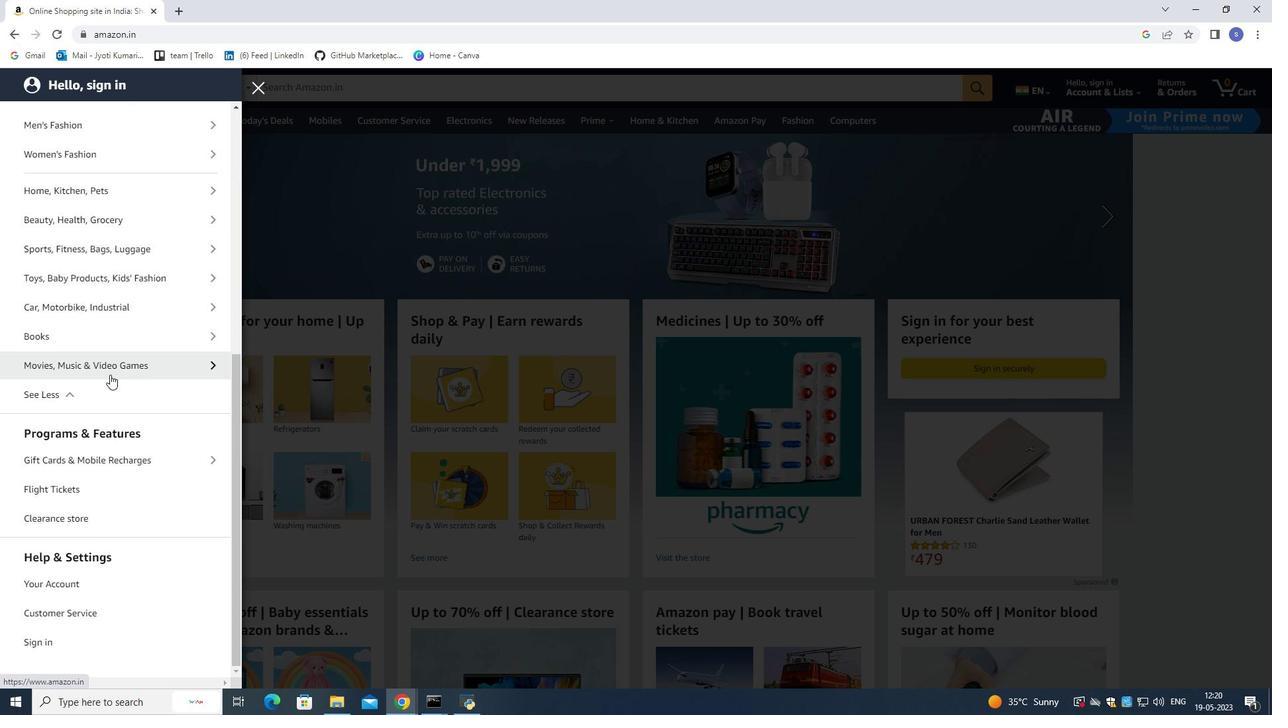 
Action: Mouse scrolled (109, 381) with delta (0, 0)
Screenshot: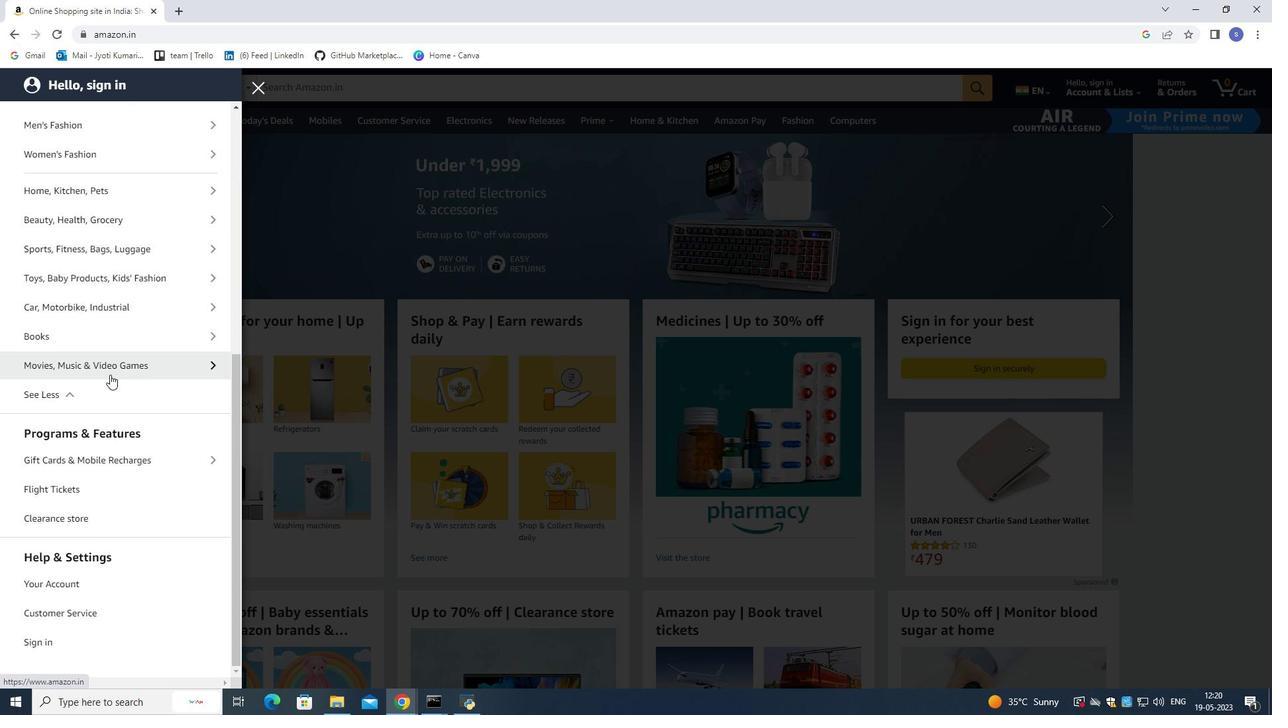 
Action: Mouse moved to (109, 384)
Screenshot: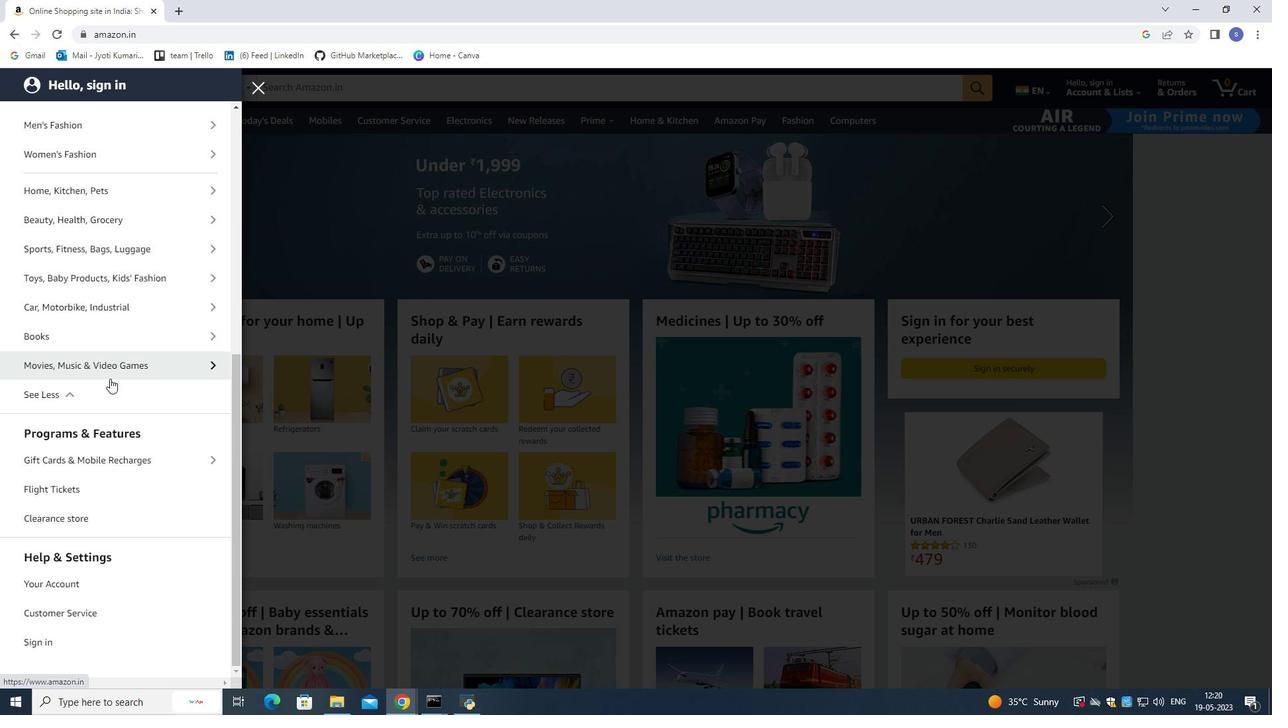 
Action: Mouse scrolled (109, 383) with delta (0, 0)
Screenshot: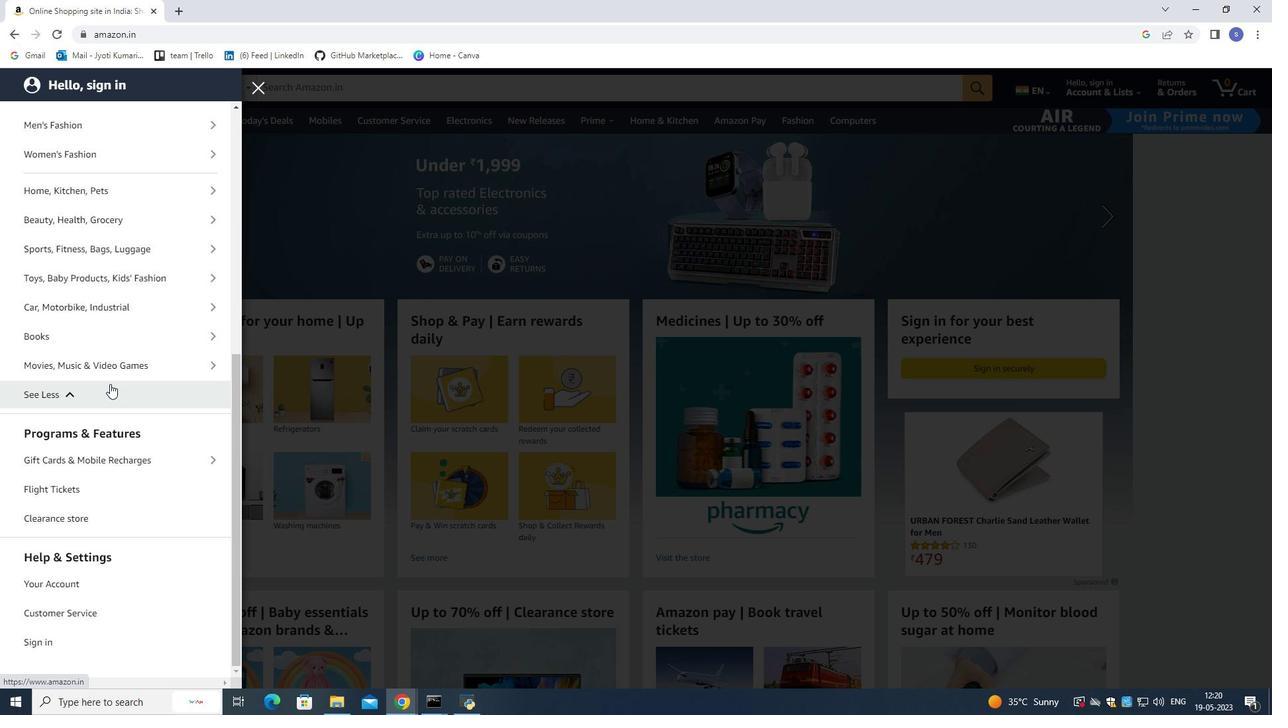
Action: Mouse scrolled (109, 383) with delta (0, 0)
Screenshot: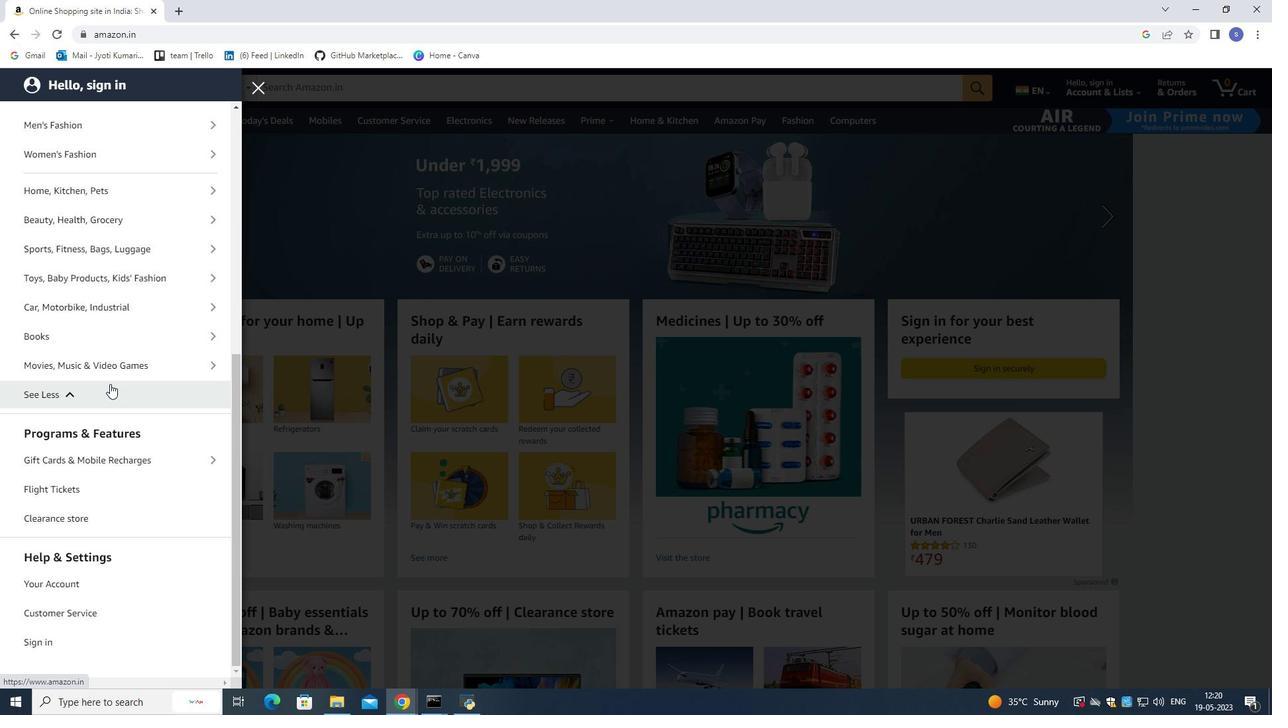 
Action: Mouse scrolled (109, 383) with delta (0, 0)
Screenshot: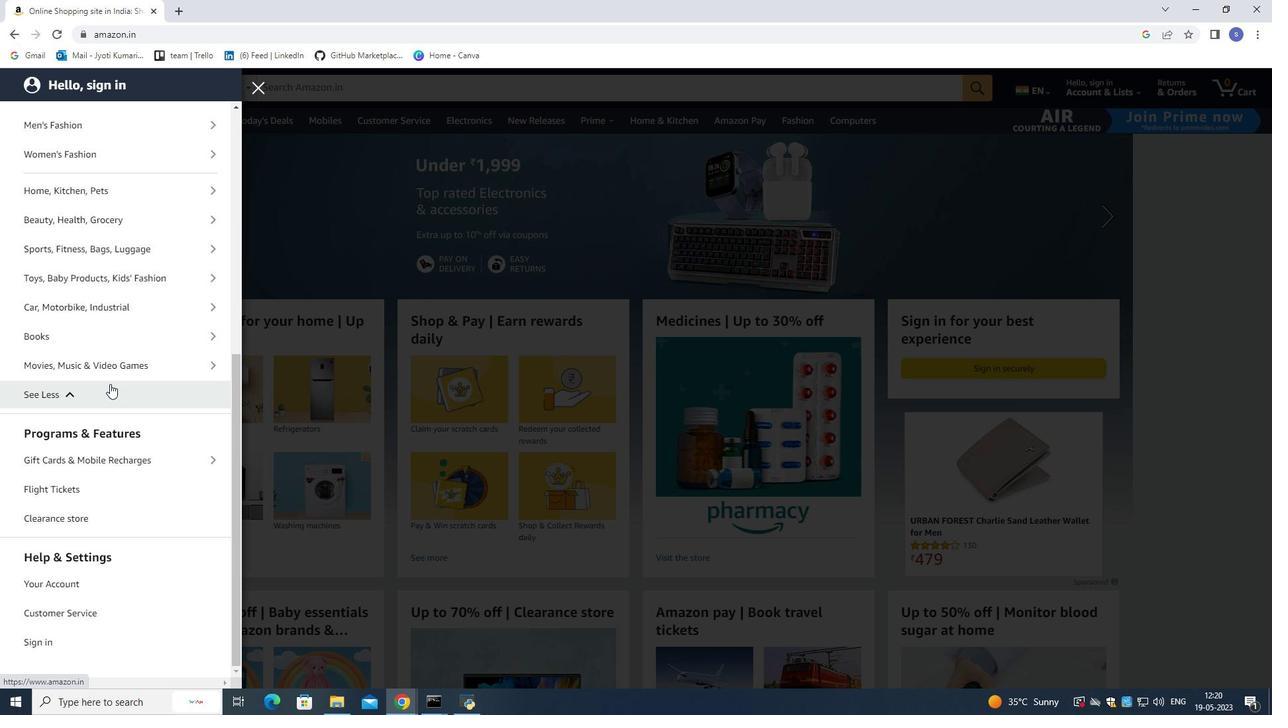 
Action: Mouse scrolled (109, 383) with delta (0, 0)
Screenshot: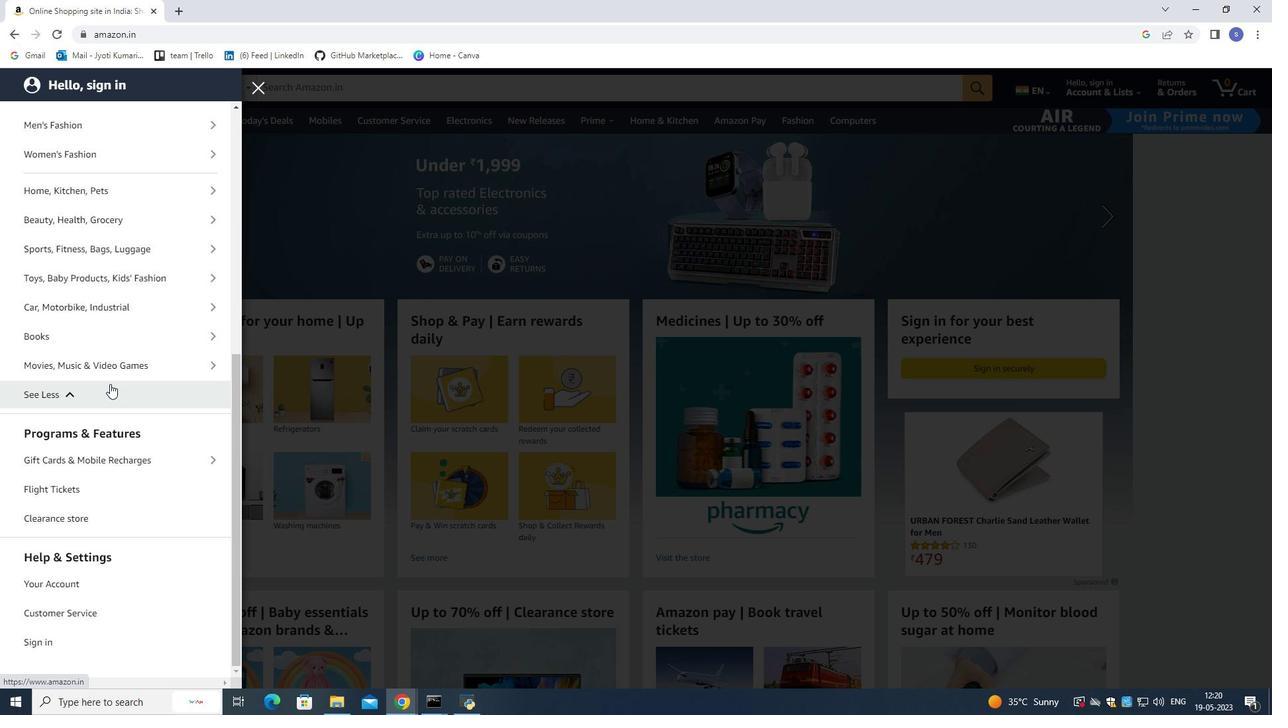 
Action: Mouse moved to (117, 466)
Screenshot: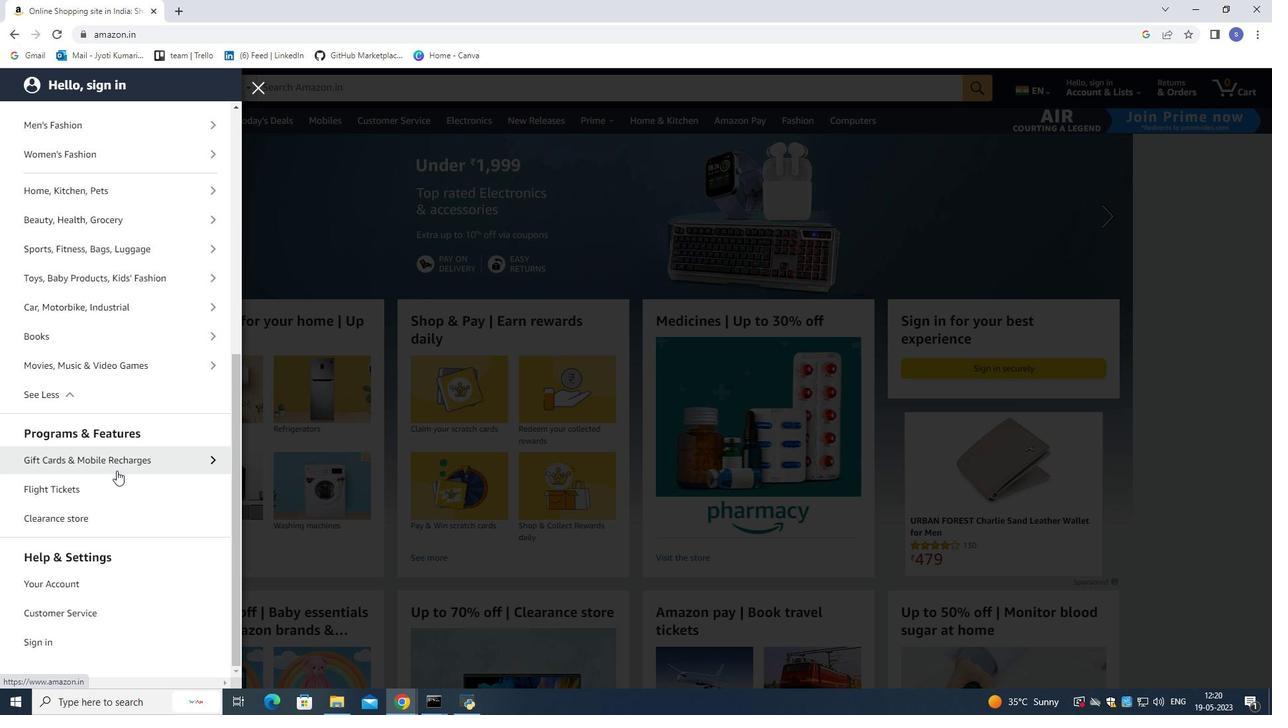 
Action: Mouse scrolled (117, 467) with delta (0, 0)
Screenshot: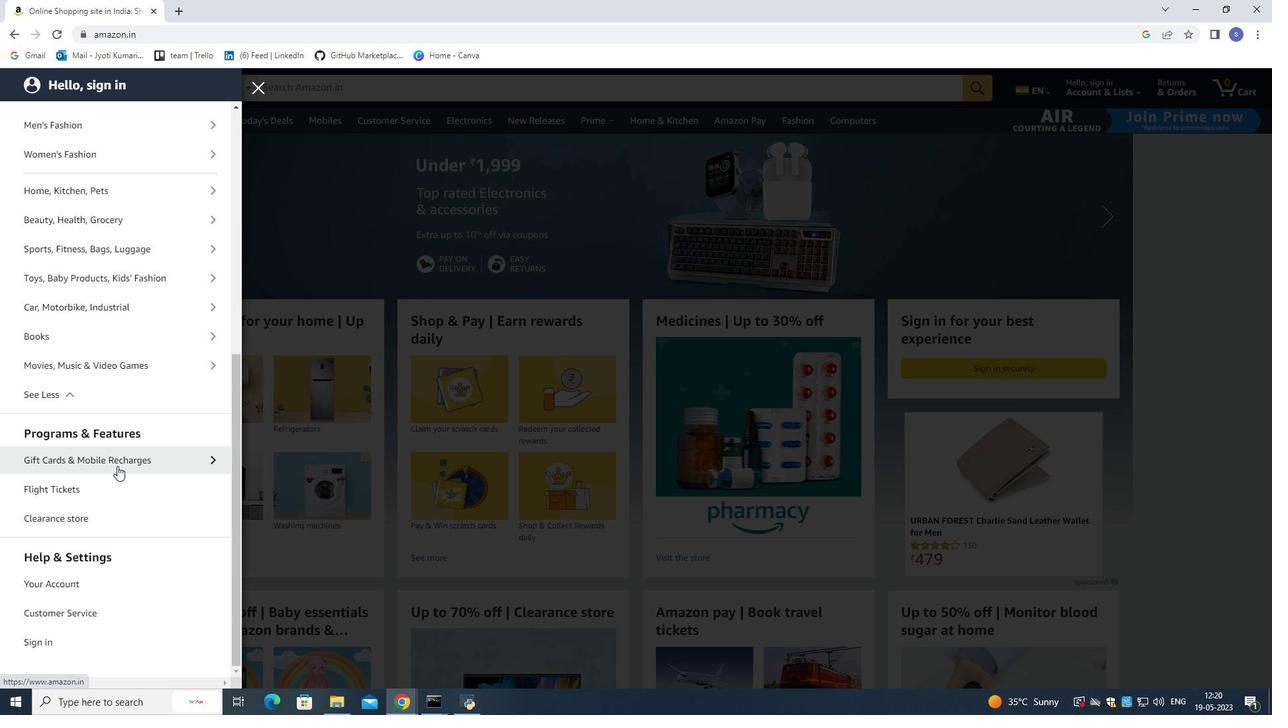 
Action: Mouse scrolled (117, 467) with delta (0, 0)
Screenshot: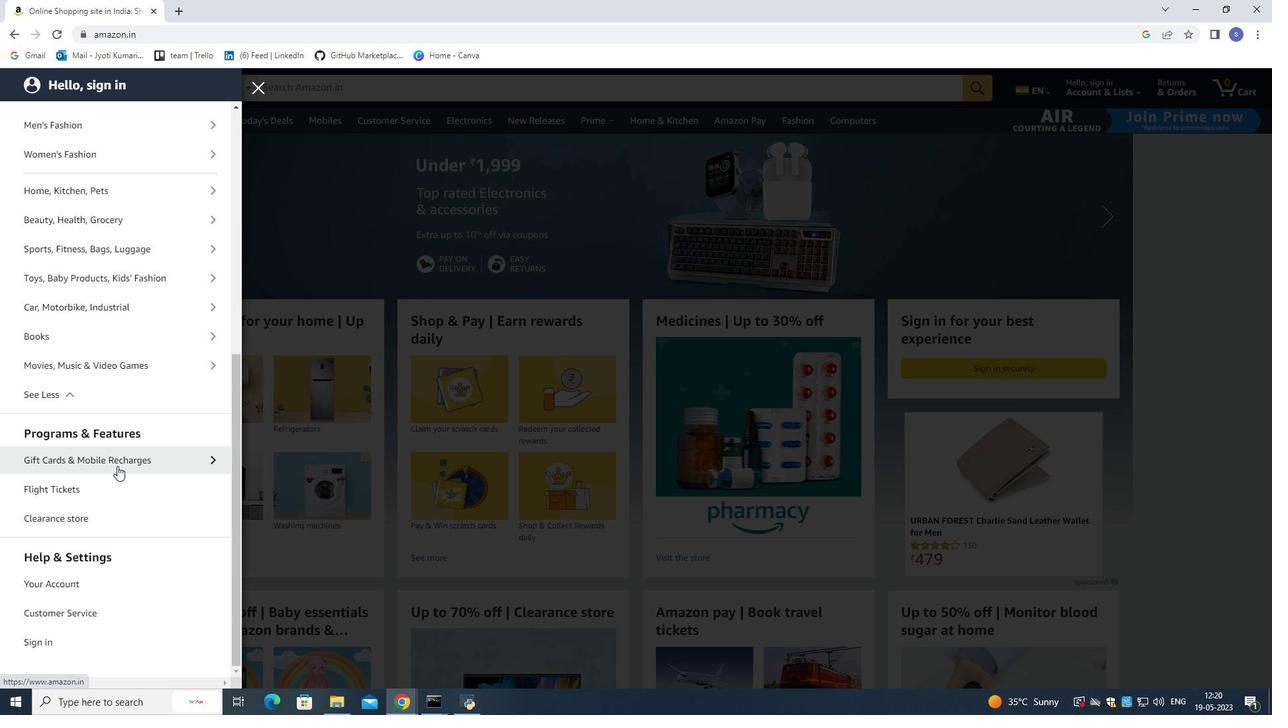 
Action: Mouse scrolled (117, 467) with delta (0, 0)
Screenshot: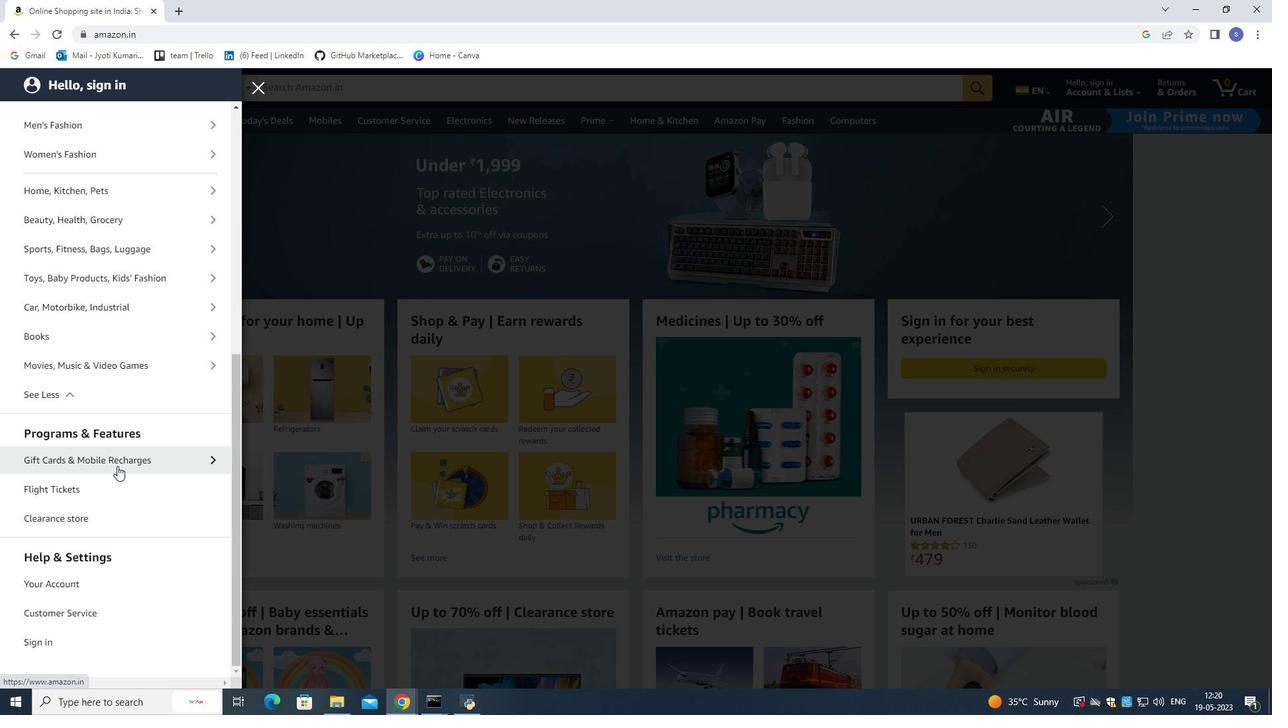
Action: Mouse moved to (117, 464)
Screenshot: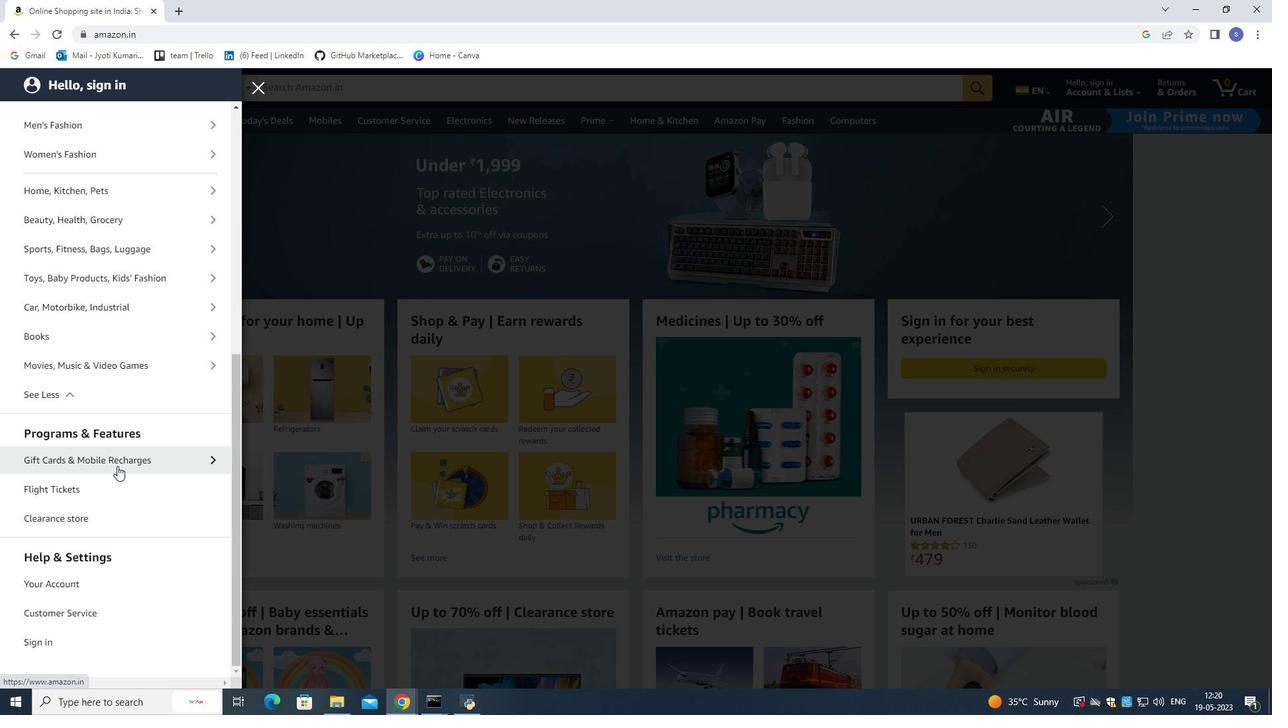 
Action: Mouse scrolled (117, 465) with delta (0, 0)
Screenshot: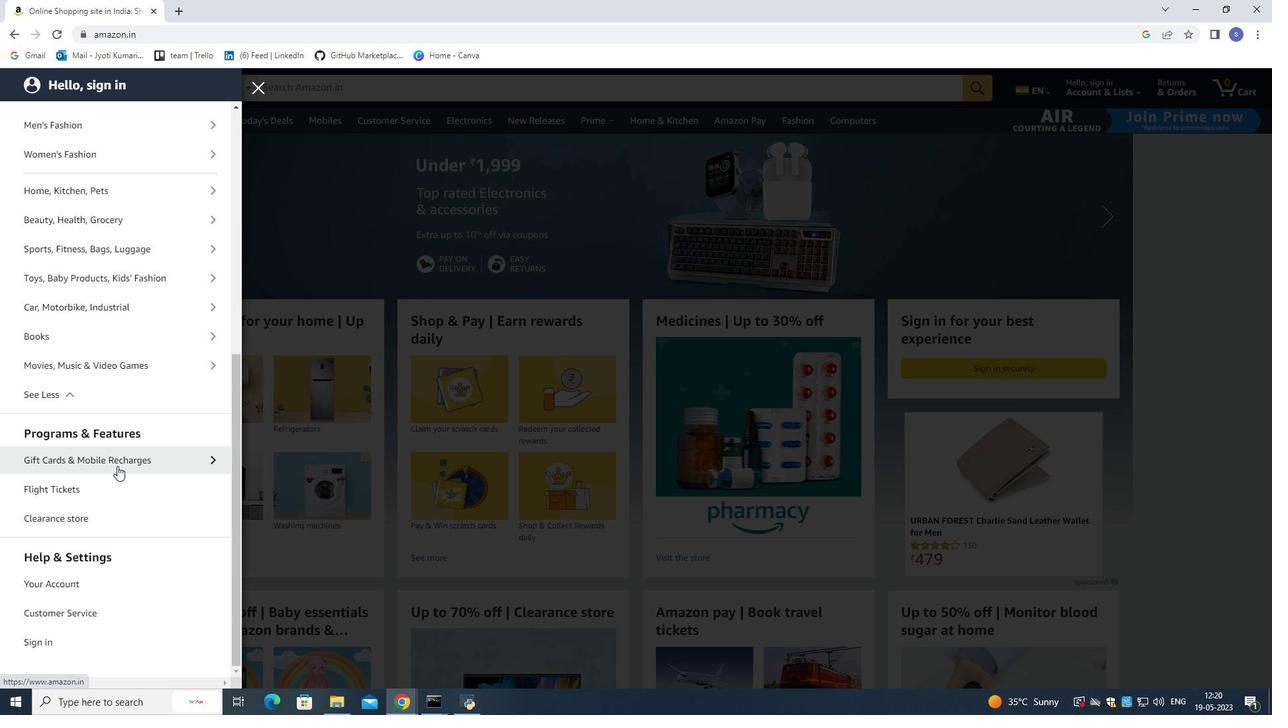 
Action: Mouse moved to (117, 460)
Screenshot: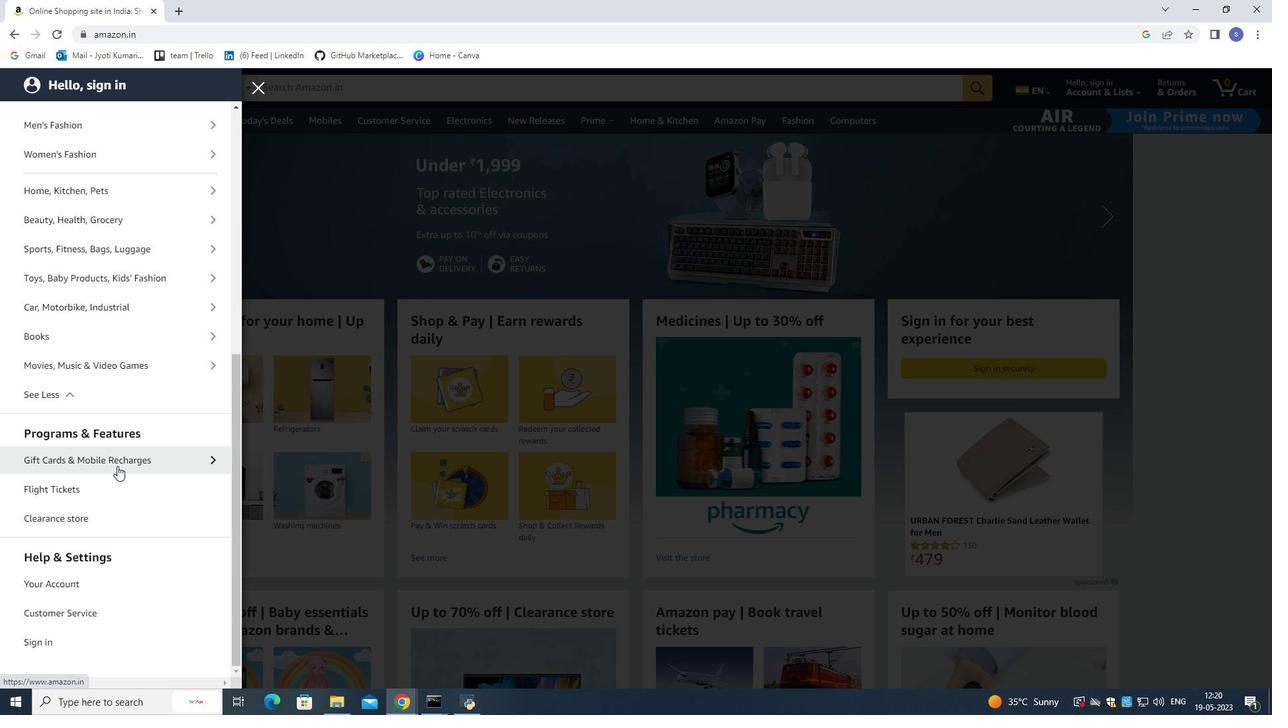 
Action: Mouse scrolled (117, 461) with delta (0, 0)
Screenshot: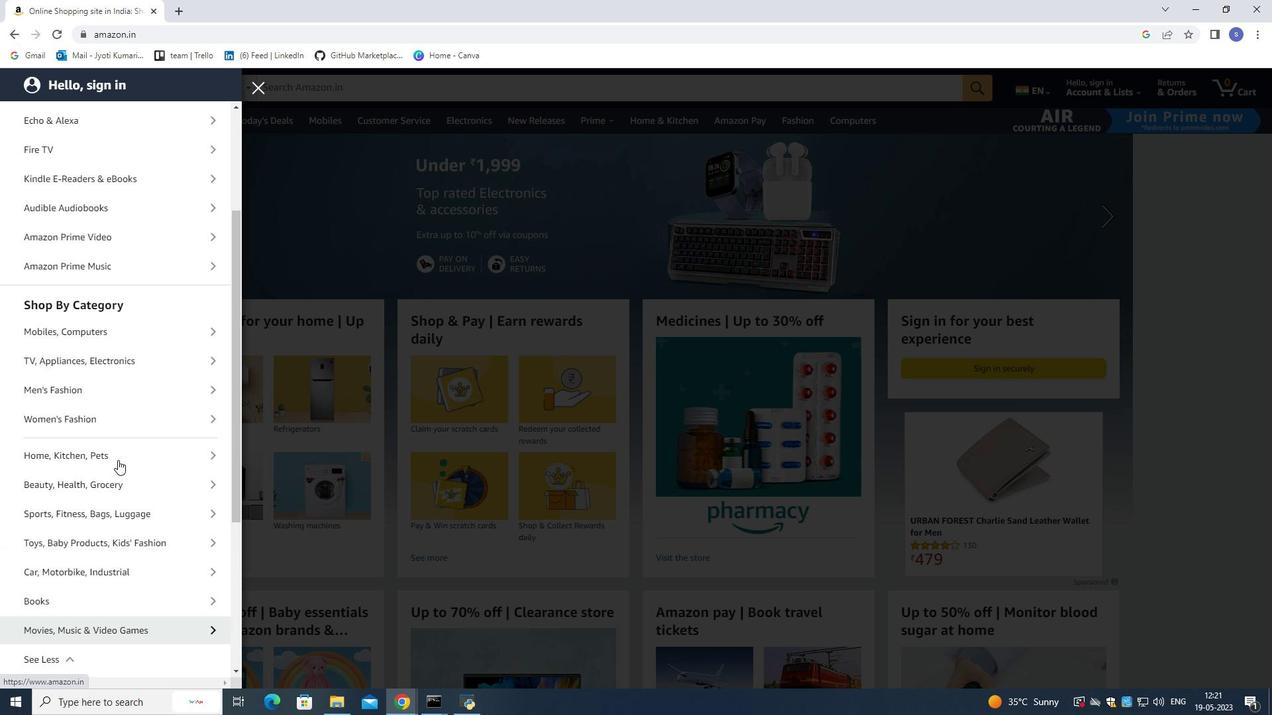 
Action: Mouse scrolled (117, 461) with delta (0, 0)
Screenshot: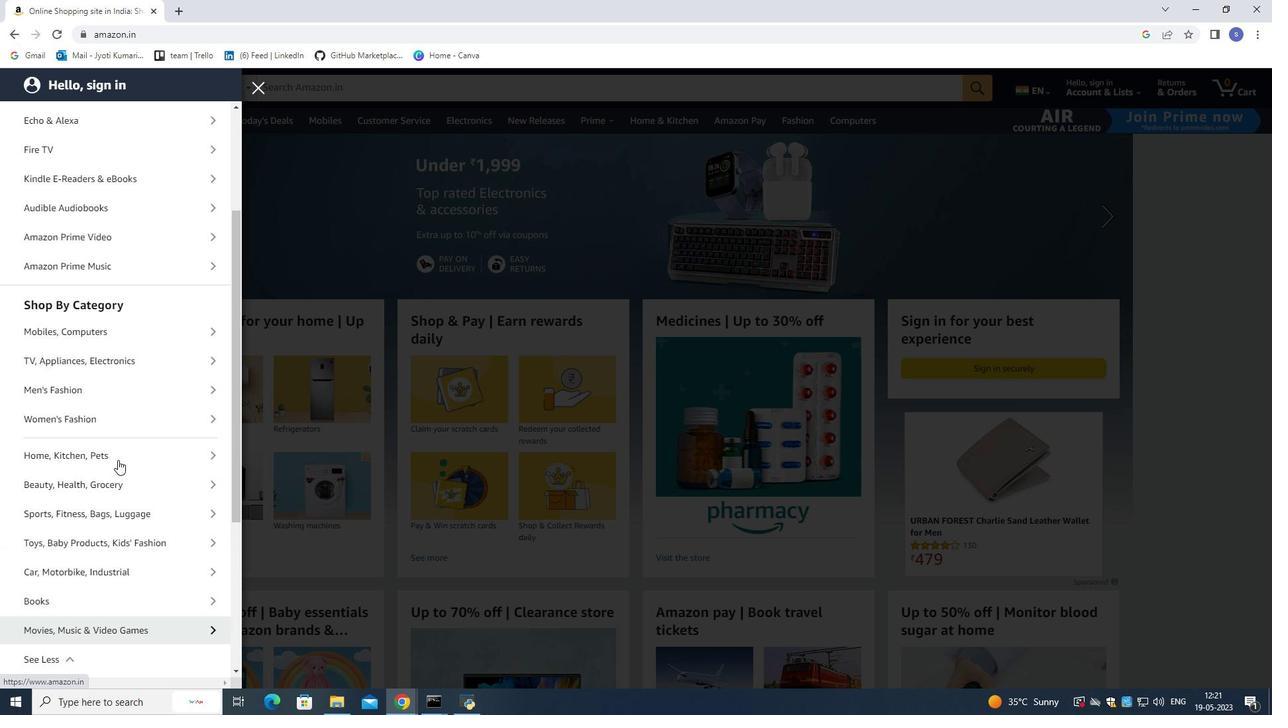 
Action: Mouse scrolled (117, 461) with delta (0, 0)
Screenshot: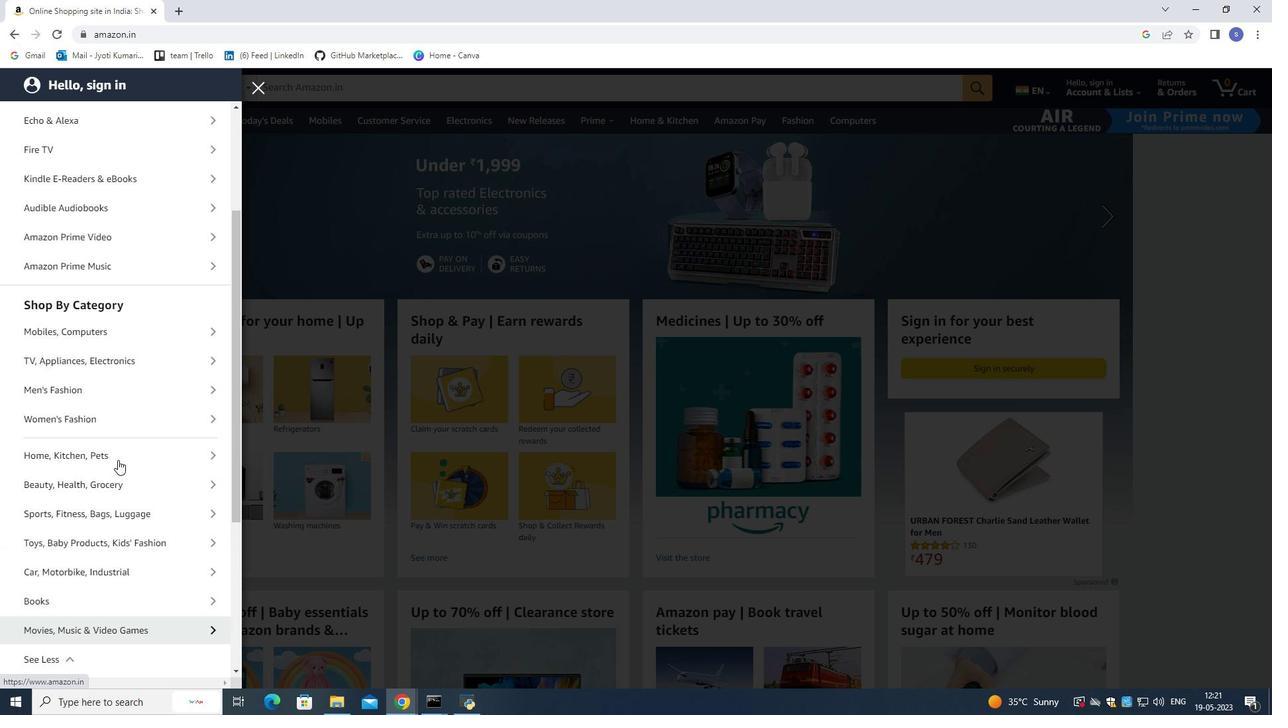 
Action: Mouse moved to (117, 459)
Screenshot: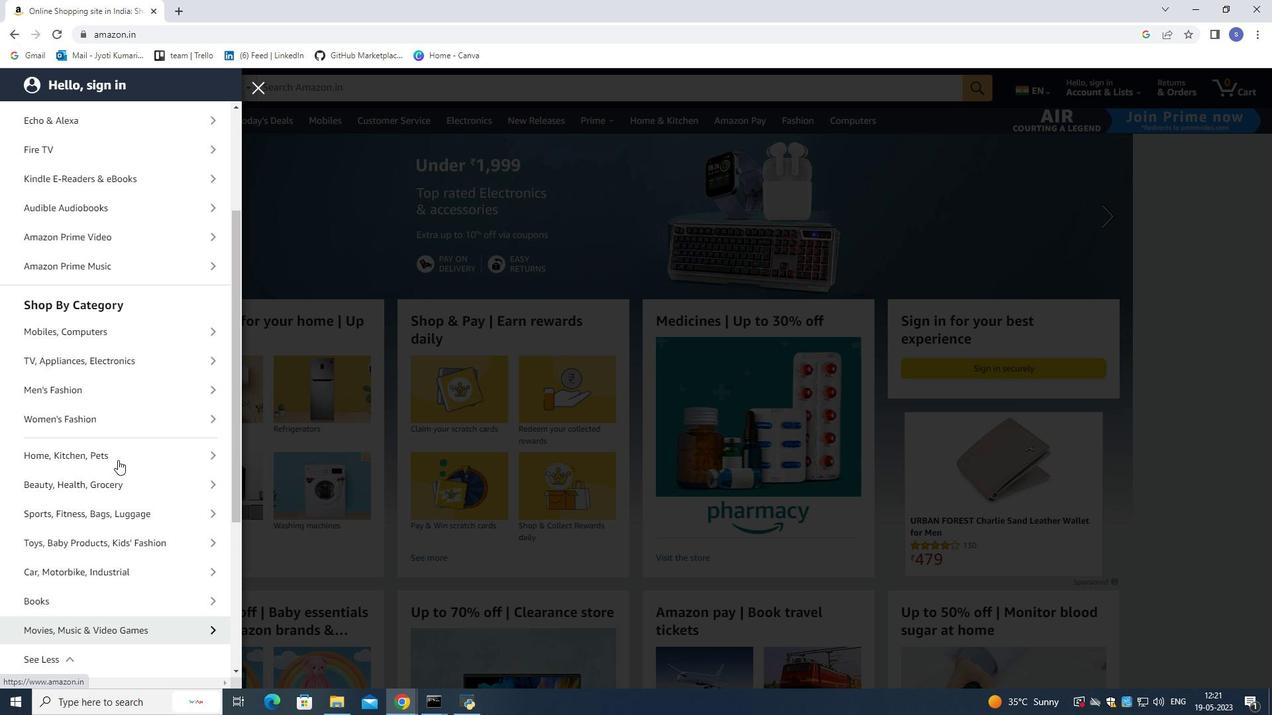 
Action: Mouse scrolled (117, 460) with delta (0, 0)
Screenshot: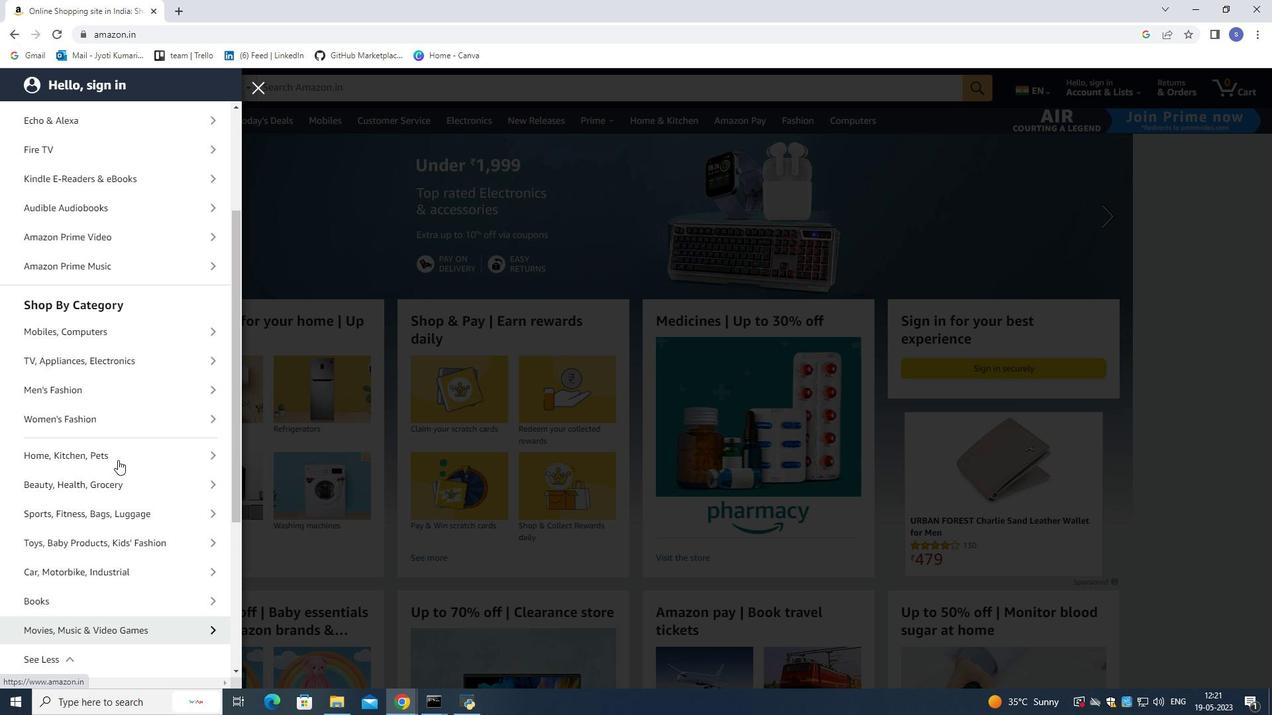 
Action: Mouse moved to (117, 459)
Screenshot: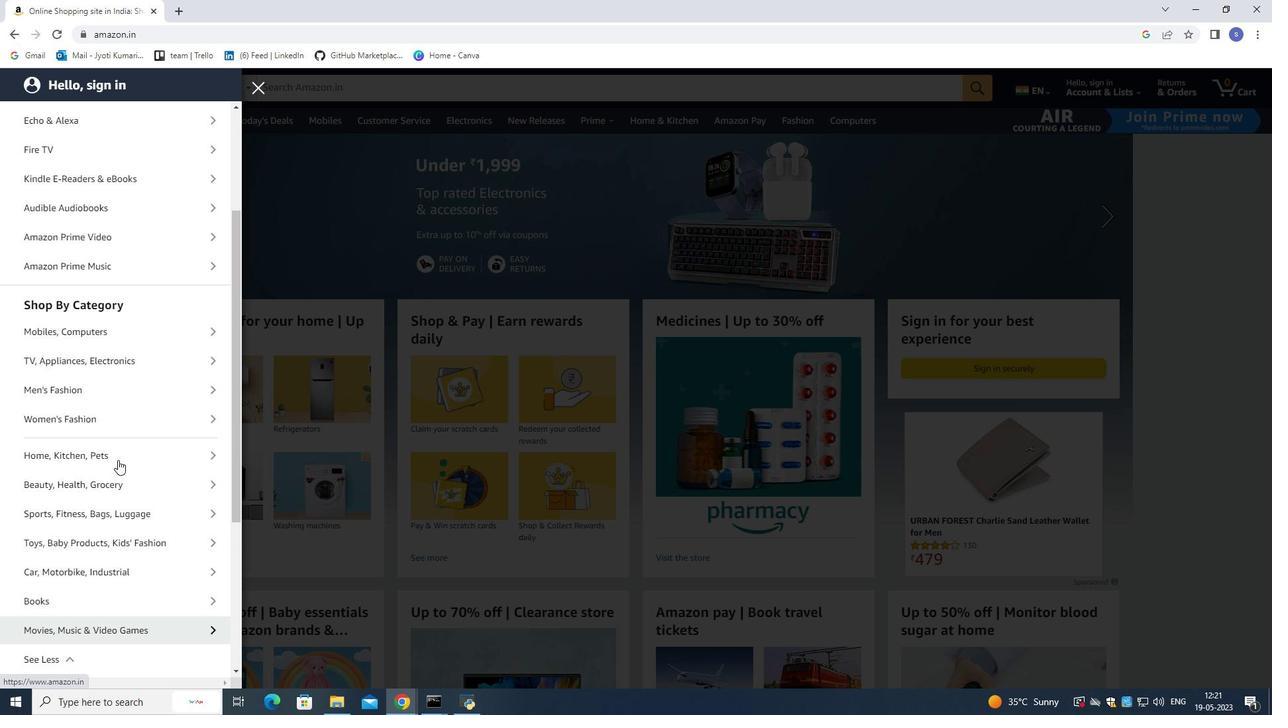 
Action: Mouse scrolled (117, 459) with delta (0, 0)
Screenshot: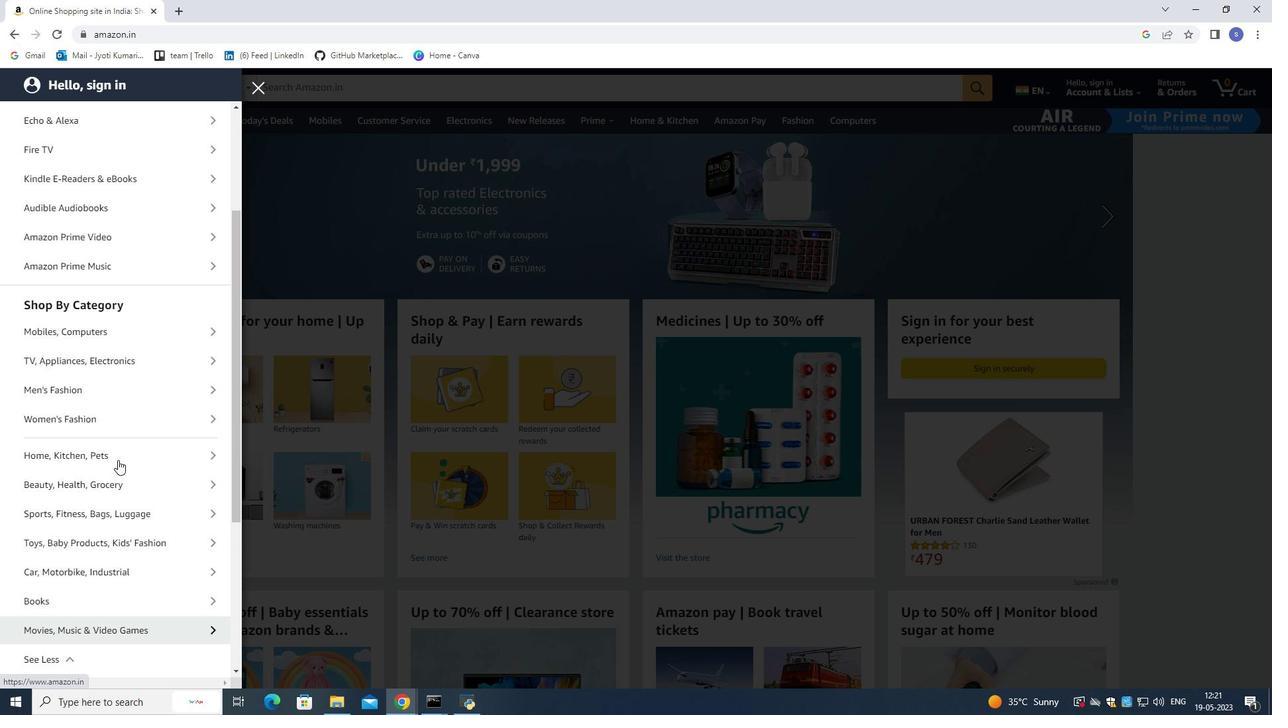 
Action: Mouse moved to (118, 455)
Screenshot: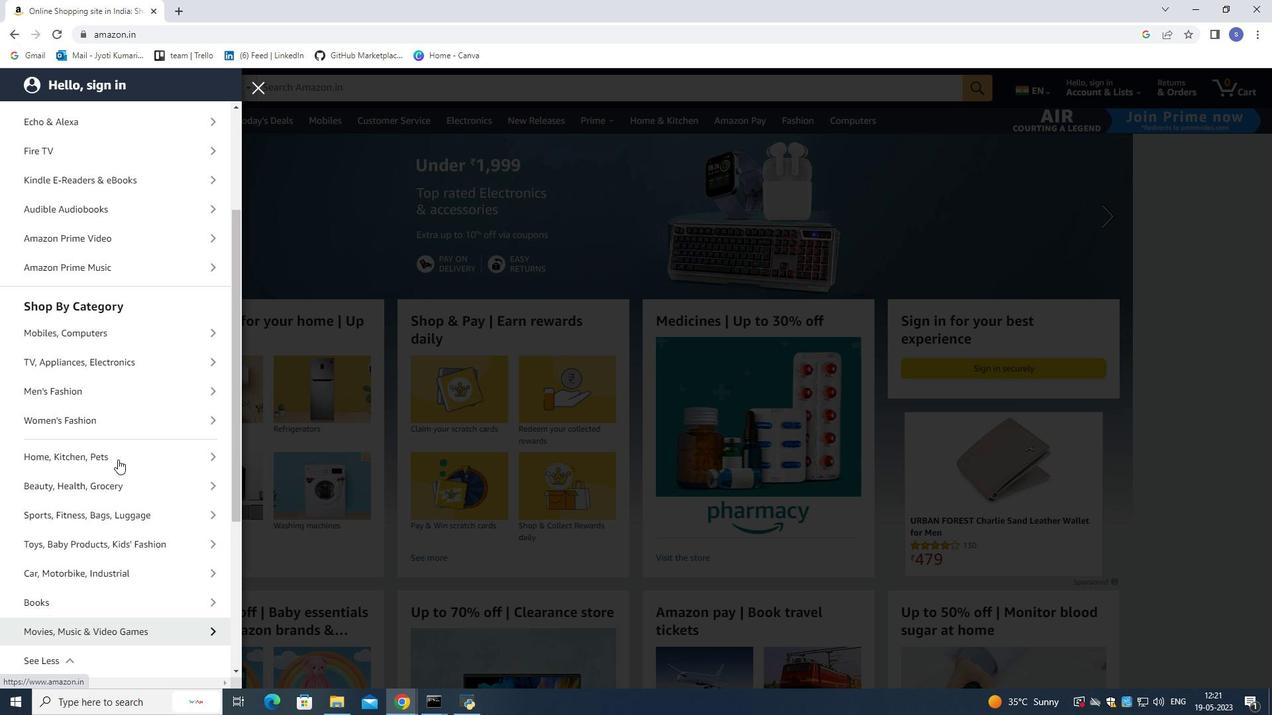 
Action: Mouse scrolled (118, 456) with delta (0, 0)
Screenshot: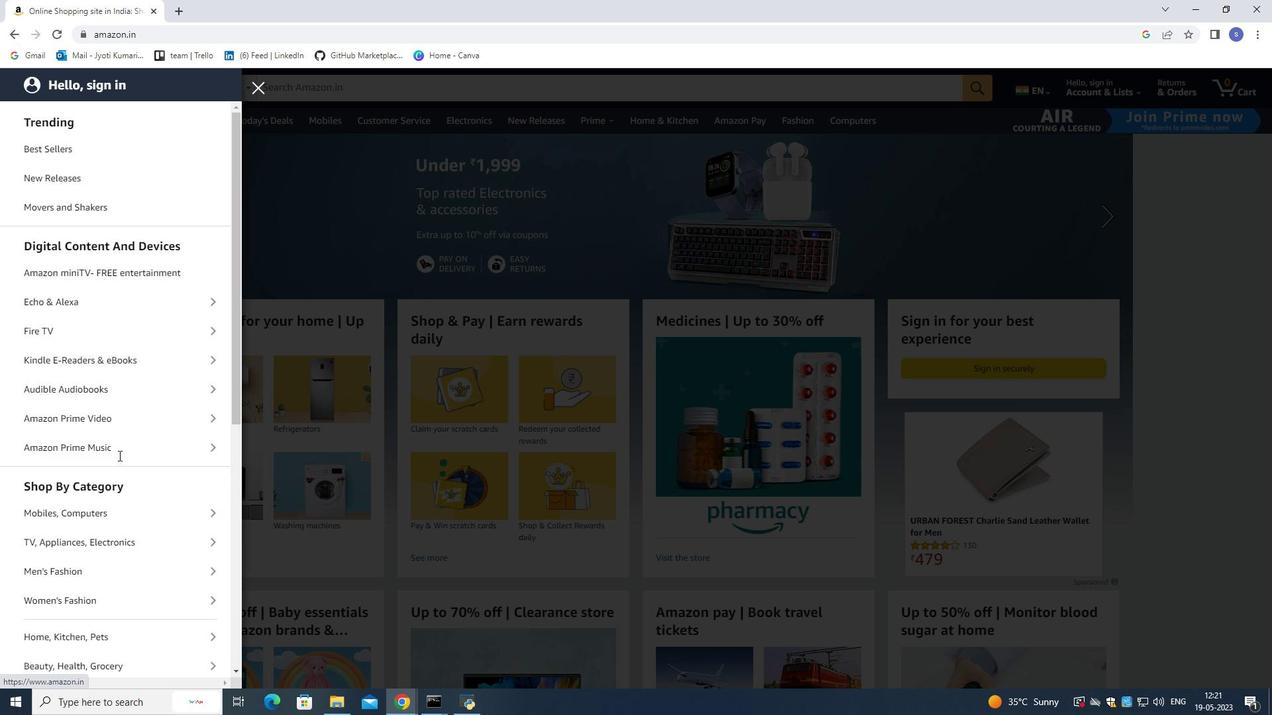 
Action: Mouse scrolled (118, 456) with delta (0, 0)
Screenshot: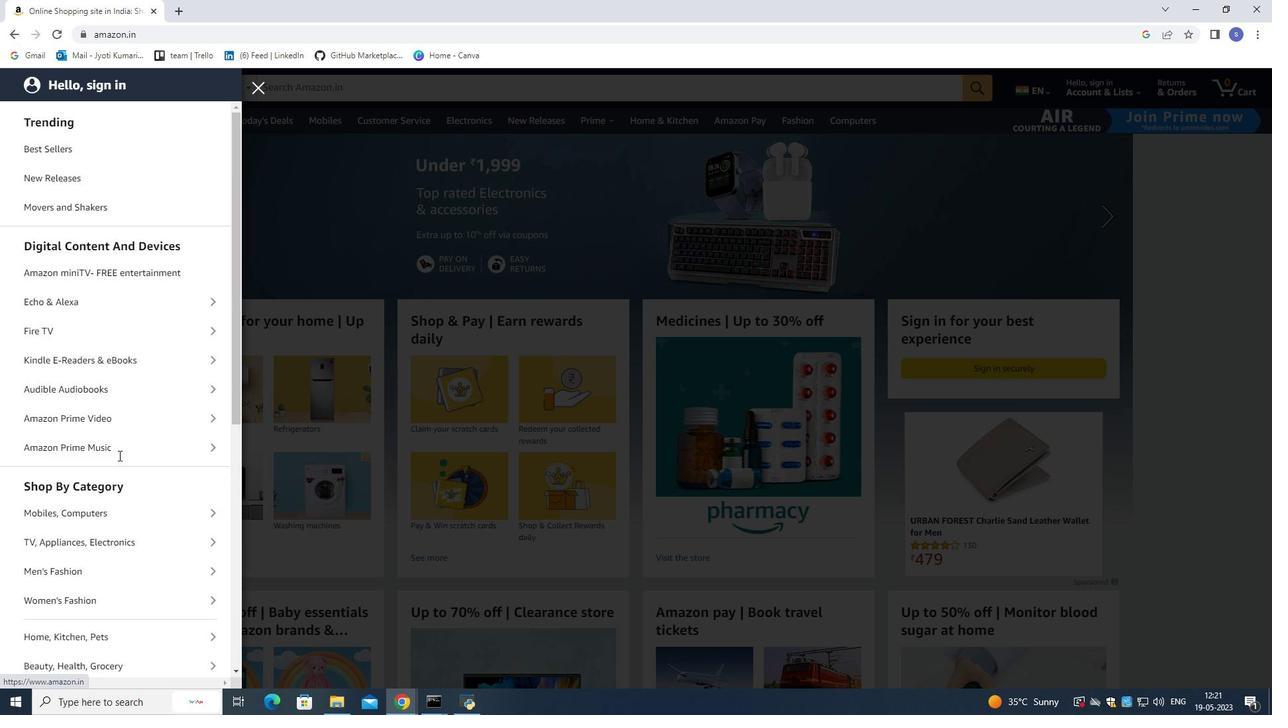 
Action: Mouse moved to (118, 455)
Screenshot: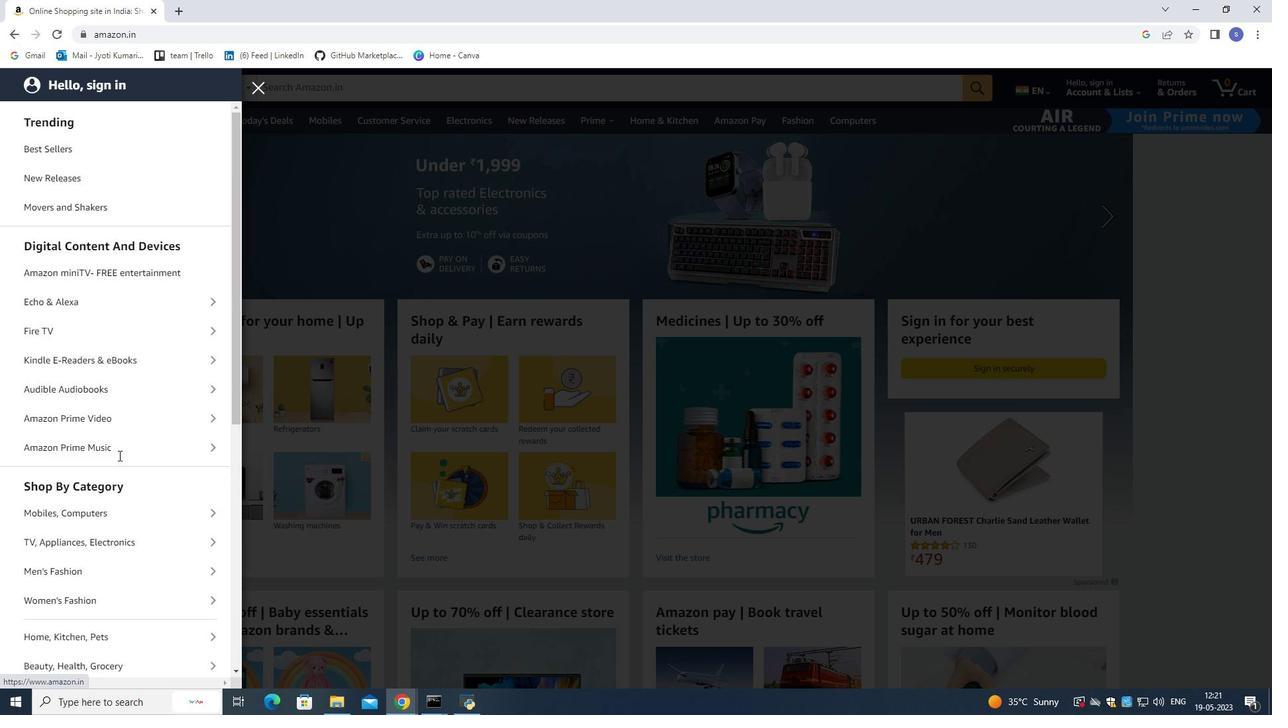 
Action: Mouse scrolled (118, 455) with delta (0, 0)
Screenshot: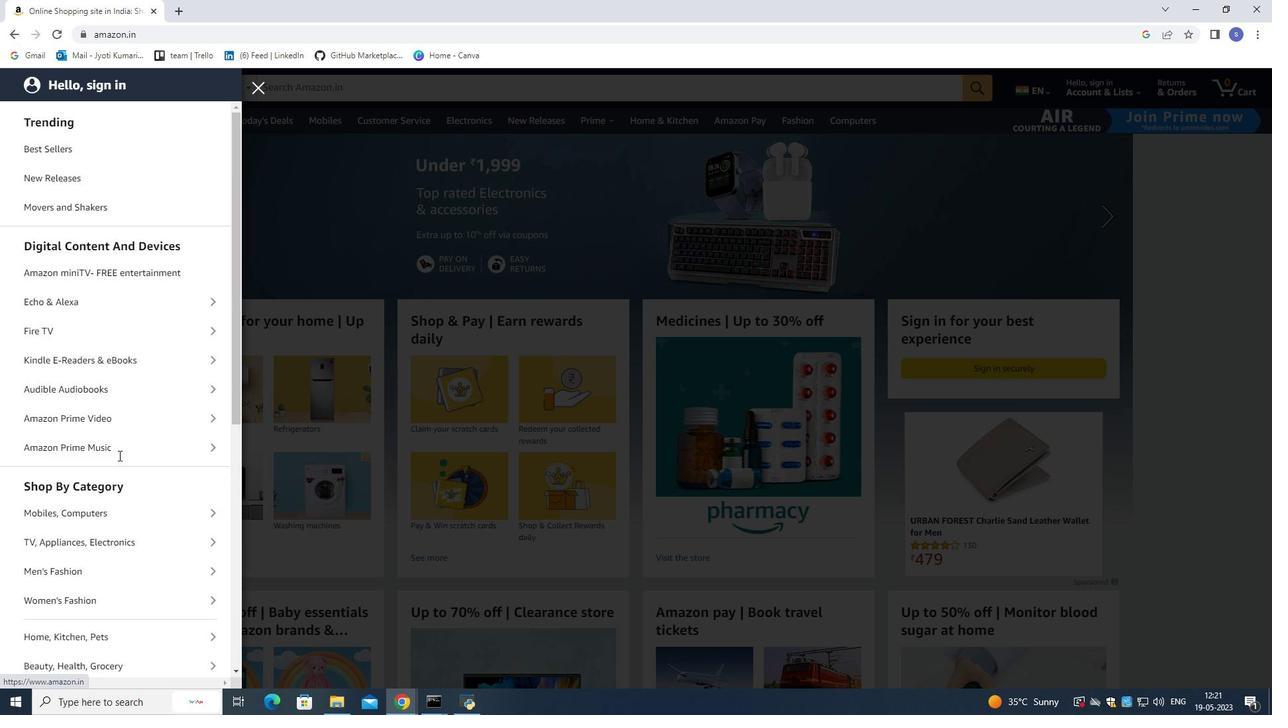 
Action: Mouse moved to (118, 453)
Screenshot: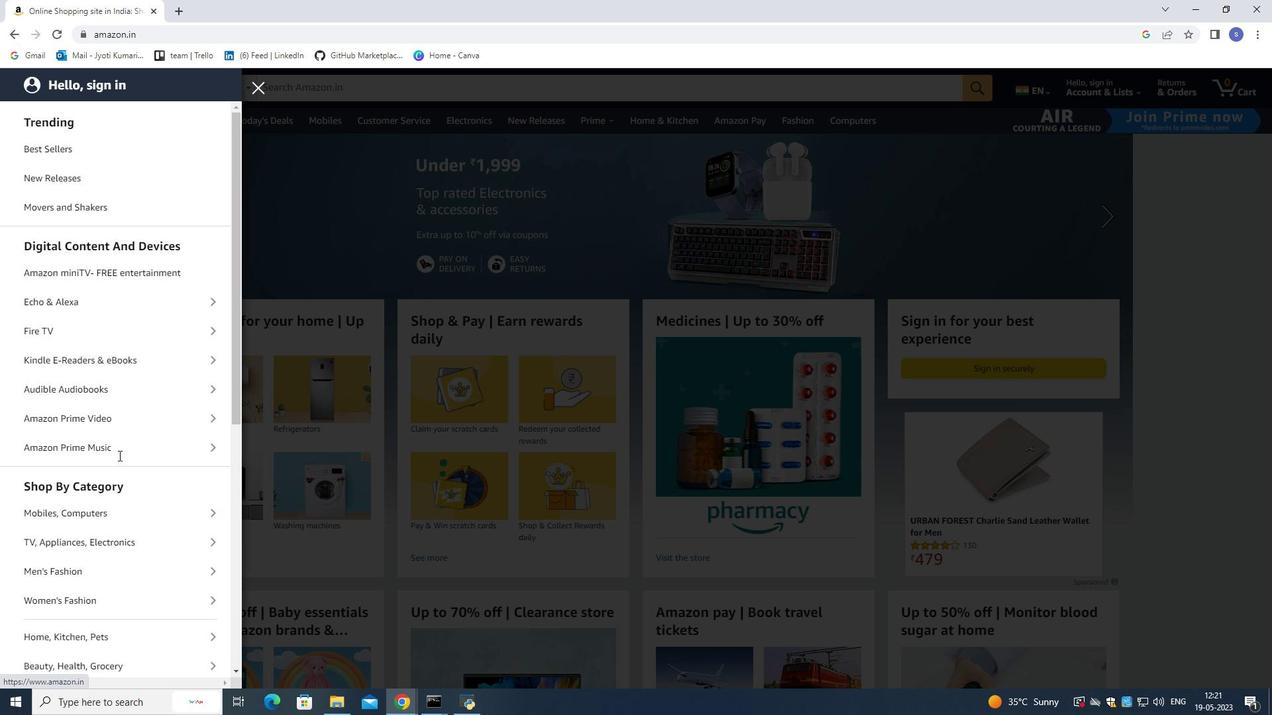 
Action: Mouse scrolled (118, 455) with delta (0, 0)
Screenshot: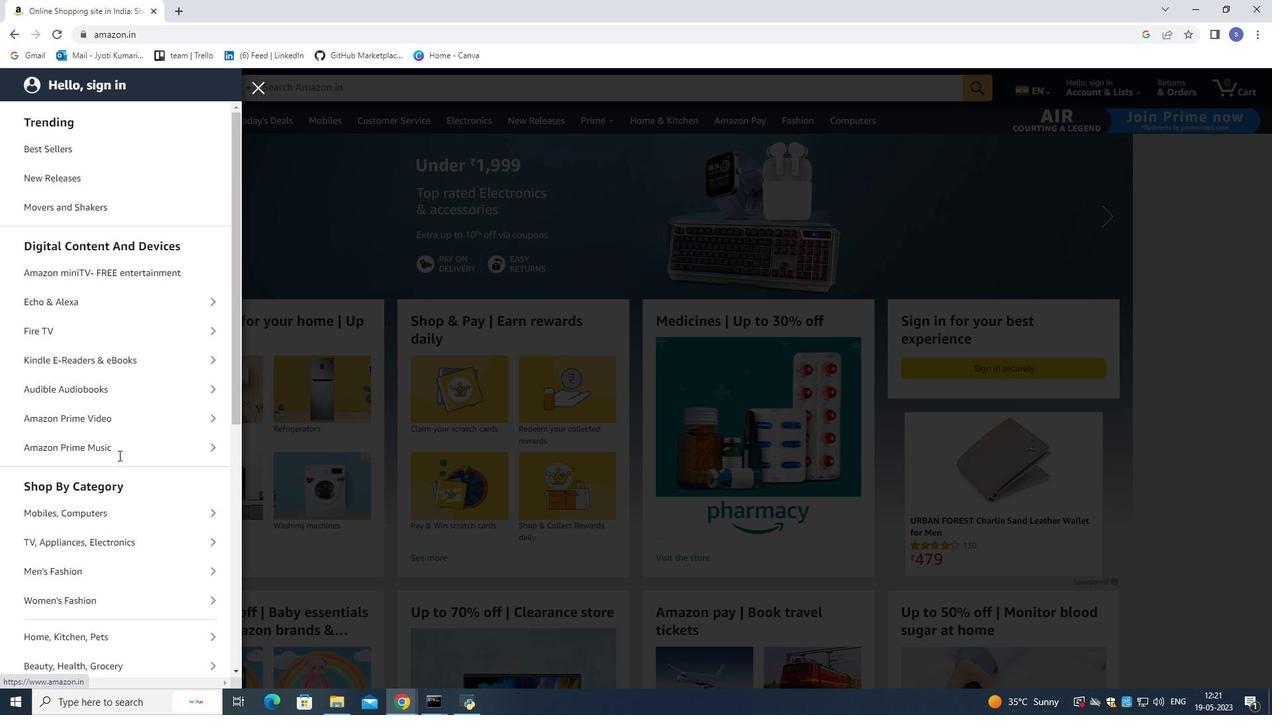 
Action: Mouse moved to (127, 181)
Screenshot: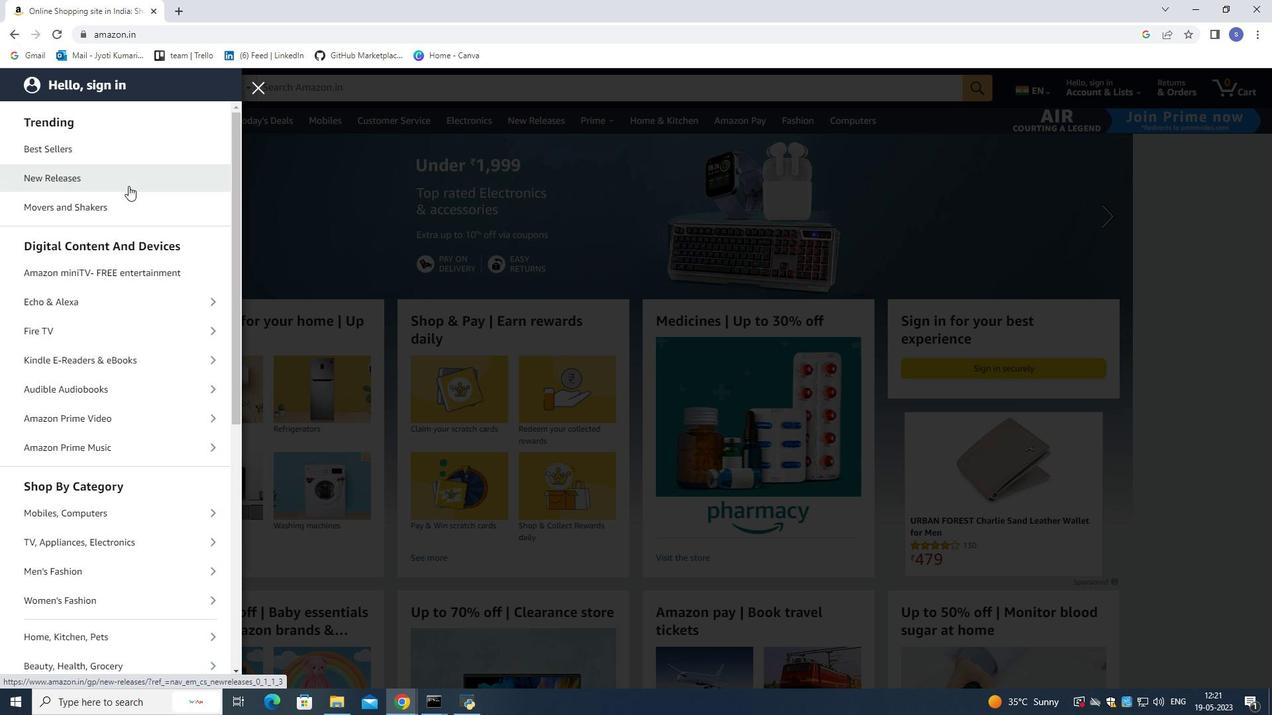 
Action: Mouse pressed left at (127, 181)
Screenshot: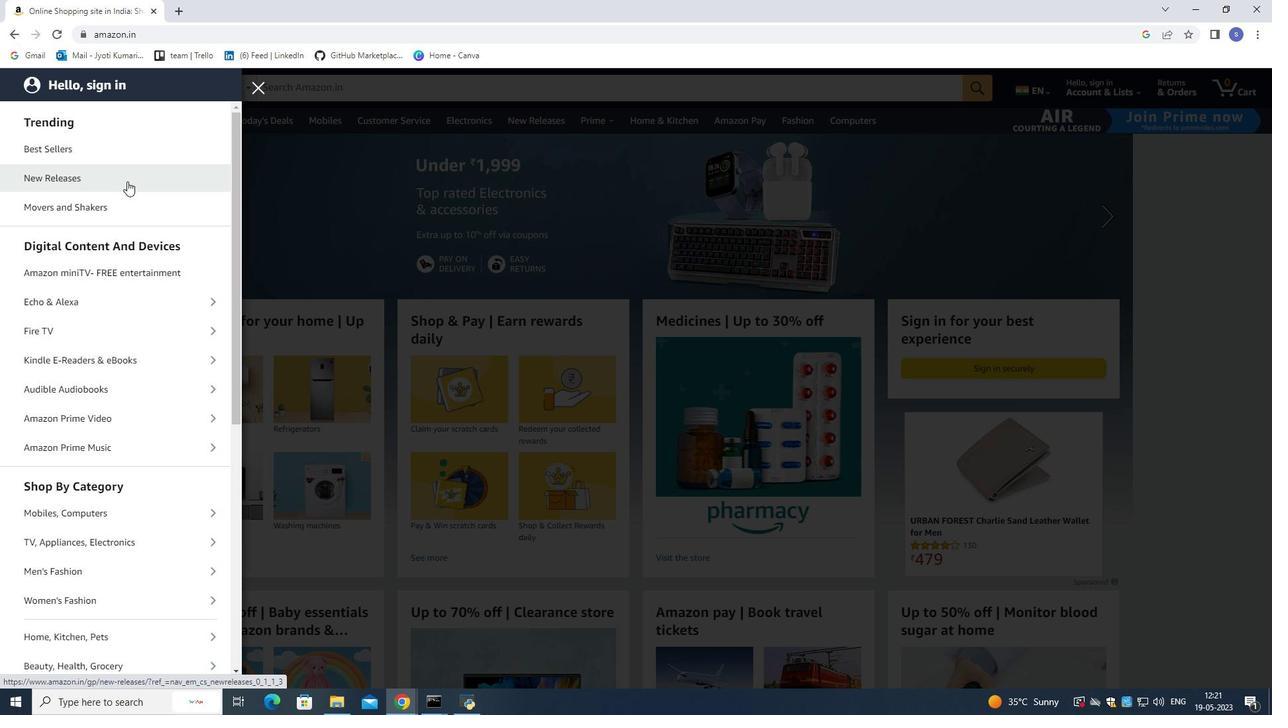 
Action: Mouse moved to (404, 366)
Screenshot: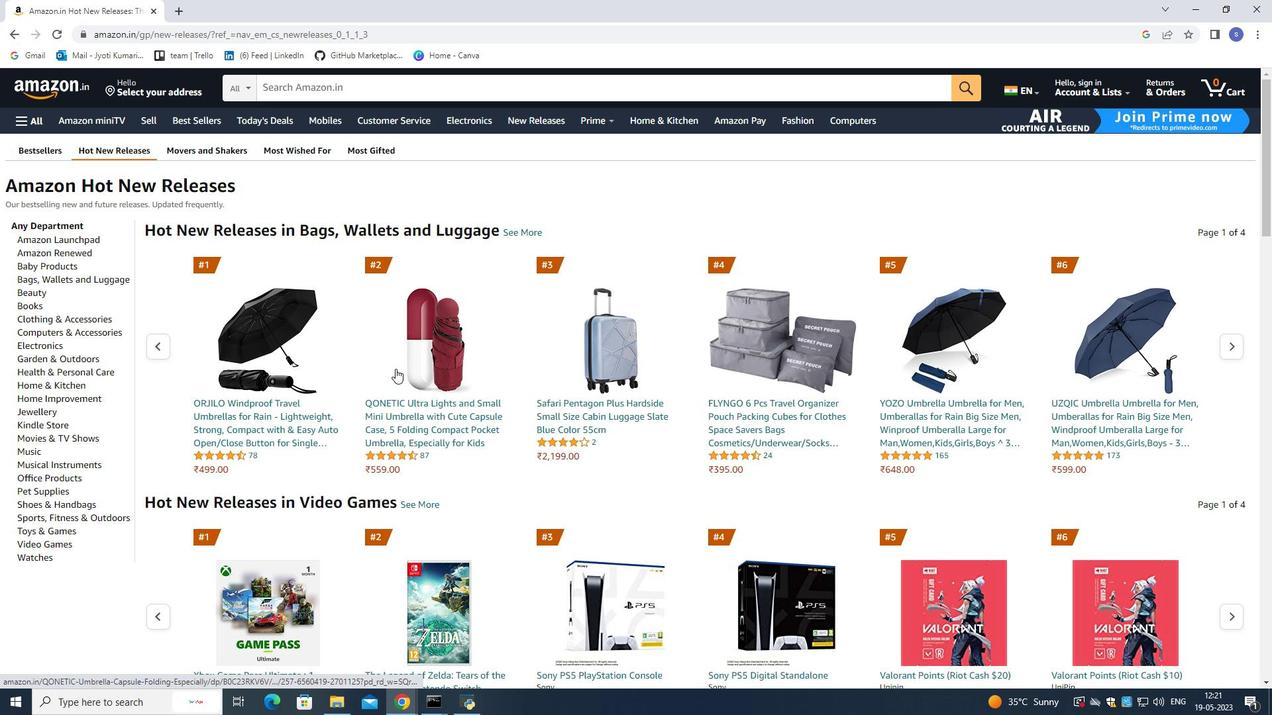 
Action: Mouse scrolled (404, 365) with delta (0, 0)
Screenshot: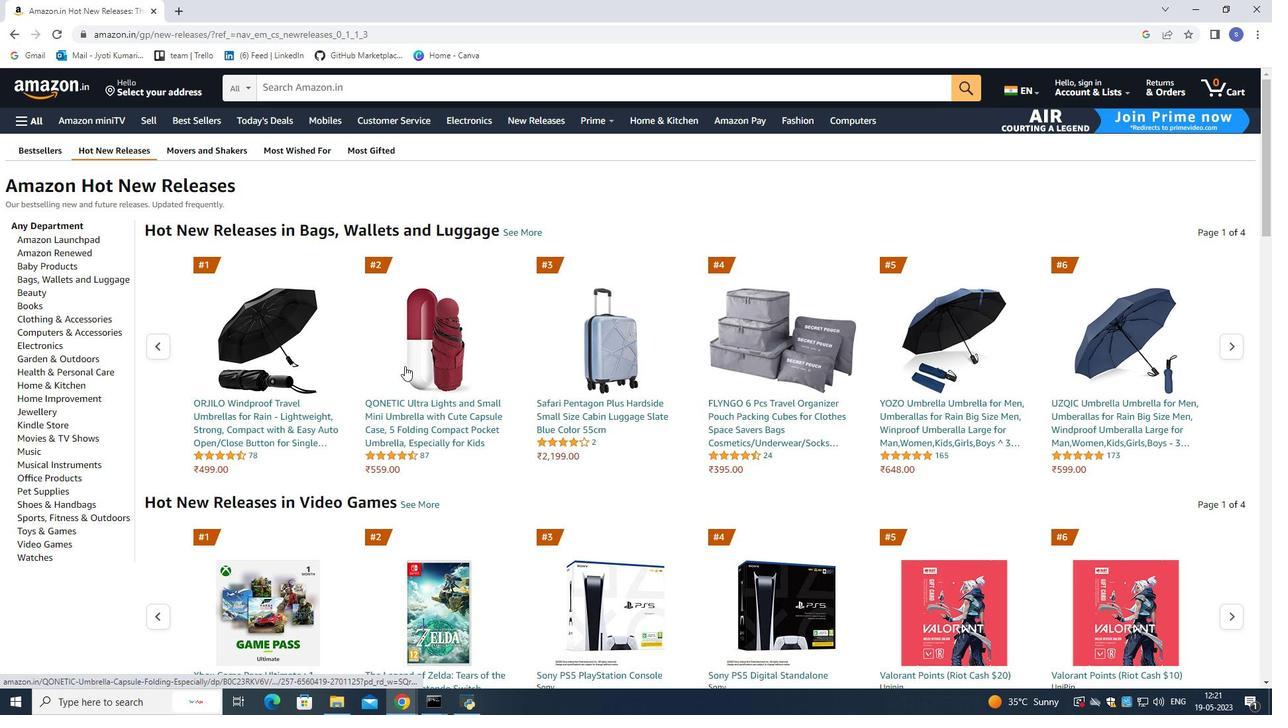 
Action: Mouse moved to (404, 366)
Screenshot: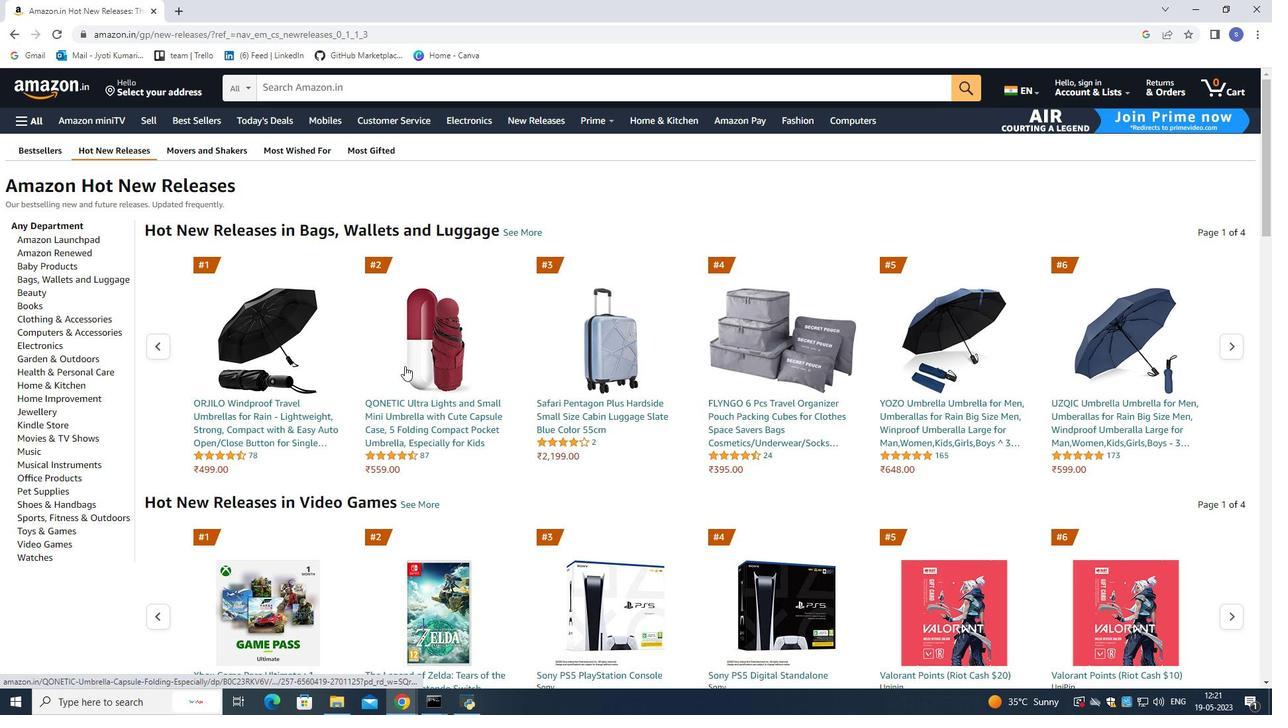 
Action: Mouse scrolled (404, 365) with delta (0, 0)
Screenshot: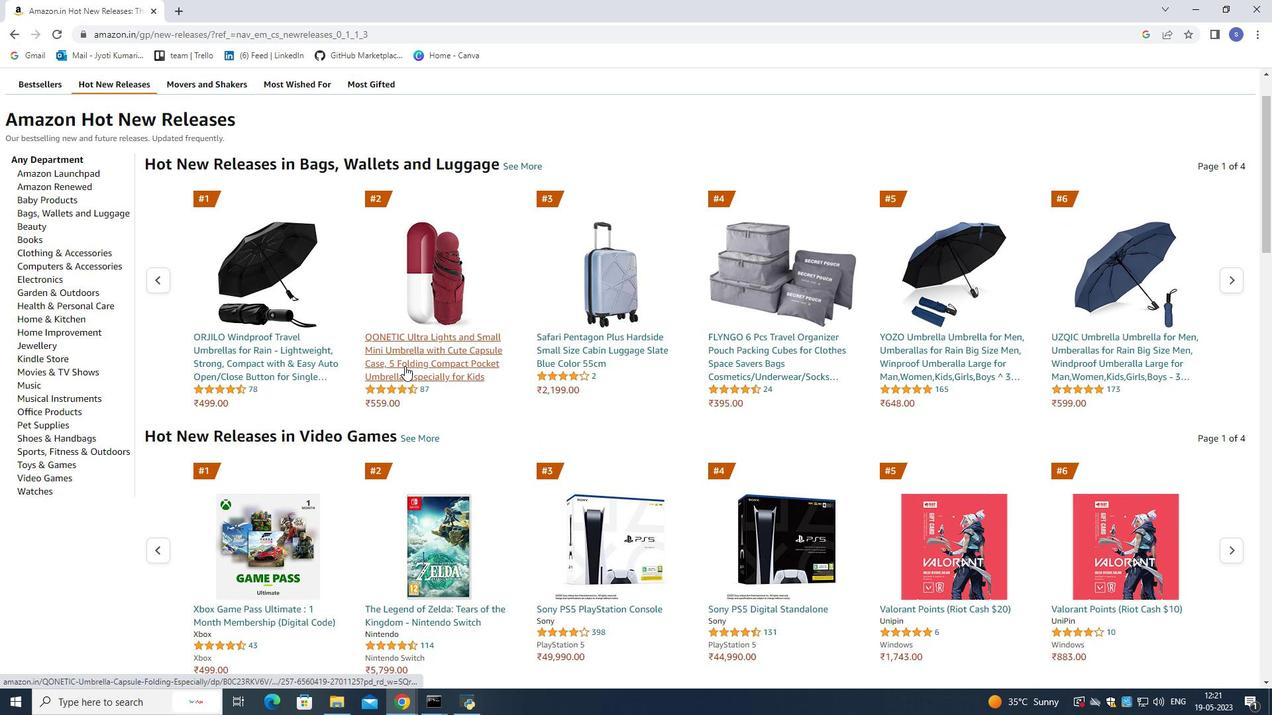 
Action: Mouse scrolled (404, 365) with delta (0, 0)
Screenshot: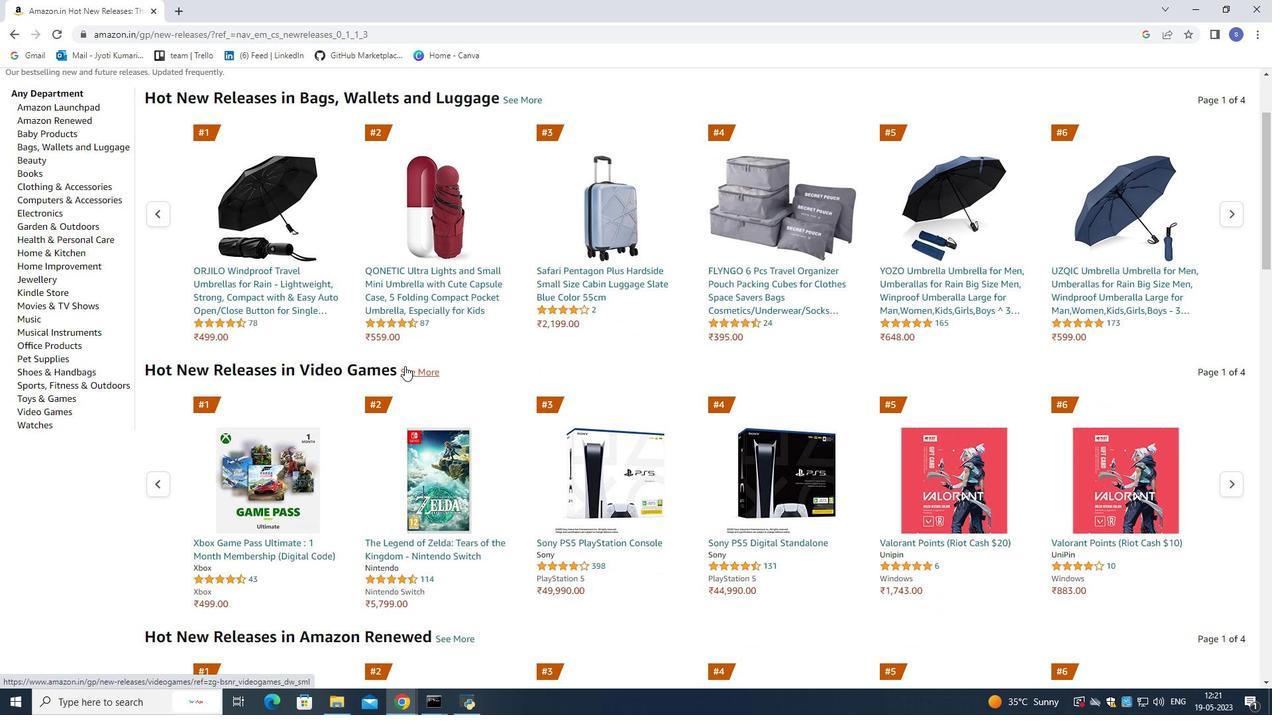 
Action: Mouse scrolled (404, 365) with delta (0, 0)
Screenshot: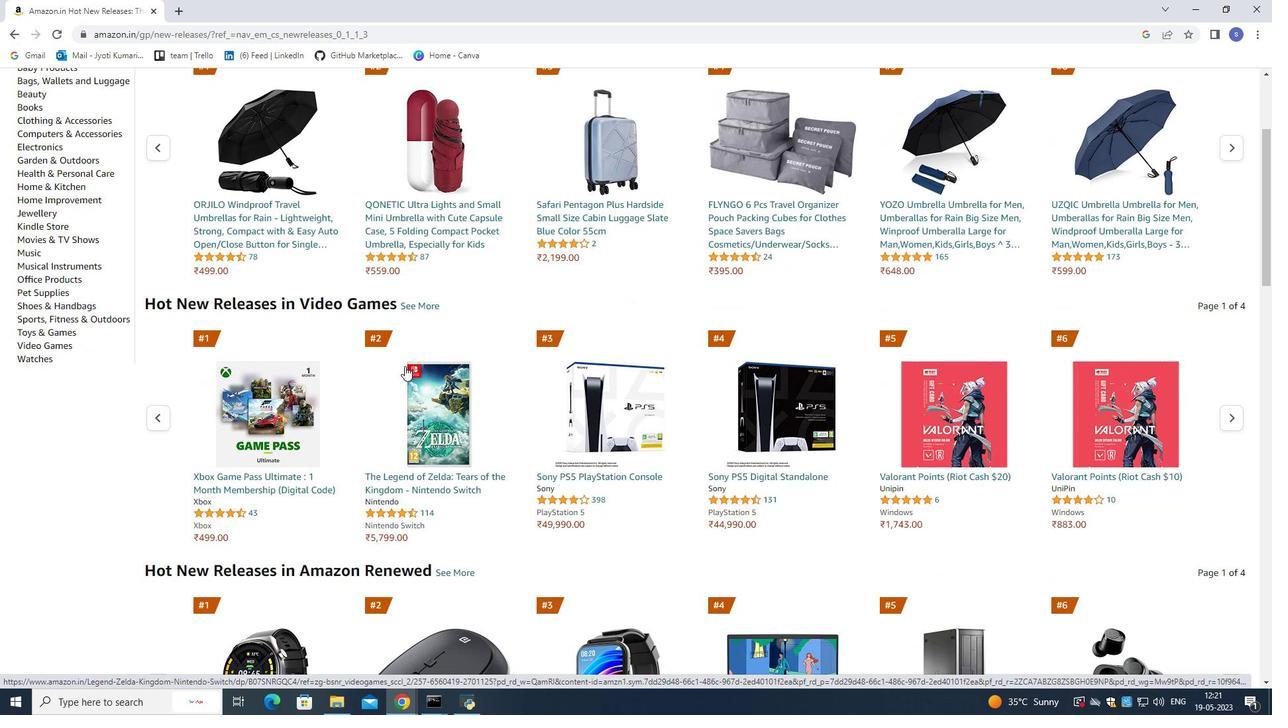 
Action: Mouse scrolled (404, 365) with delta (0, 0)
Screenshot: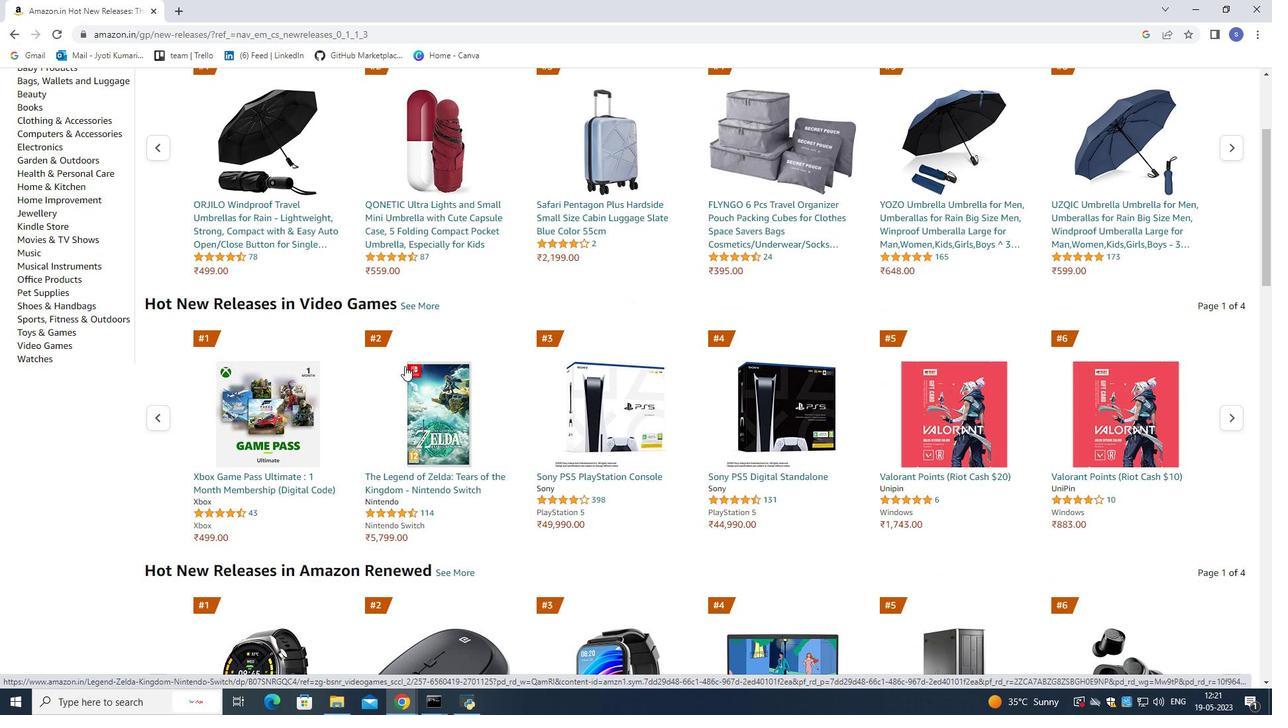 
Action: Mouse scrolled (404, 365) with delta (0, 0)
Screenshot: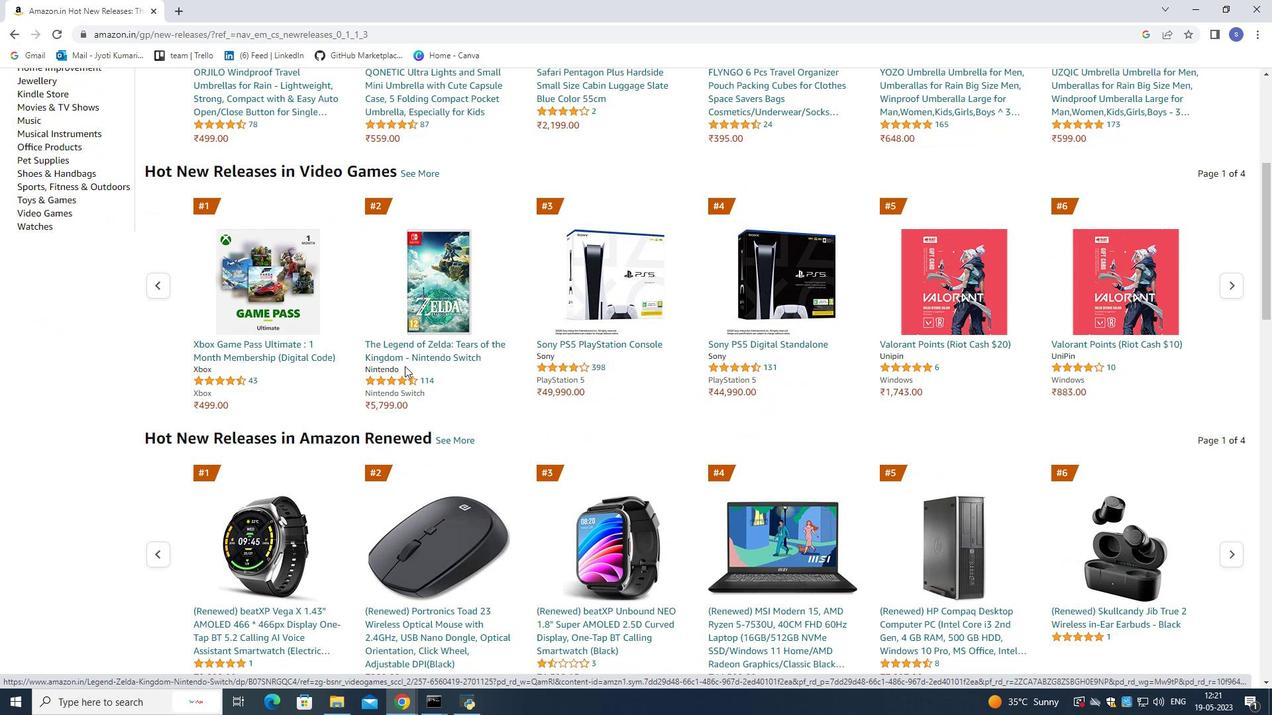 
Action: Mouse scrolled (404, 365) with delta (0, 0)
Screenshot: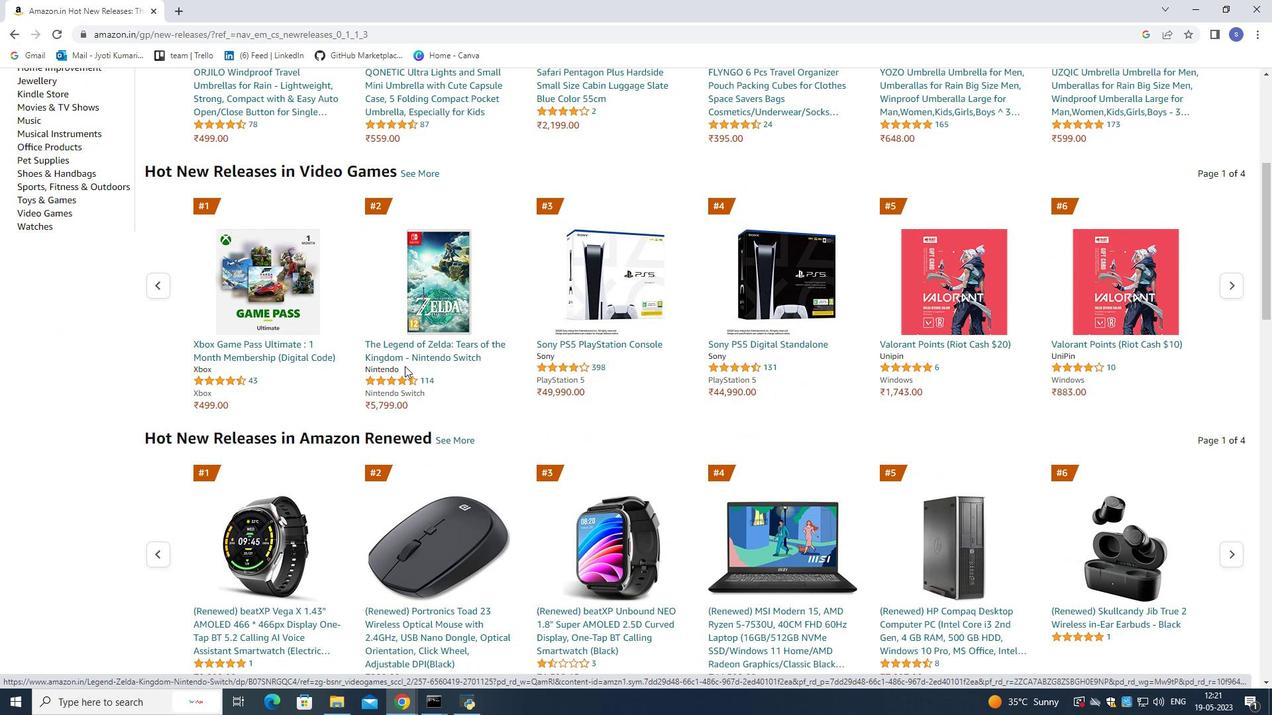 
Action: Mouse scrolled (404, 365) with delta (0, 0)
Screenshot: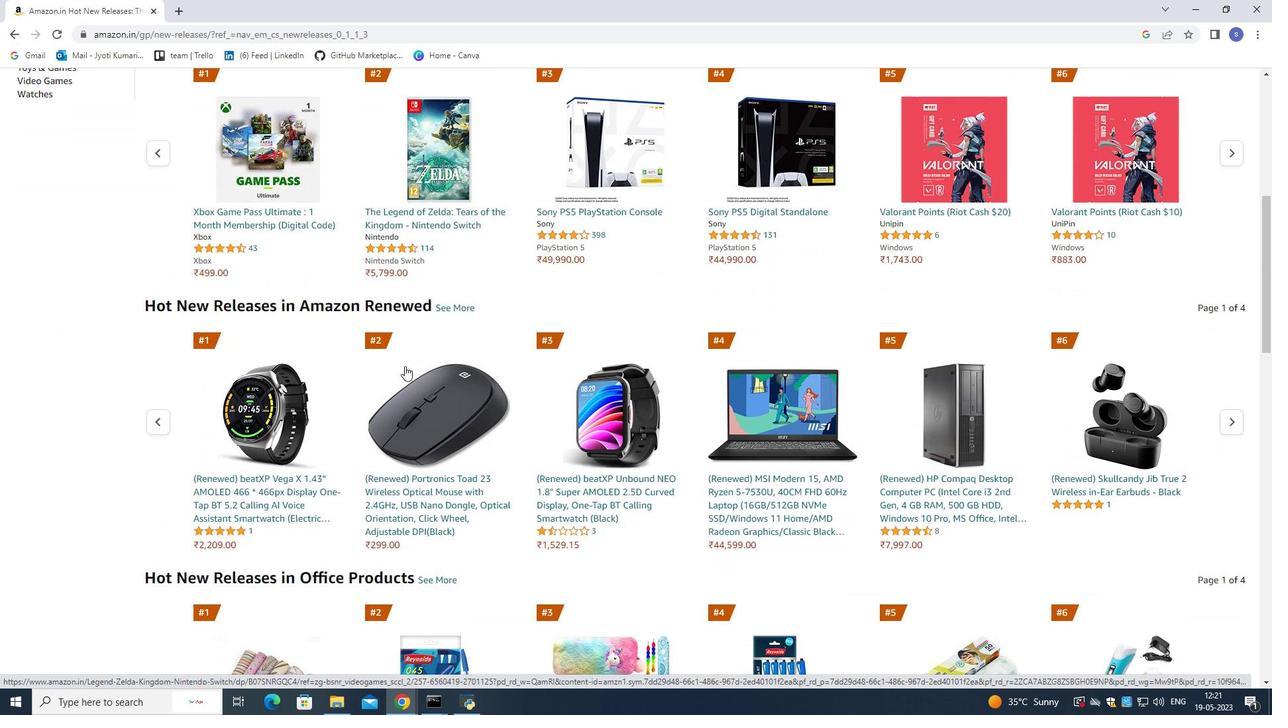 
Action: Mouse scrolled (404, 365) with delta (0, 0)
Screenshot: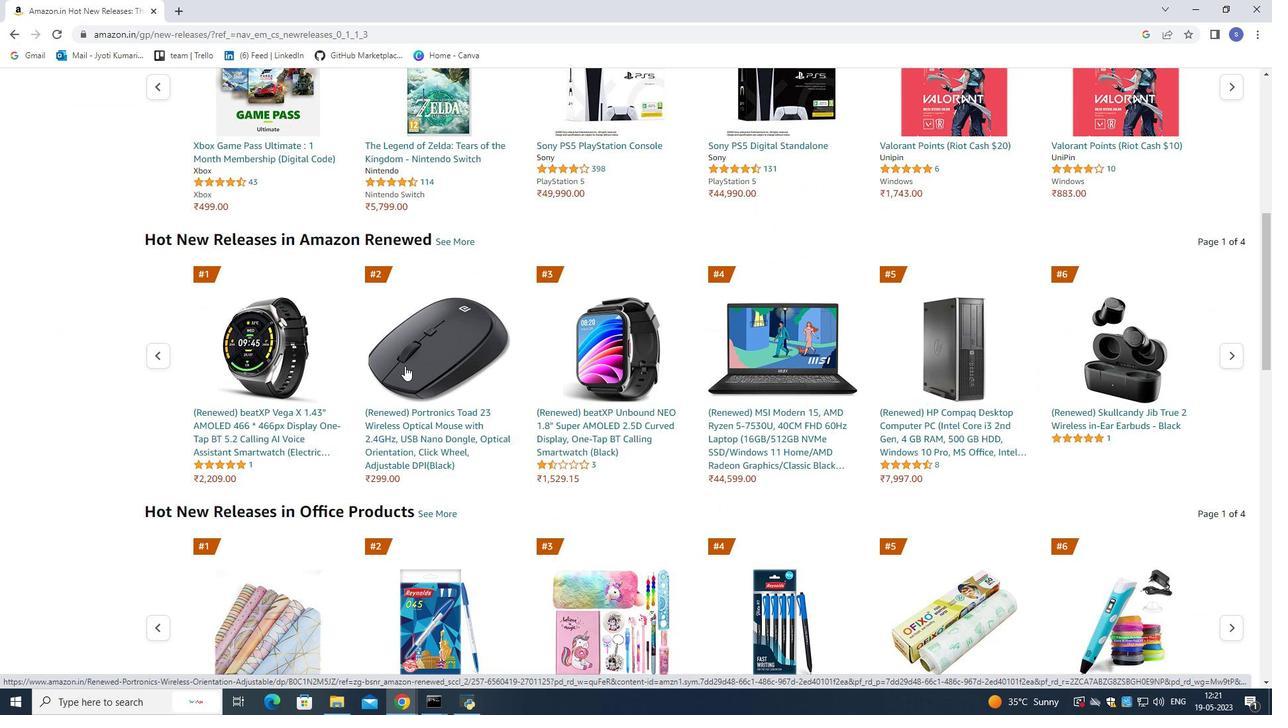 
Action: Mouse scrolled (404, 365) with delta (0, 0)
Screenshot: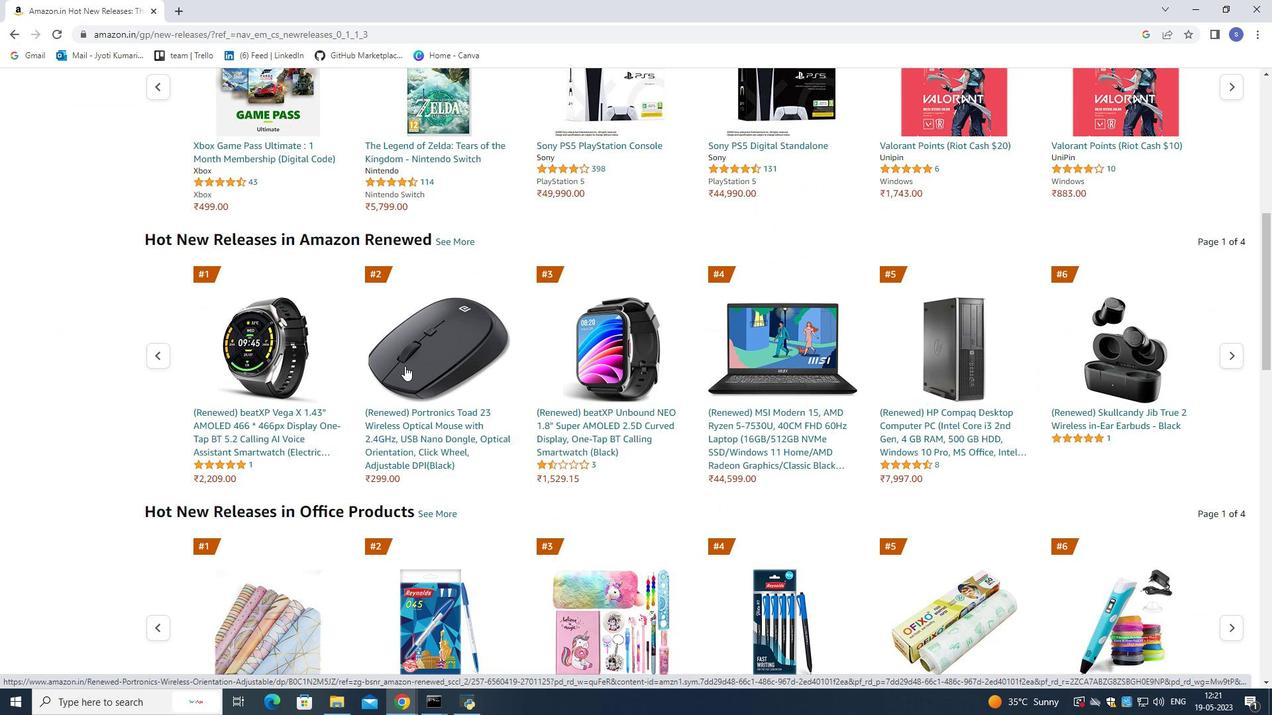 
Action: Mouse scrolled (404, 365) with delta (0, 0)
Screenshot: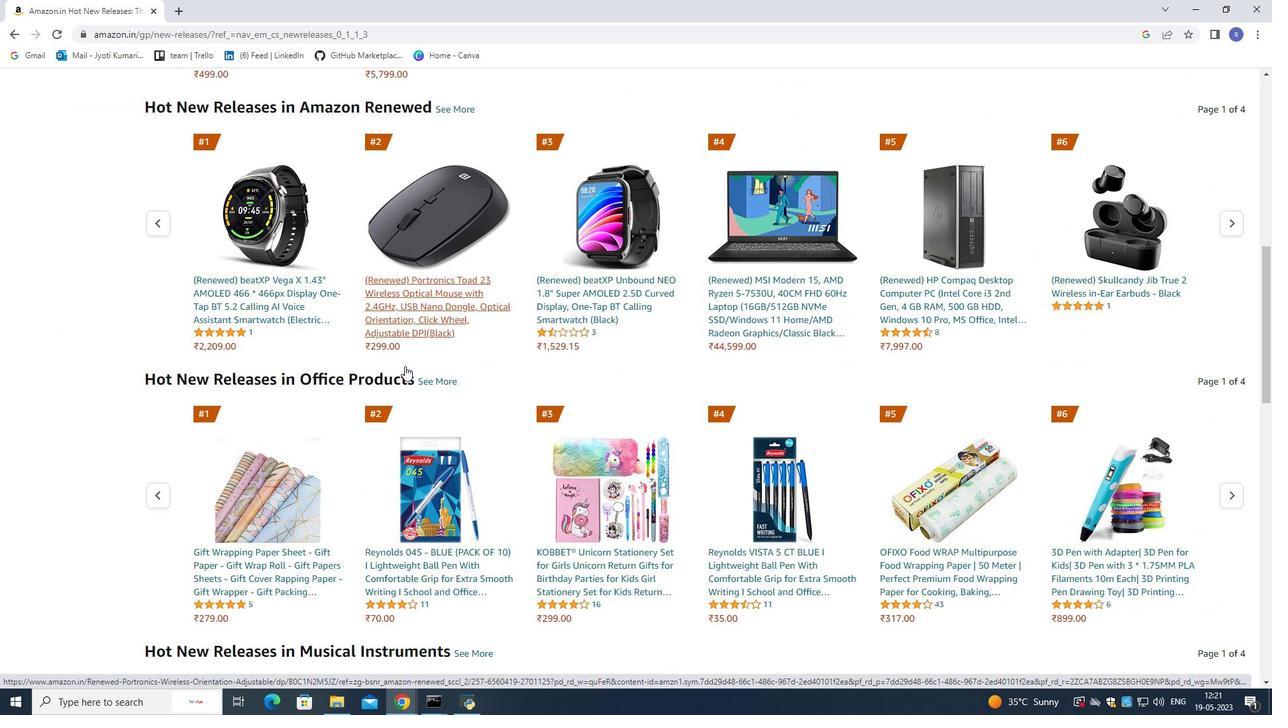 
Action: Mouse scrolled (404, 365) with delta (0, 0)
Screenshot: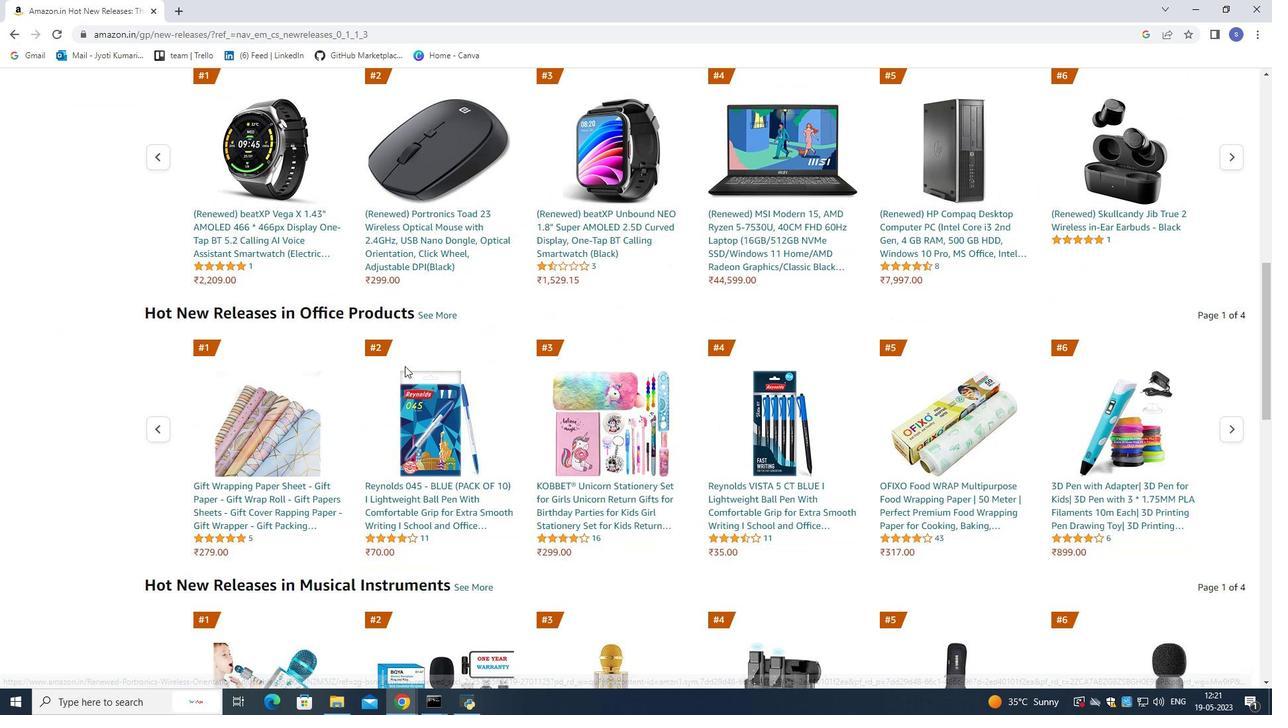 
Action: Mouse scrolled (404, 365) with delta (0, 0)
Screenshot: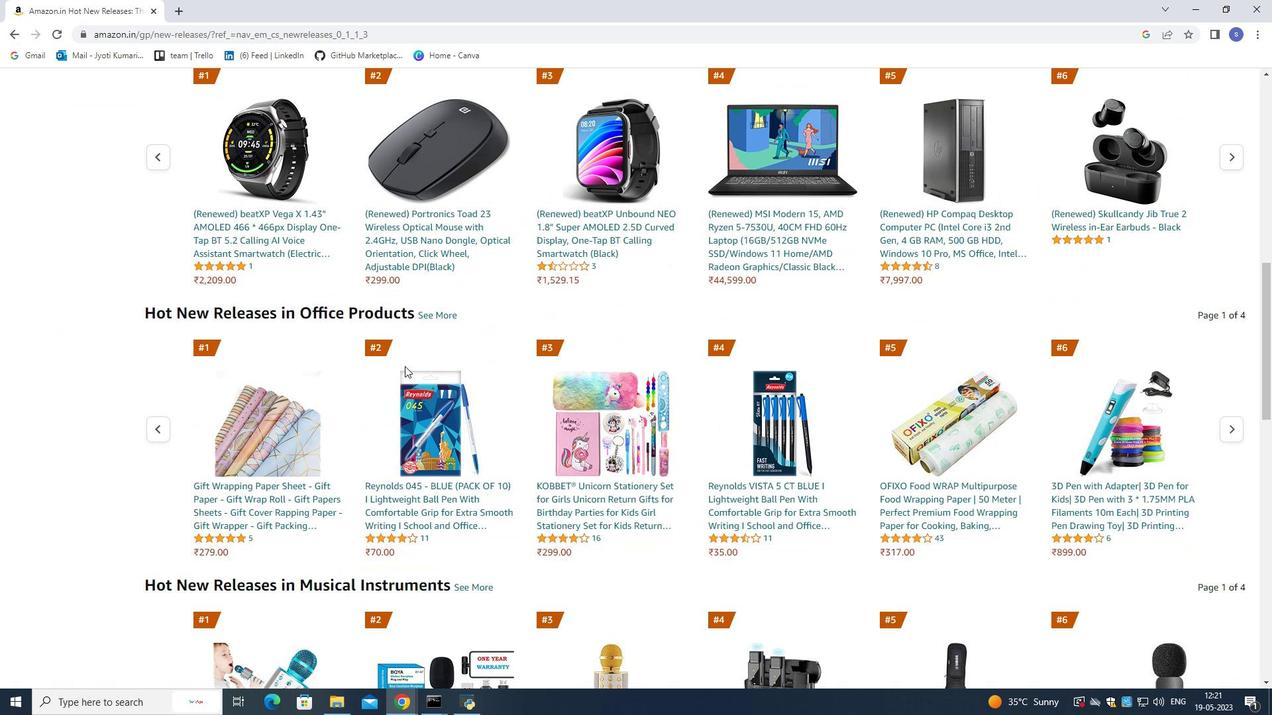 
Action: Mouse scrolled (404, 365) with delta (0, 0)
Screenshot: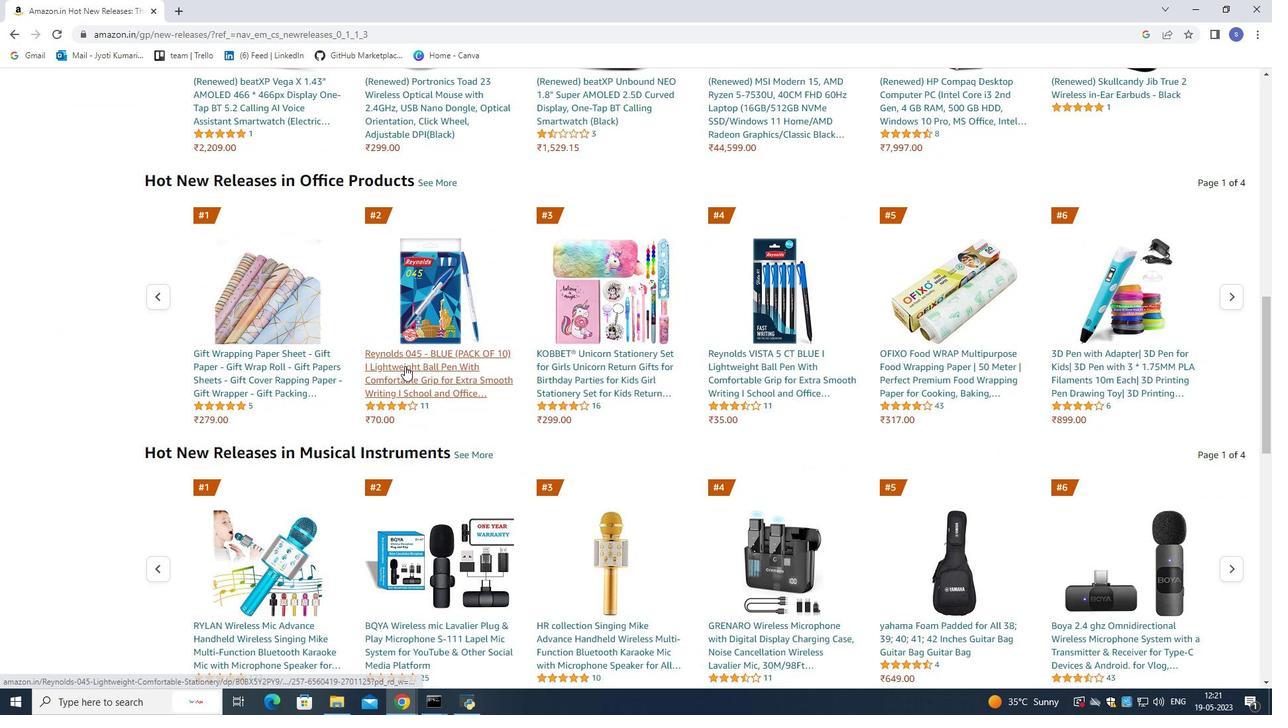 
Action: Mouse scrolled (404, 365) with delta (0, 0)
Screenshot: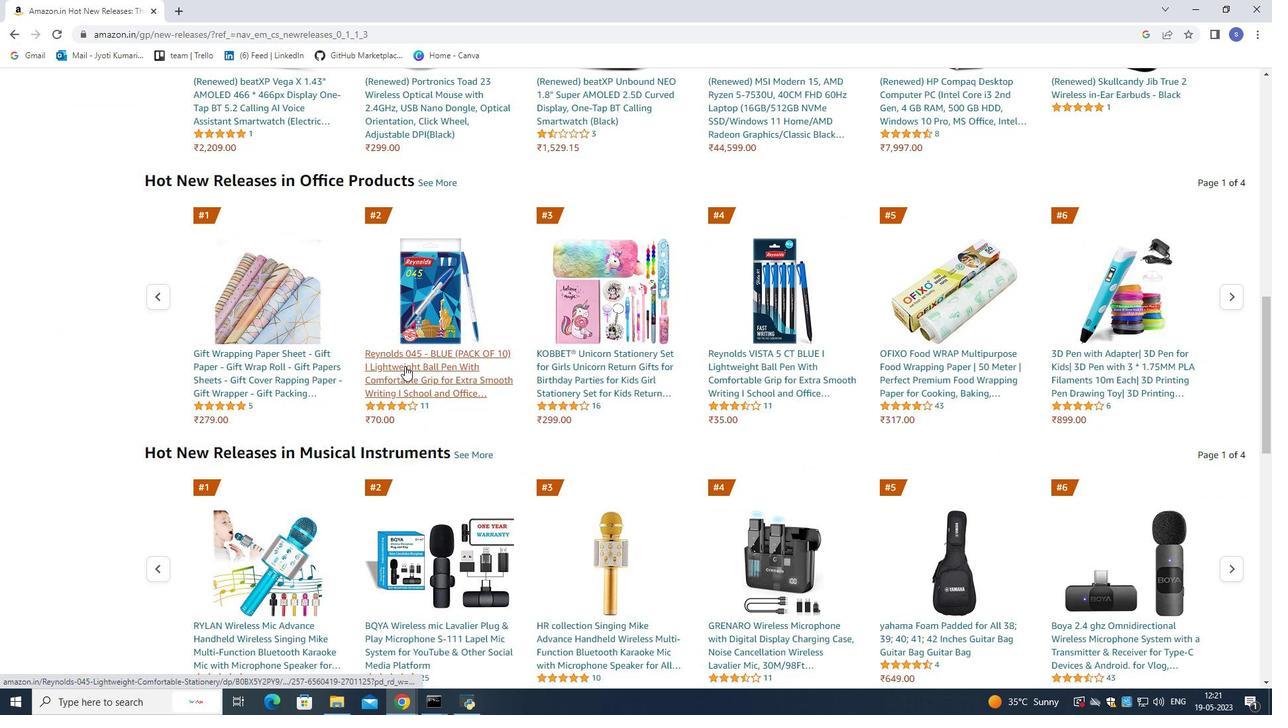 
Action: Mouse scrolled (404, 365) with delta (0, 0)
Screenshot: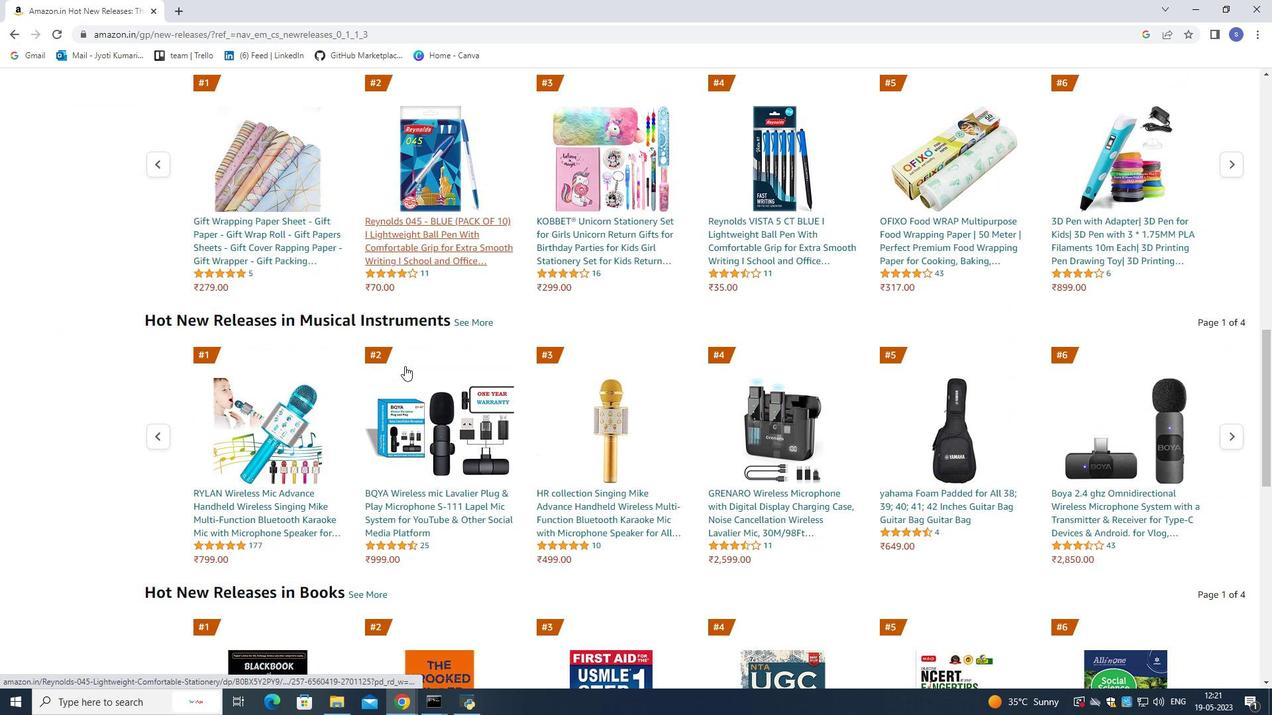 
Action: Mouse scrolled (404, 365) with delta (0, 0)
Screenshot: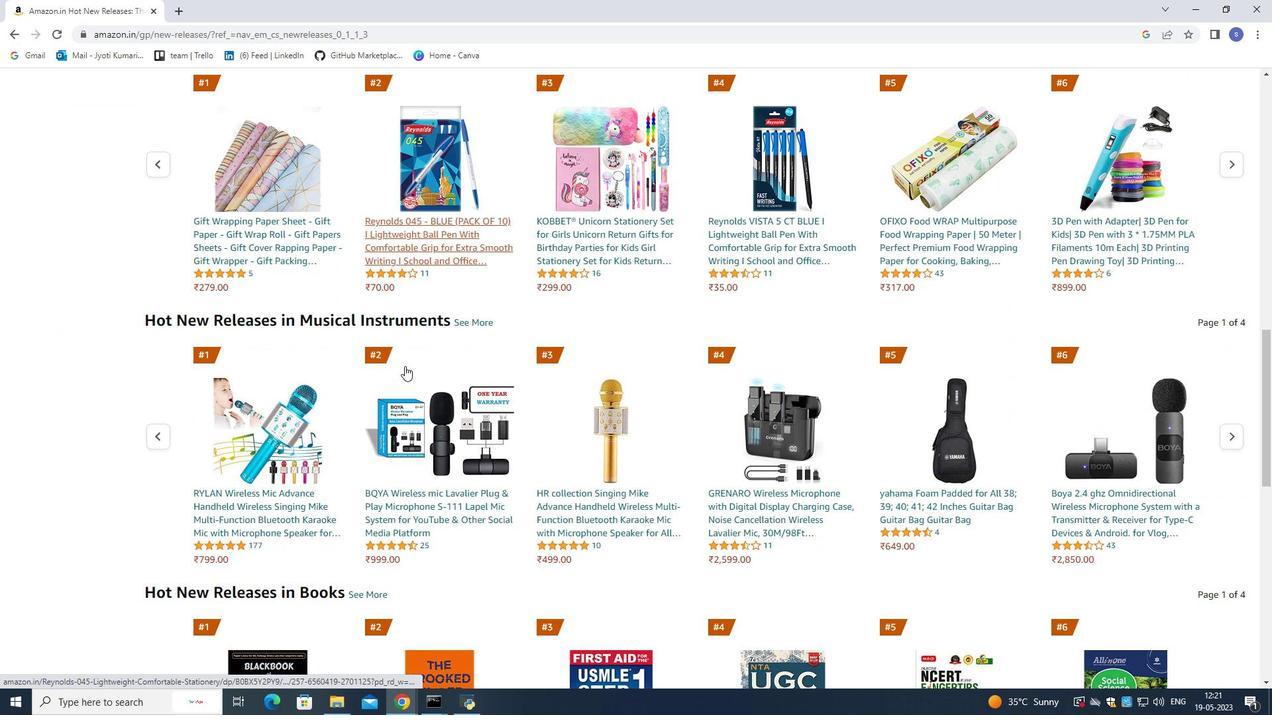 
Action: Mouse scrolled (404, 365) with delta (0, 0)
Screenshot: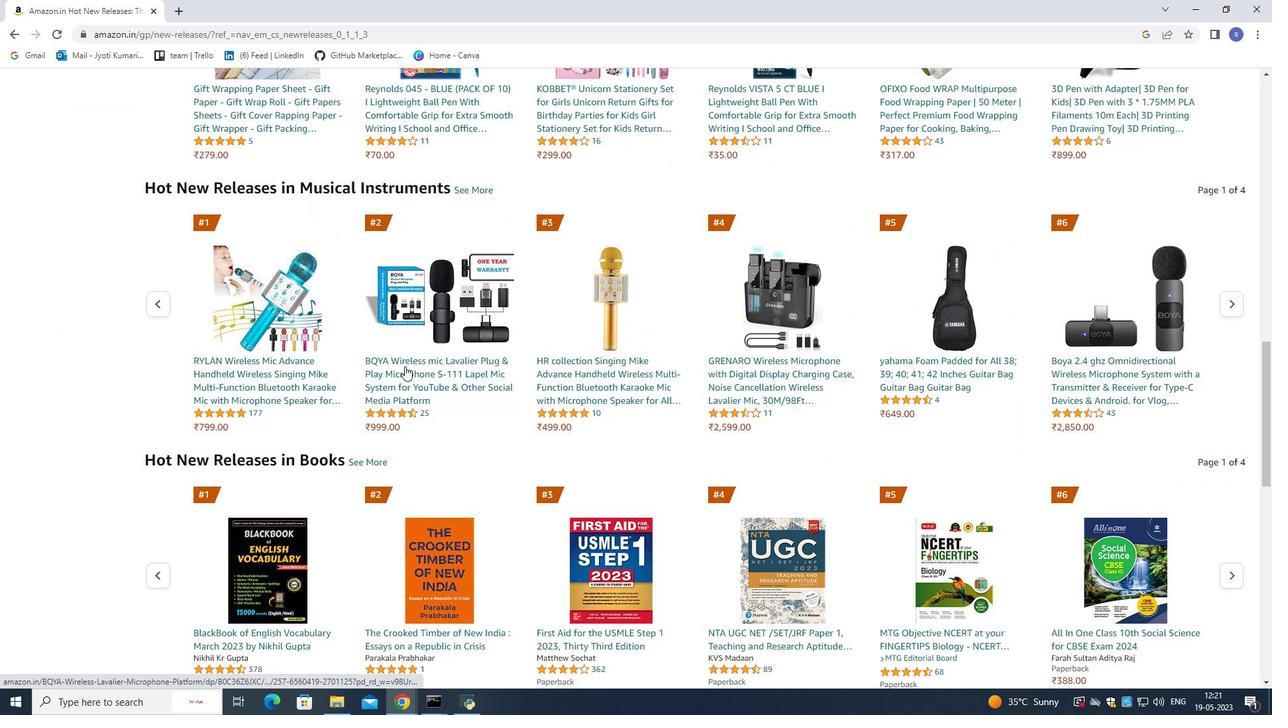 
Action: Mouse moved to (406, 367)
Screenshot: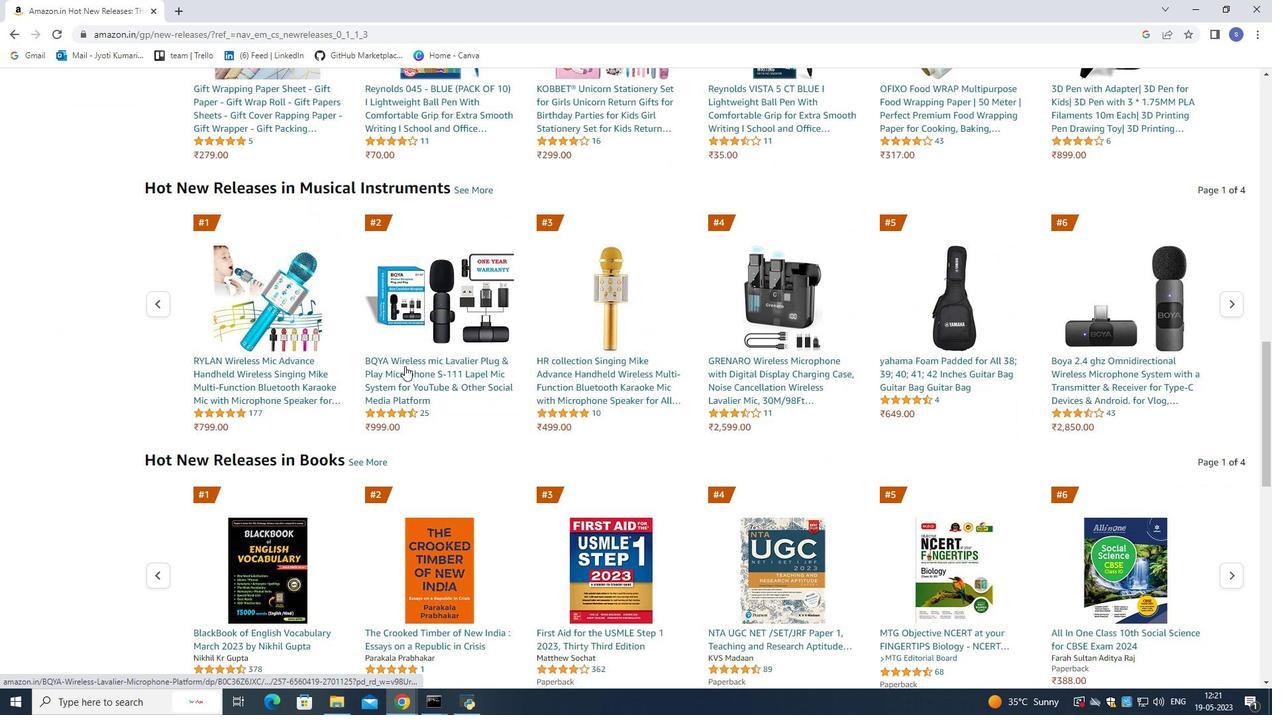 
Action: Mouse scrolled (406, 367) with delta (0, 0)
Screenshot: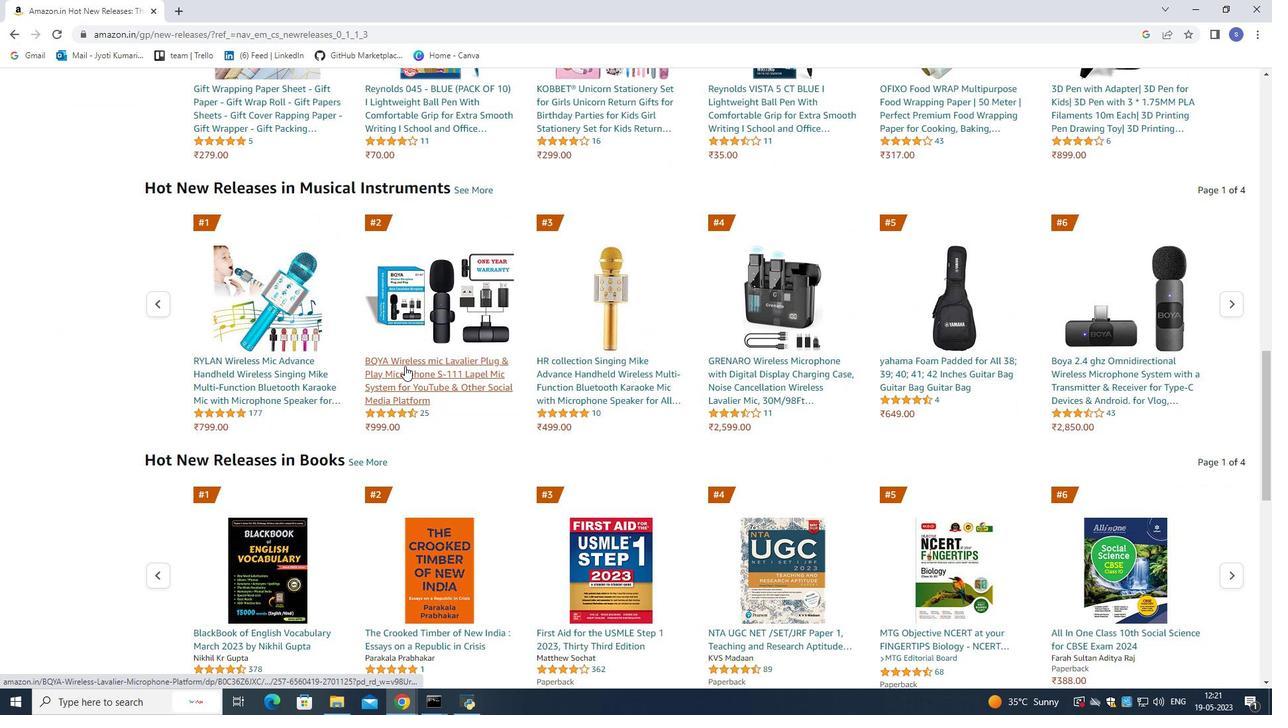 
Action: Mouse scrolled (406, 367) with delta (0, 0)
Screenshot: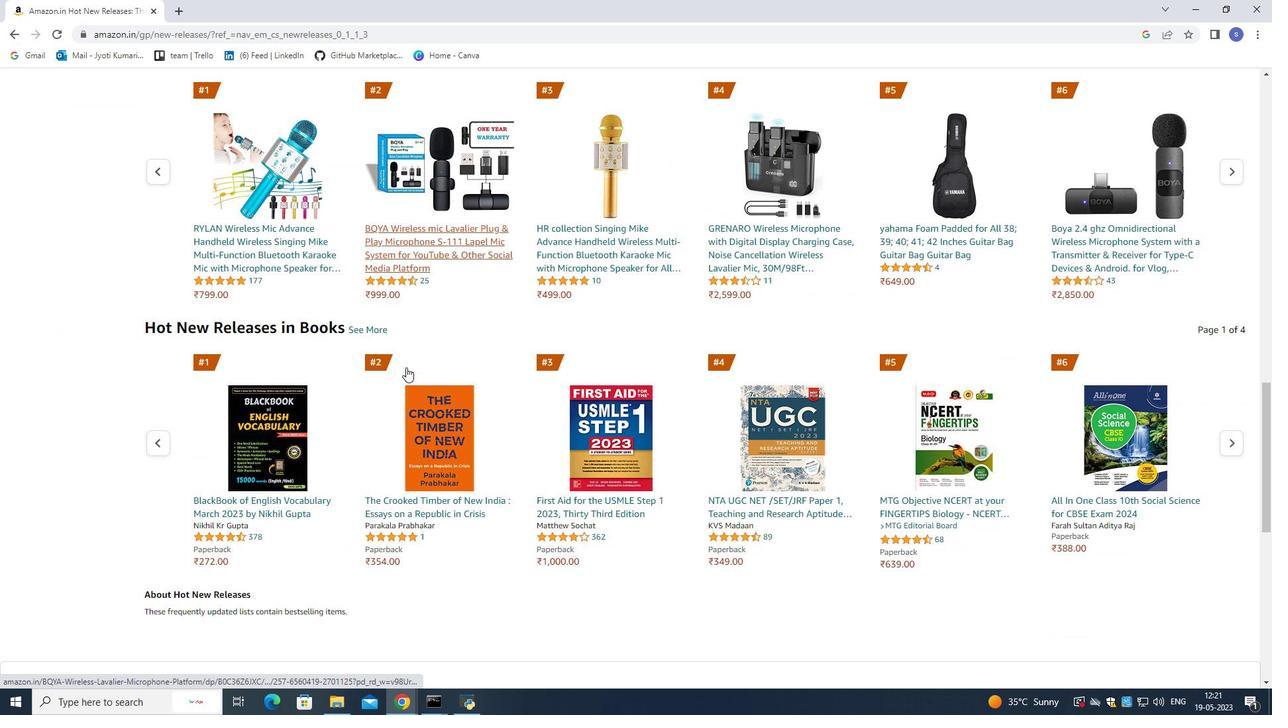 
Action: Mouse scrolled (406, 367) with delta (0, 0)
Screenshot: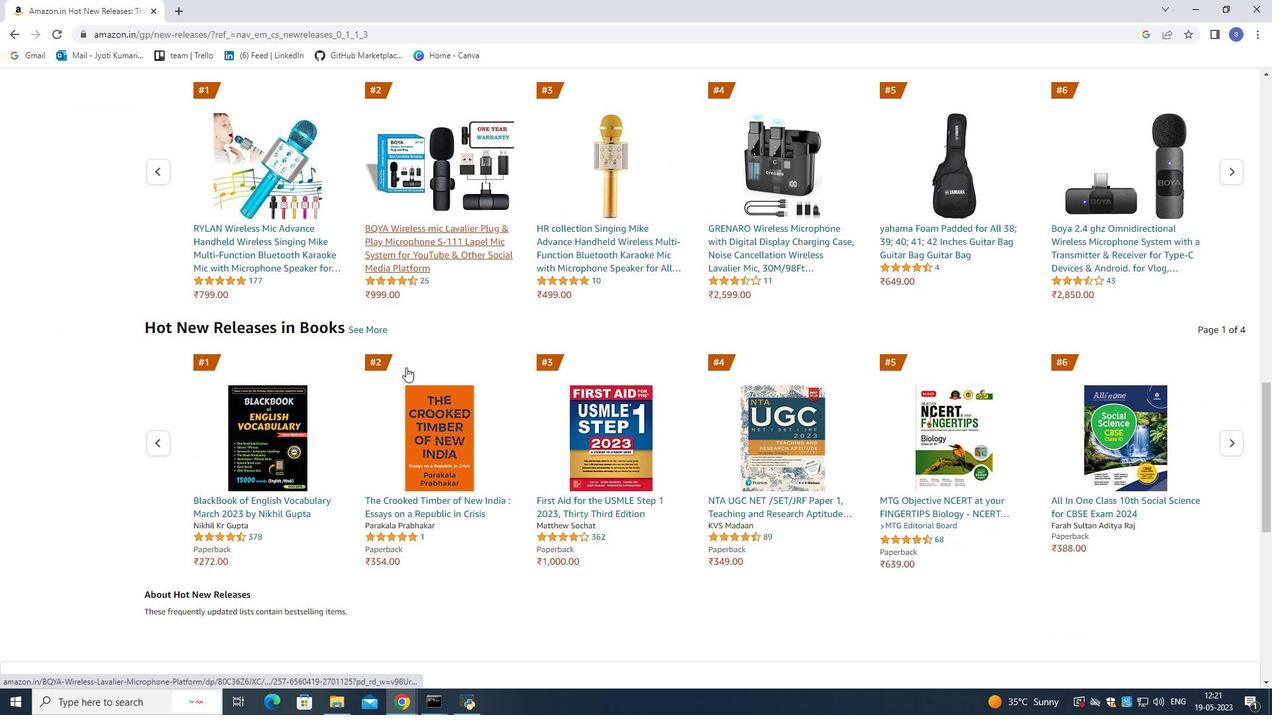 
Action: Mouse scrolled (406, 367) with delta (0, 0)
Screenshot: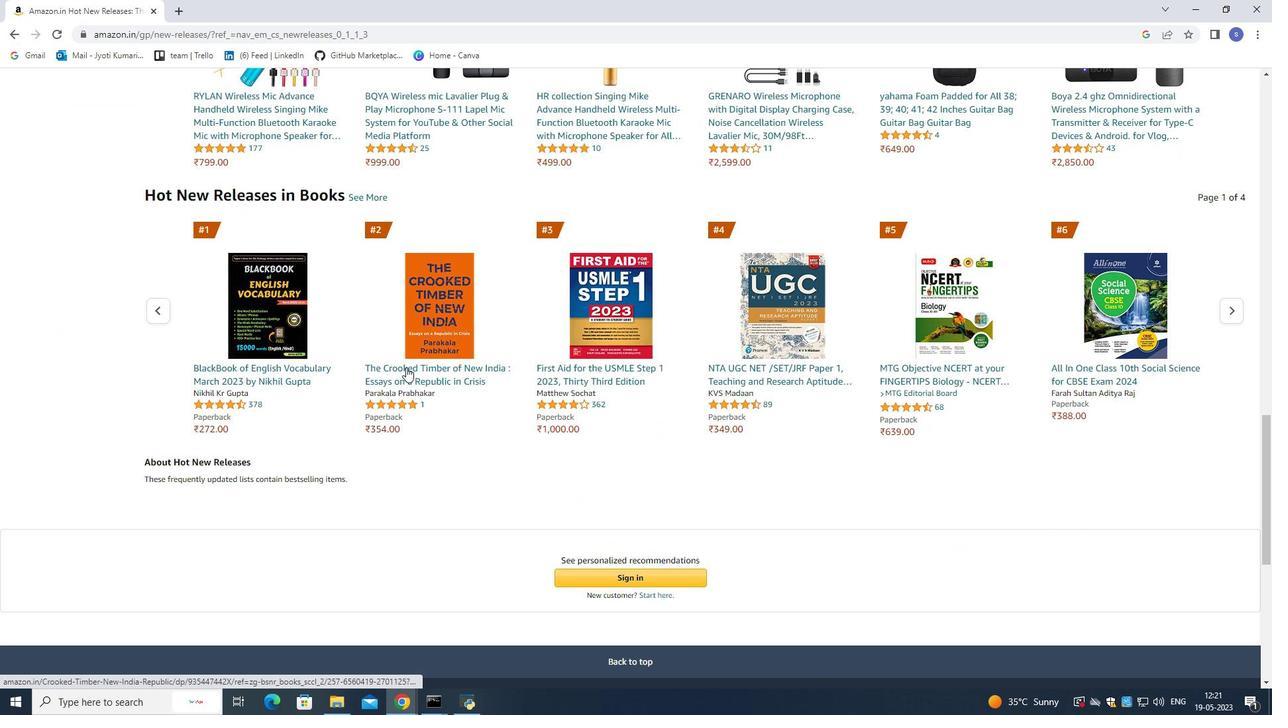 
Action: Mouse scrolled (406, 367) with delta (0, 0)
Screenshot: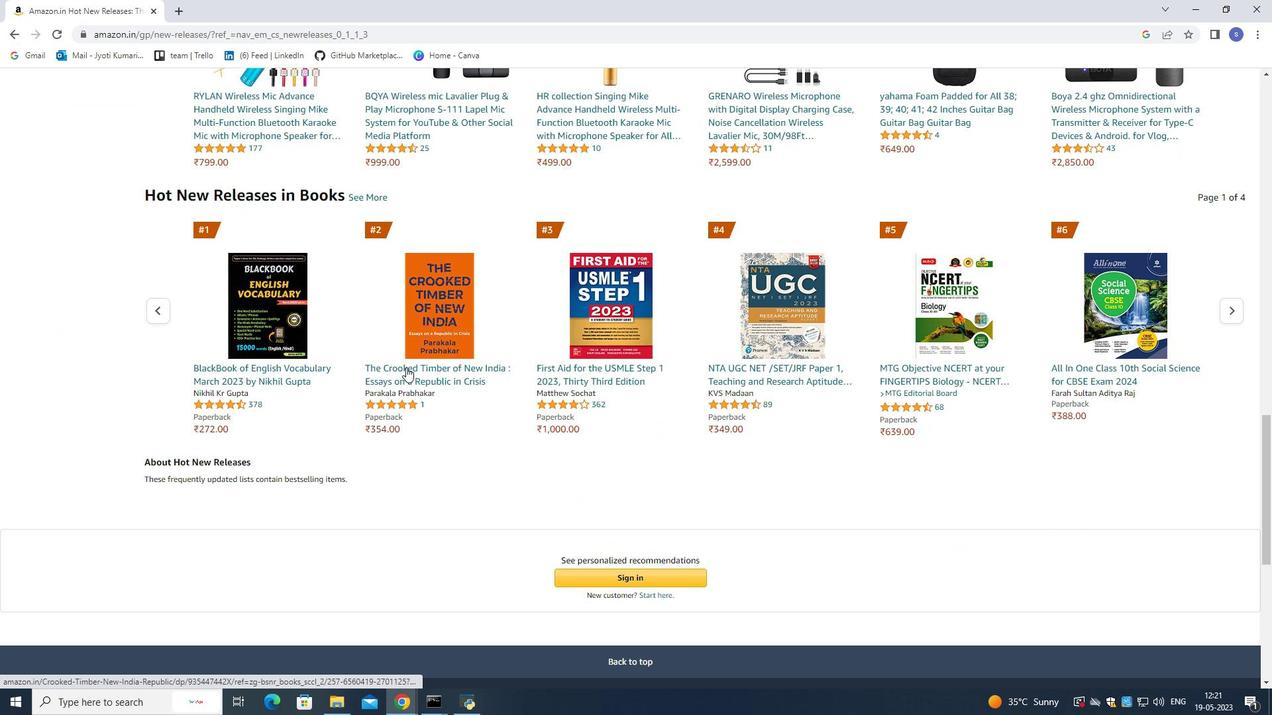 
Action: Mouse scrolled (406, 367) with delta (0, 0)
Screenshot: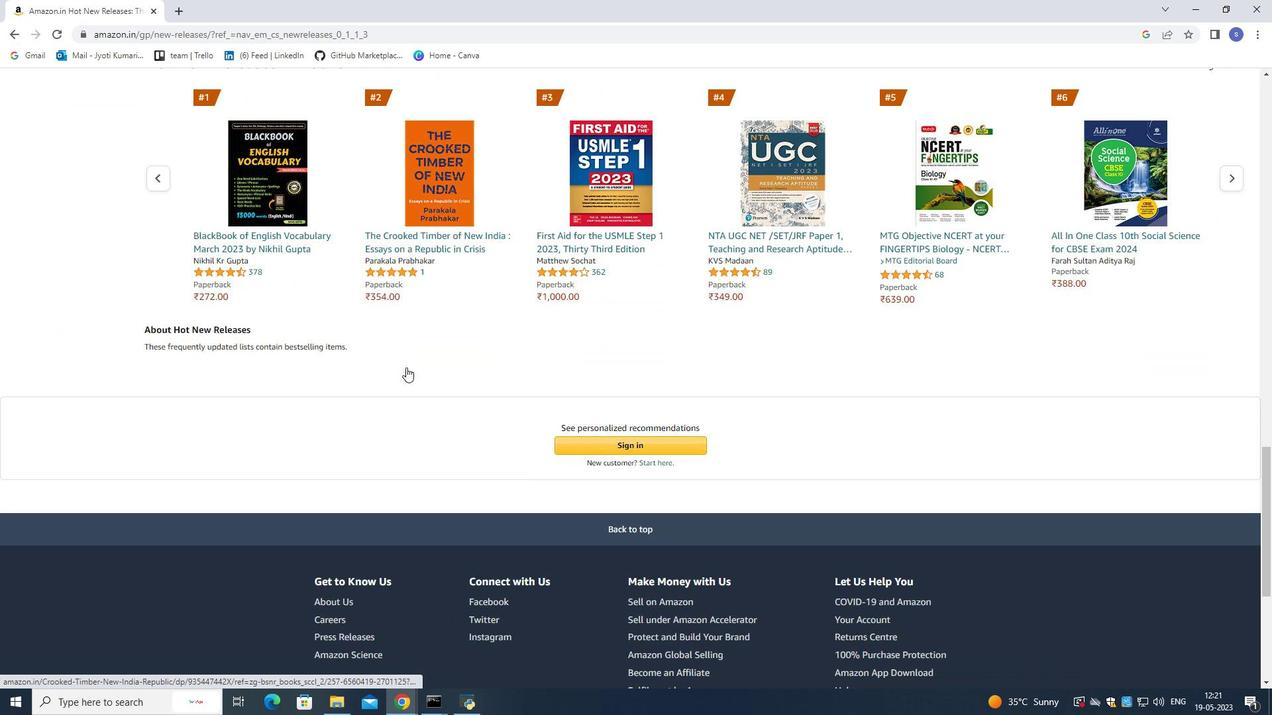 
Action: Mouse scrolled (406, 367) with delta (0, 0)
Screenshot: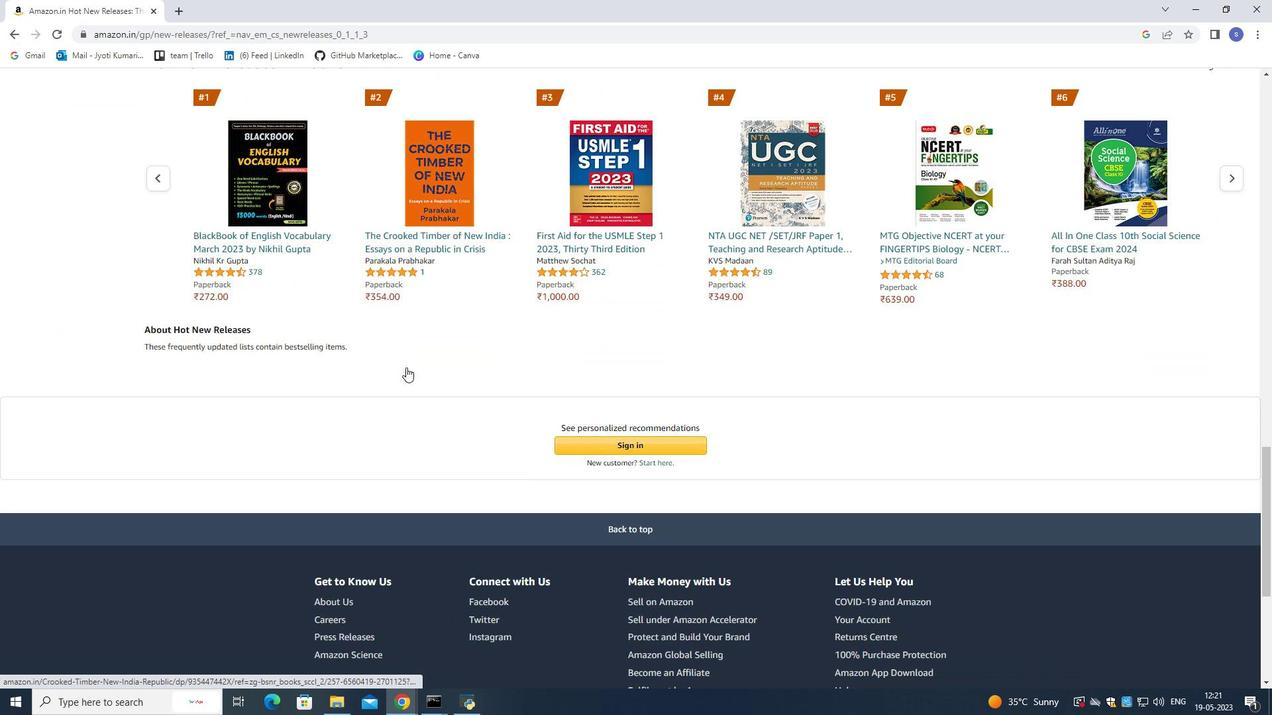 
Action: Mouse scrolled (406, 367) with delta (0, 0)
Screenshot: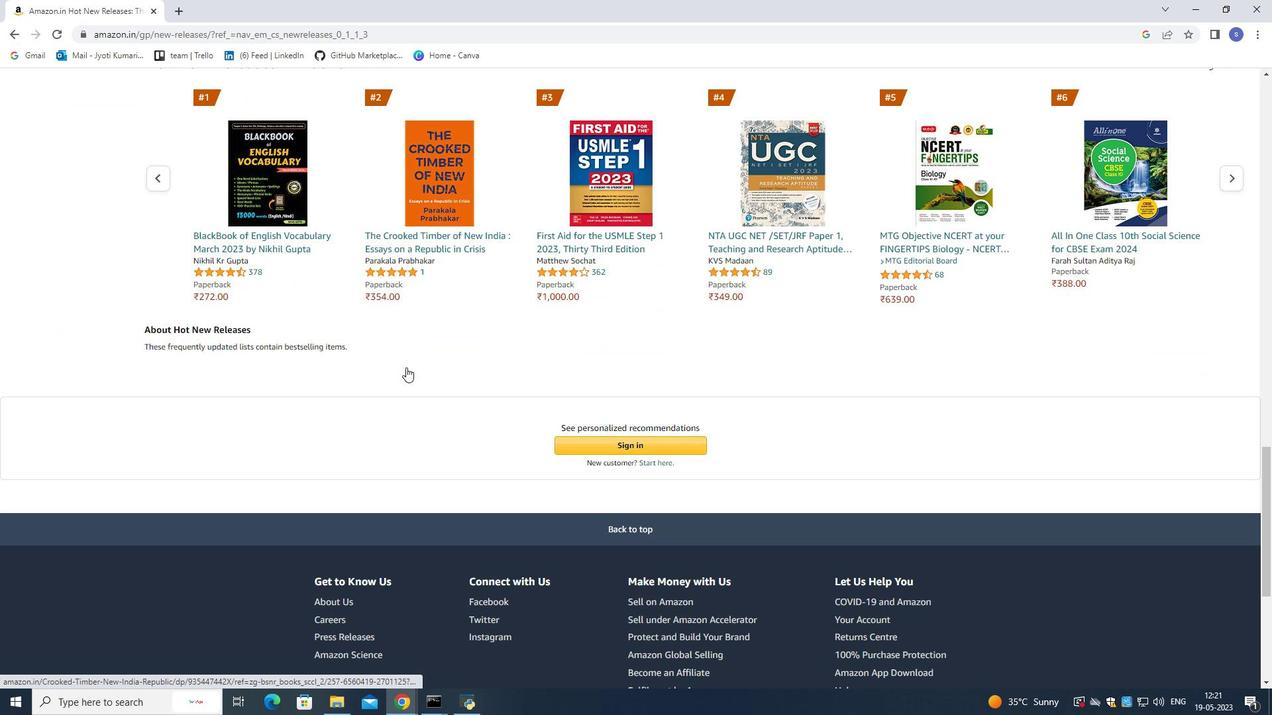 
Action: Mouse moved to (600, 416)
Screenshot: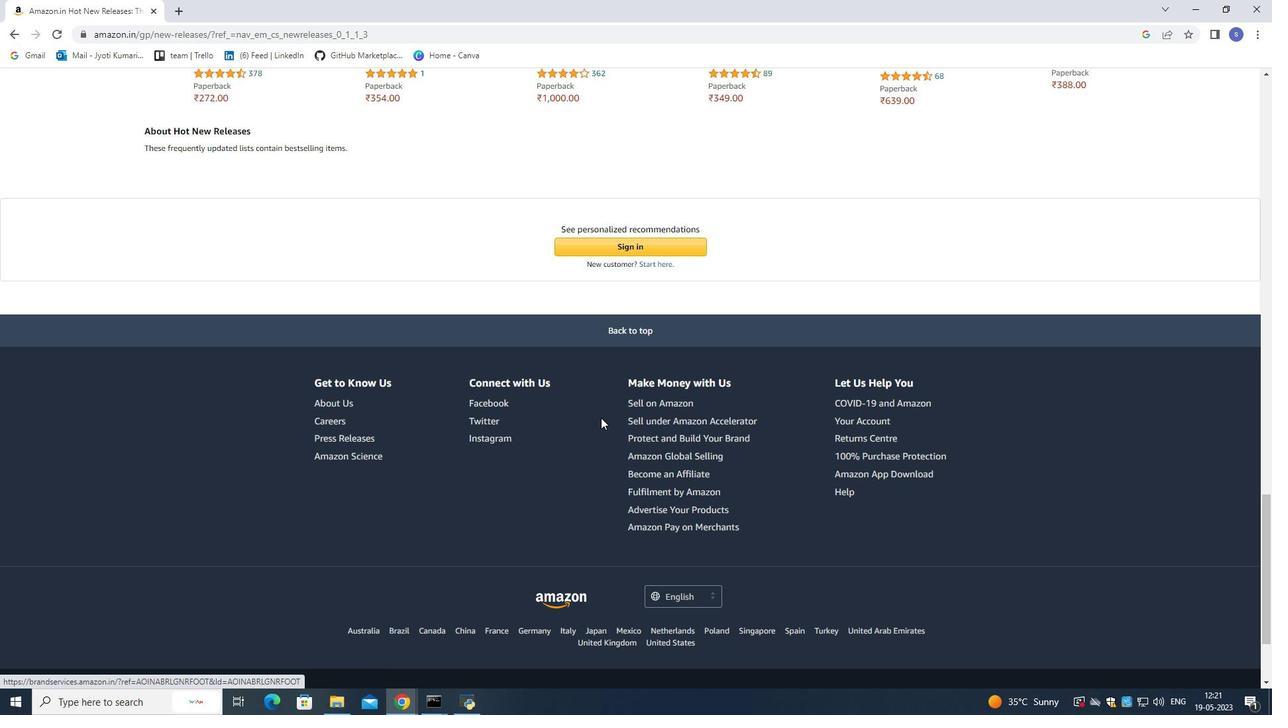 
Action: Mouse scrolled (600, 417) with delta (0, 0)
Screenshot: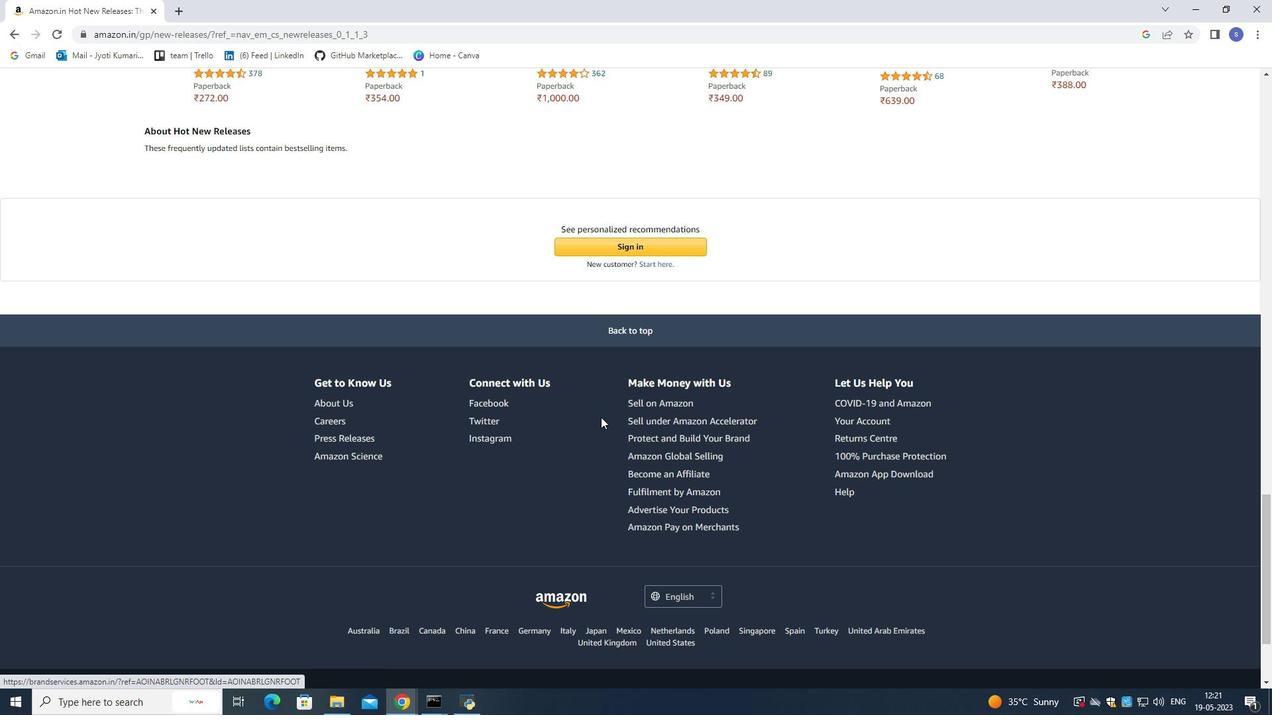 
Action: Mouse scrolled (600, 417) with delta (0, 0)
Screenshot: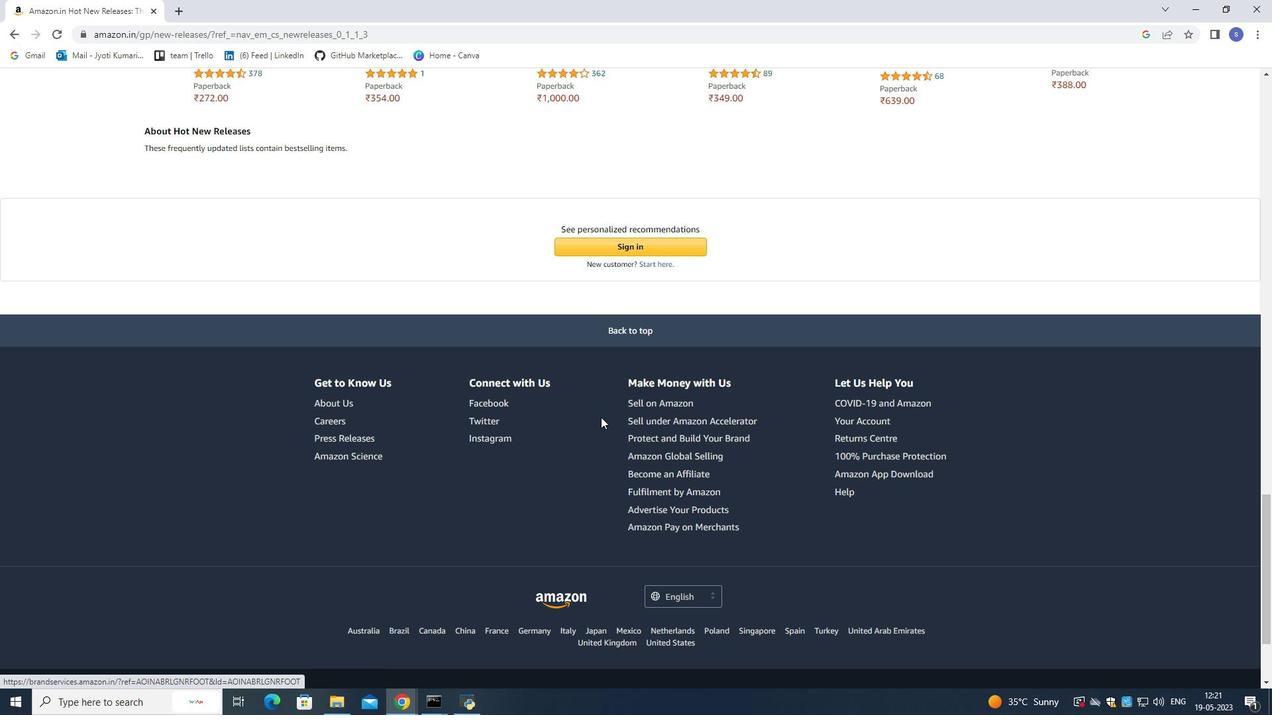 
Action: Mouse scrolled (600, 417) with delta (0, 0)
Screenshot: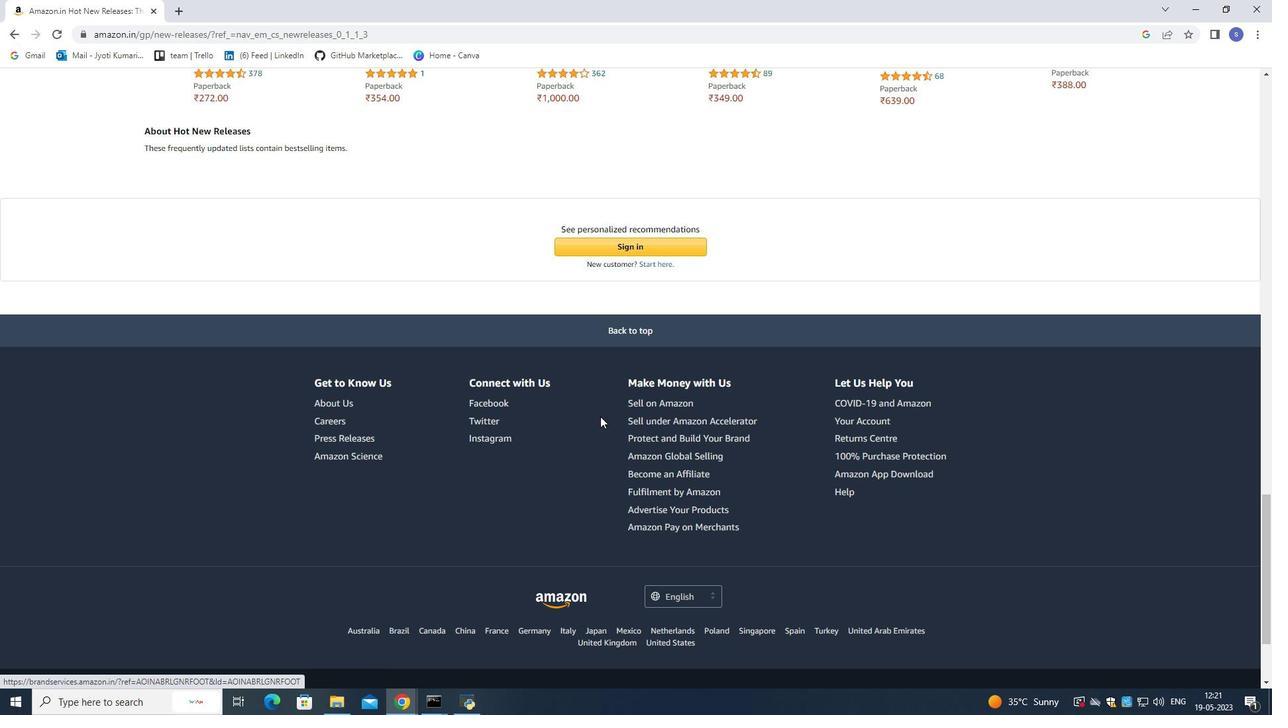 
Action: Mouse scrolled (600, 417) with delta (0, 0)
Screenshot: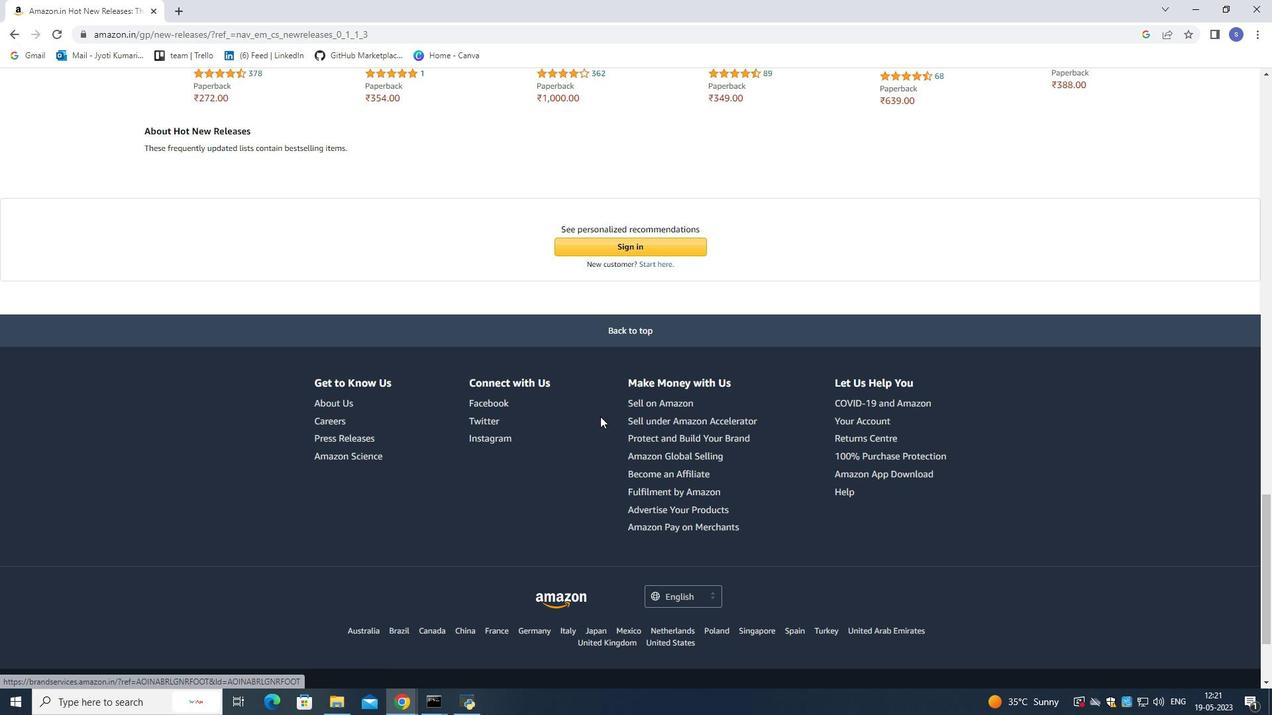 
Action: Mouse scrolled (600, 417) with delta (0, 0)
Screenshot: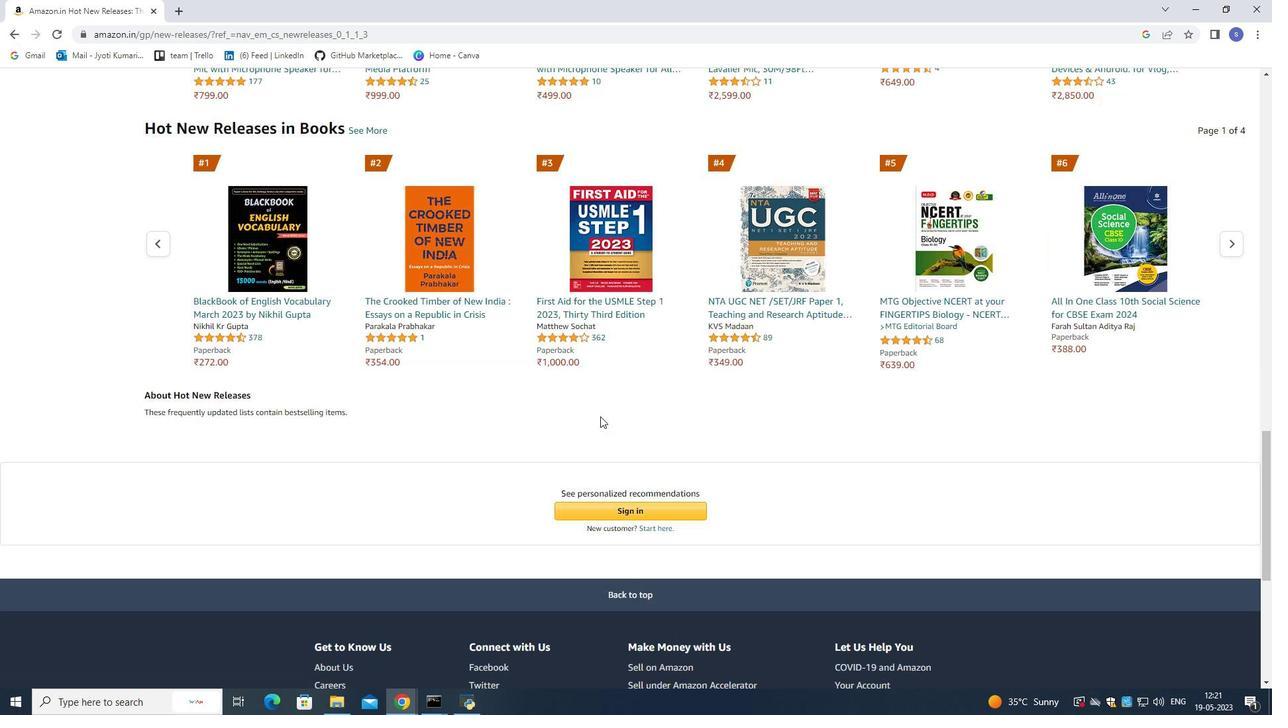 
Action: Mouse scrolled (600, 417) with delta (0, 0)
Screenshot: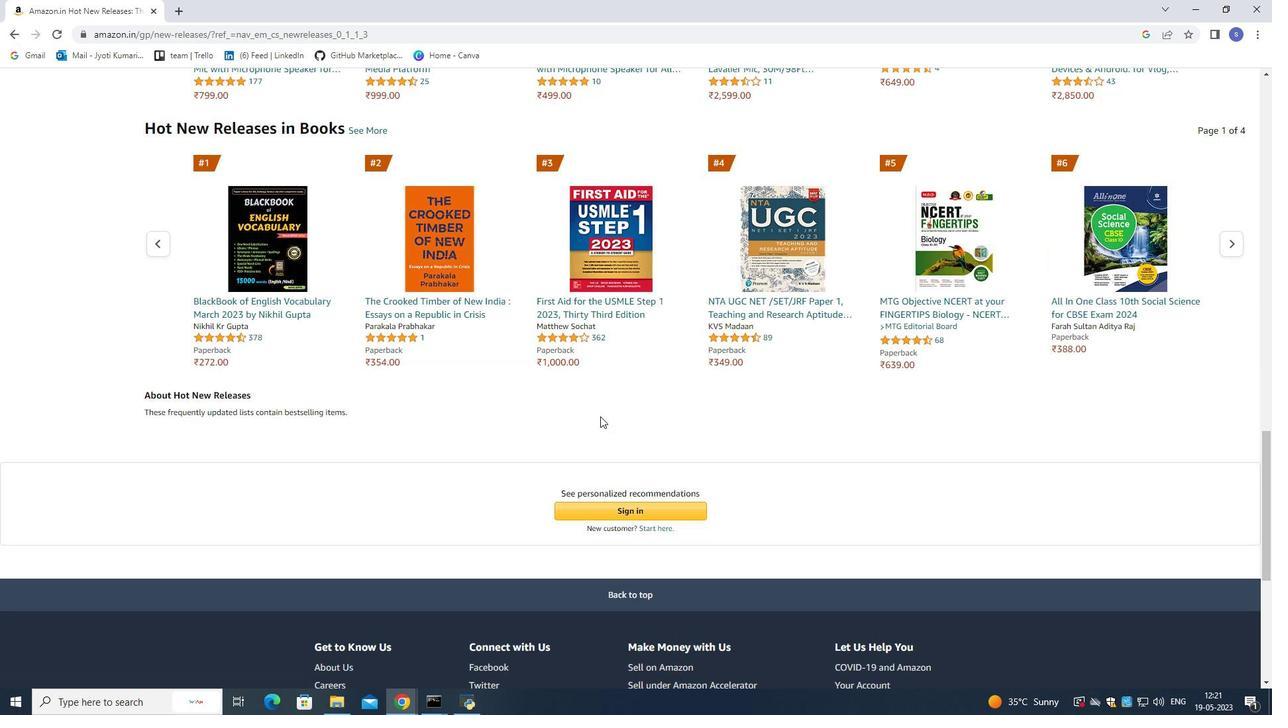 
Action: Mouse scrolled (600, 417) with delta (0, 0)
Screenshot: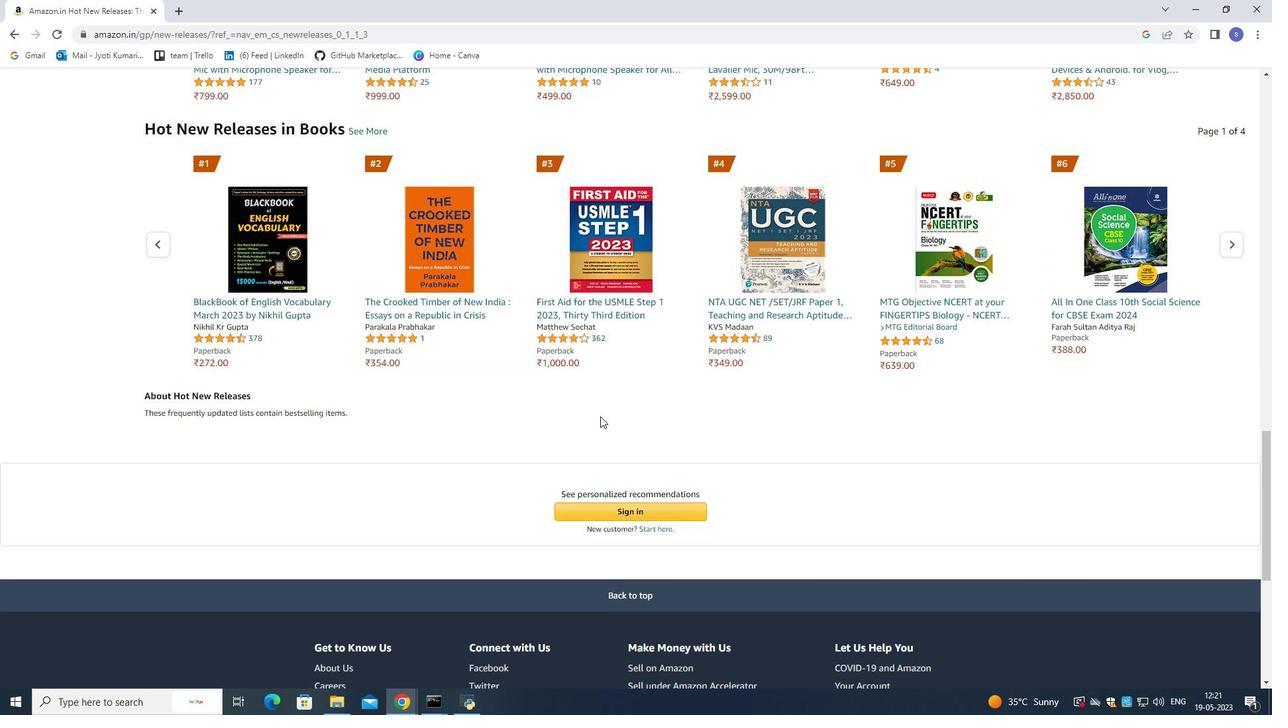 
Action: Mouse scrolled (600, 417) with delta (0, 0)
Screenshot: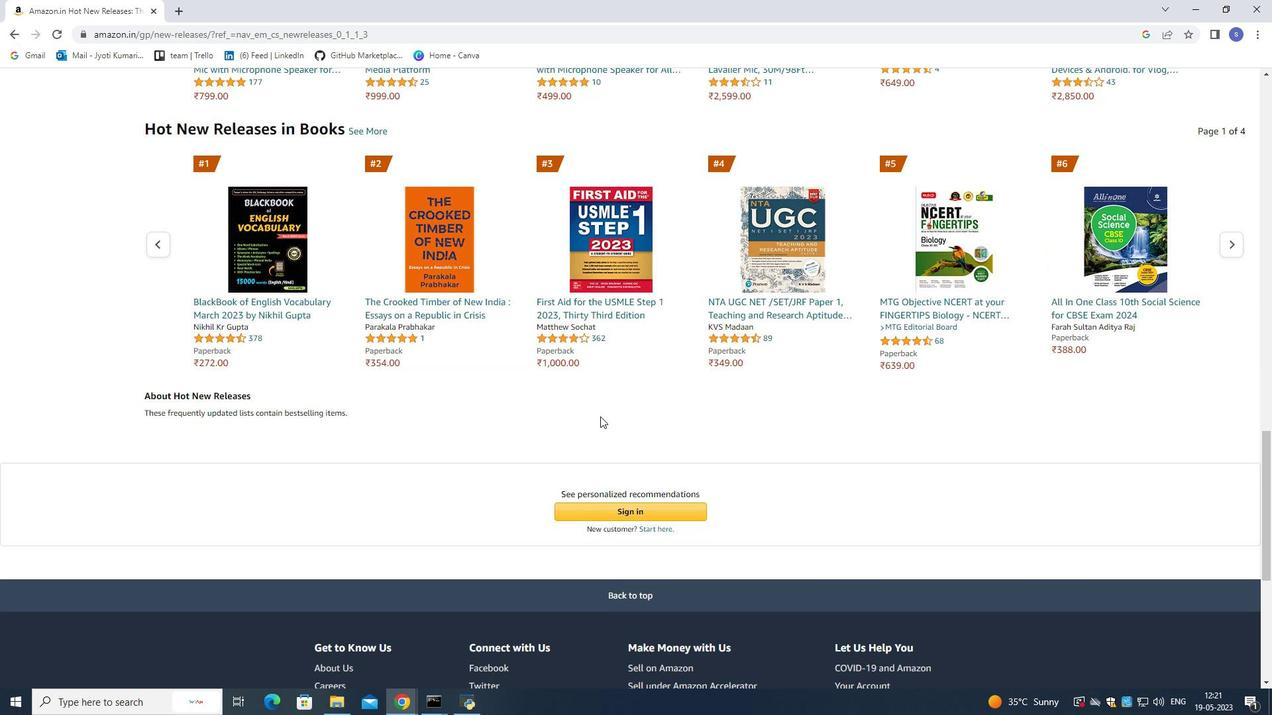 
Action: Mouse scrolled (600, 417) with delta (0, 0)
Screenshot: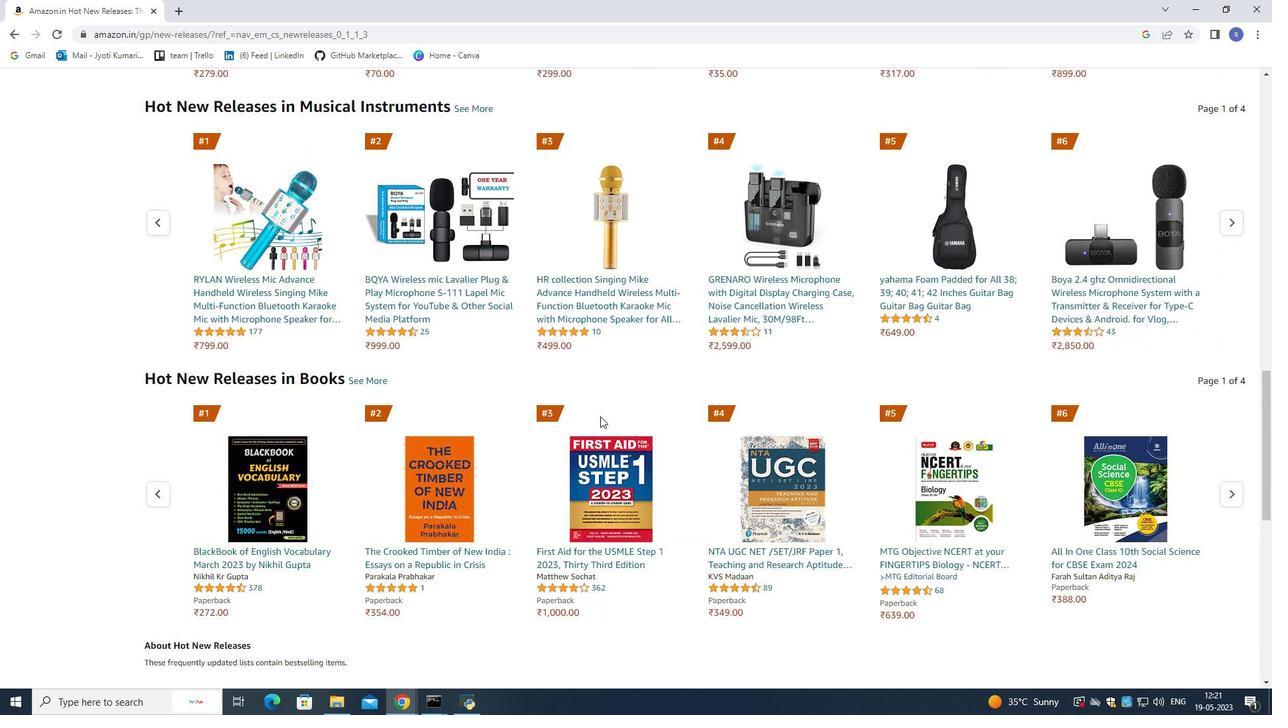 
Action: Mouse scrolled (600, 417) with delta (0, 0)
Screenshot: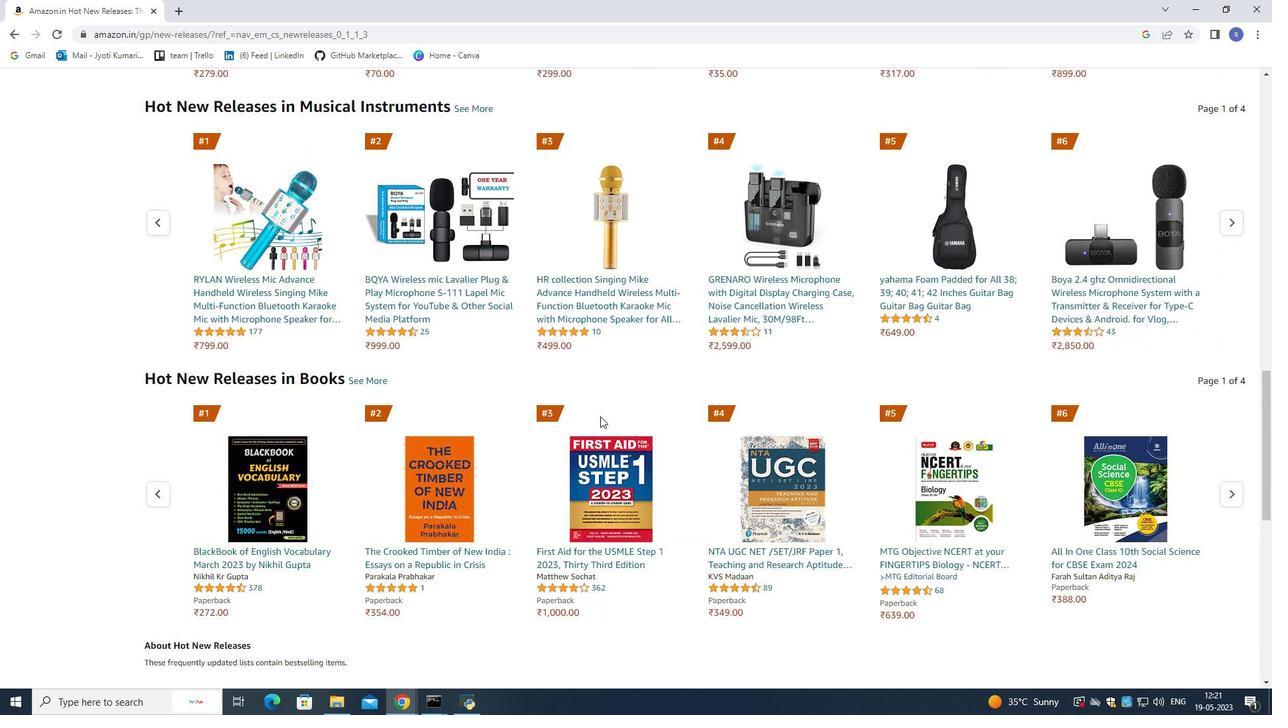 
Action: Mouse scrolled (600, 417) with delta (0, 0)
Screenshot: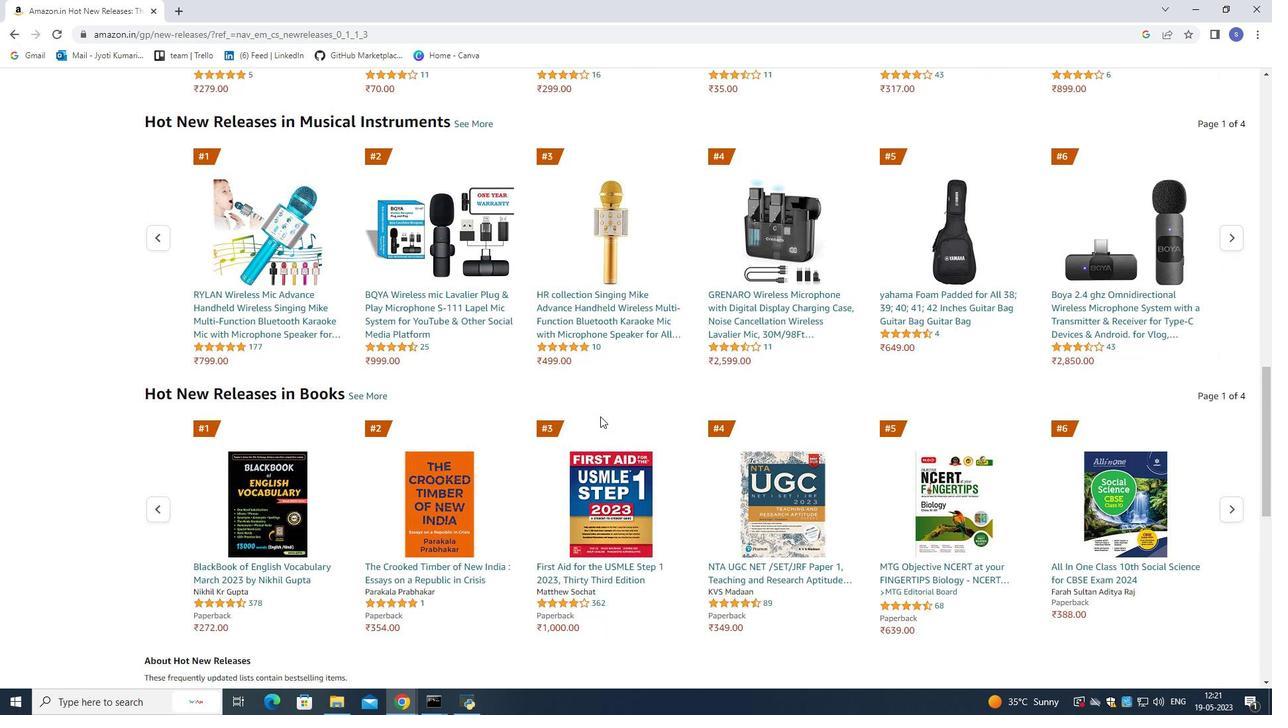
Action: Mouse scrolled (600, 417) with delta (0, 0)
Screenshot: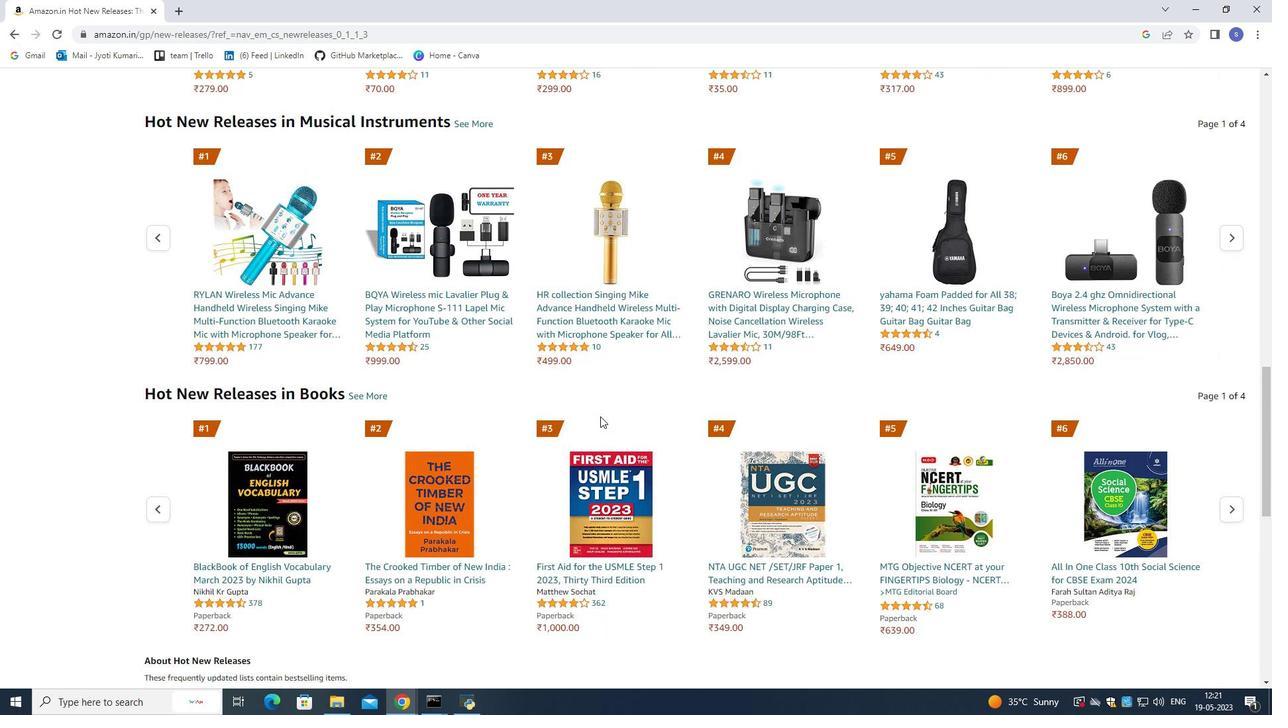 
Action: Mouse scrolled (600, 417) with delta (0, 0)
Screenshot: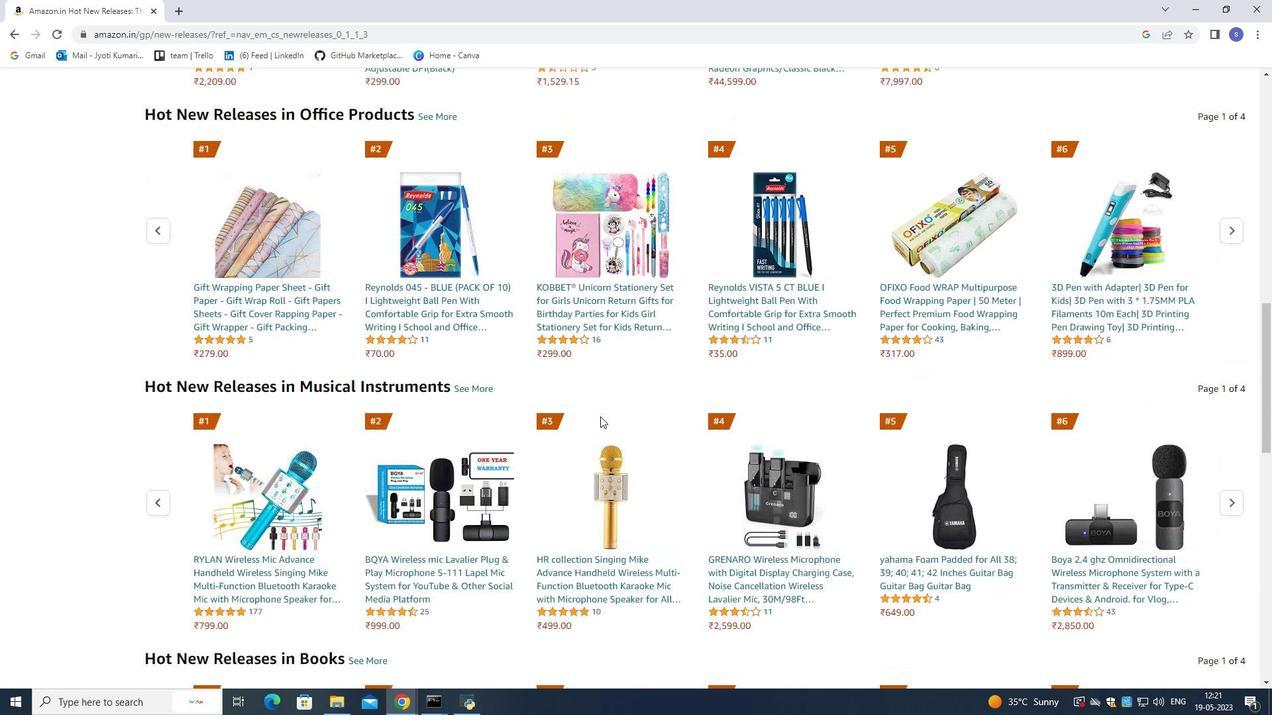 
Action: Mouse scrolled (600, 417) with delta (0, 0)
Screenshot: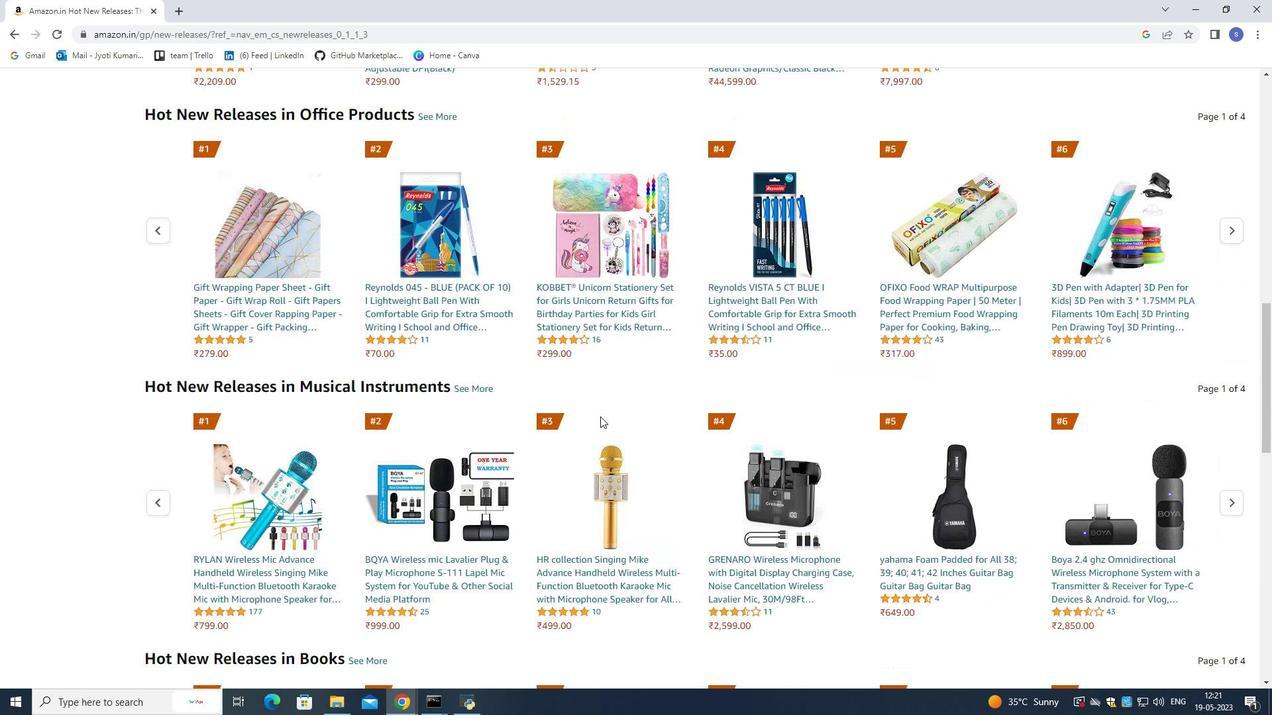 
Action: Mouse scrolled (600, 417) with delta (0, 0)
Screenshot: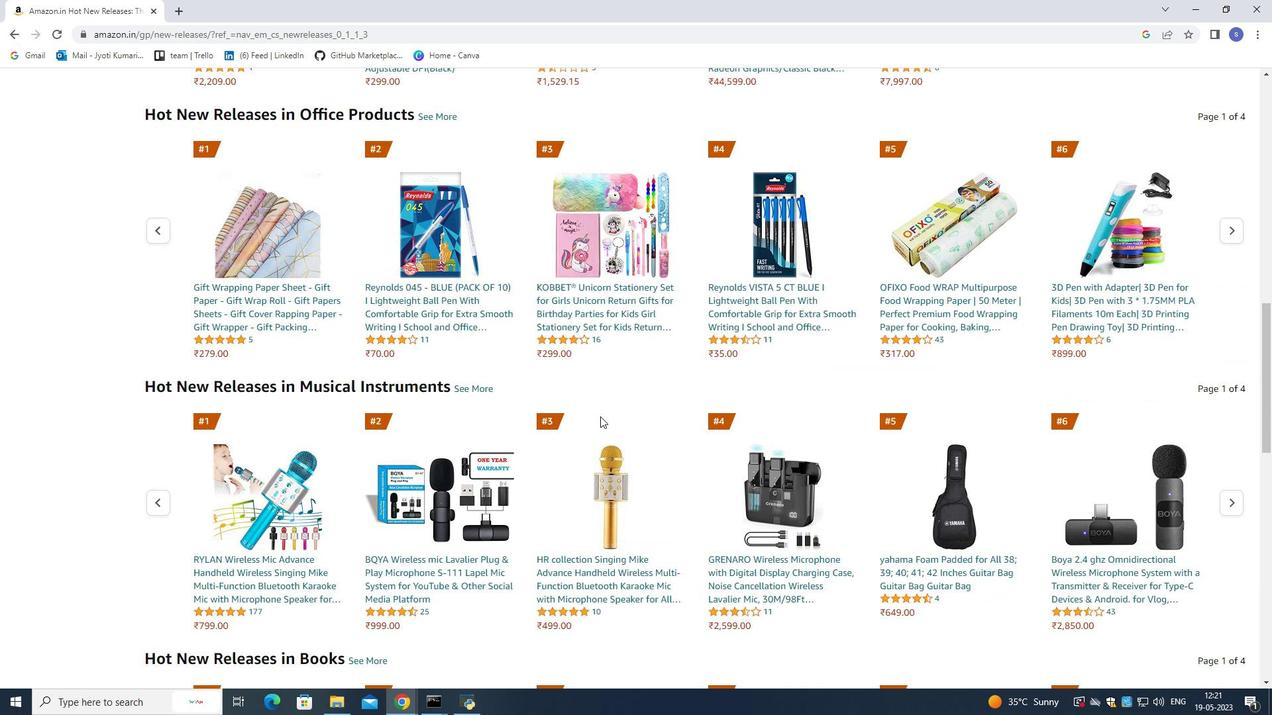 
Action: Mouse scrolled (600, 417) with delta (0, 0)
Screenshot: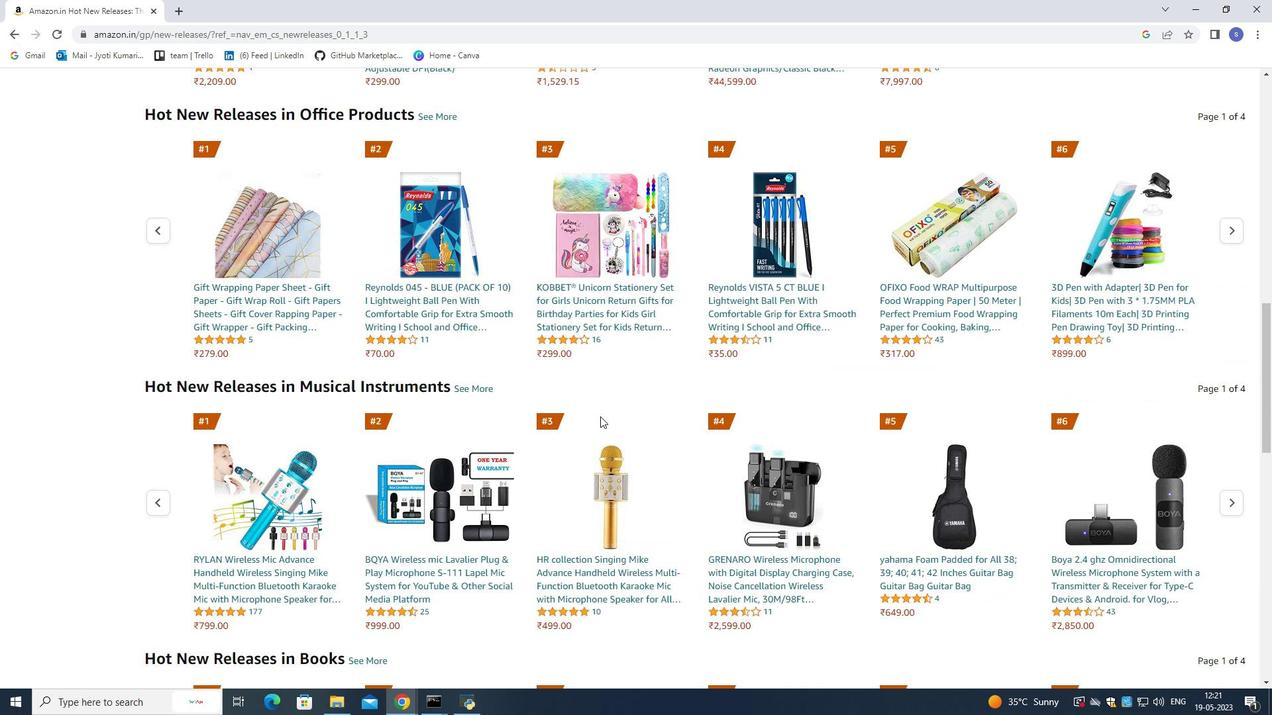 
Action: Mouse scrolled (600, 417) with delta (0, 0)
Screenshot: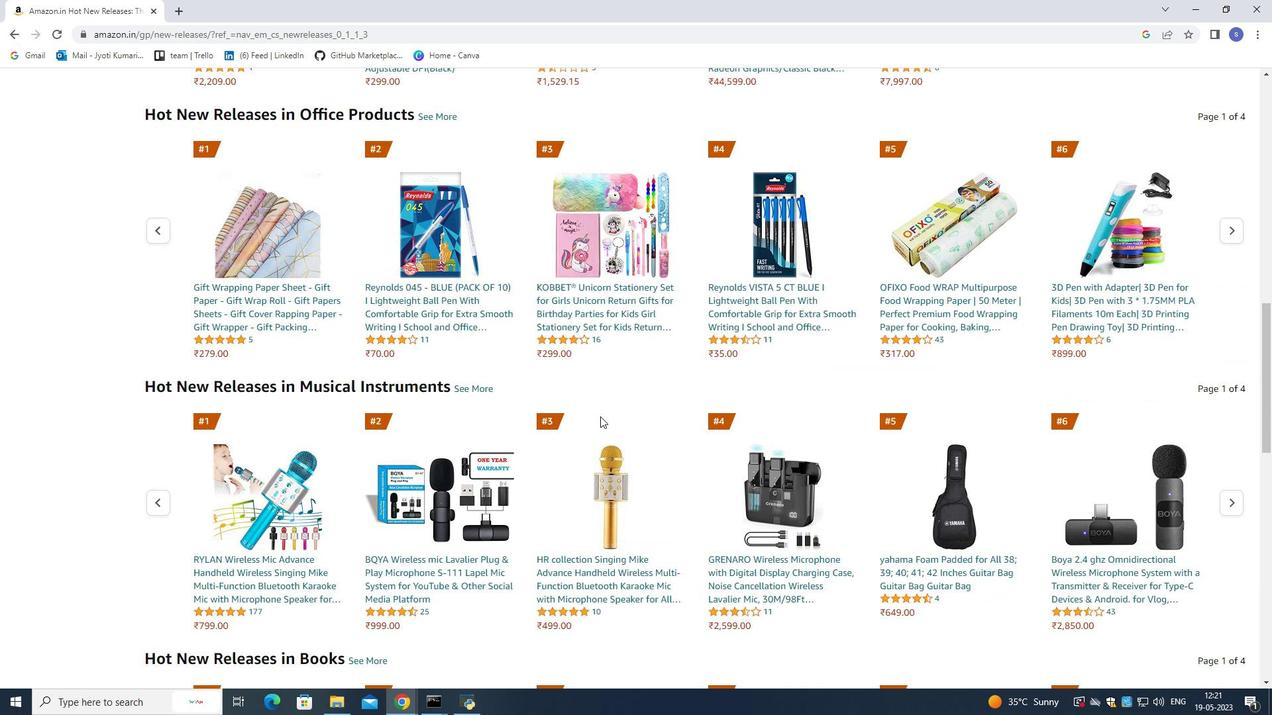 
Action: Mouse scrolled (600, 417) with delta (0, 0)
Screenshot: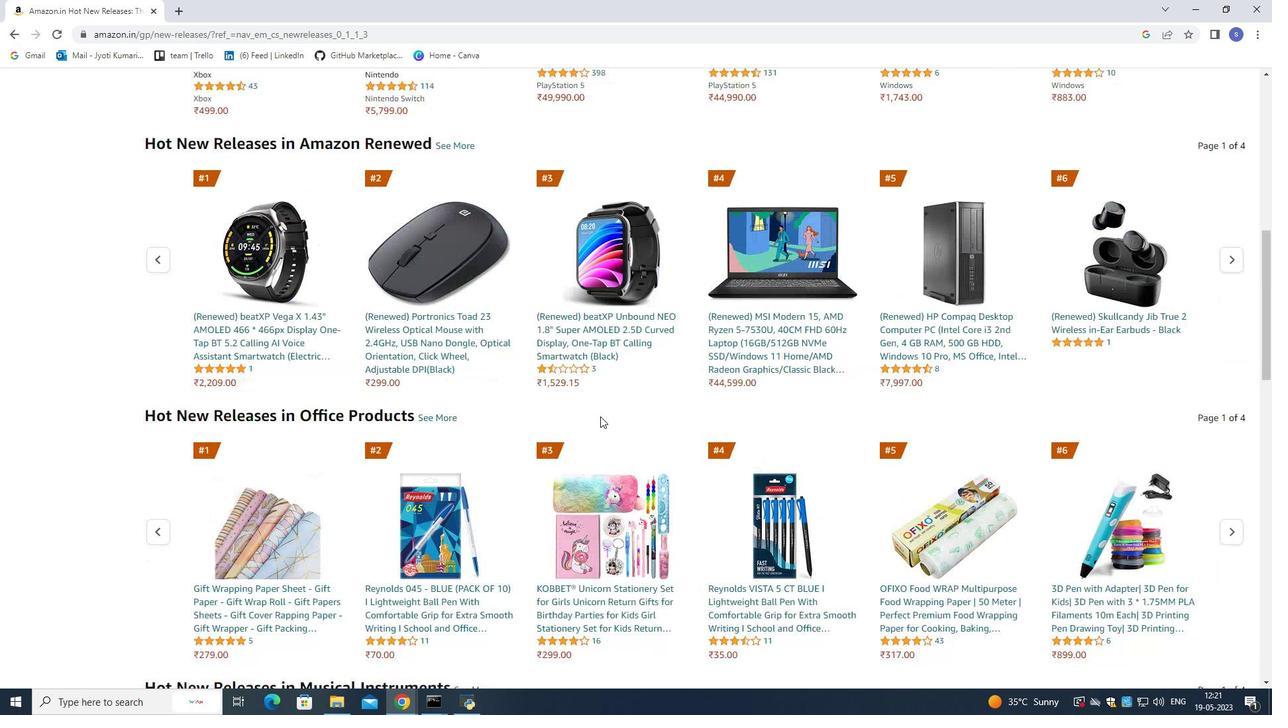 
Action: Mouse scrolled (600, 417) with delta (0, 0)
Screenshot: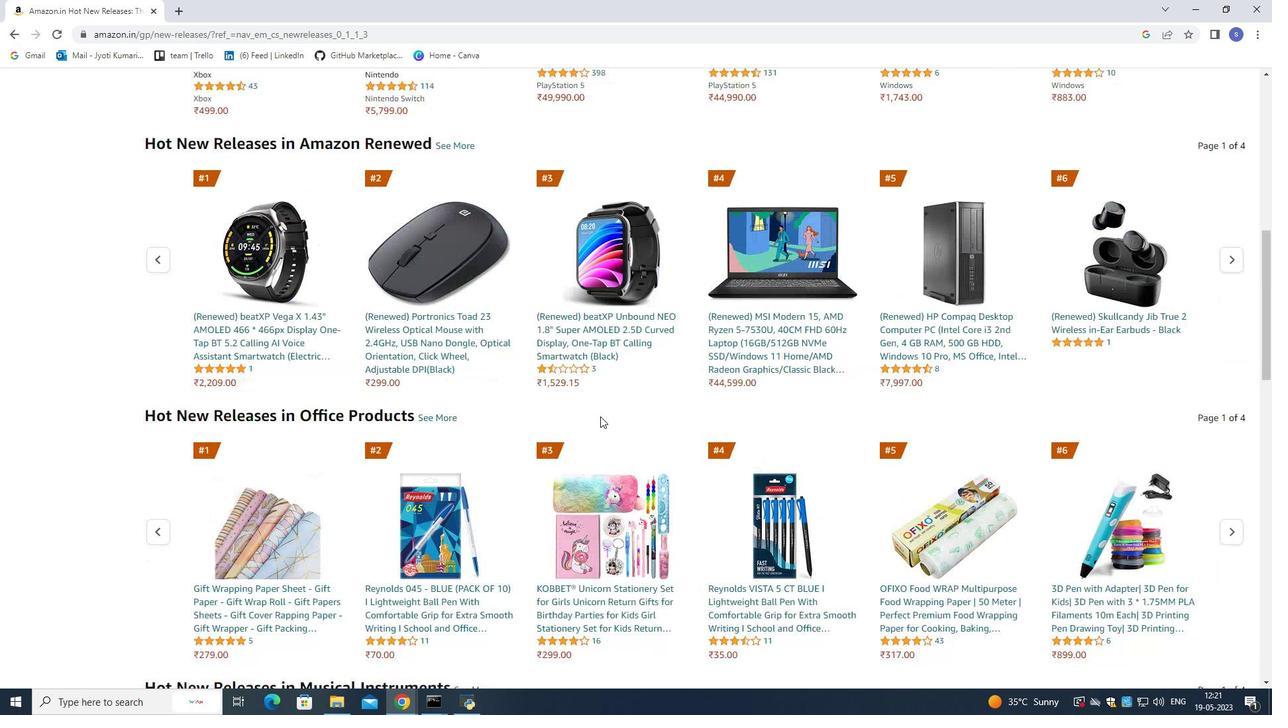 
Action: Mouse scrolled (600, 417) with delta (0, 0)
Screenshot: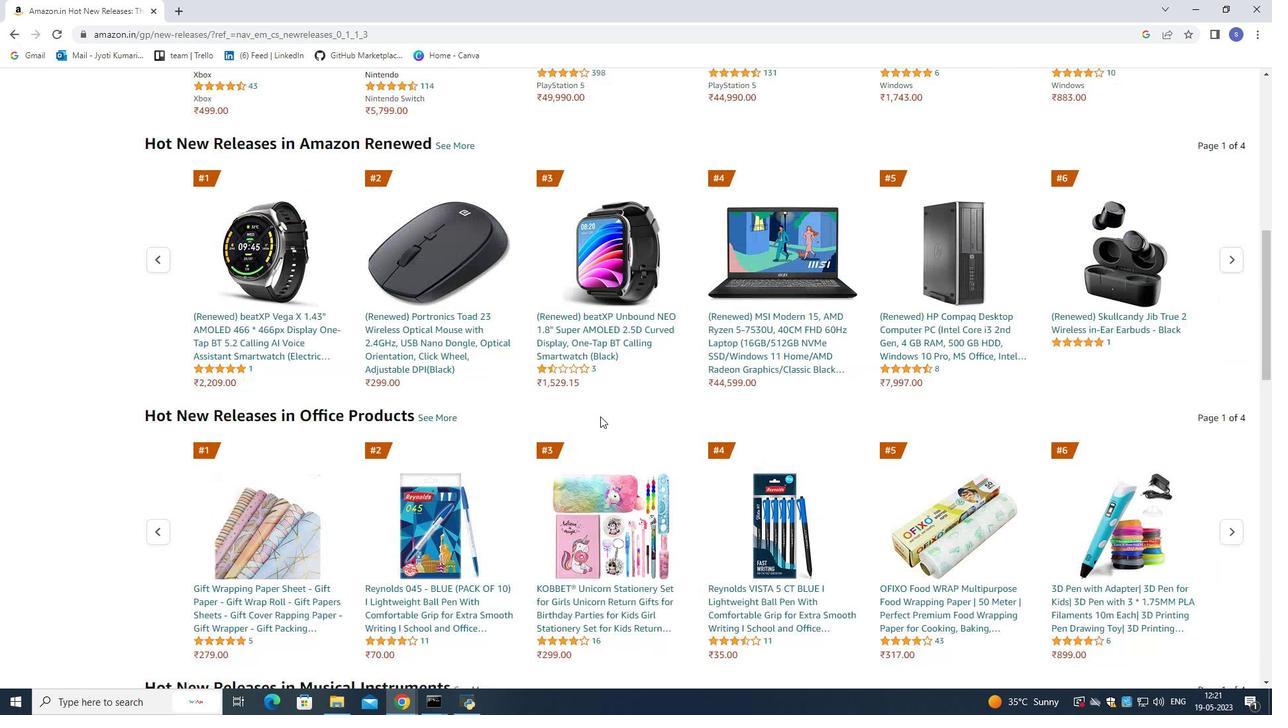 
Action: Mouse scrolled (600, 417) with delta (0, 0)
Screenshot: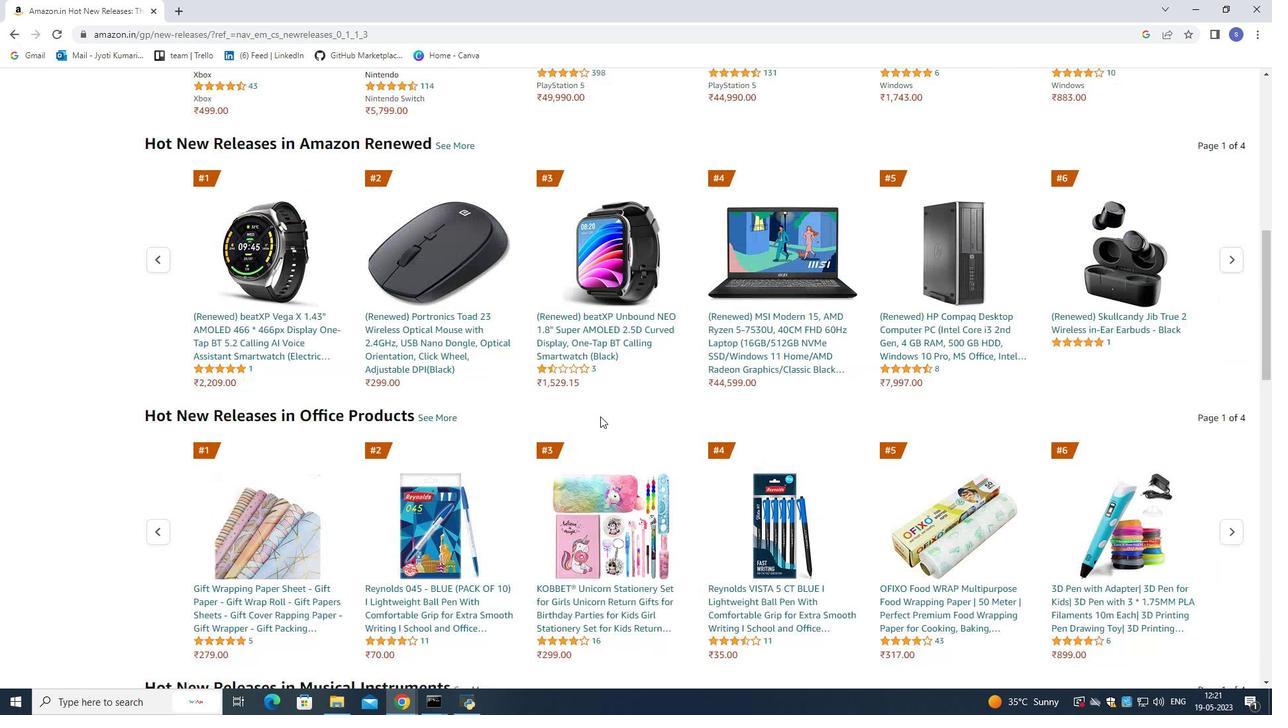 
Action: Mouse scrolled (600, 417) with delta (0, 0)
Screenshot: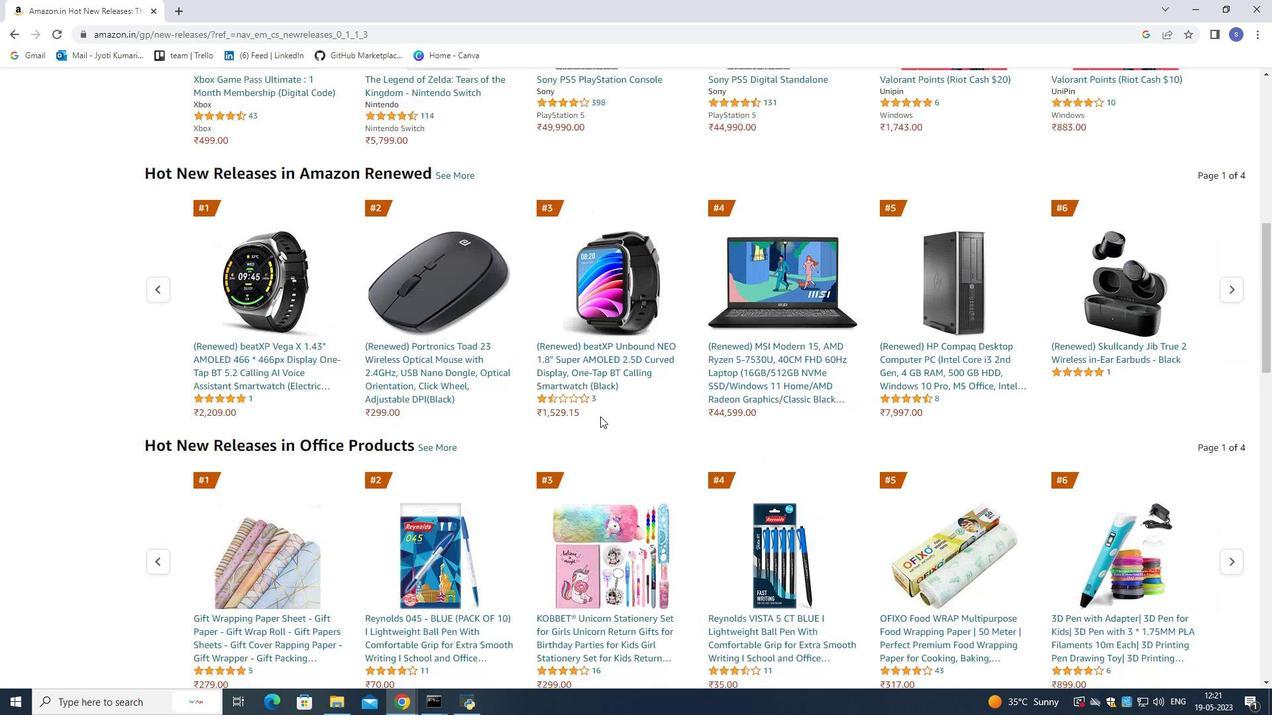 
Action: Mouse scrolled (600, 417) with delta (0, 0)
Screenshot: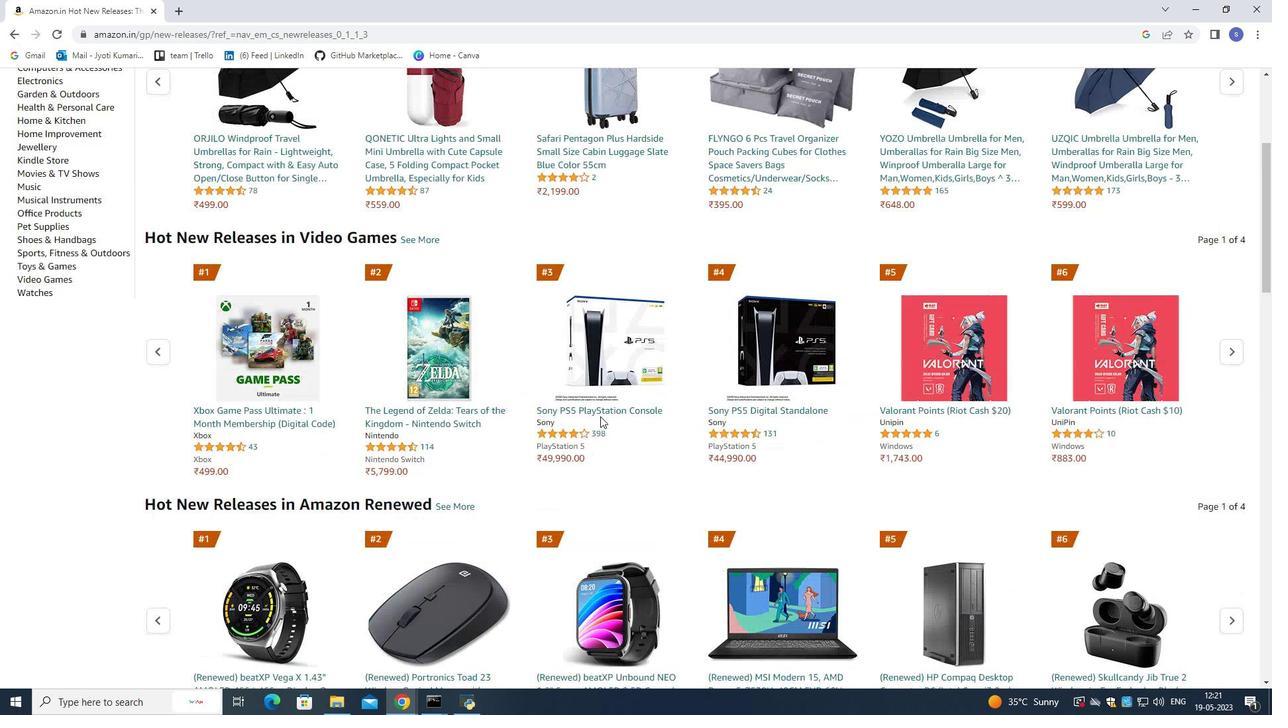 
Action: Mouse scrolled (600, 417) with delta (0, 0)
Screenshot: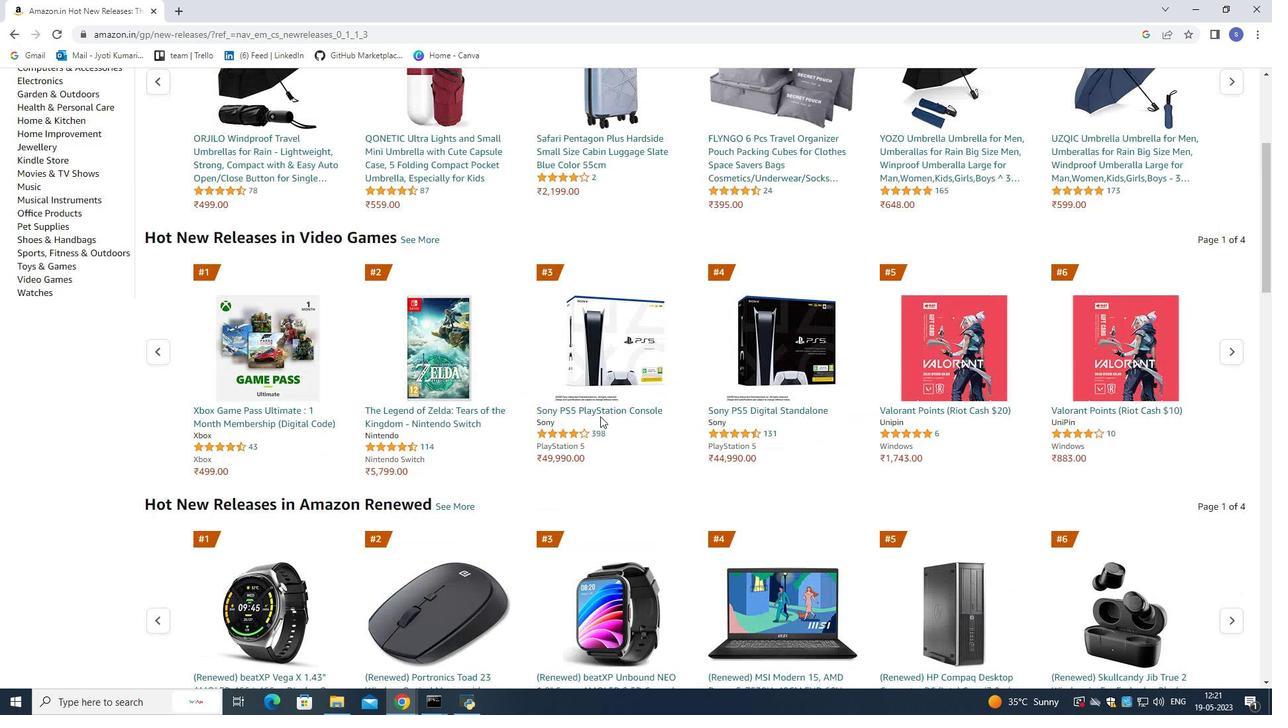 
Action: Mouse scrolled (600, 417) with delta (0, 0)
Screenshot: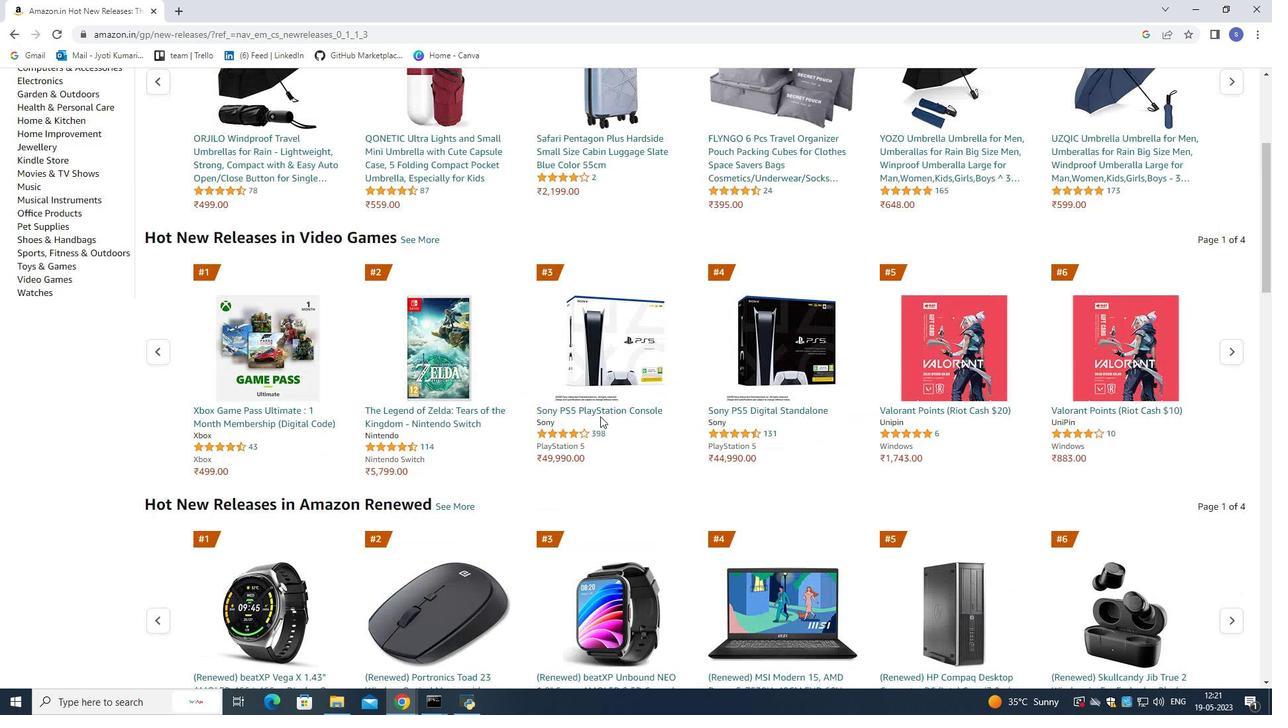 
Action: Mouse scrolled (600, 417) with delta (0, 0)
Screenshot: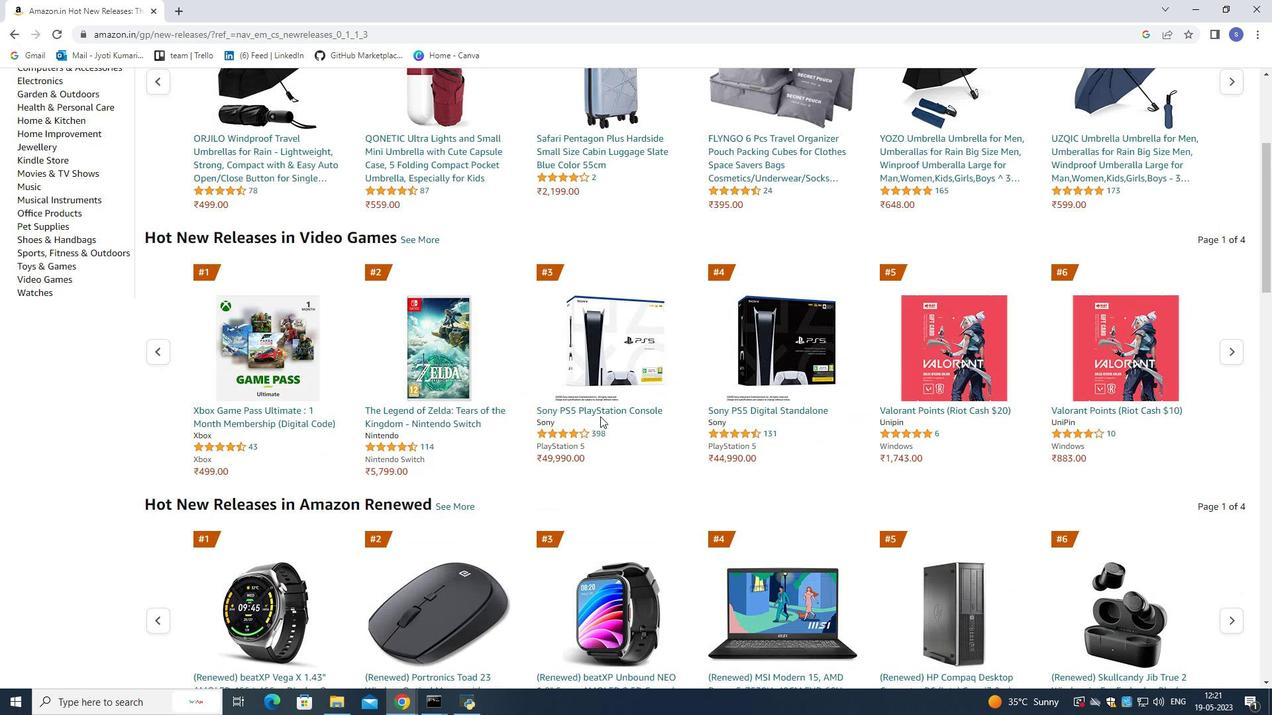 
Action: Mouse scrolled (600, 417) with delta (0, 0)
Screenshot: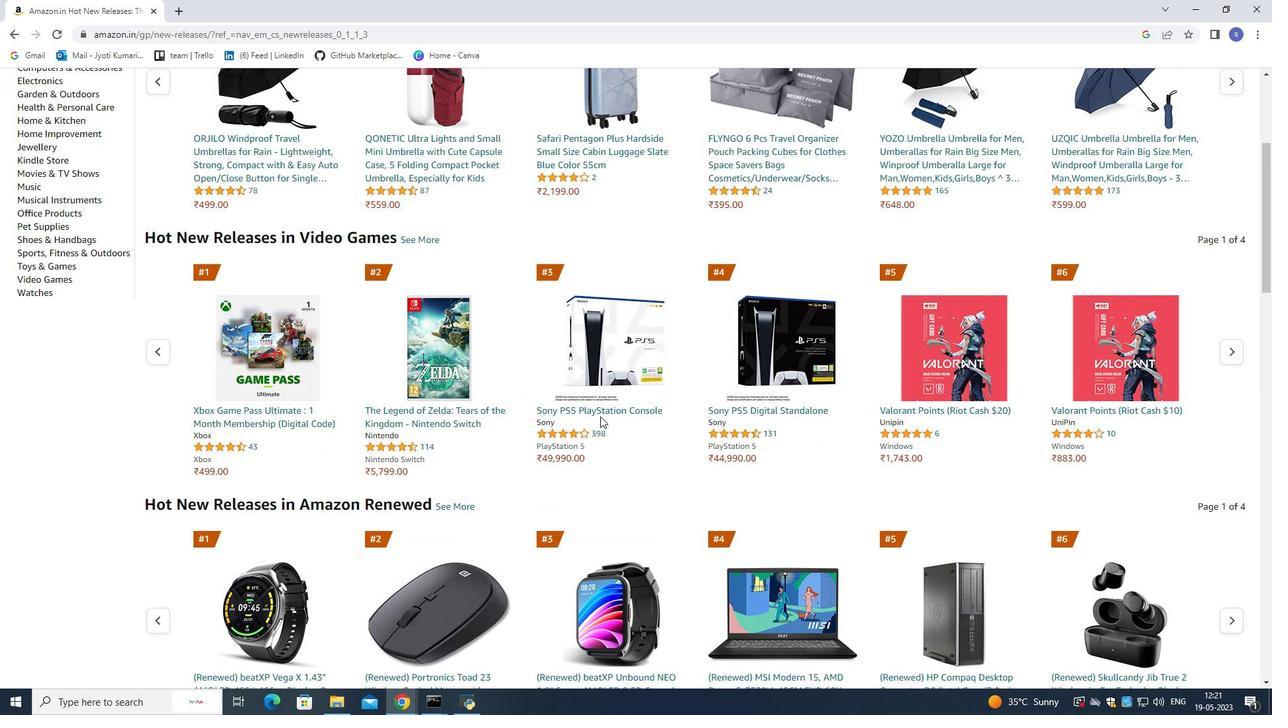 
Action: Mouse scrolled (600, 417) with delta (0, 0)
Screenshot: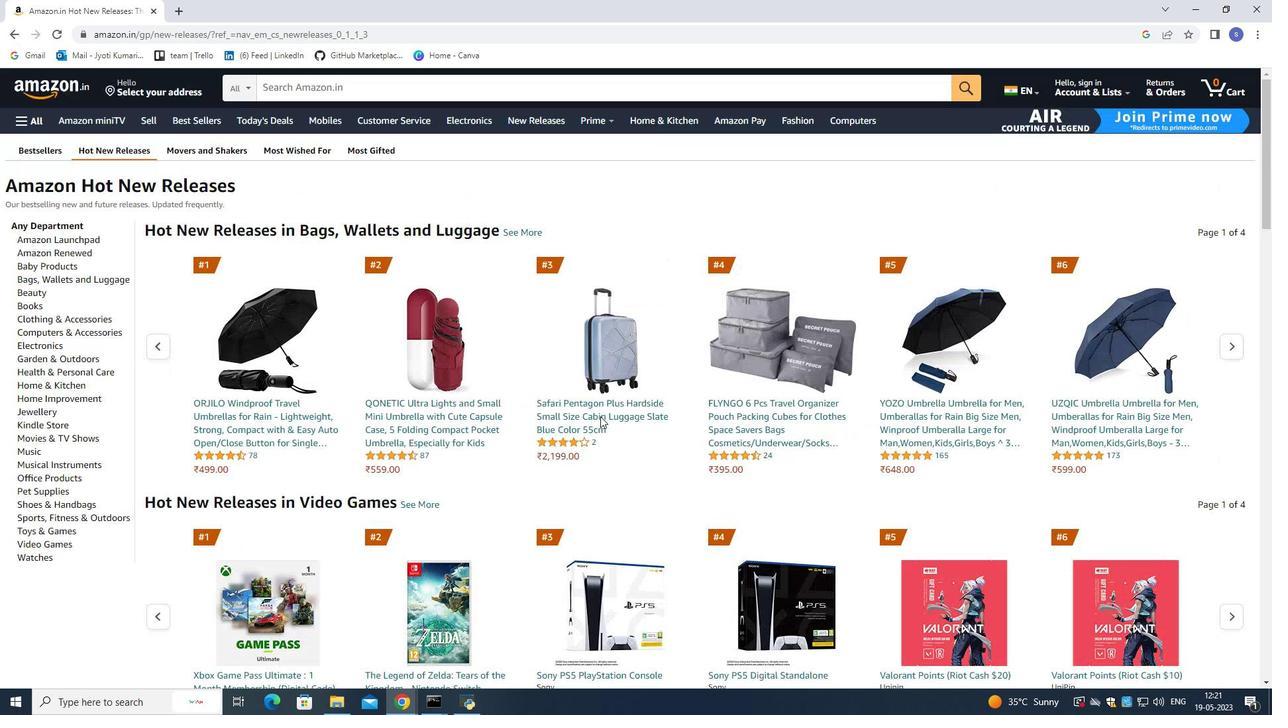 
Action: Mouse scrolled (600, 417) with delta (0, 0)
Screenshot: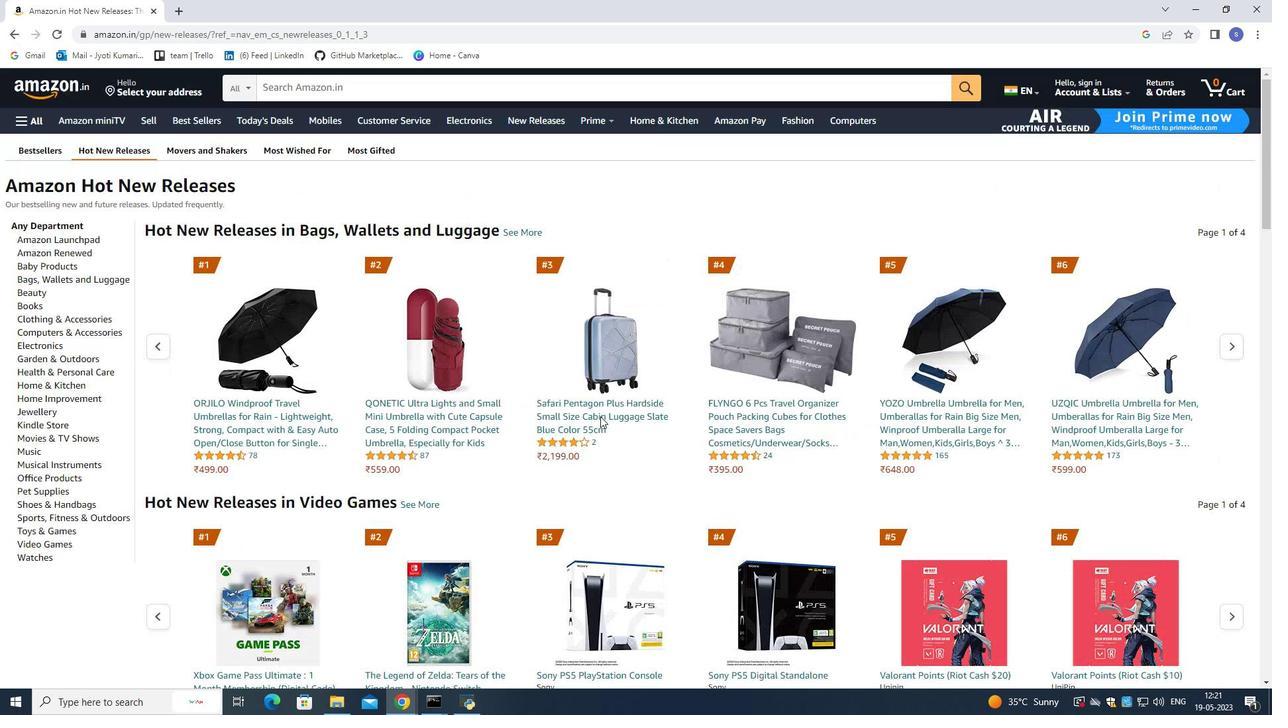 
Action: Mouse scrolled (600, 417) with delta (0, 0)
Screenshot: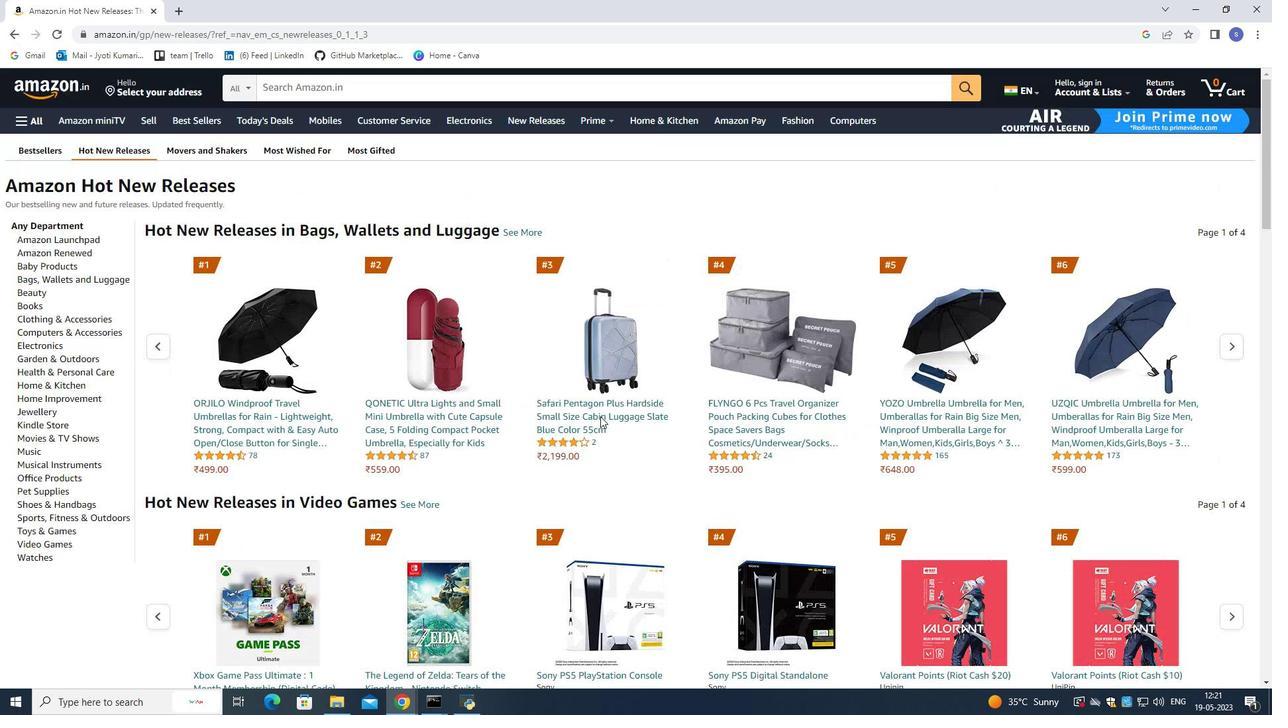 
Action: Mouse scrolled (600, 417) with delta (0, 0)
Screenshot: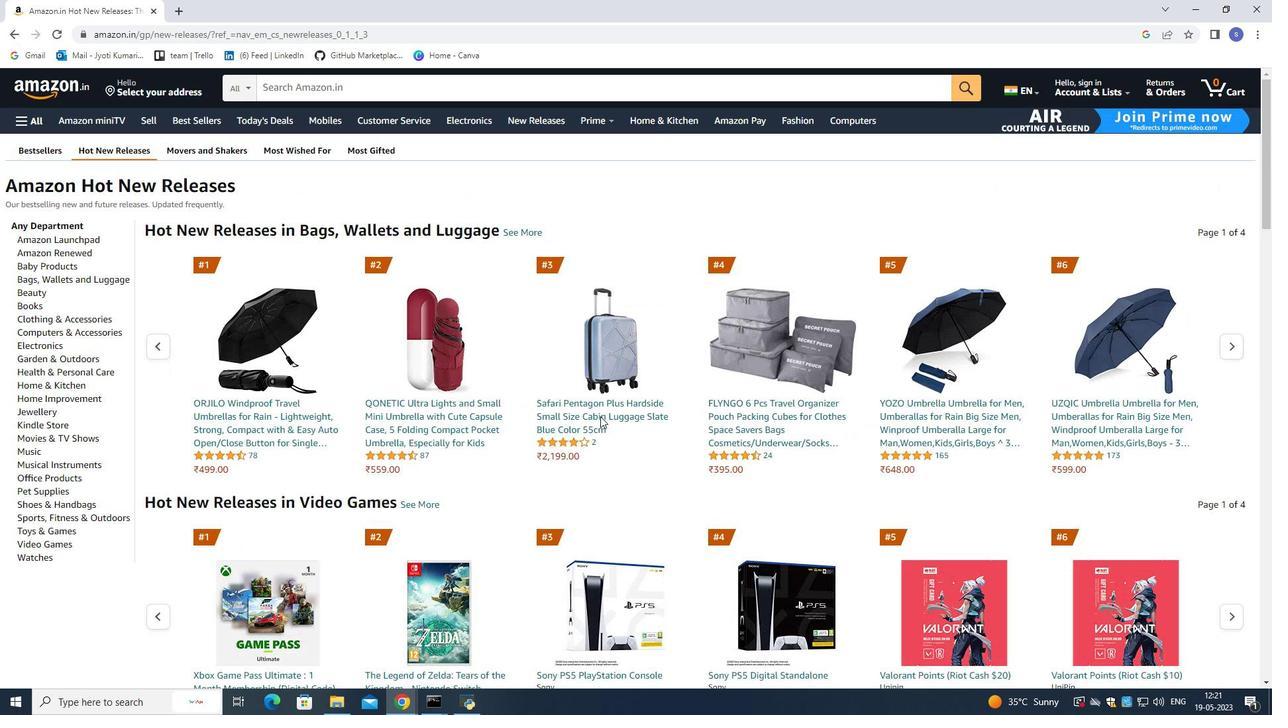 
Action: Mouse scrolled (600, 417) with delta (0, 0)
Screenshot: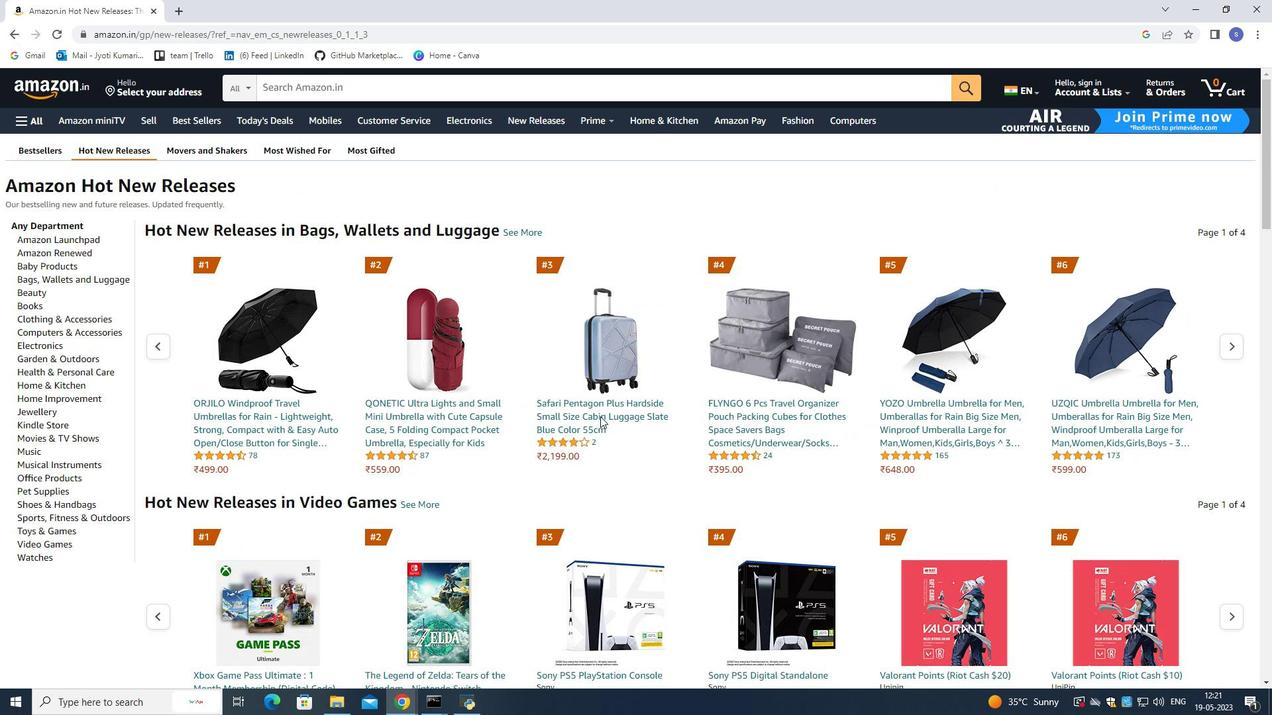 
Action: Mouse moved to (63, 331)
Screenshot: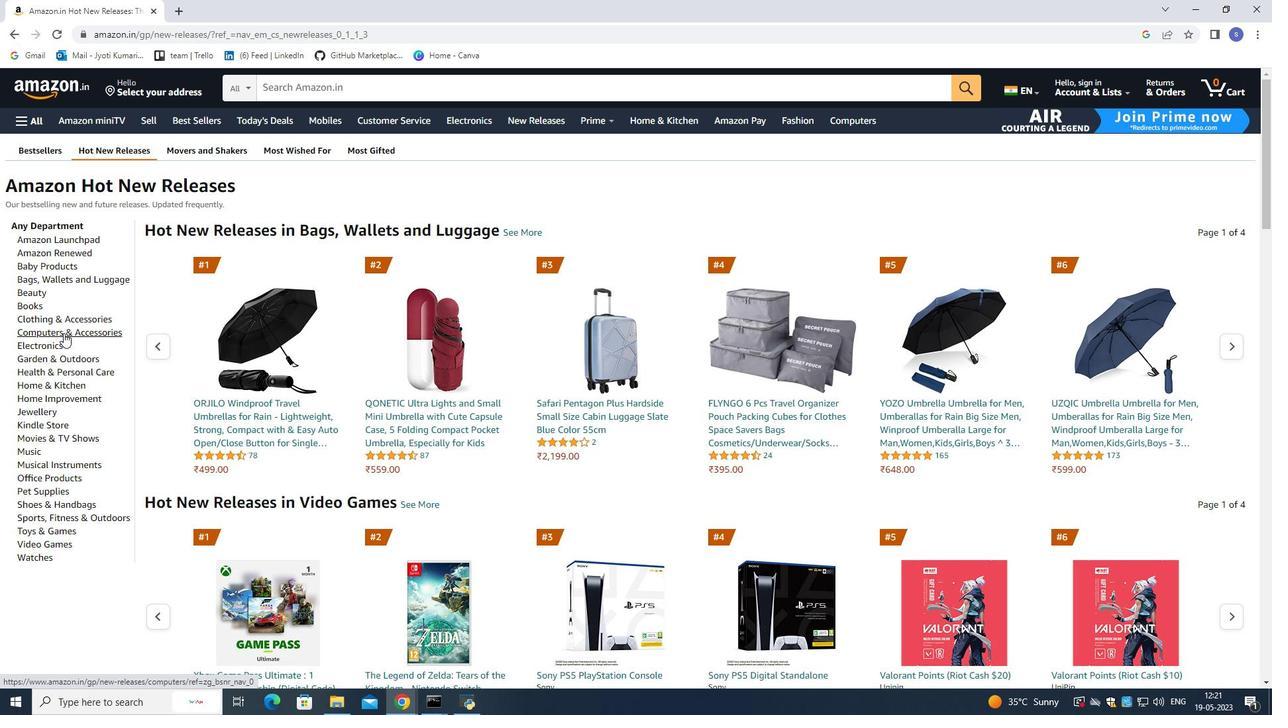 
Action: Mouse pressed left at (63, 331)
Screenshot: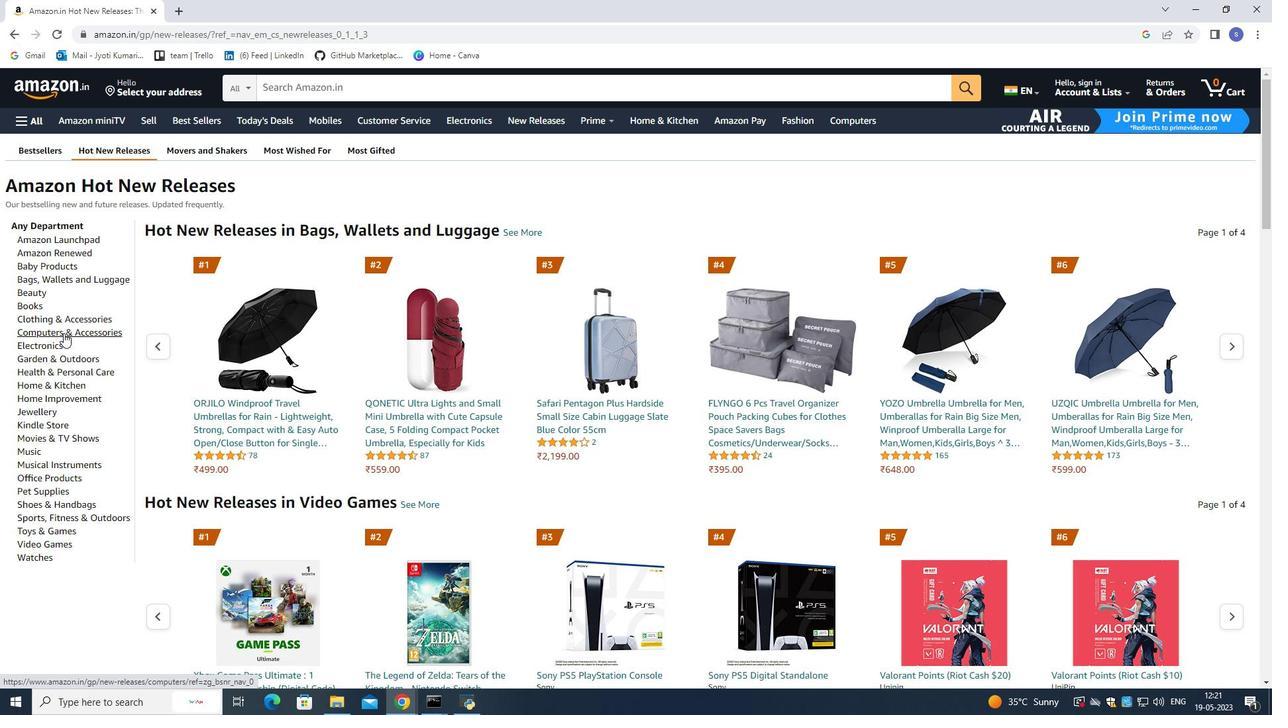 
Action: Mouse moved to (78, 330)
Screenshot: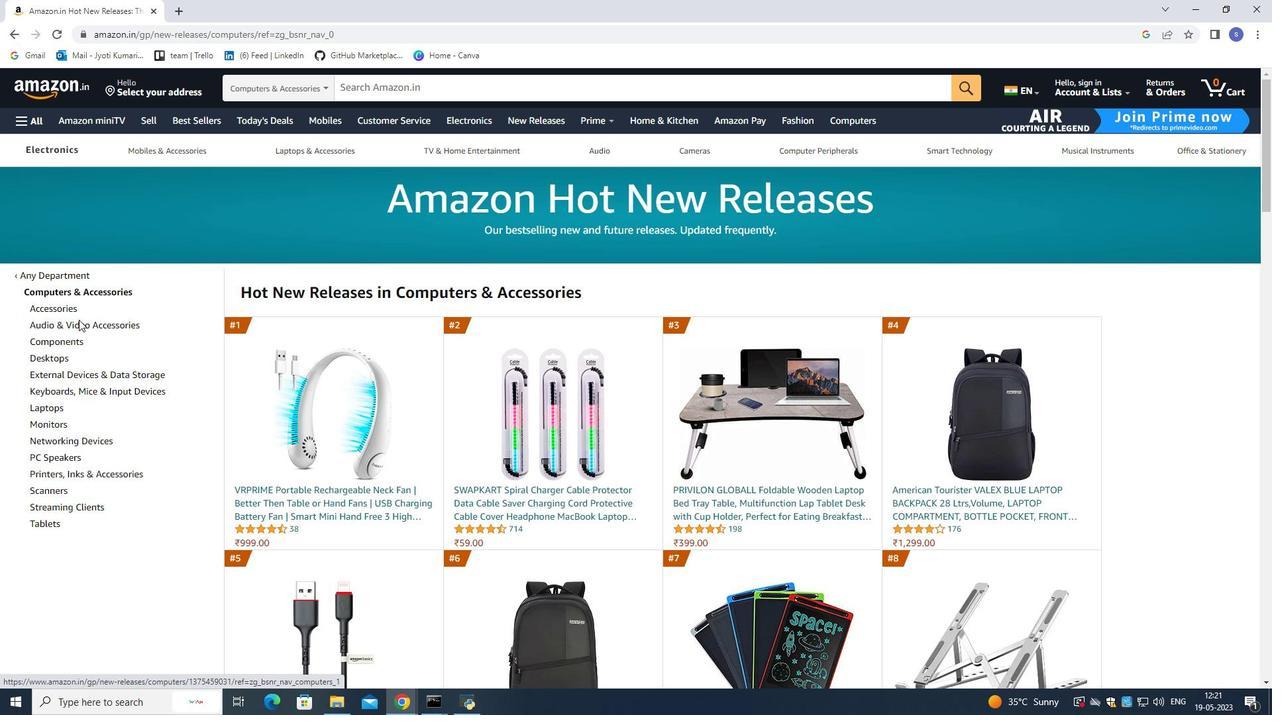 
Action: Mouse pressed left at (78, 330)
Screenshot: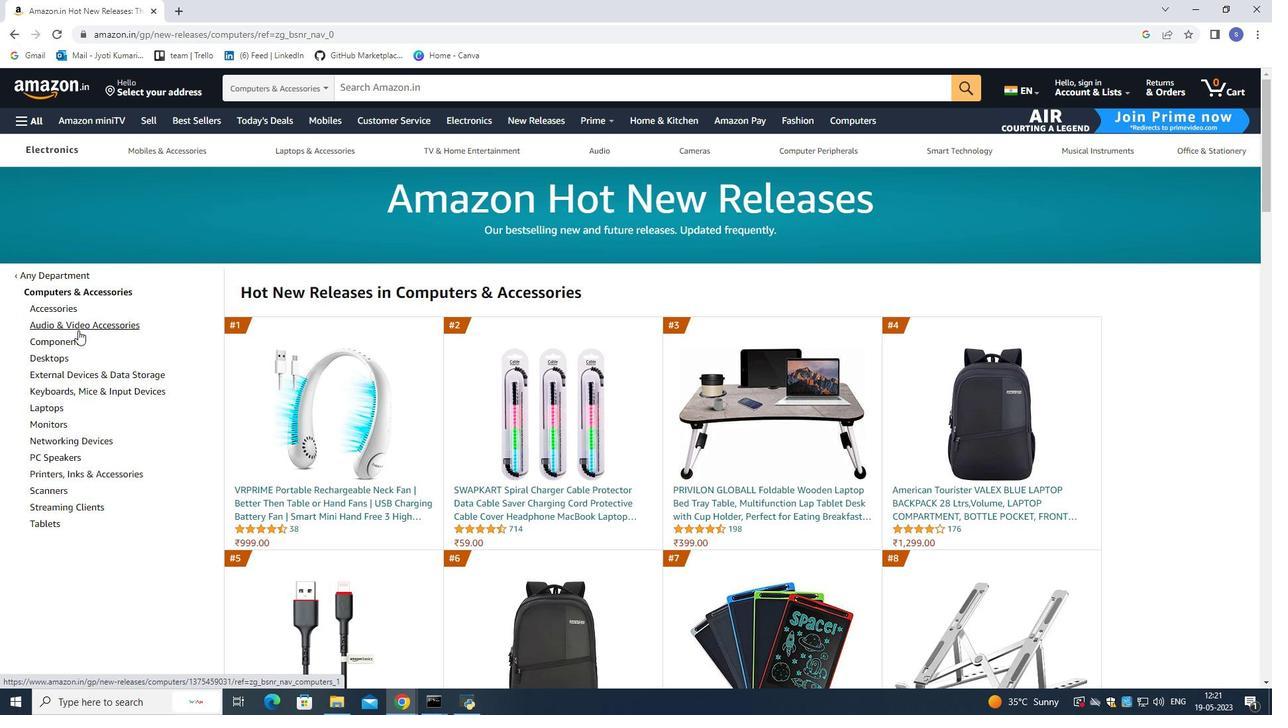 
Action: Mouse moved to (352, 440)
Screenshot: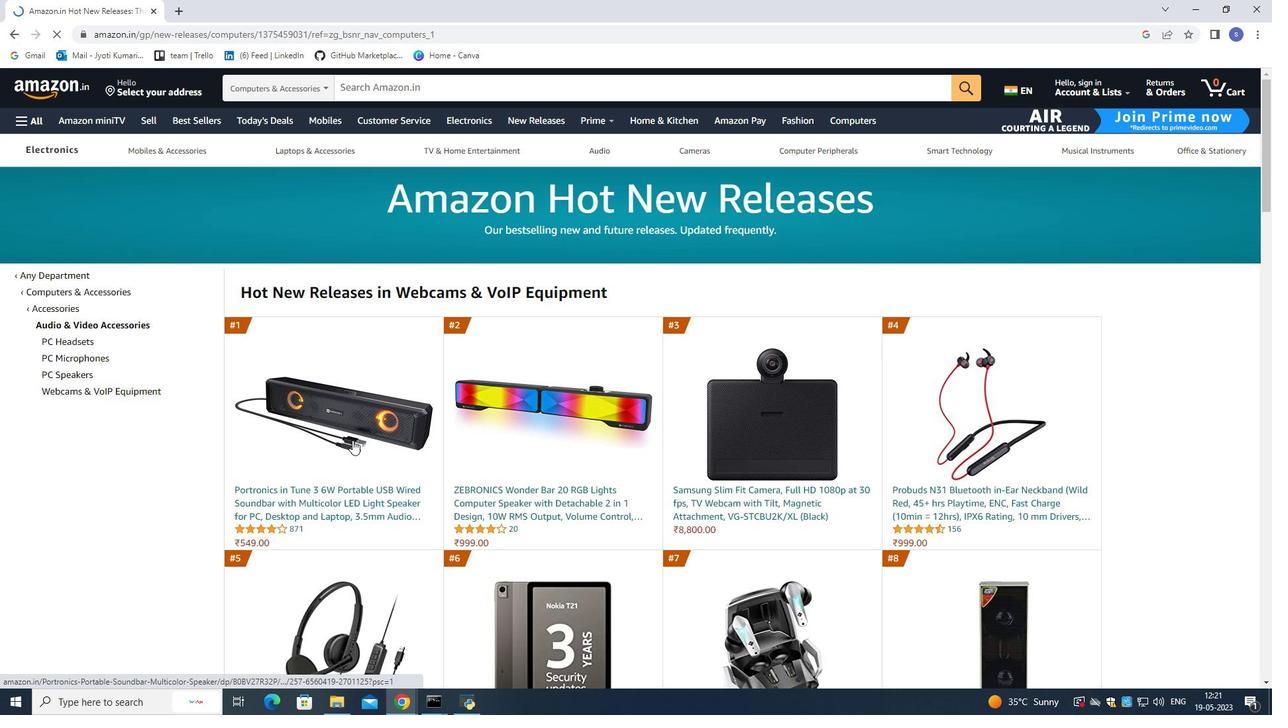 
Action: Mouse scrolled (352, 439) with delta (0, 0)
Screenshot: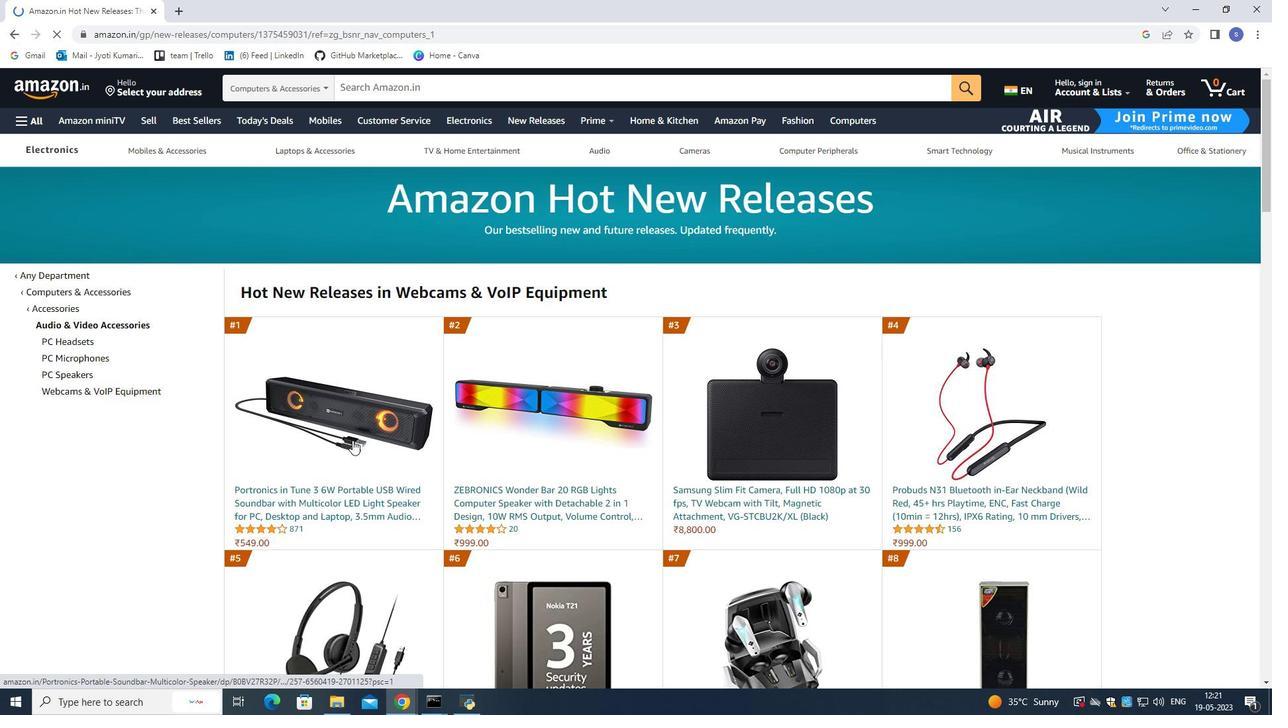 
Action: Mouse scrolled (352, 439) with delta (0, 0)
Screenshot: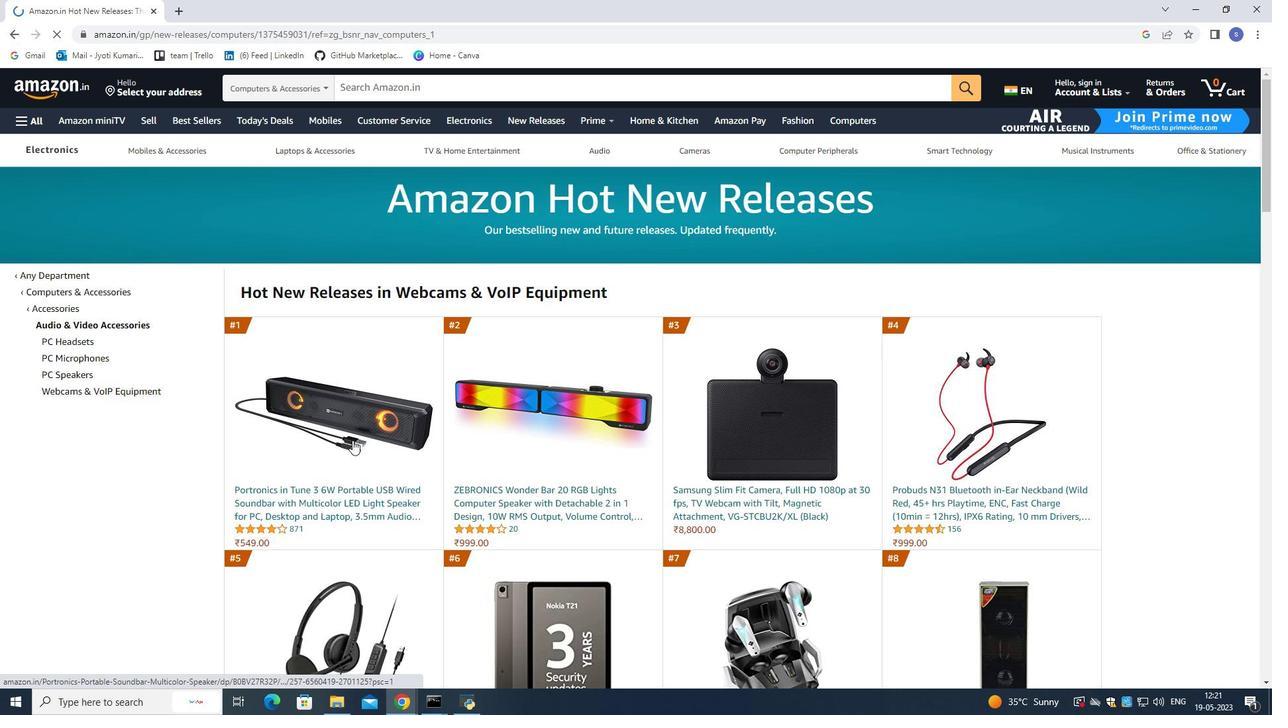 
Action: Mouse scrolled (352, 439) with delta (0, 0)
Screenshot: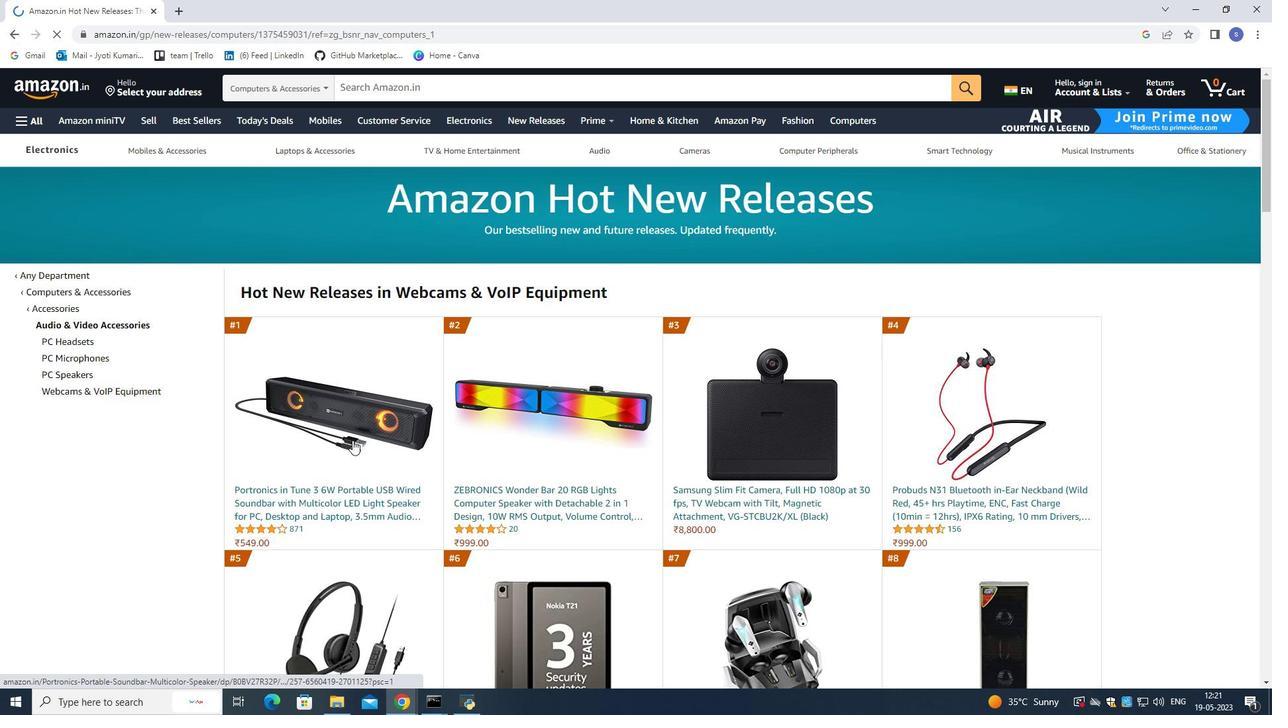 
Action: Mouse scrolled (352, 439) with delta (0, 0)
Screenshot: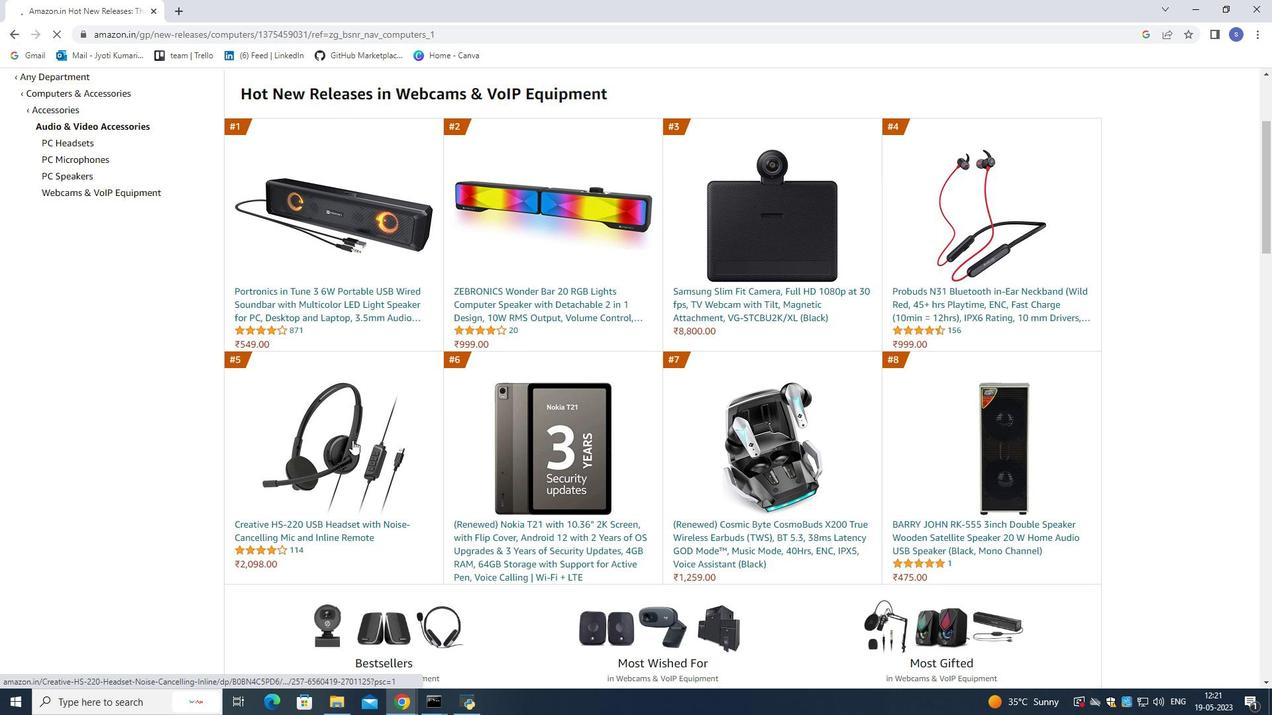 
Action: Mouse scrolled (352, 439) with delta (0, 0)
